 Task: Go to Program & Features. Select Whole Food Market. Add to cart Gluten-Free Organic Pasta-2. Place order for Brian Hall, _x000D_
1 Spray Blvd_x000D_
Neptune, New Jersey(NJ), 07753, Cell Number (732) 922-8510
Action: Mouse moved to (133, 34)
Screenshot: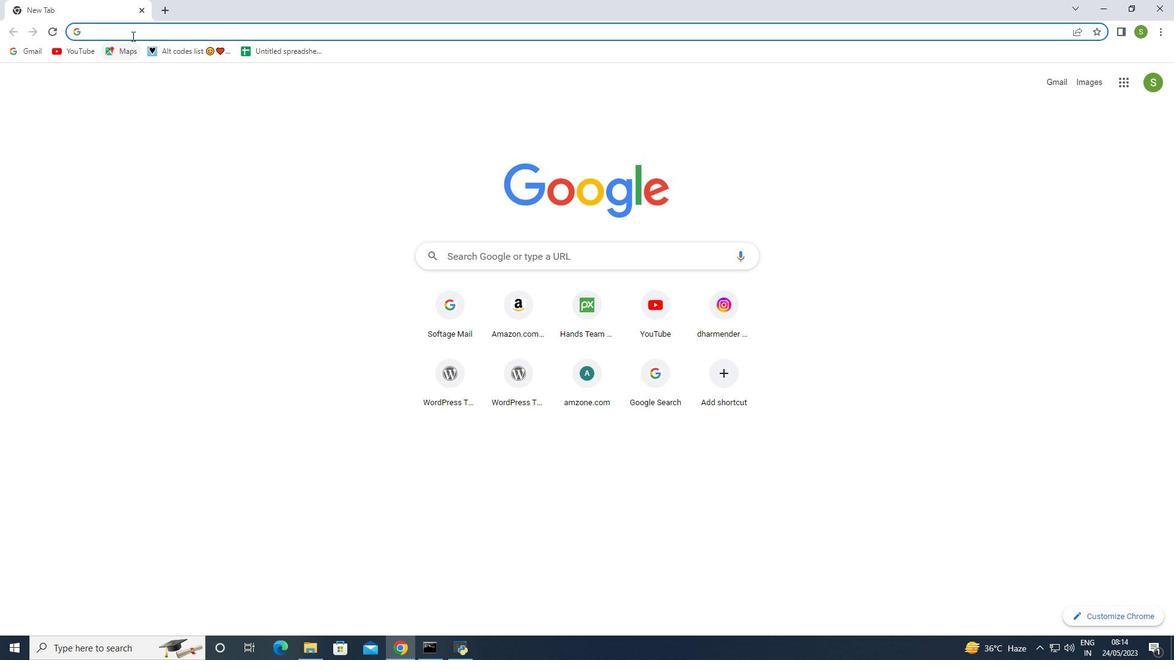 
Action: Mouse pressed left at (133, 34)
Screenshot: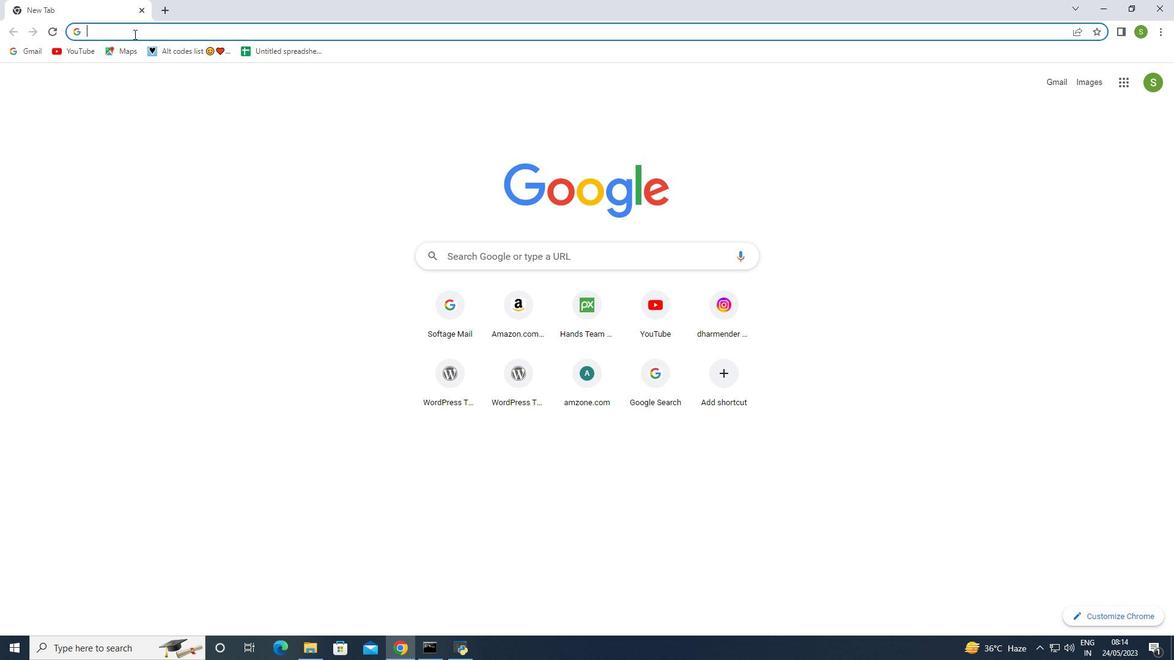 
Action: Key pressed amazon.com<Key.enter>
Screenshot: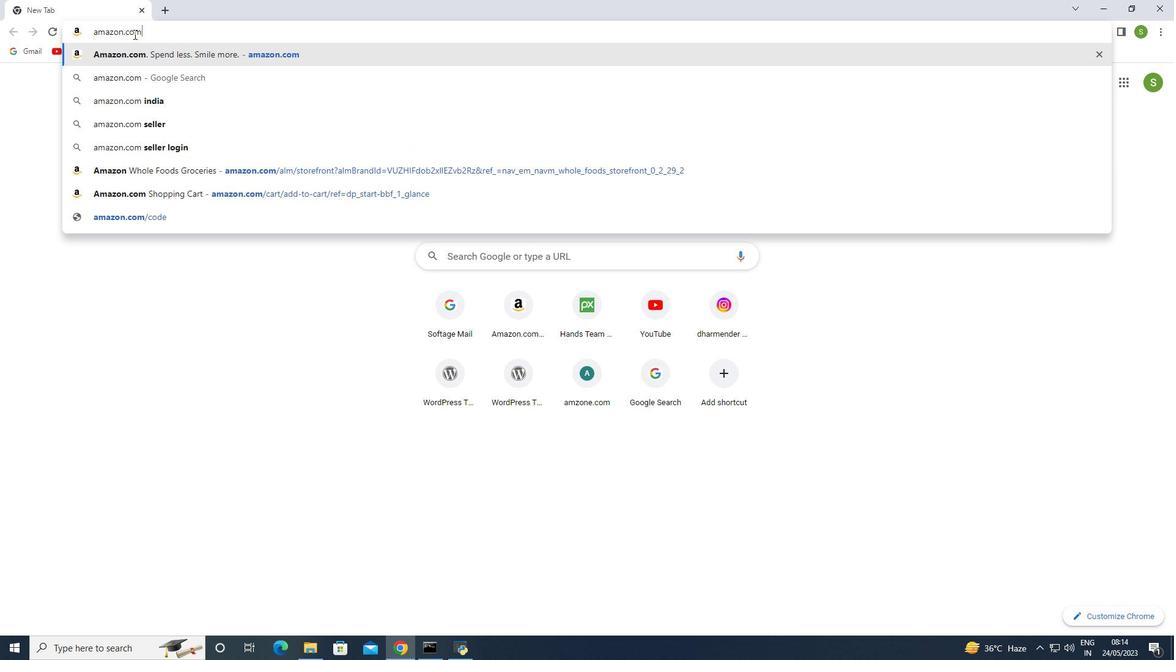 
Action: Mouse moved to (151, 75)
Screenshot: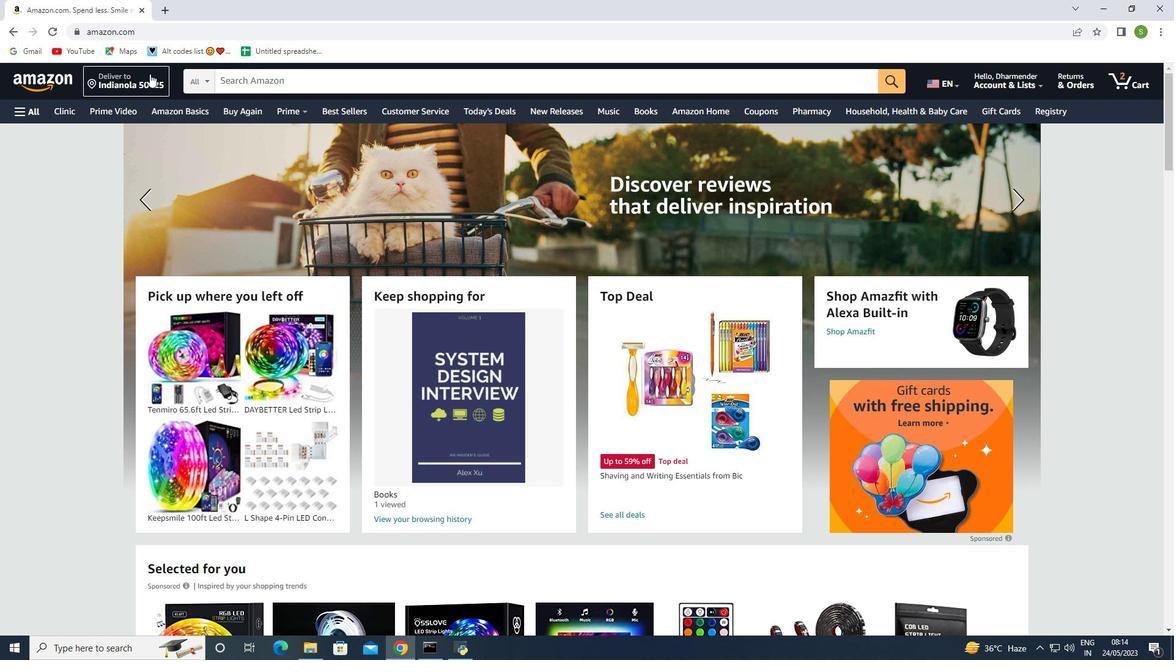 
Action: Mouse pressed left at (151, 75)
Screenshot: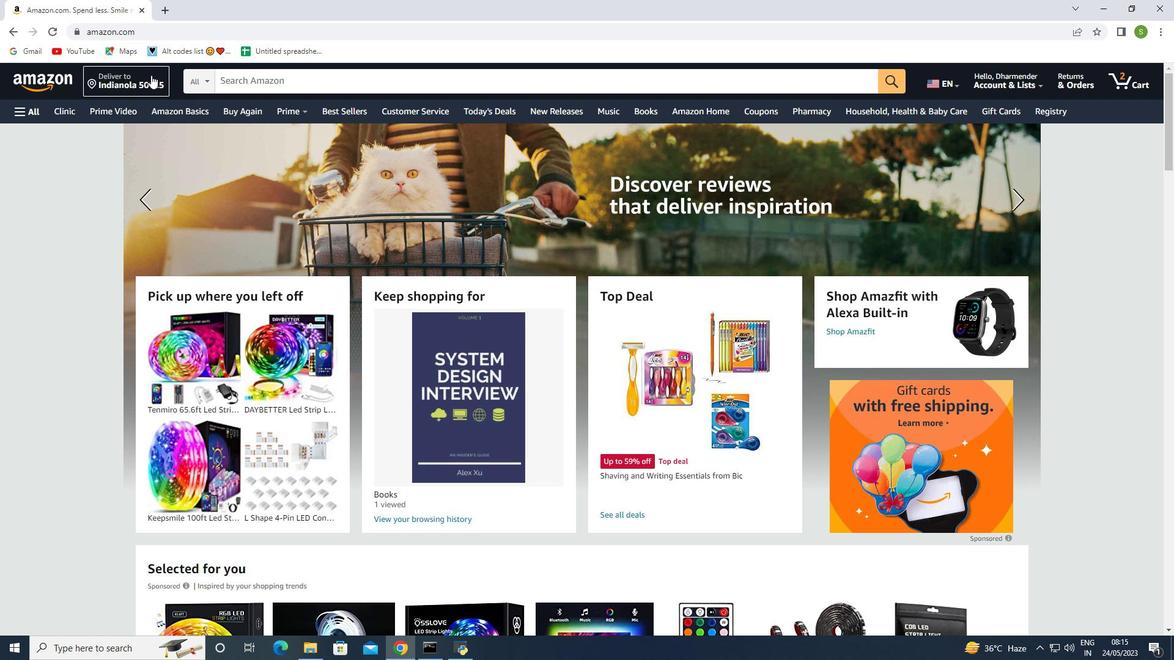 
Action: Mouse moved to (578, 414)
Screenshot: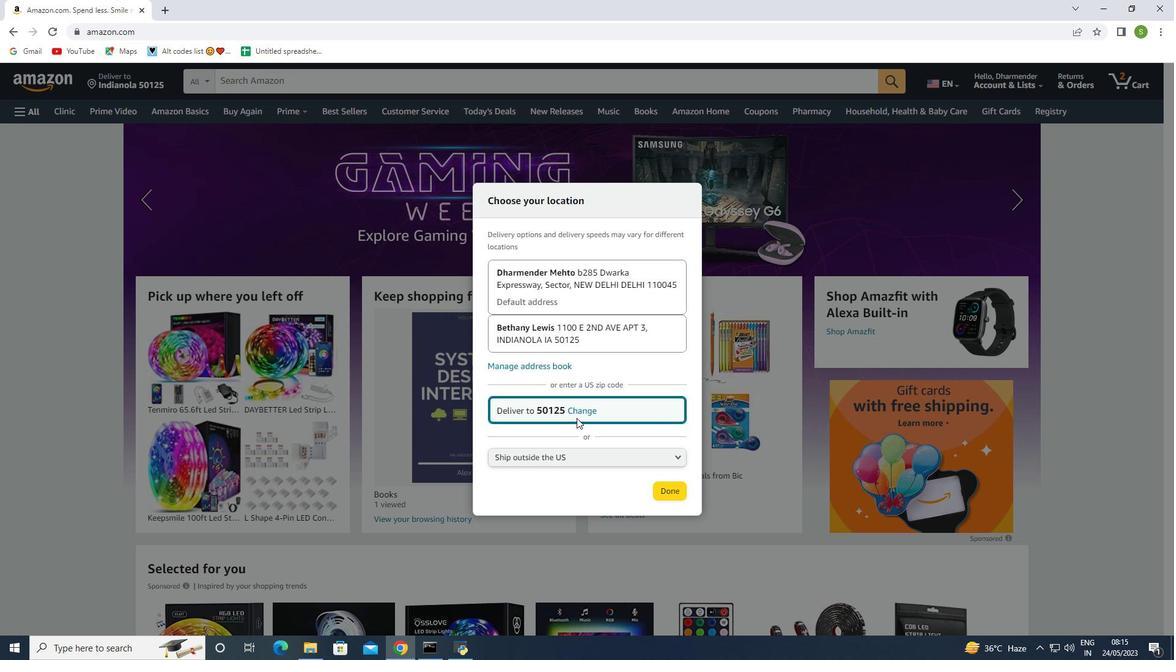 
Action: Mouse pressed left at (578, 414)
Screenshot: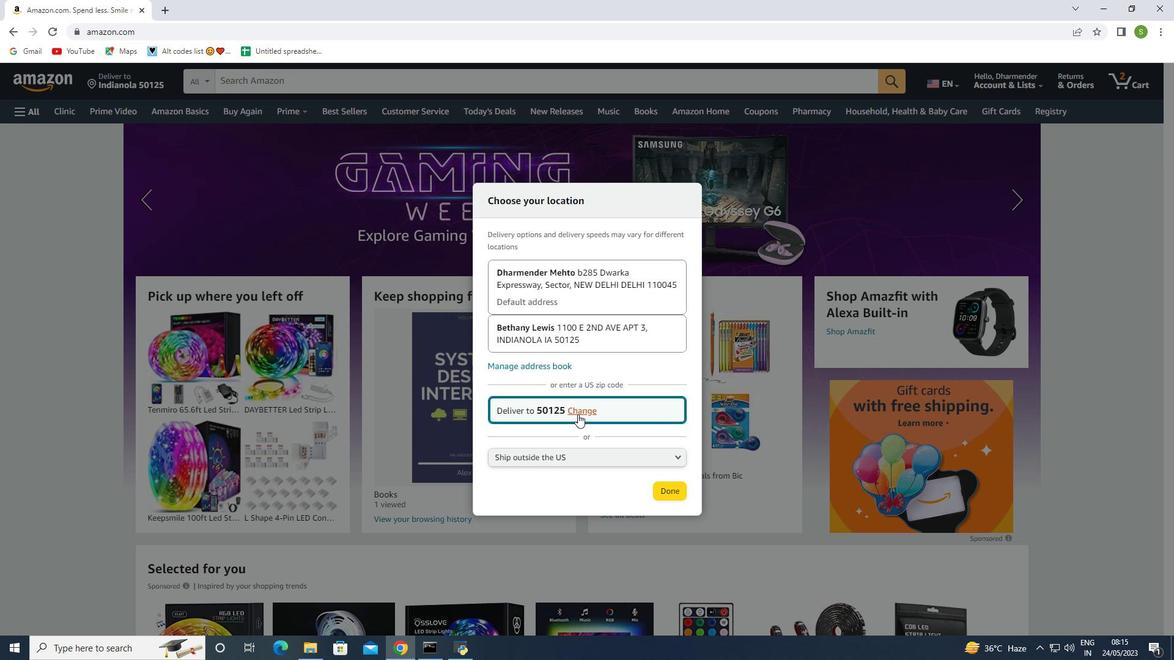 
Action: Mouse moved to (572, 412)
Screenshot: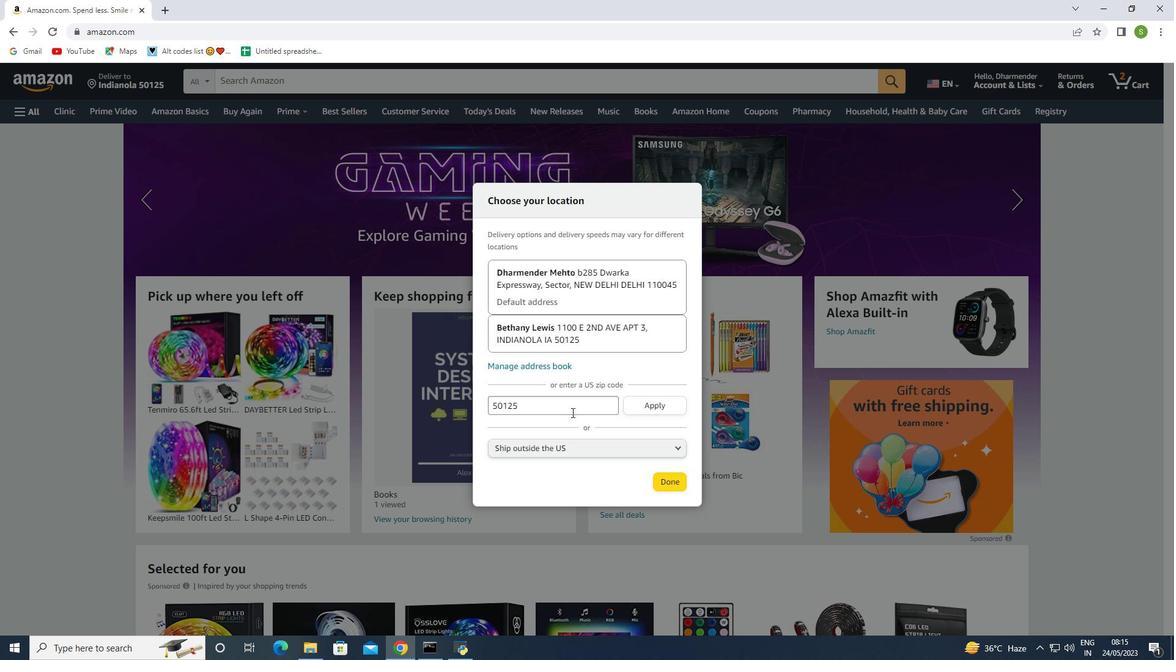 
Action: Mouse pressed left at (572, 412)
Screenshot: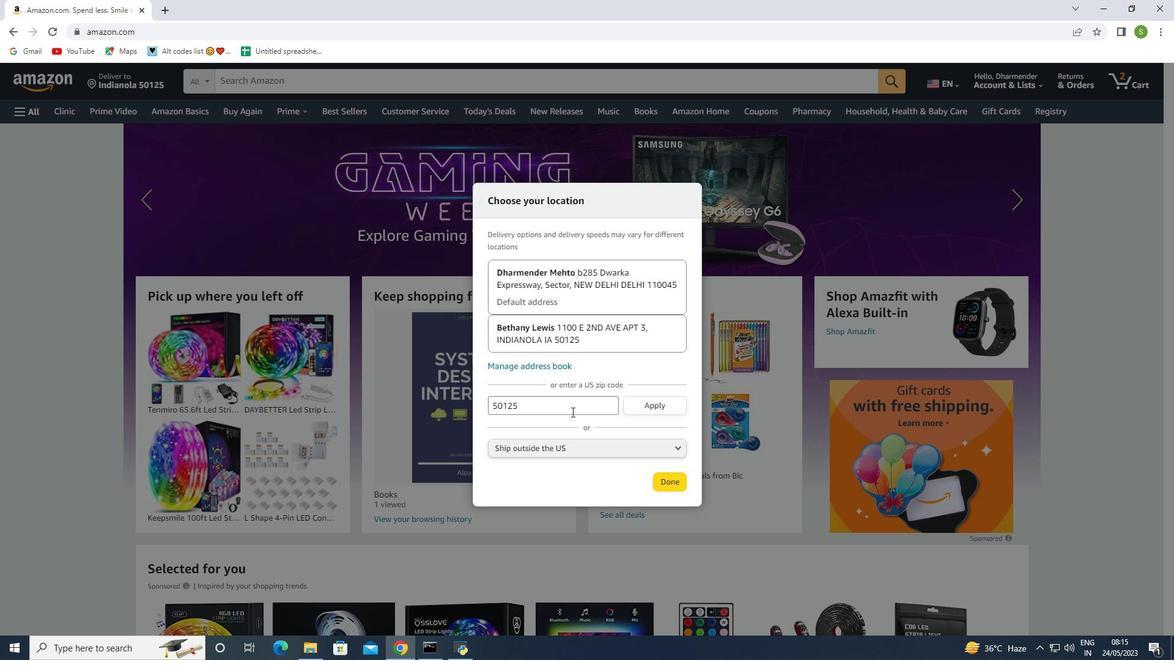 
Action: Mouse moved to (449, 398)
Screenshot: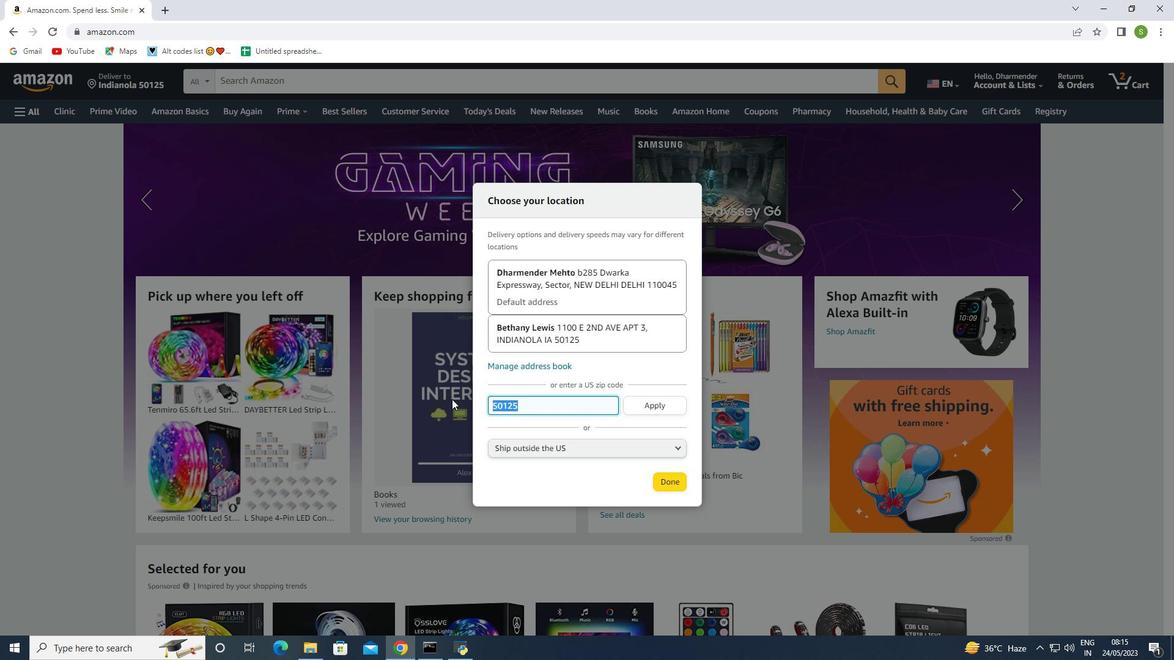 
Action: Key pressed <Key.backspace>
Screenshot: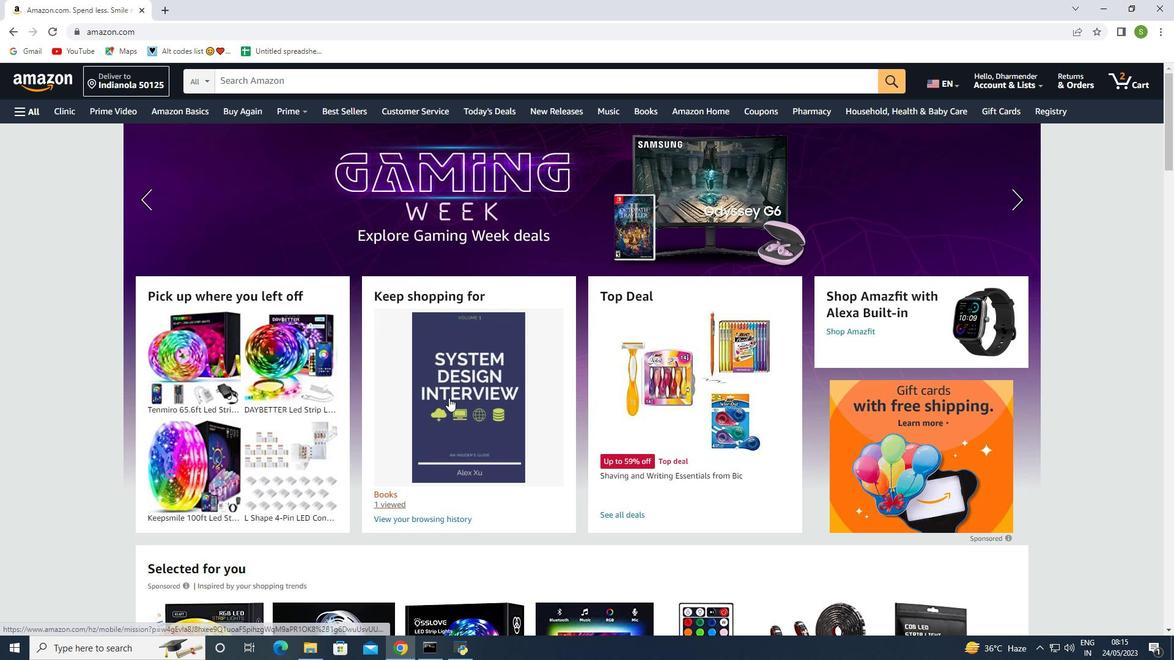 
Action: Mouse moved to (21, 113)
Screenshot: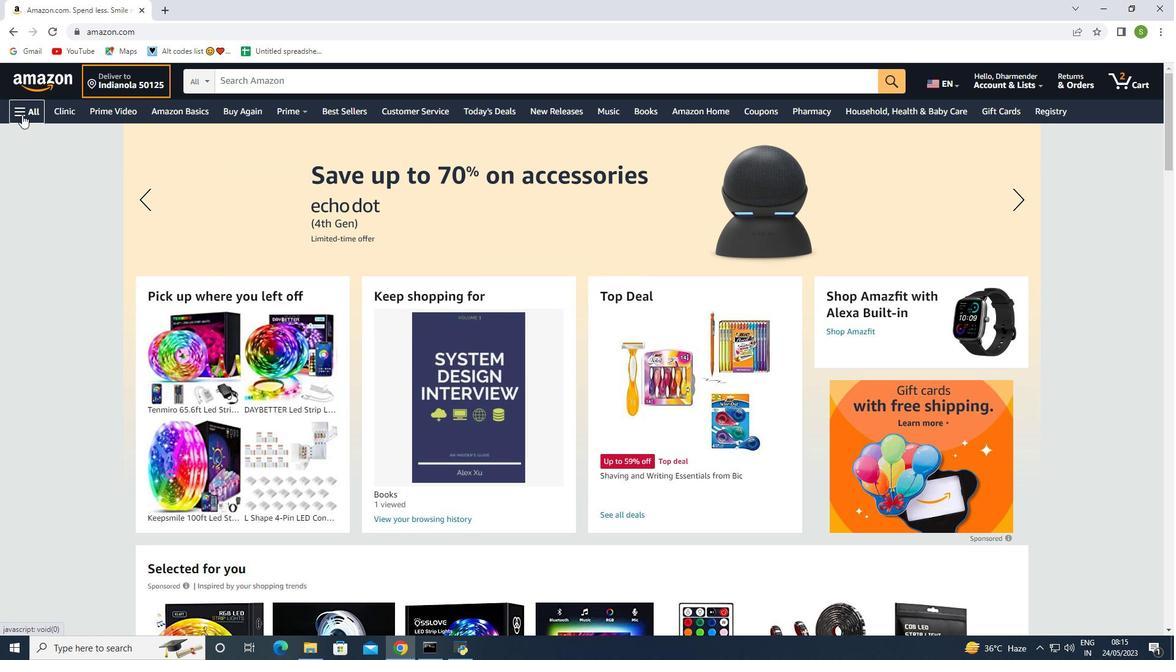
Action: Mouse pressed left at (21, 113)
Screenshot: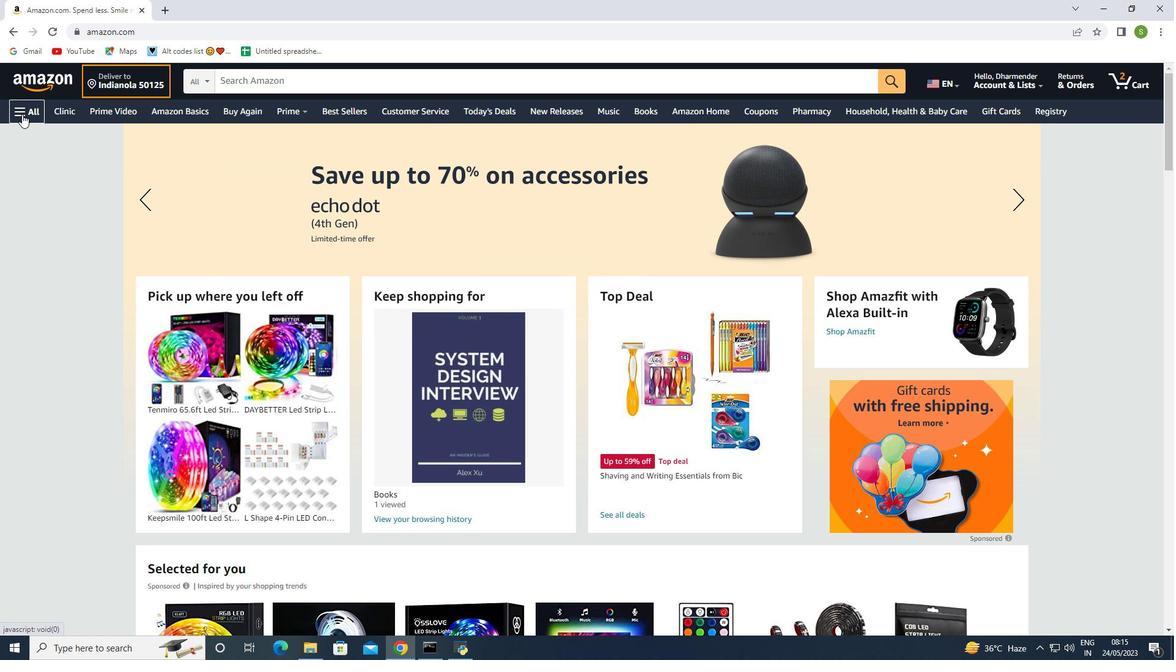 
Action: Mouse moved to (66, 504)
Screenshot: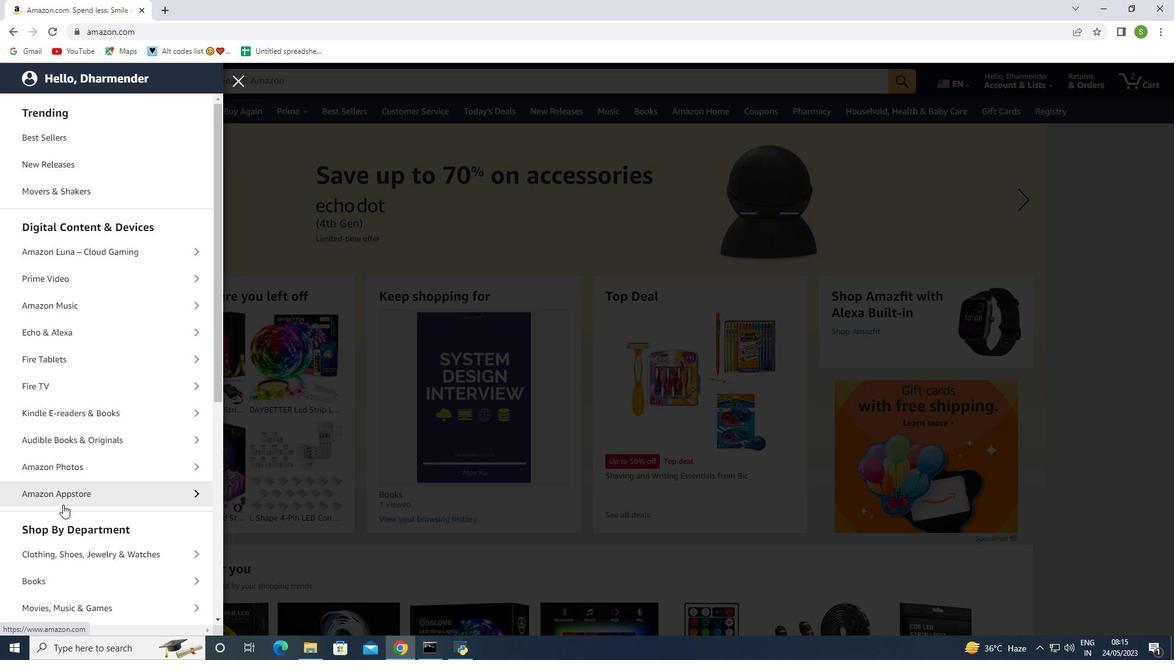 
Action: Mouse scrolled (66, 503) with delta (0, 0)
Screenshot: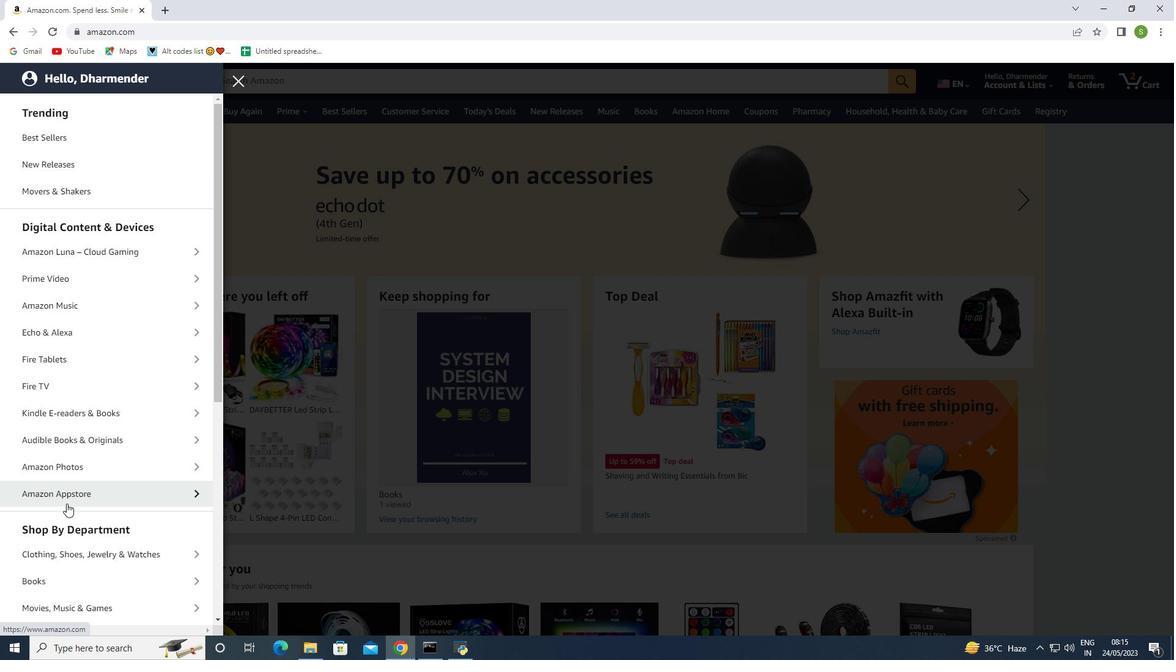 
Action: Mouse scrolled (66, 503) with delta (0, 0)
Screenshot: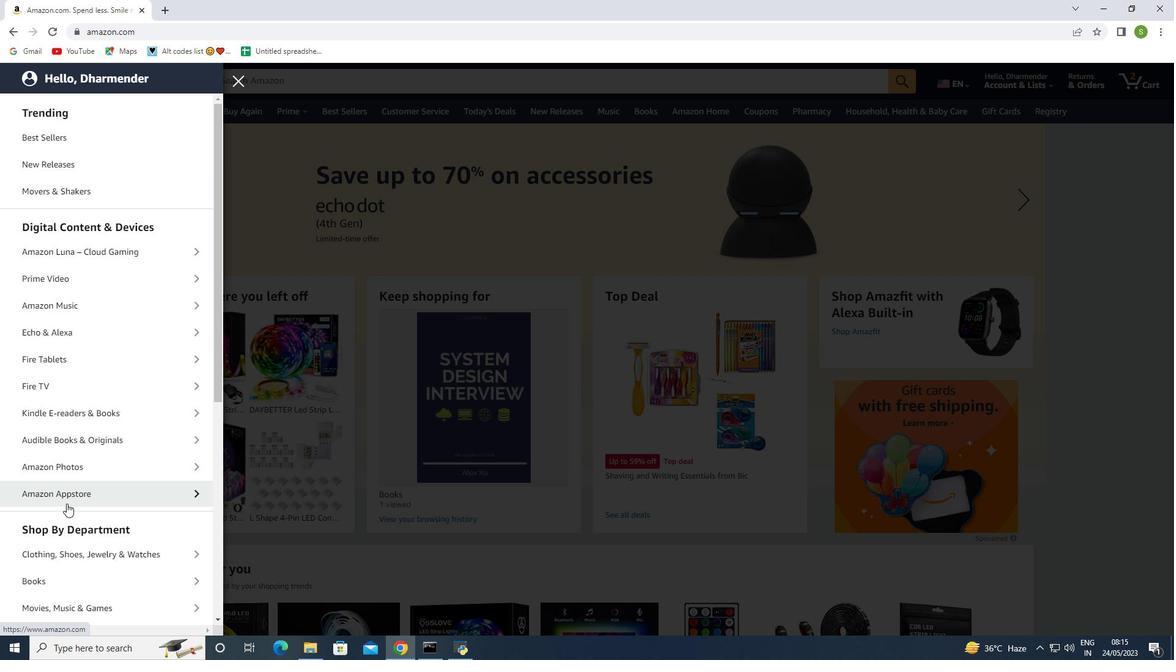 
Action: Mouse moved to (71, 503)
Screenshot: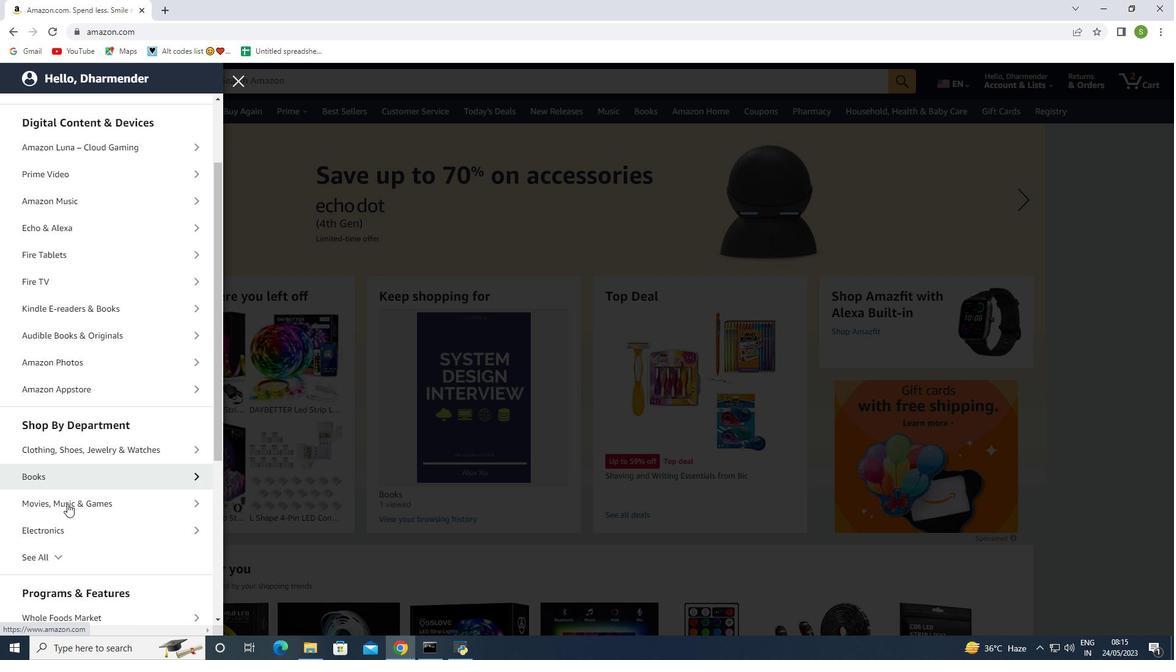 
Action: Mouse scrolled (71, 502) with delta (0, 0)
Screenshot: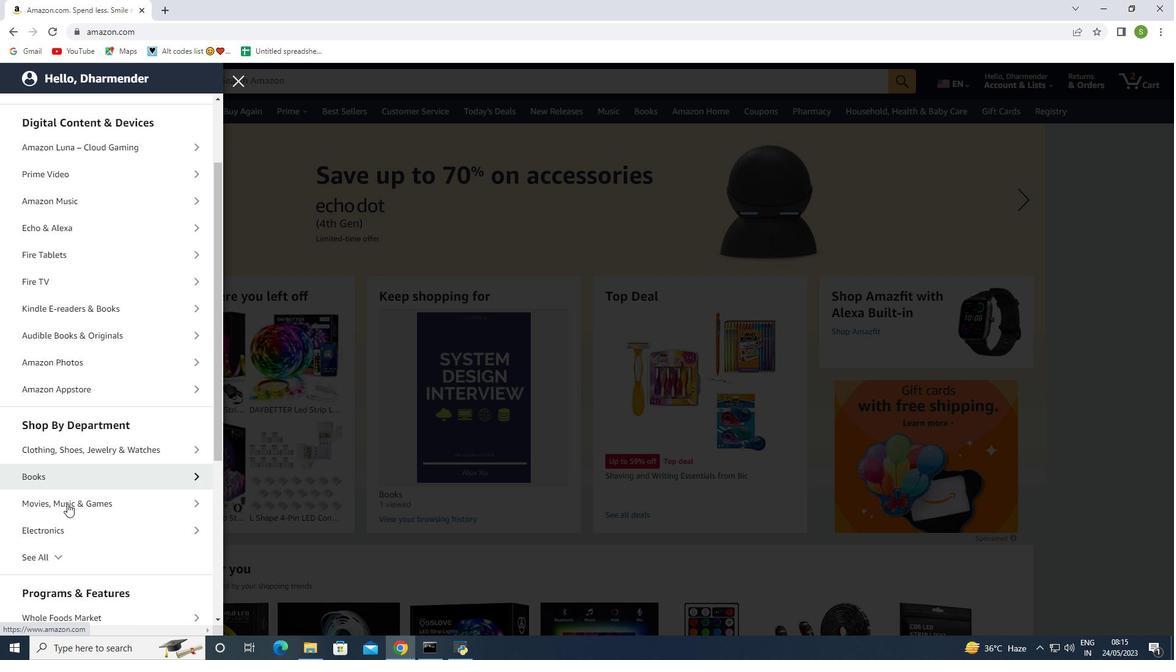 
Action: Mouse moved to (61, 502)
Screenshot: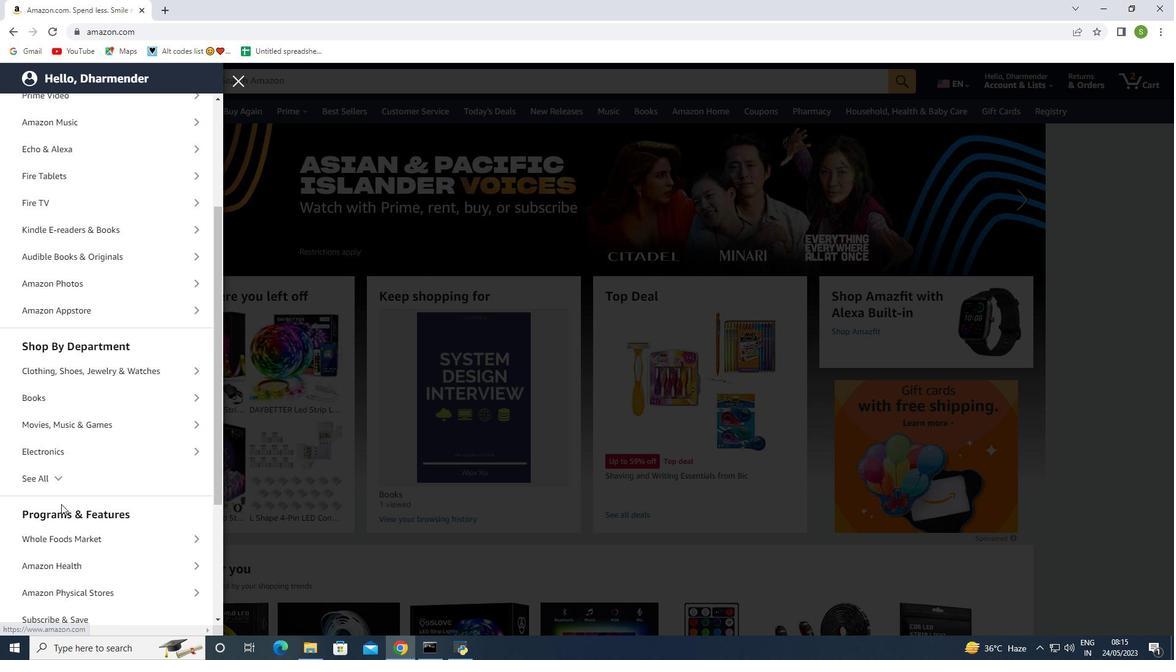
Action: Mouse scrolled (61, 502) with delta (0, 0)
Screenshot: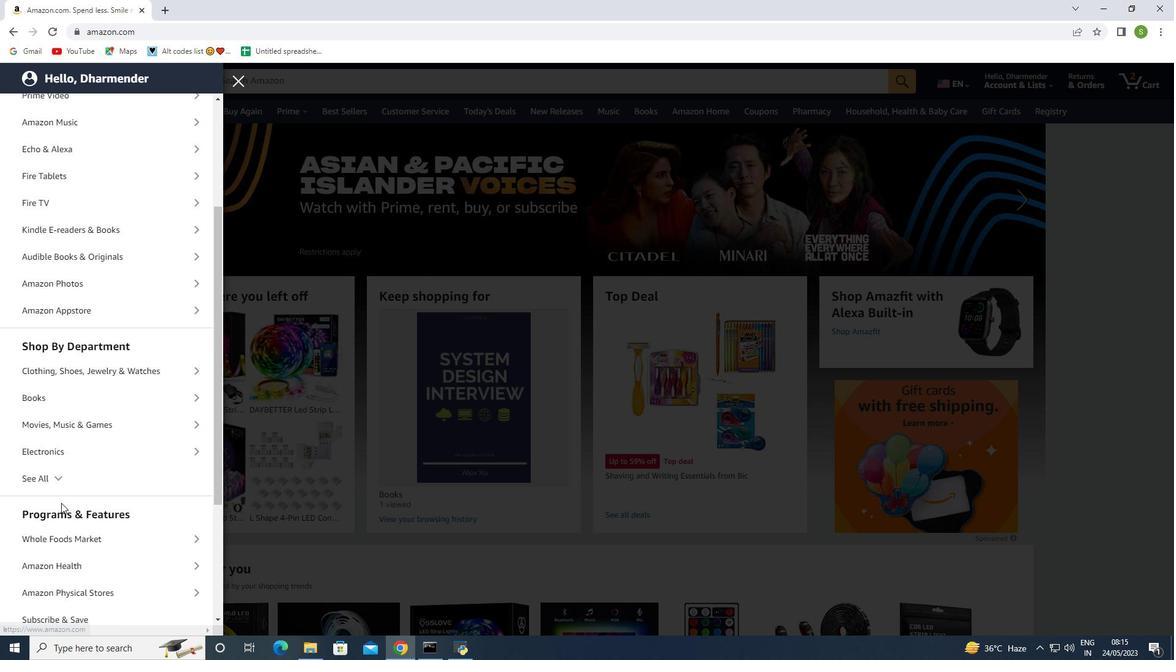 
Action: Mouse scrolled (61, 502) with delta (0, 0)
Screenshot: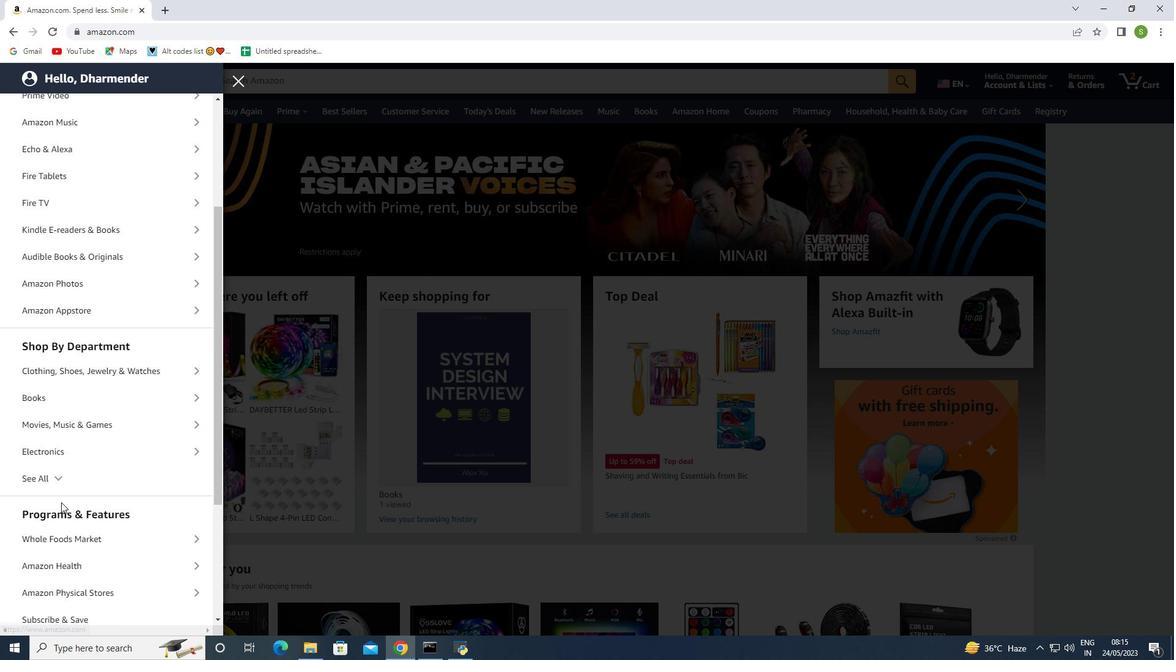 
Action: Mouse scrolled (61, 502) with delta (0, 0)
Screenshot: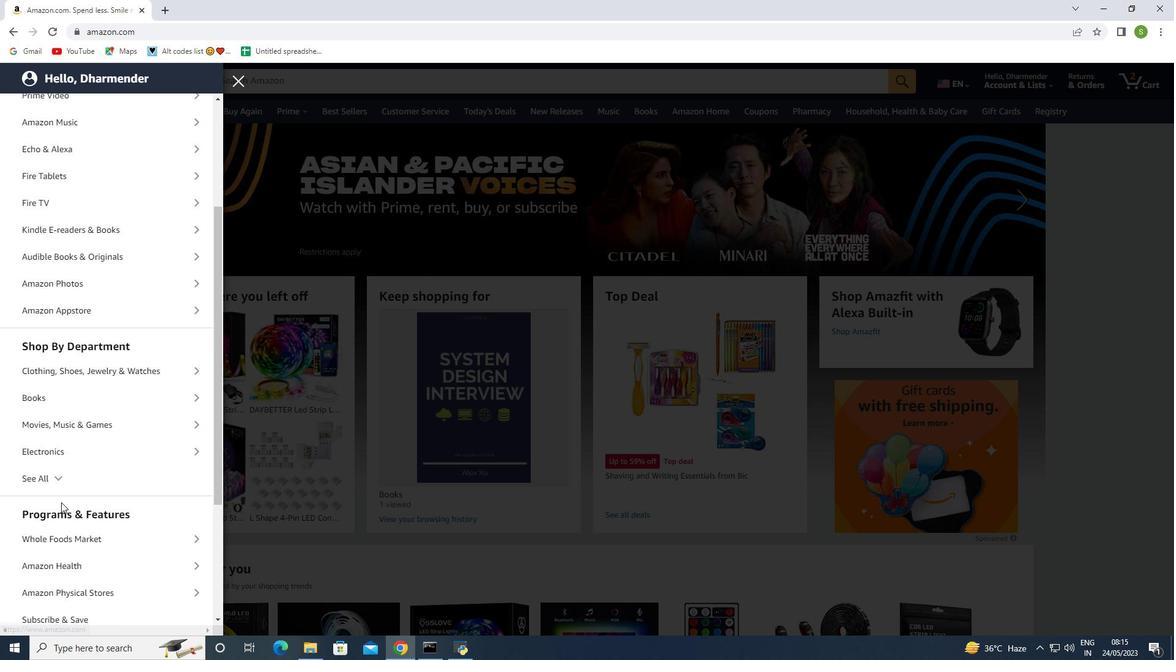 
Action: Mouse moved to (70, 354)
Screenshot: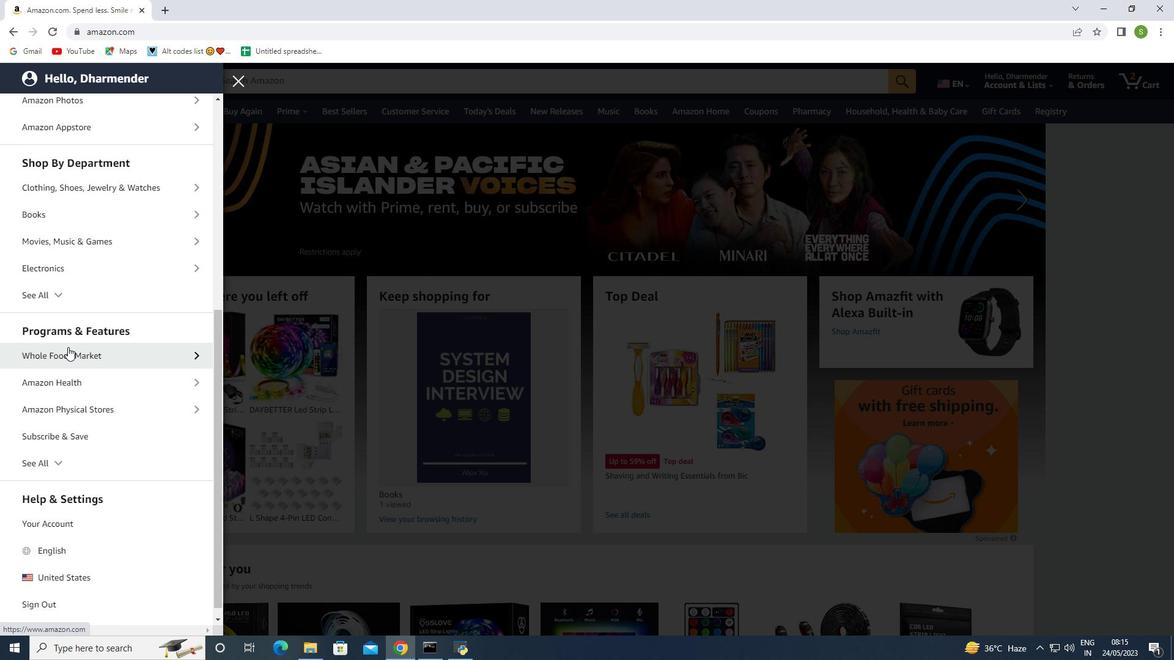 
Action: Mouse pressed left at (70, 354)
Screenshot: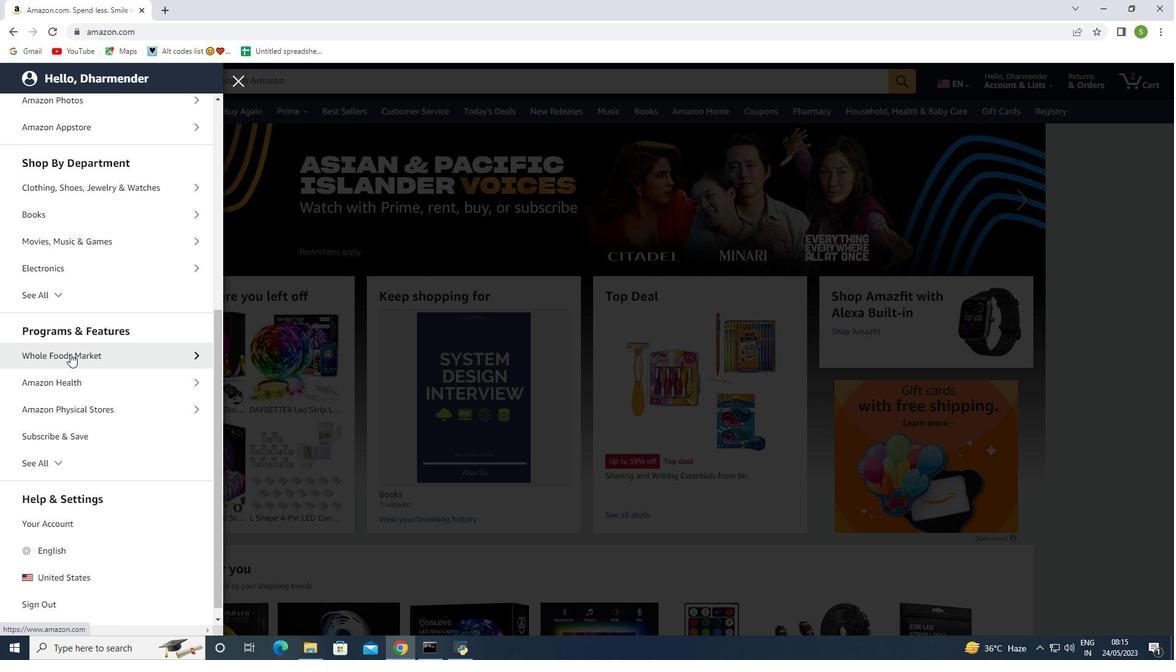 
Action: Mouse moved to (101, 167)
Screenshot: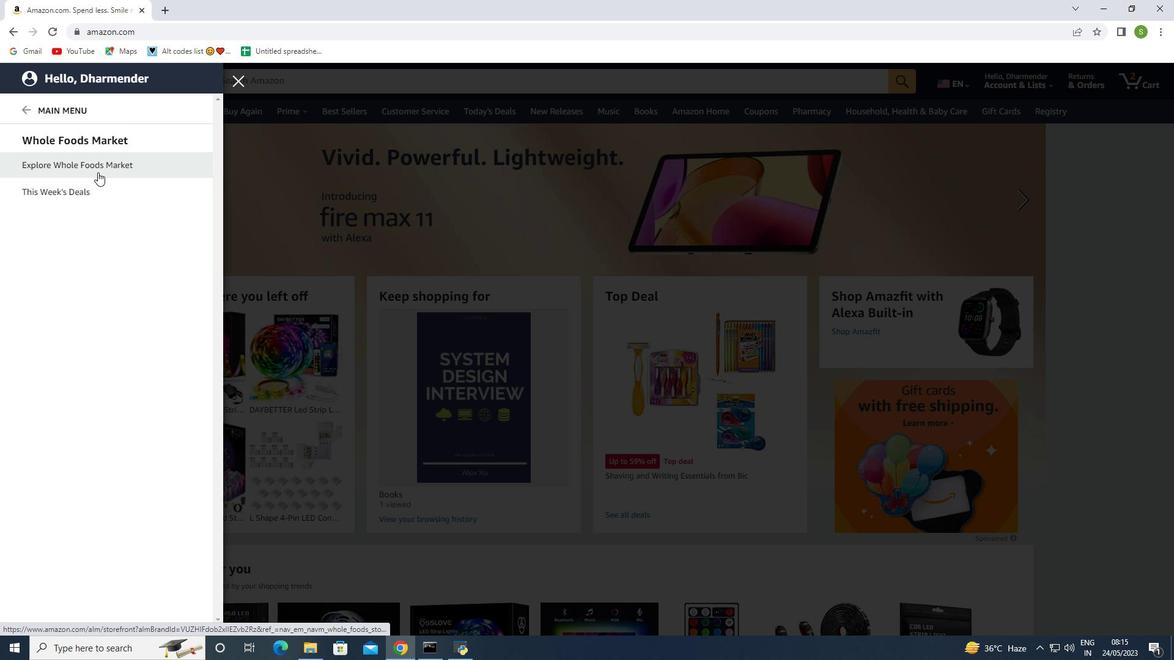 
Action: Mouse pressed left at (101, 167)
Screenshot: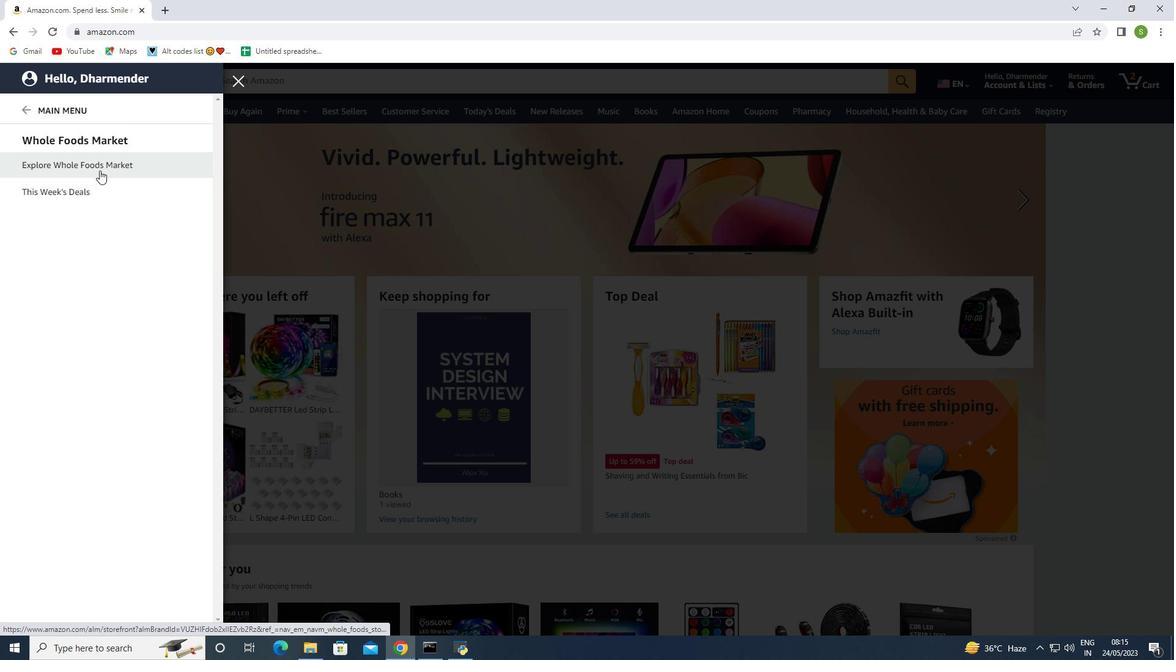 
Action: Mouse moved to (674, 496)
Screenshot: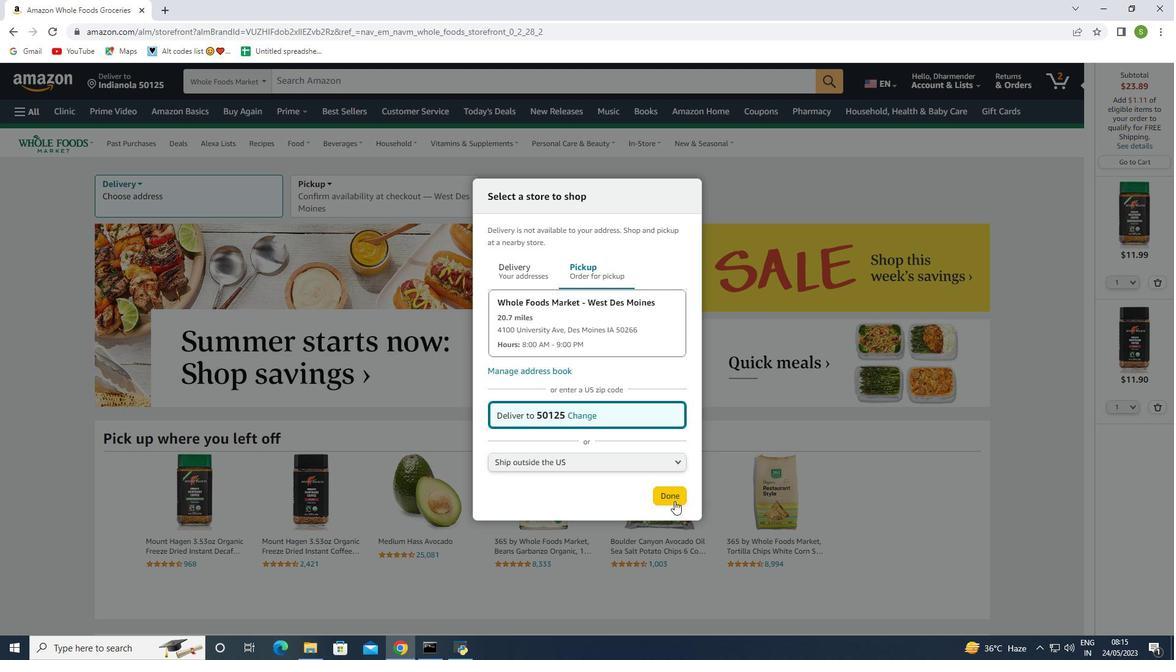 
Action: Mouse pressed left at (674, 496)
Screenshot: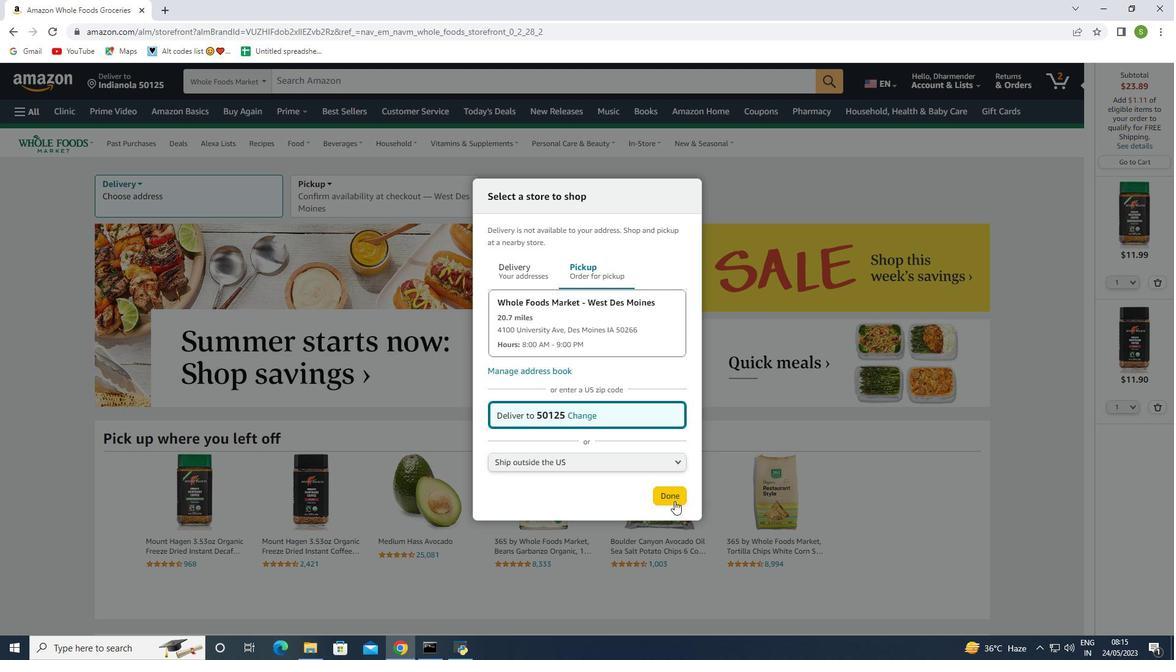
Action: Mouse moved to (430, 85)
Screenshot: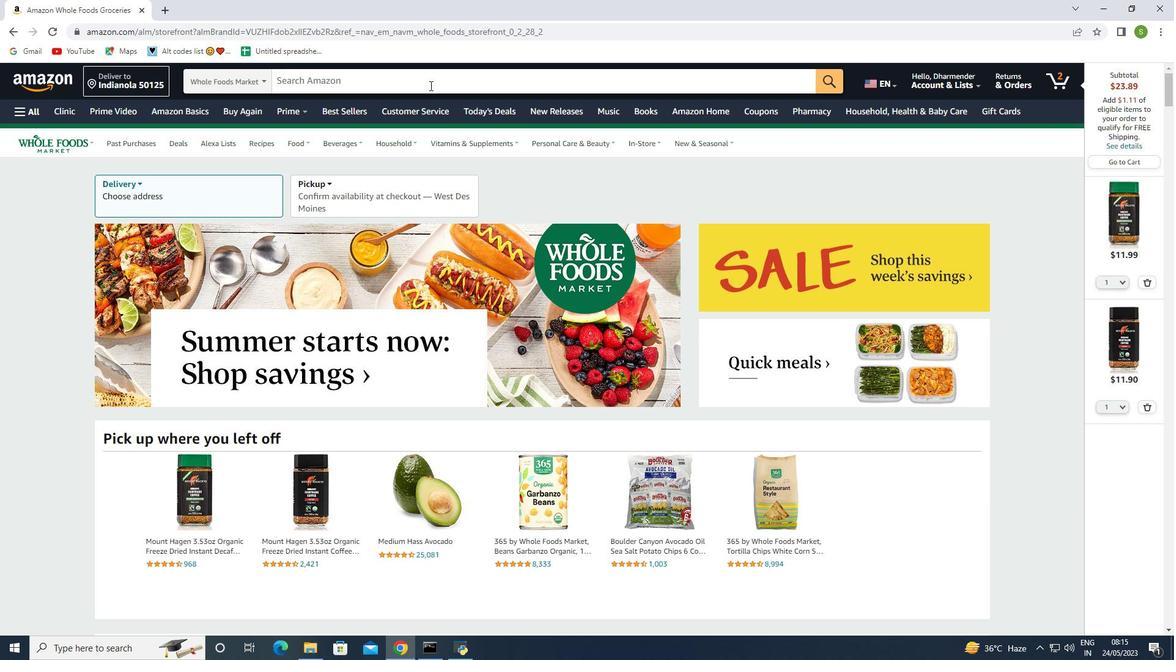 
Action: Mouse pressed left at (430, 85)
Screenshot: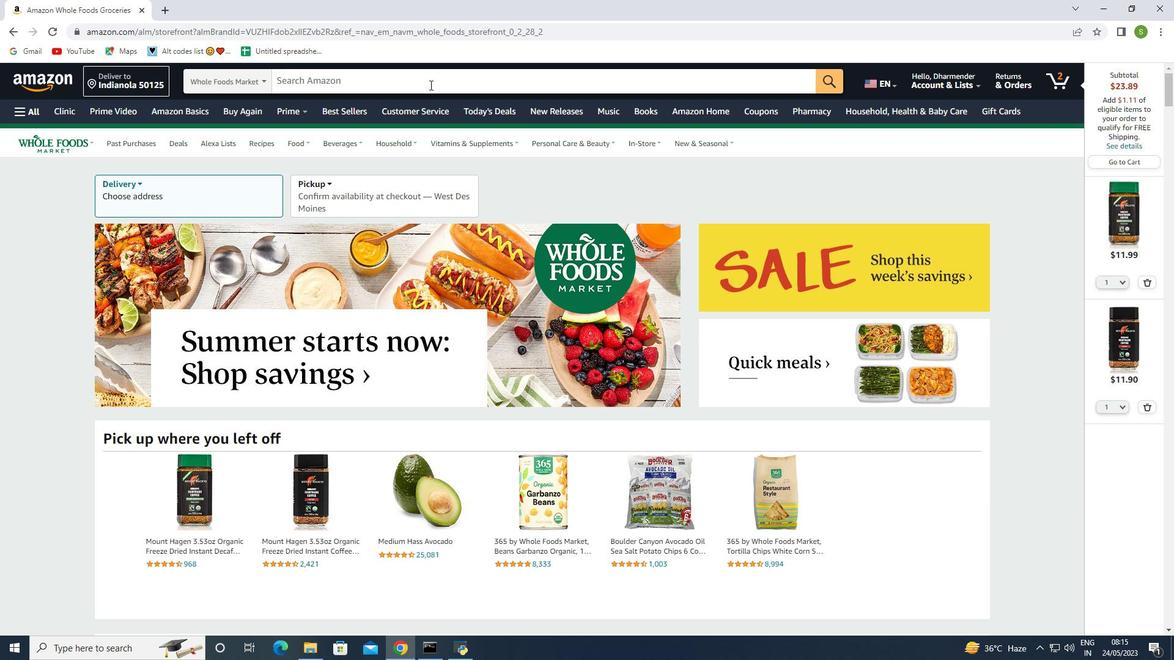 
Action: Key pressed <Key.shift><Key.shift><Key.shift><Key.shift><Key.shift><Key.shift><Key.shift><Key.shift><Key.shift><Key.shift><Key.shift><Key.shift><Key.shift><Key.shift><Key.shift><Key.shift><Key.shift><Key.shift>Gluten-free<Key.space><Key.shift>Organic<Key.space>pasta-2
Screenshot: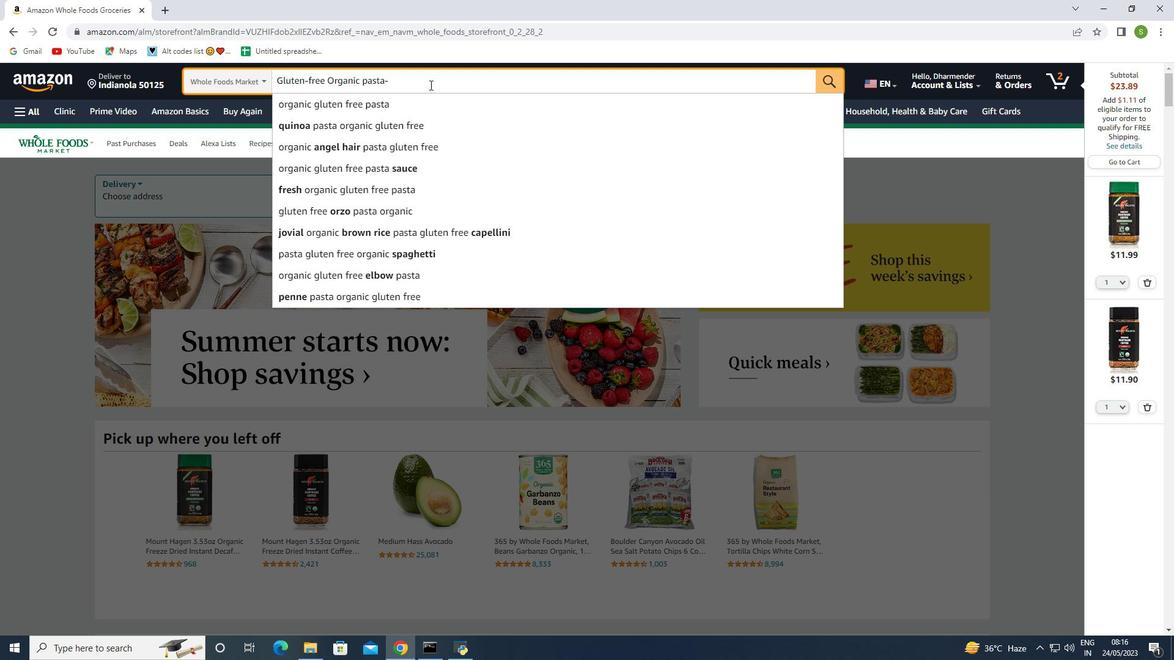 
Action: Mouse moved to (446, 100)
Screenshot: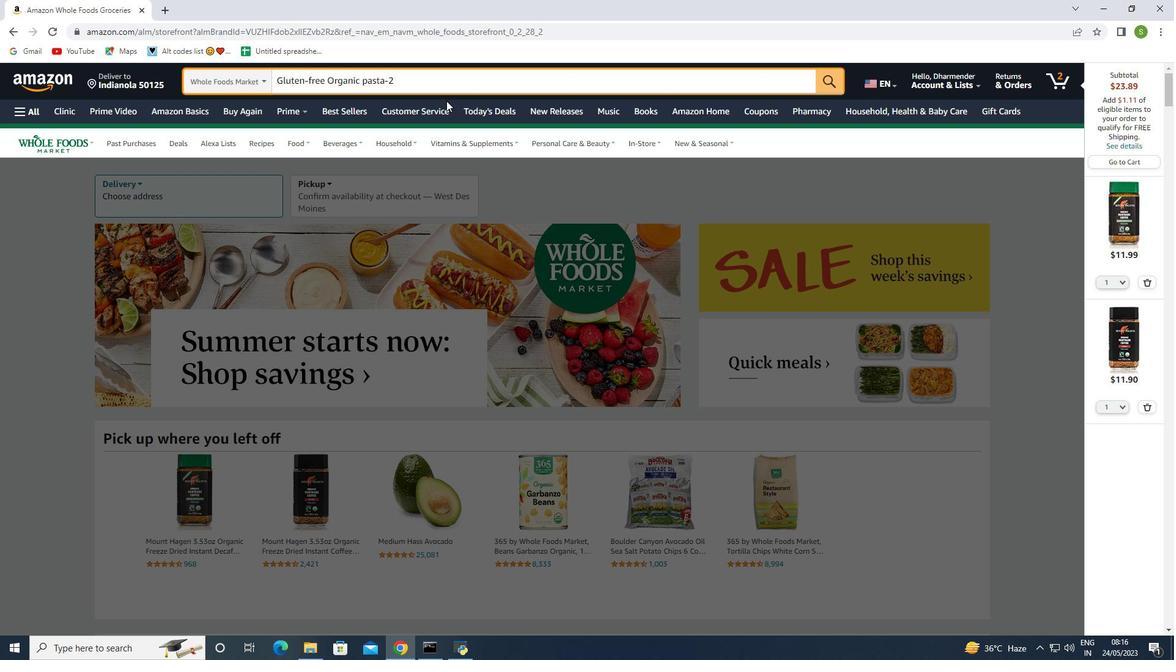 
Action: Key pressed <Key.backspace><Key.backspace>
Screenshot: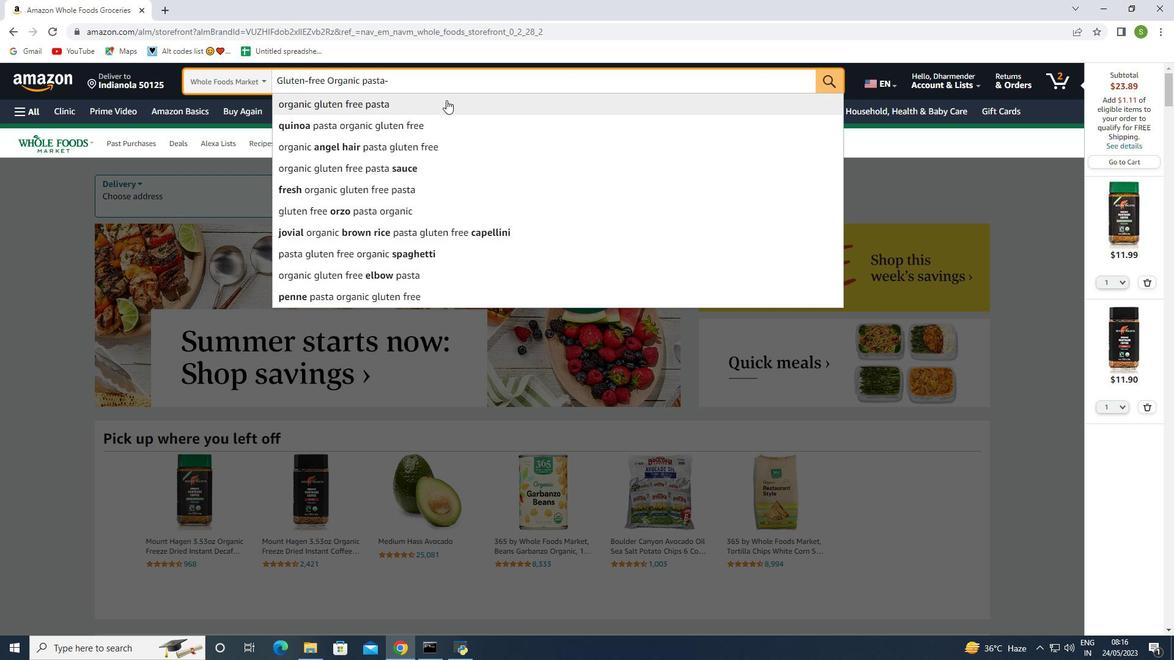 
Action: Mouse moved to (374, 104)
Screenshot: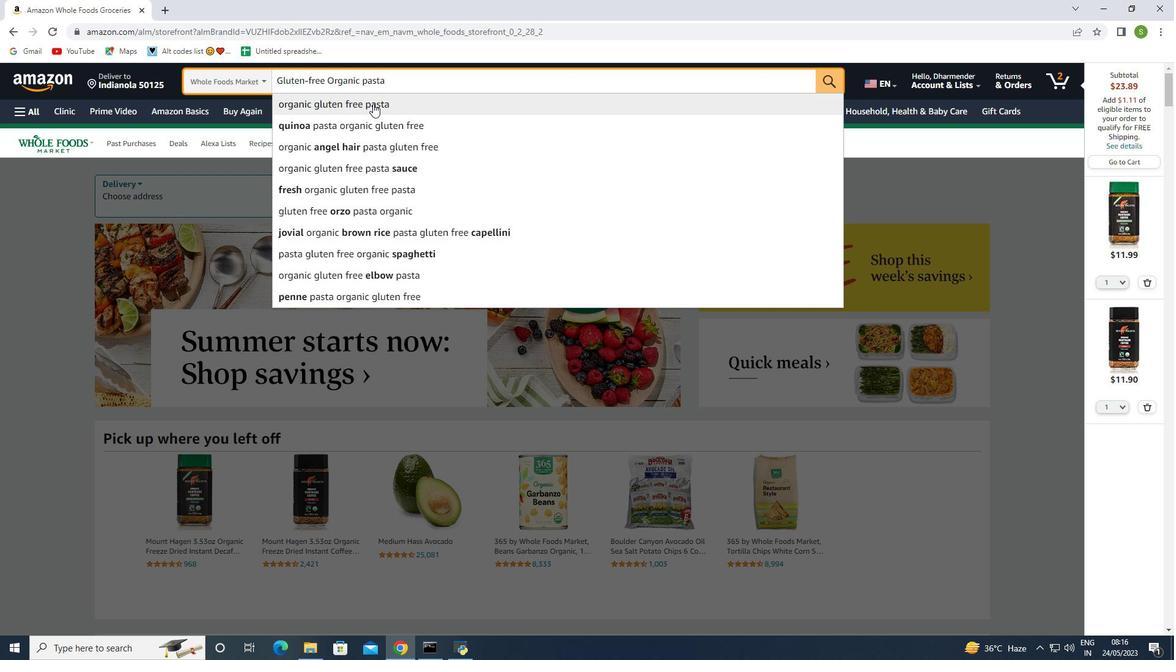
Action: Mouse pressed left at (374, 104)
Screenshot: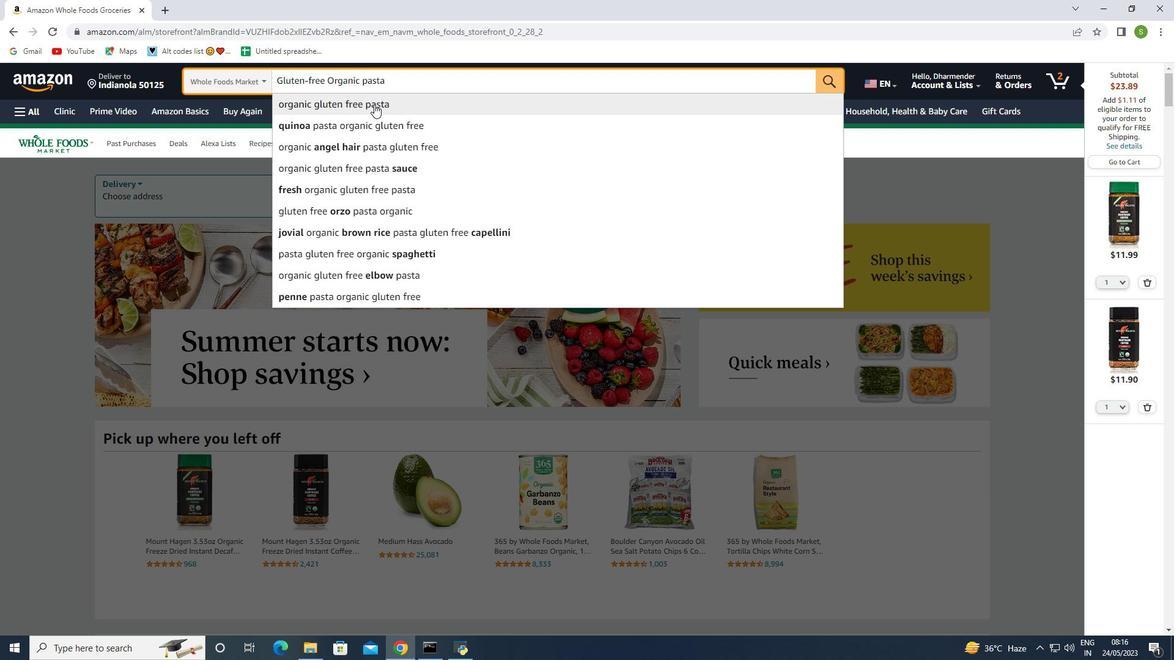 
Action: Mouse moved to (959, 491)
Screenshot: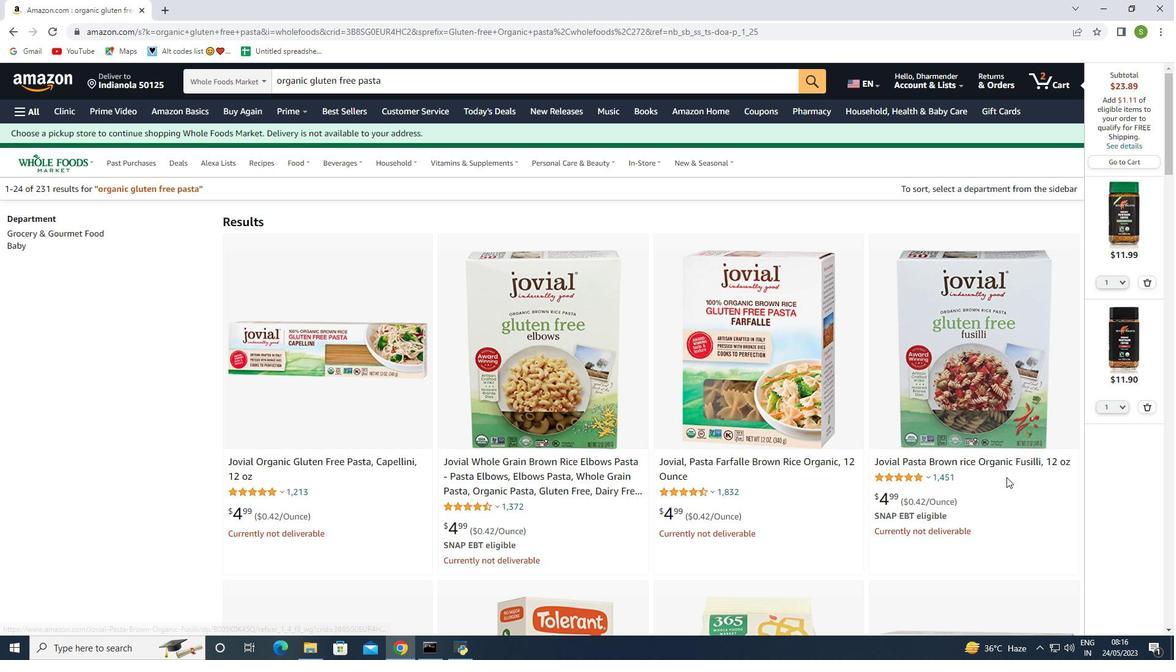 
Action: Mouse scrolled (959, 491) with delta (0, 0)
Screenshot: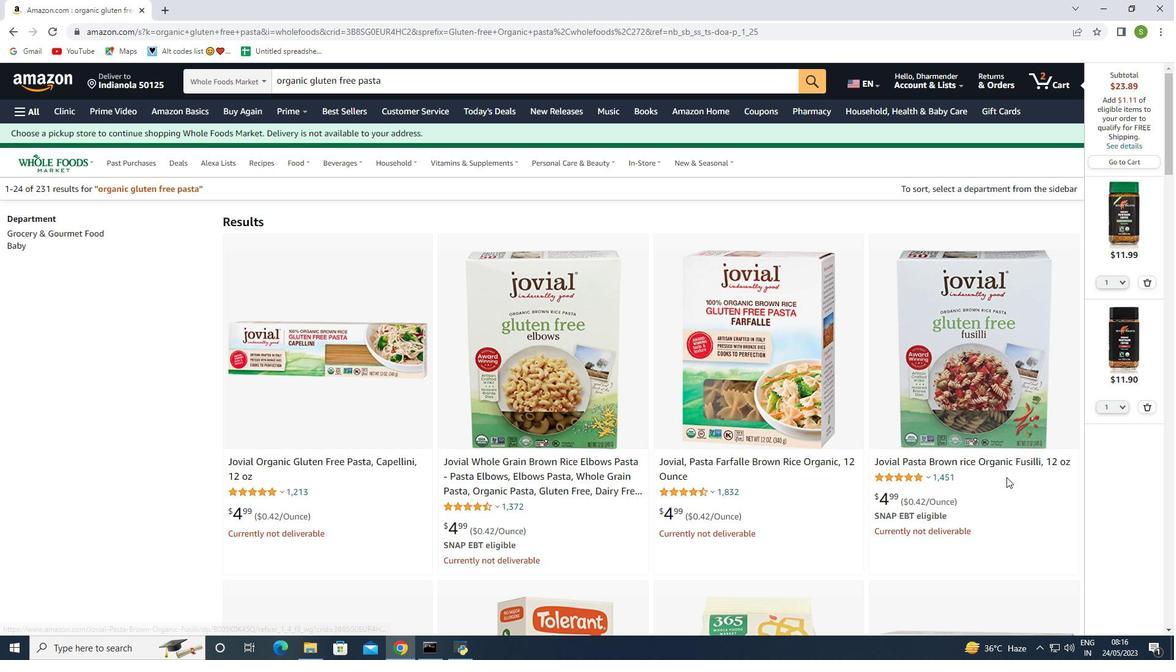 
Action: Mouse moved to (840, 504)
Screenshot: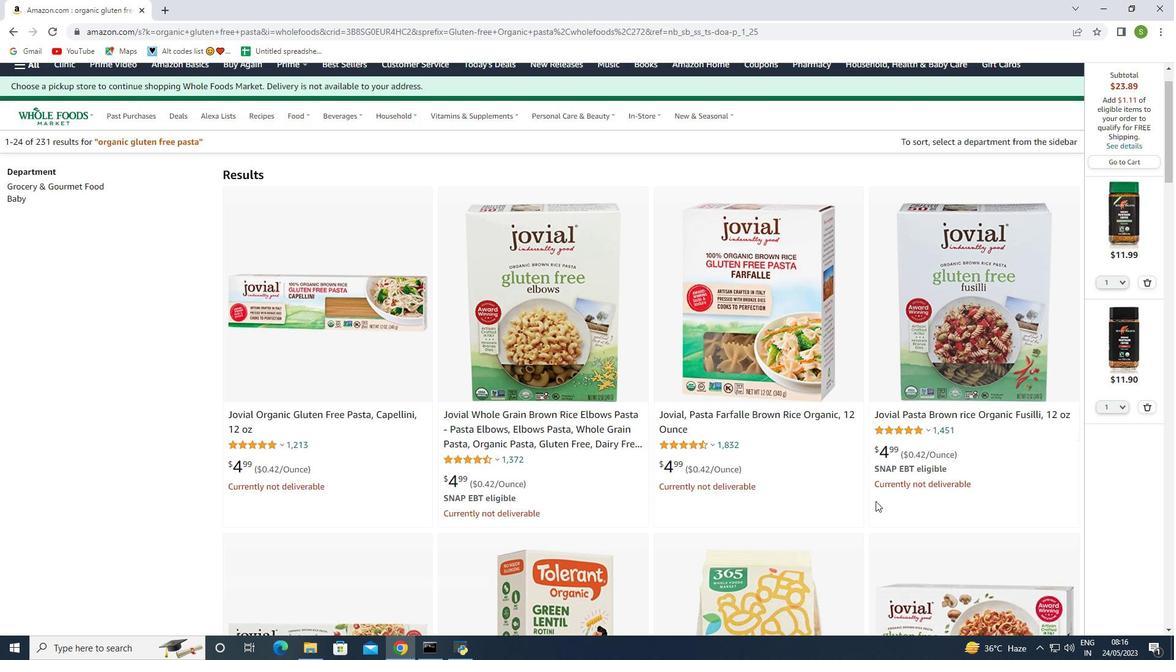 
Action: Mouse scrolled (840, 504) with delta (0, 0)
Screenshot: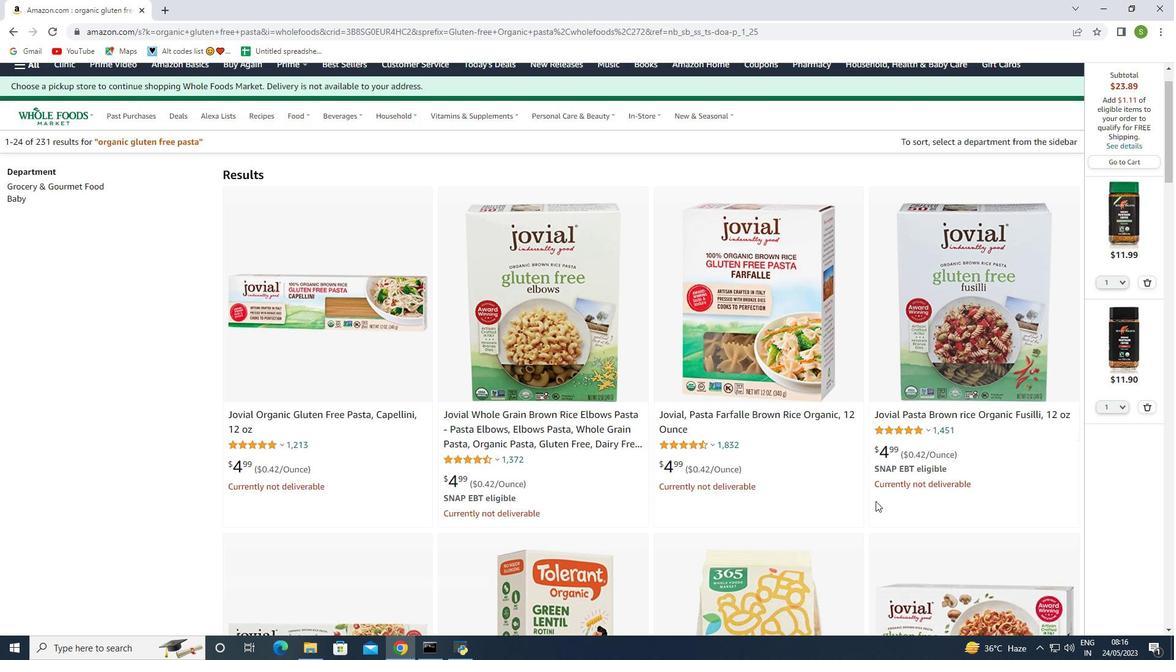 
Action: Mouse moved to (280, 392)
Screenshot: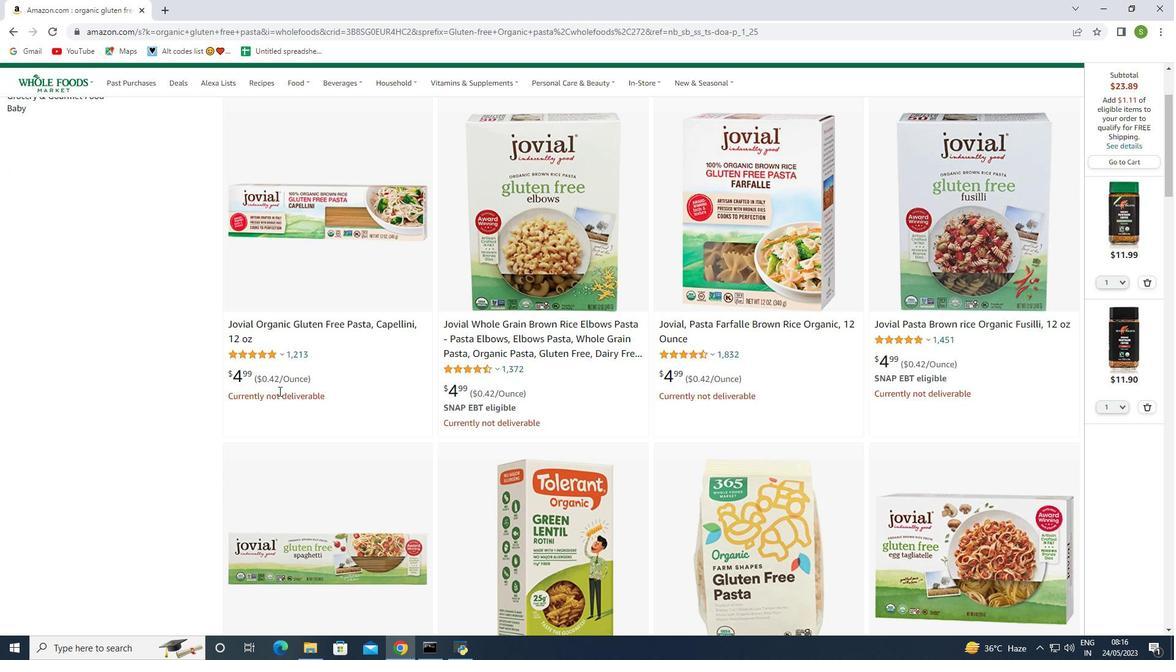 
Action: Mouse scrolled (280, 391) with delta (0, 0)
Screenshot: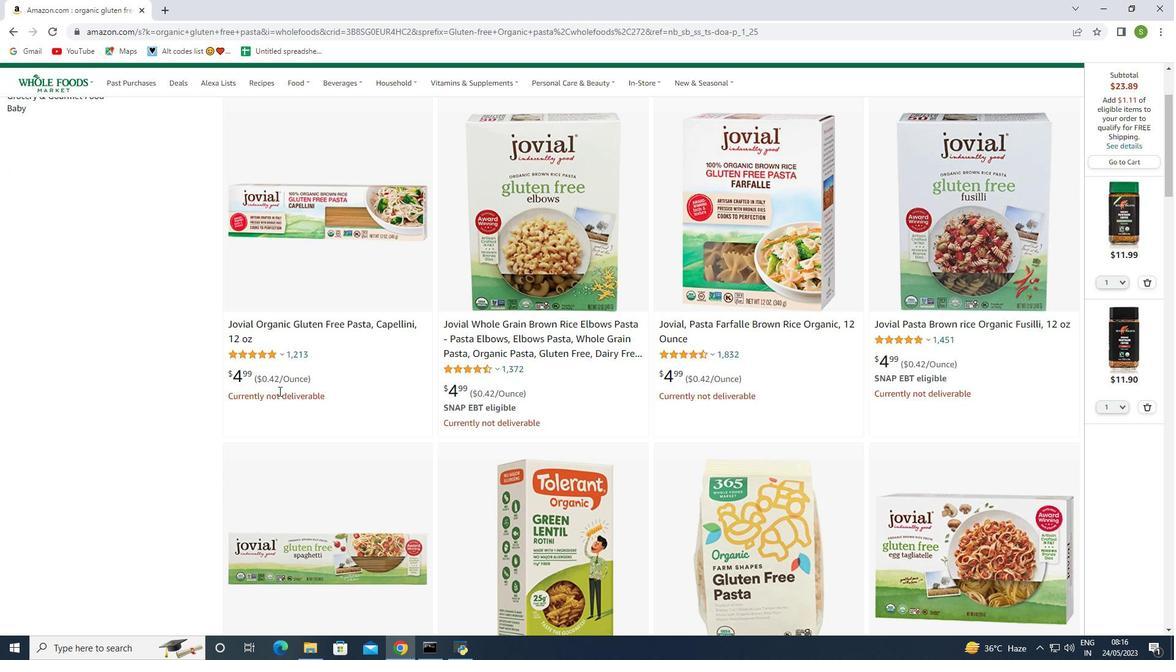 
Action: Mouse moved to (283, 396)
Screenshot: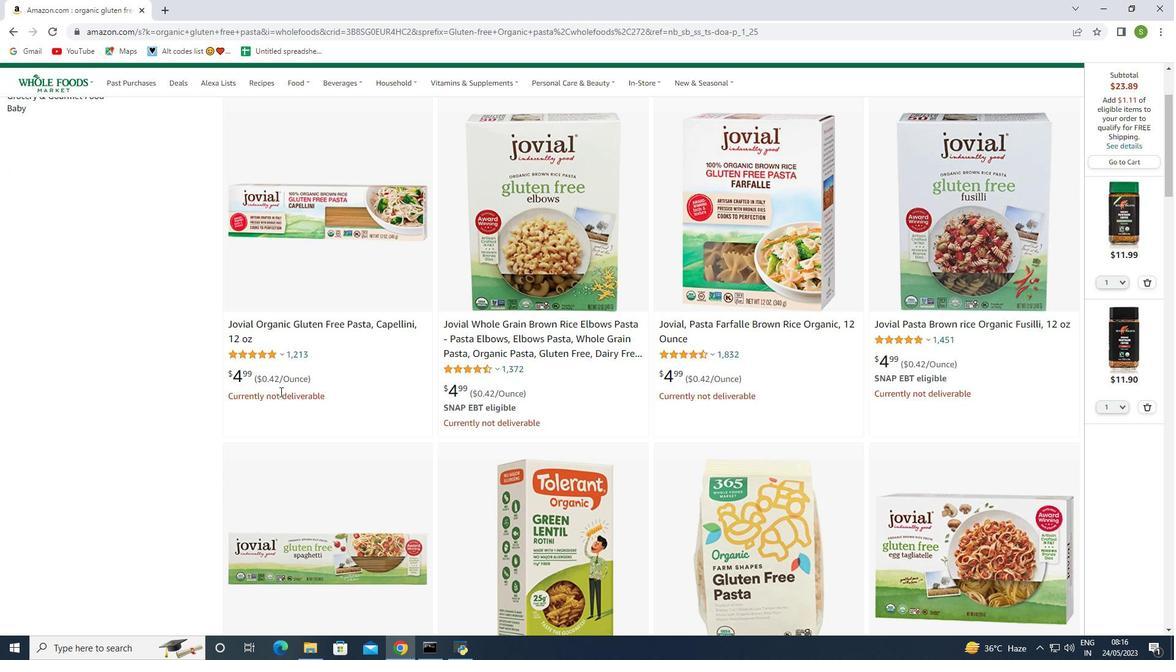 
Action: Mouse scrolled (280, 392) with delta (0, 0)
Screenshot: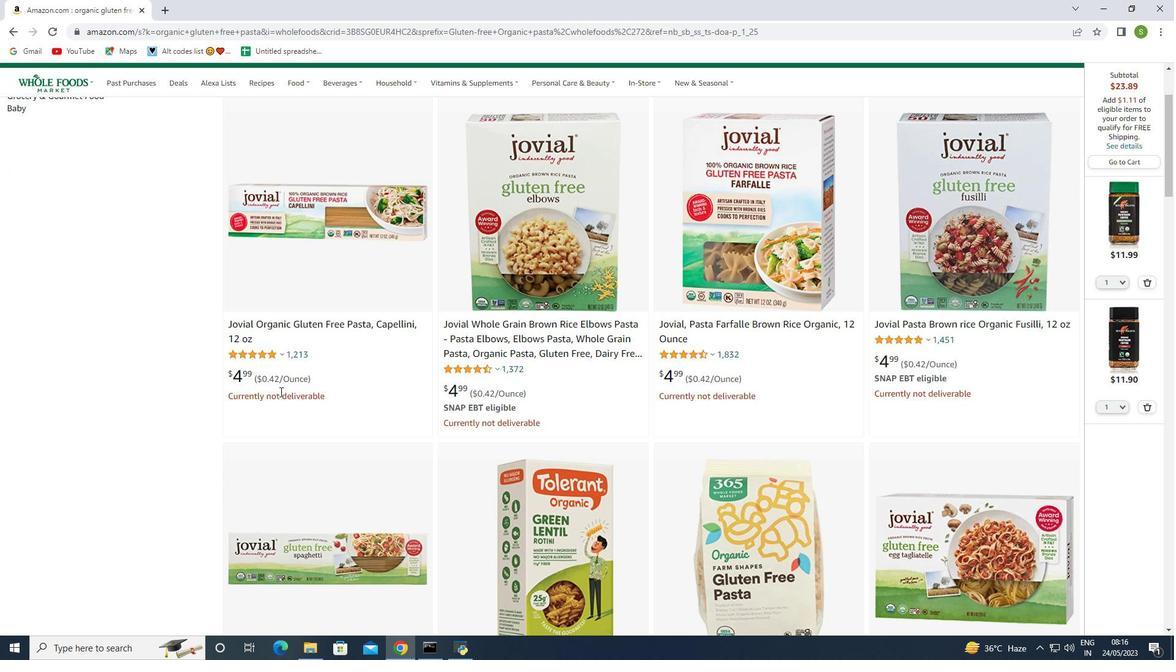 
Action: Mouse moved to (304, 424)
Screenshot: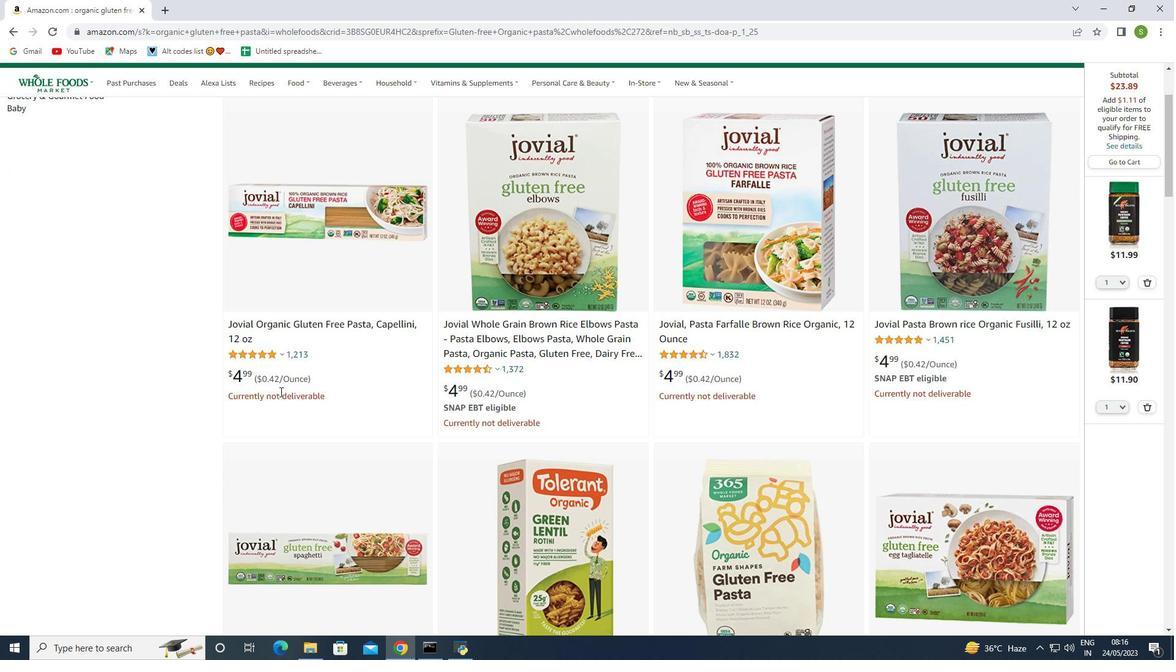 
Action: Mouse scrolled (283, 396) with delta (0, 0)
Screenshot: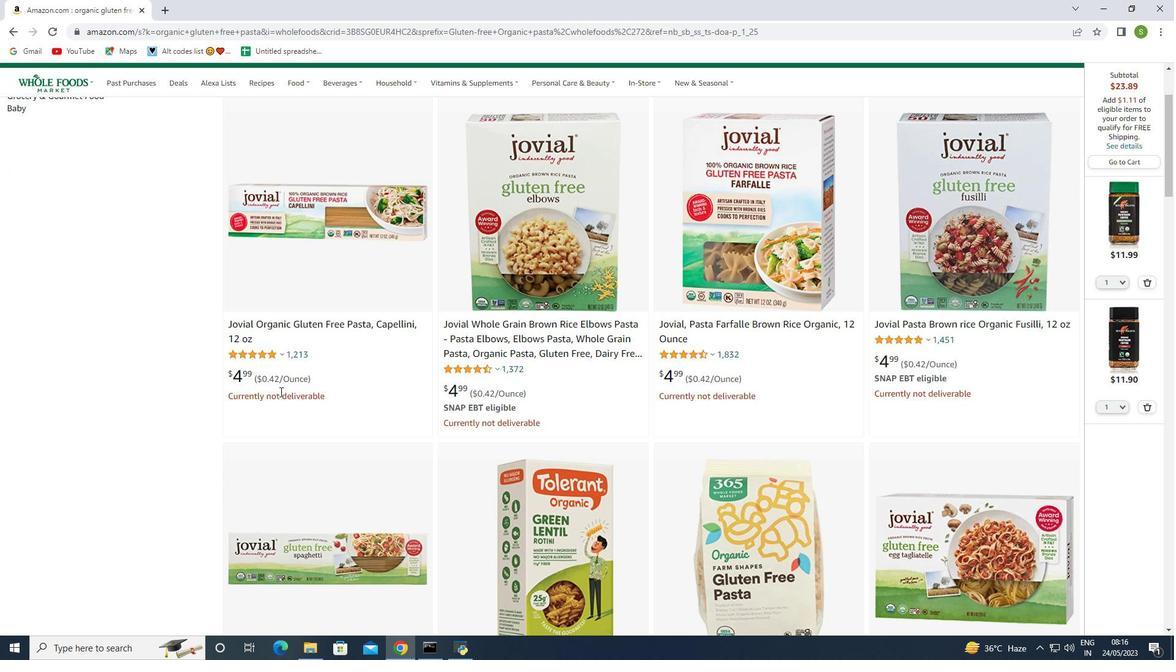 
Action: Mouse moved to (382, 491)
Screenshot: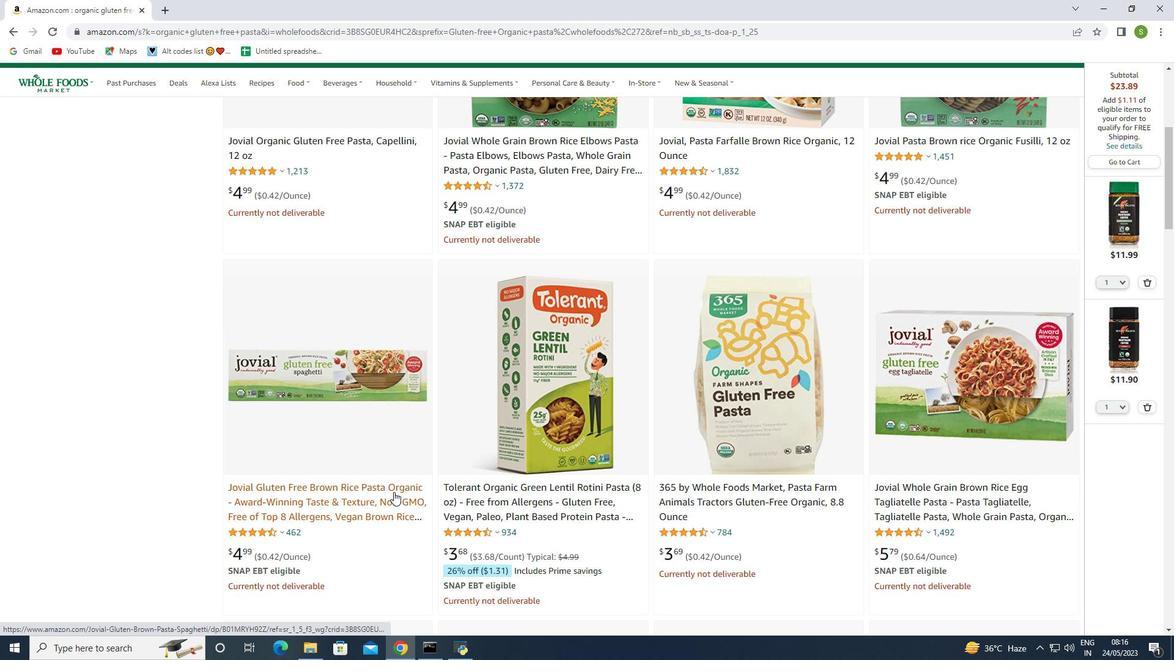 
Action: Mouse pressed left at (382, 491)
Screenshot: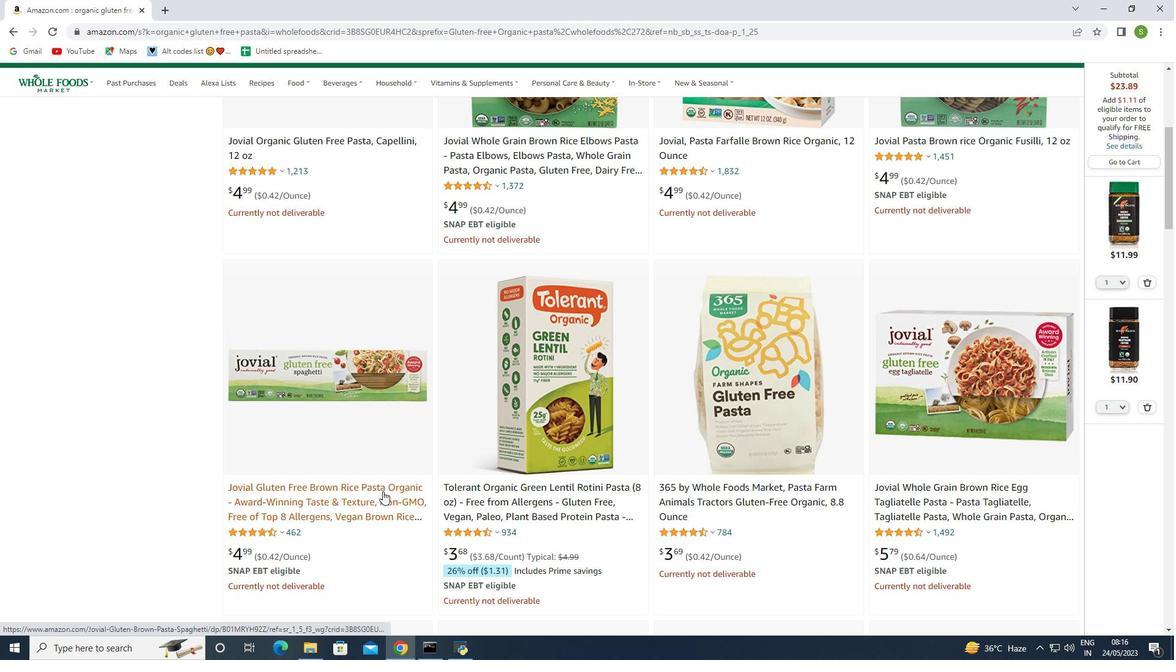 
Action: Mouse moved to (556, 379)
Screenshot: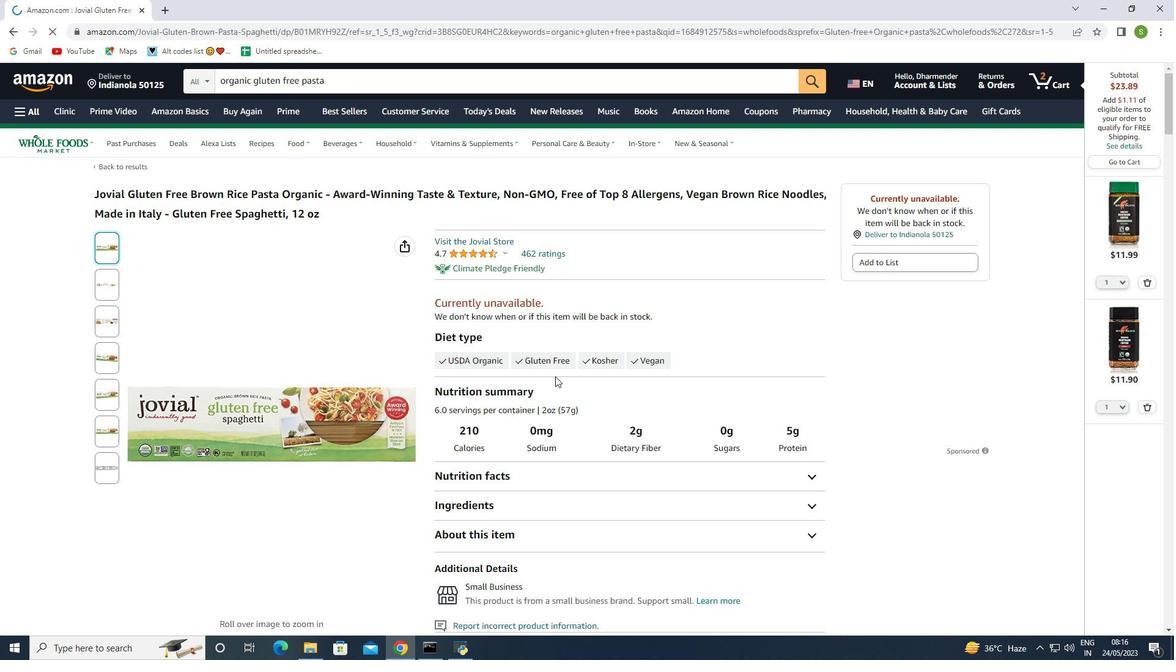 
Action: Mouse scrolled (556, 378) with delta (0, 0)
Screenshot: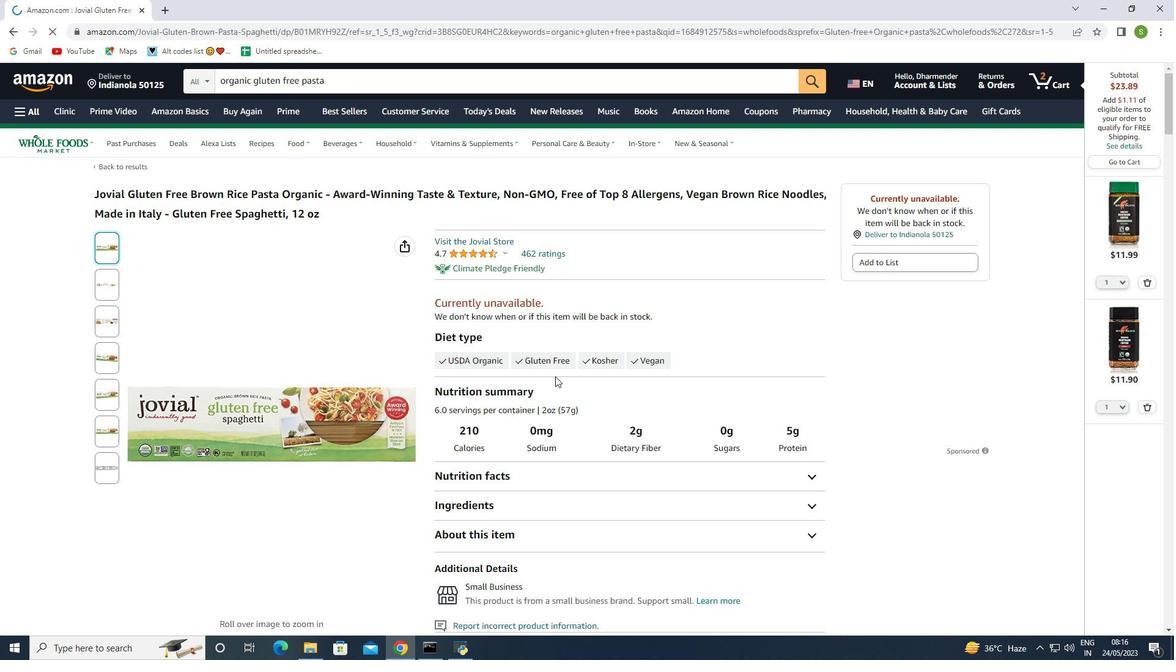 
Action: Mouse moved to (531, 382)
Screenshot: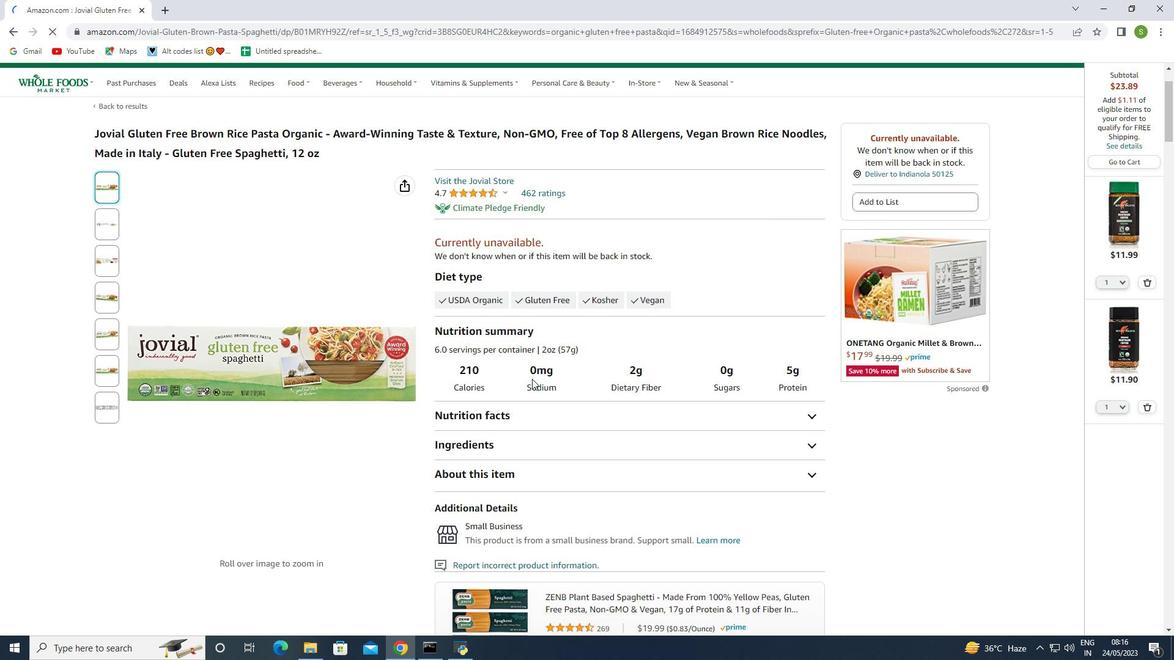 
Action: Mouse scrolled (531, 382) with delta (0, 0)
Screenshot: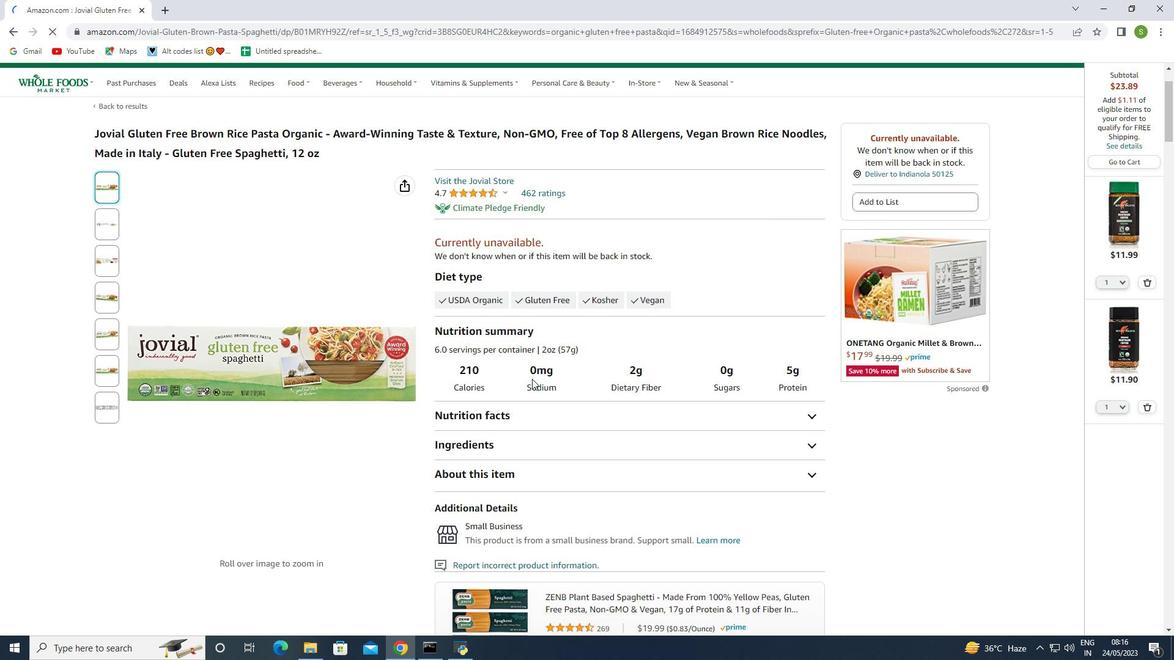 
Action: Mouse scrolled (531, 382) with delta (0, 0)
Screenshot: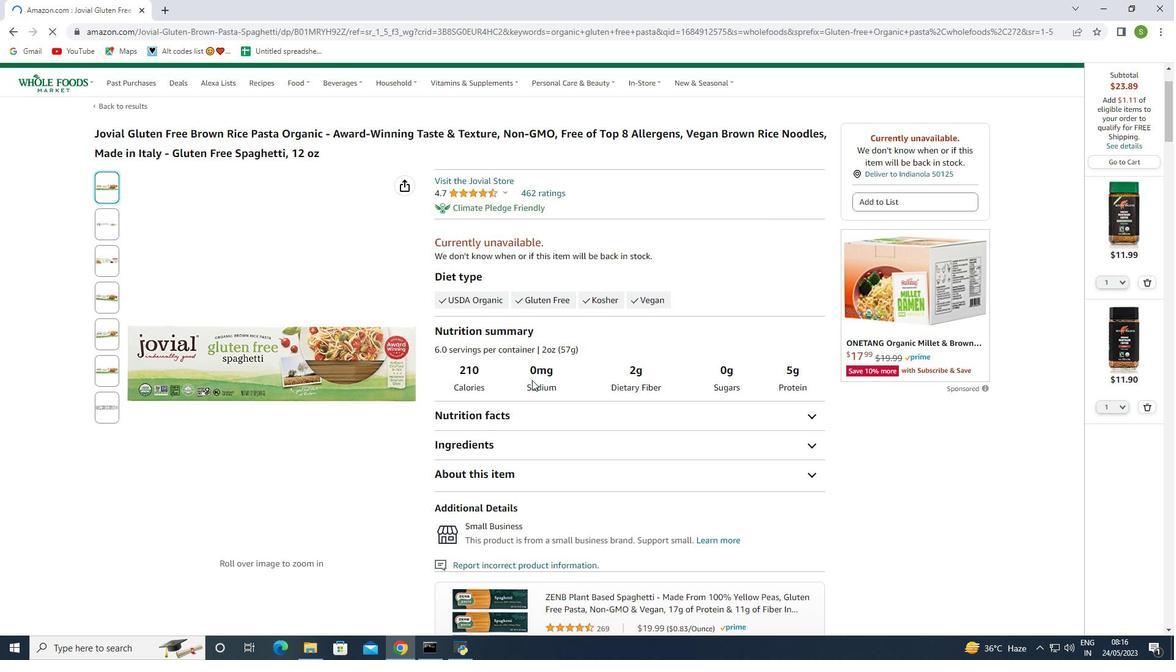 
Action: Mouse moved to (528, 391)
Screenshot: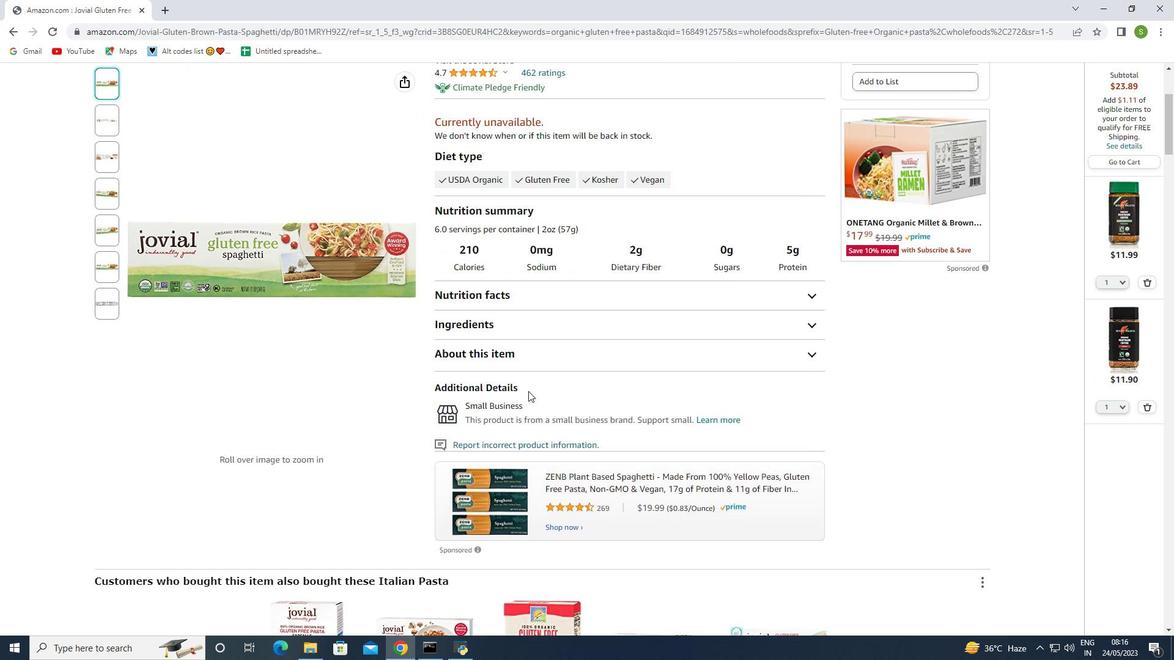 
Action: Mouse scrolled (528, 390) with delta (0, 0)
Screenshot: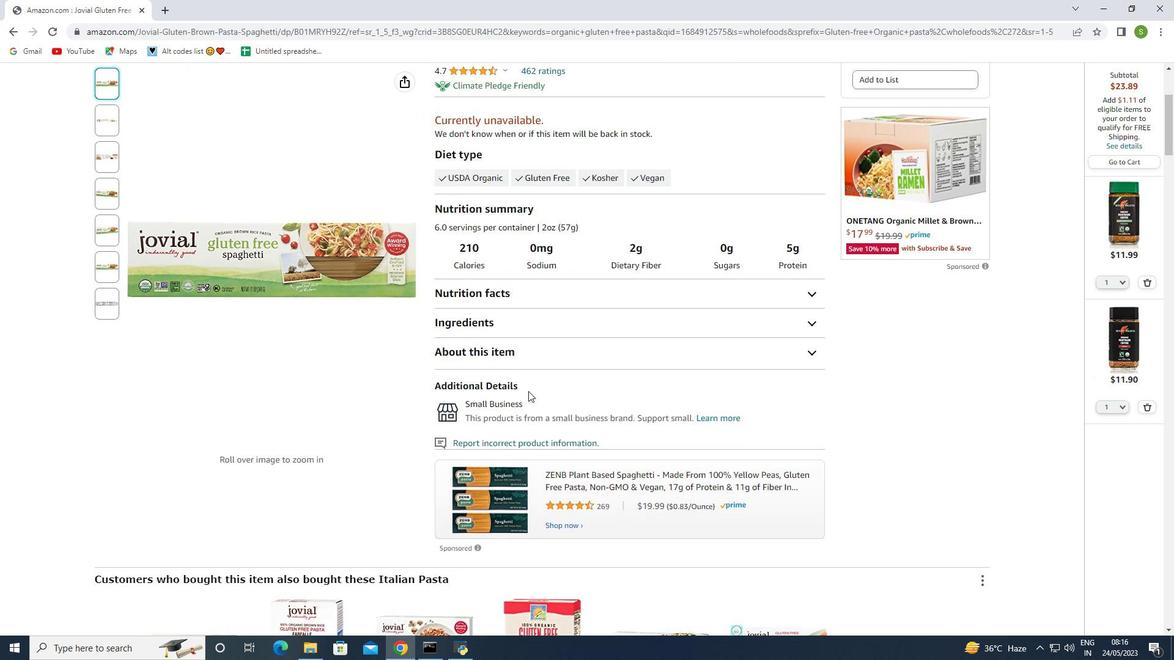 
Action: Mouse moved to (528, 396)
Screenshot: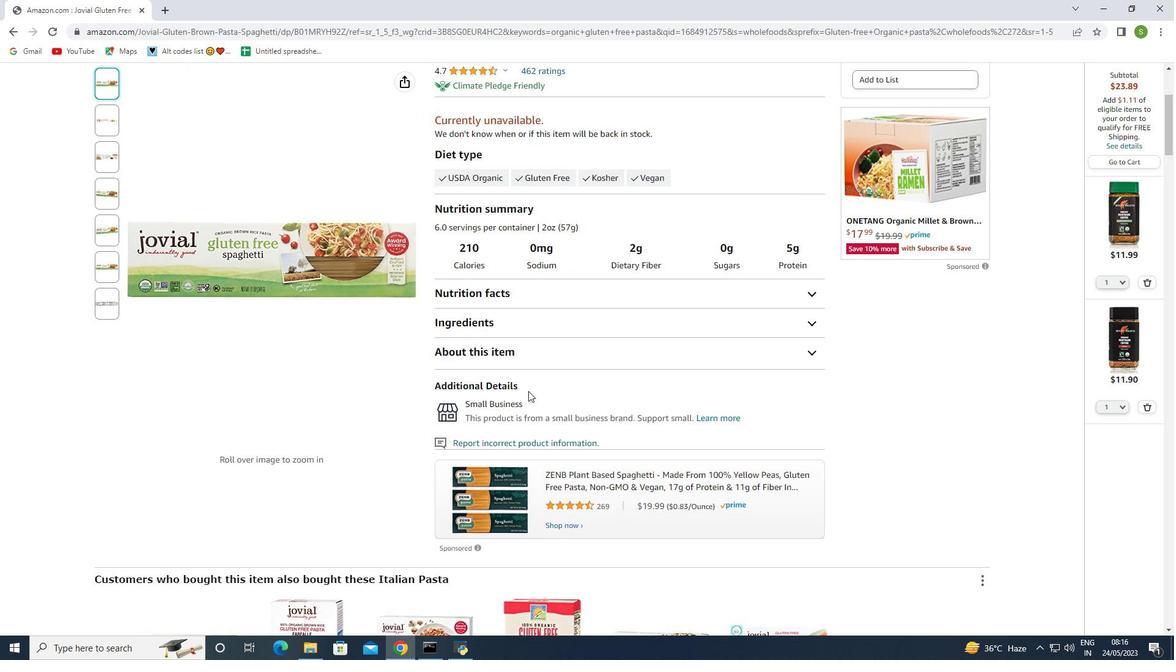 
Action: Mouse scrolled (528, 395) with delta (0, 0)
Screenshot: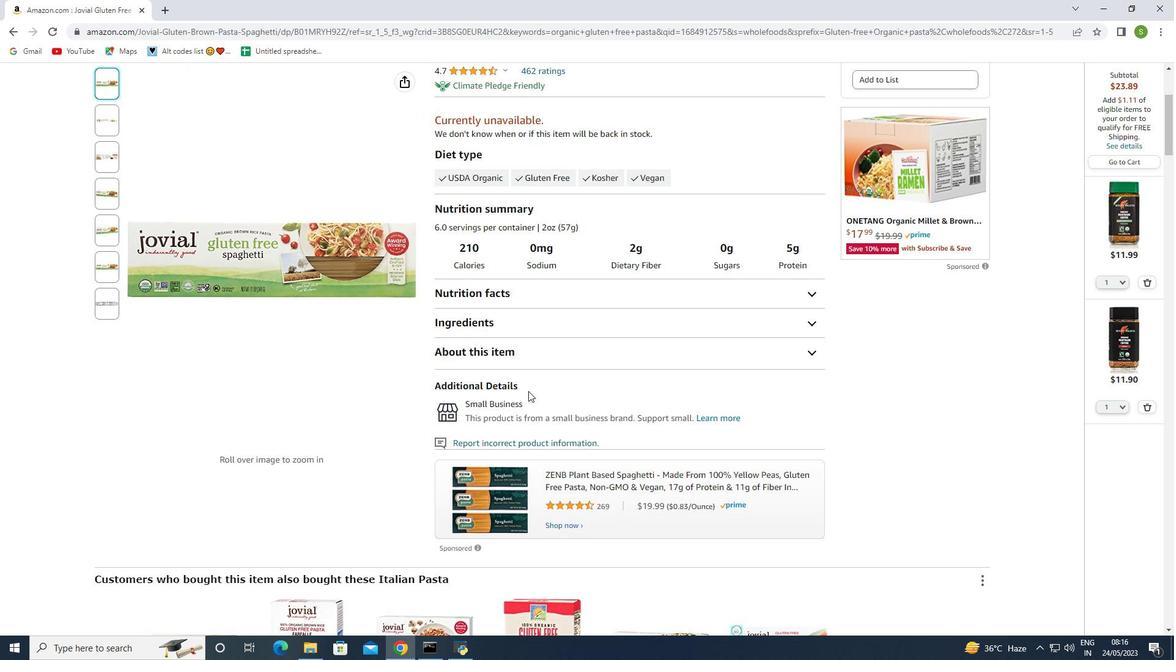 
Action: Mouse moved to (528, 402)
Screenshot: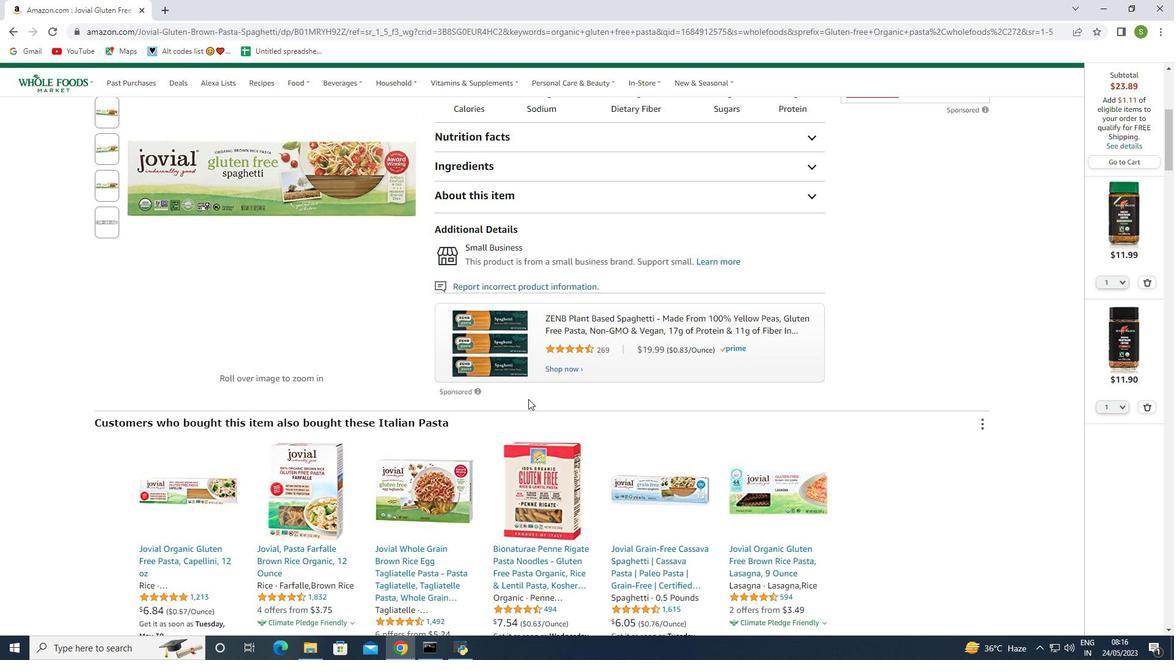 
Action: Mouse scrolled (528, 403) with delta (0, 0)
Screenshot: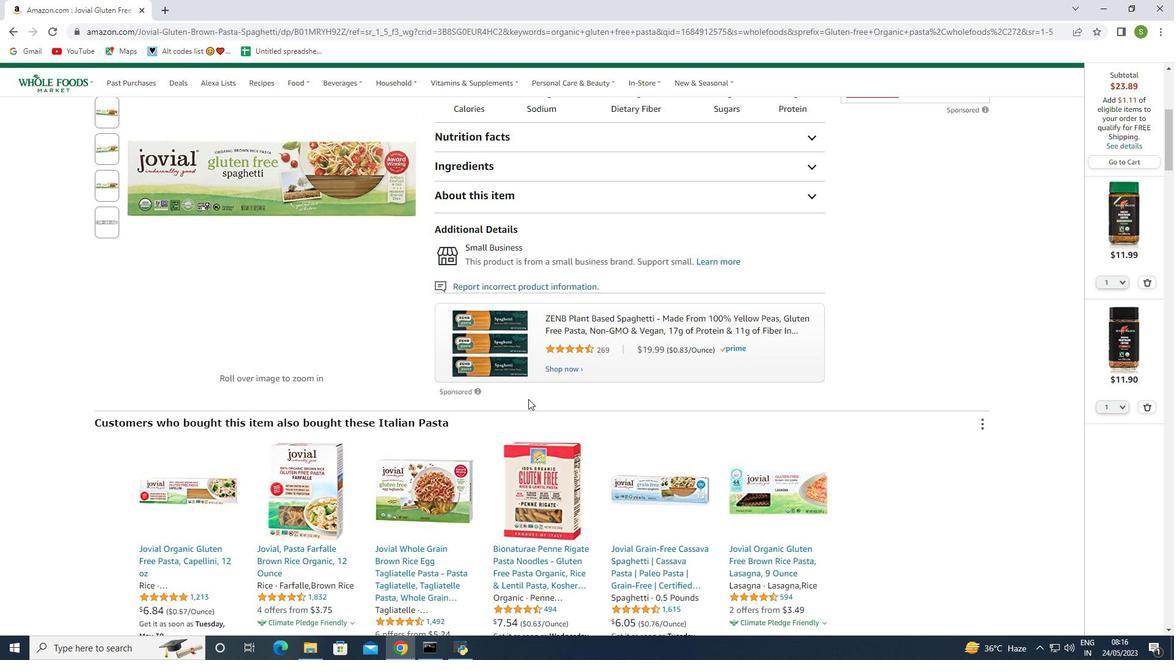 
Action: Mouse scrolled (528, 403) with delta (0, 0)
Screenshot: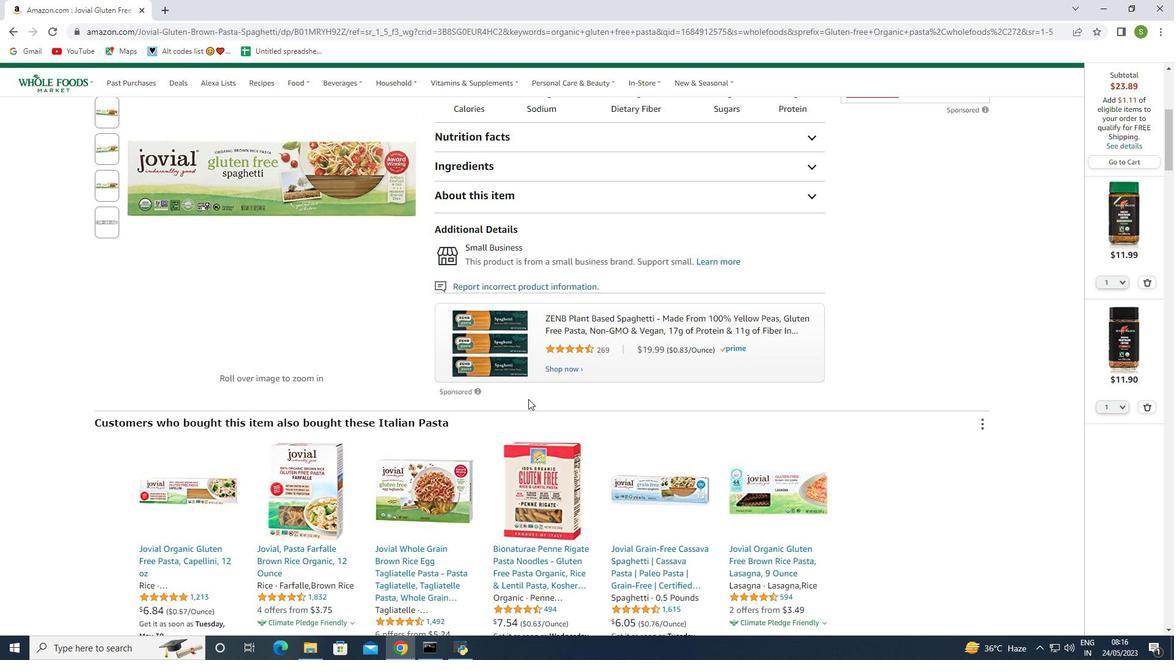 
Action: Mouse scrolled (528, 403) with delta (0, 0)
Screenshot: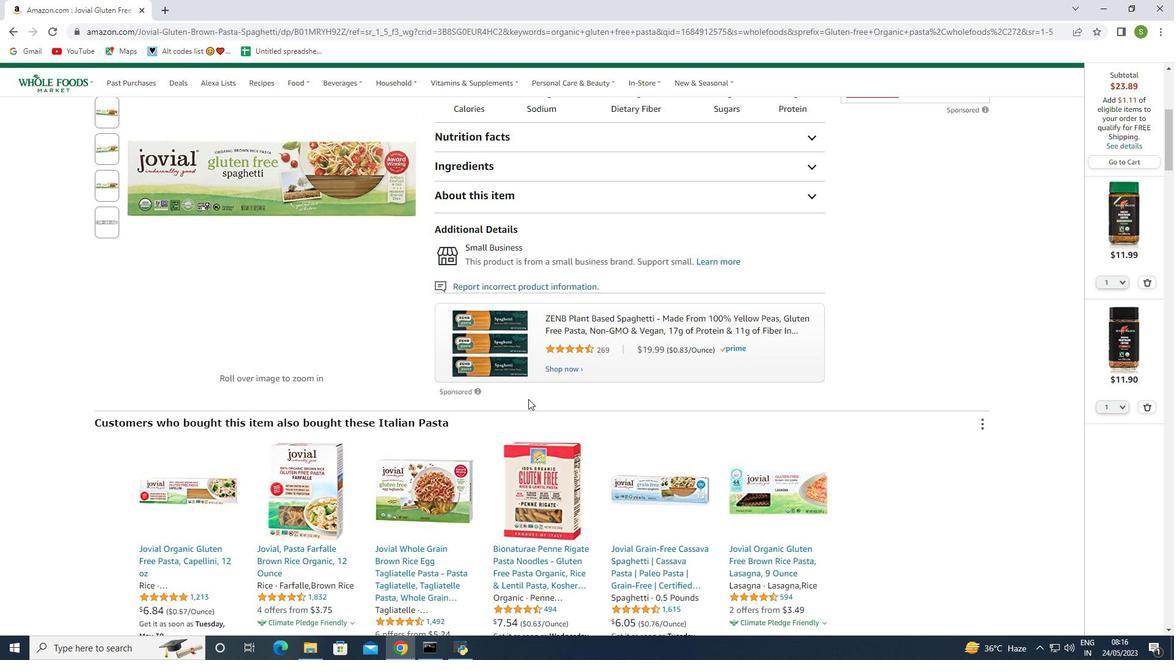 
Action: Mouse scrolled (528, 403) with delta (0, 0)
Screenshot: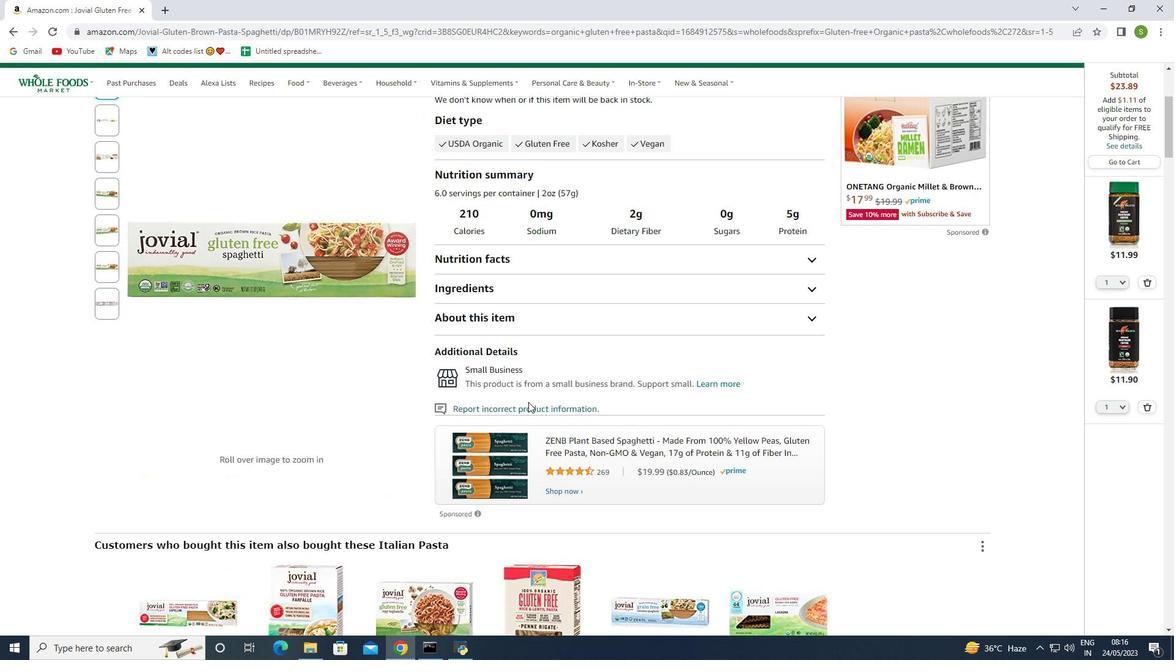 
Action: Mouse scrolled (528, 403) with delta (0, 0)
Screenshot: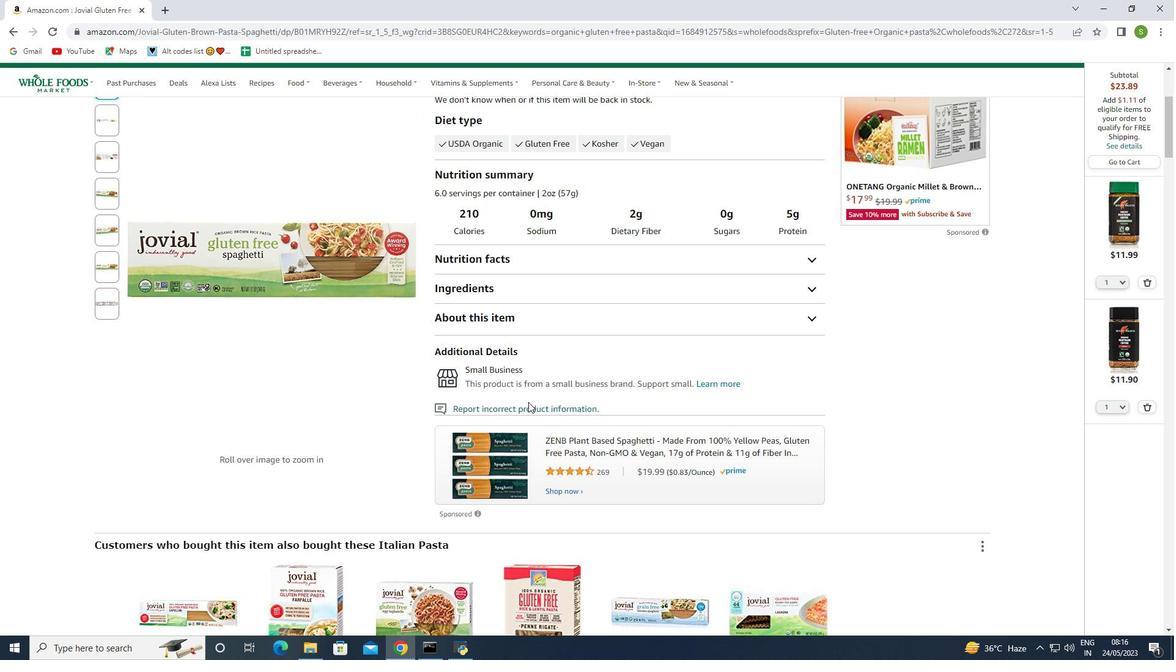 
Action: Mouse scrolled (528, 403) with delta (0, 0)
Screenshot: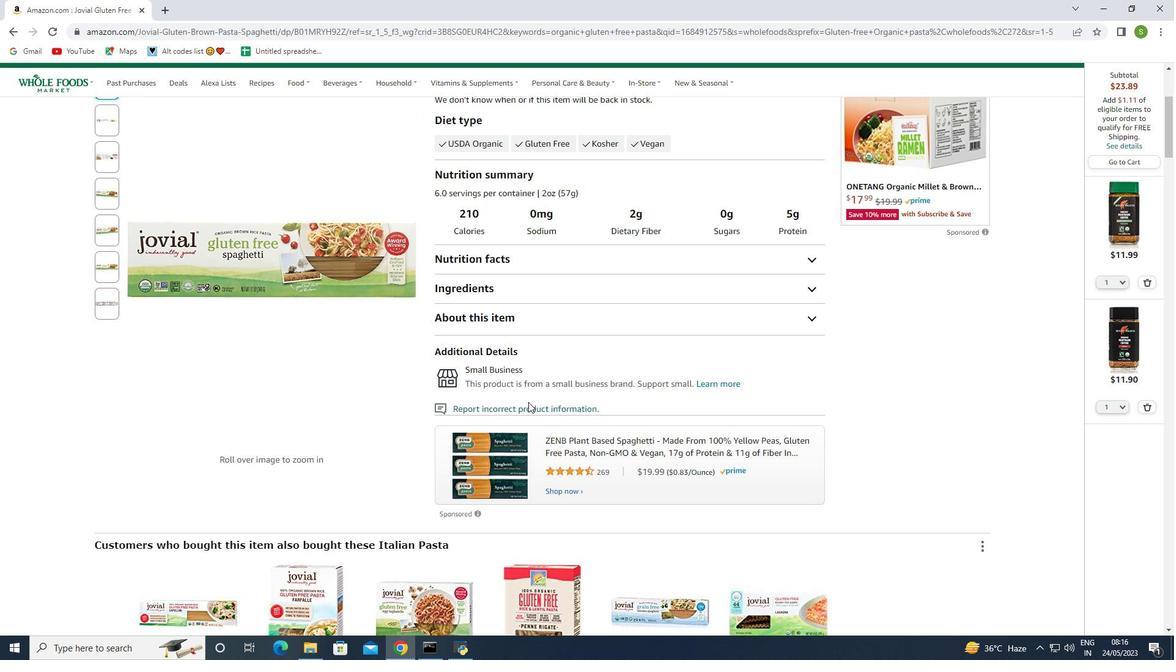 
Action: Mouse moved to (528, 404)
Screenshot: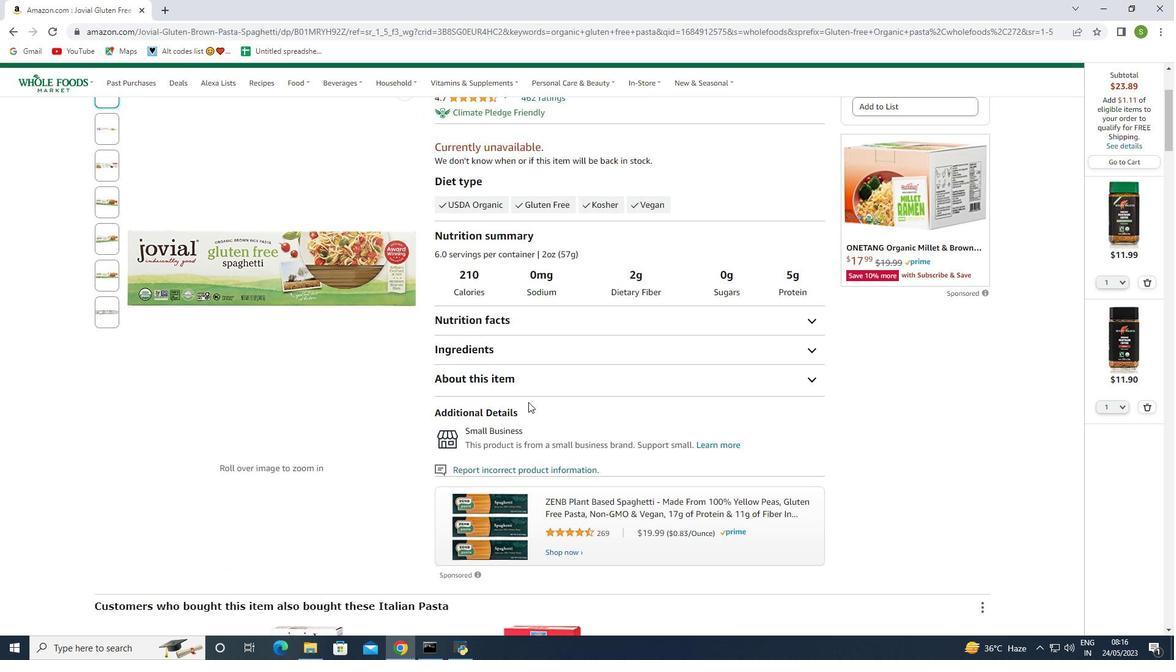
Action: Mouse scrolled (528, 405) with delta (0, 0)
Screenshot: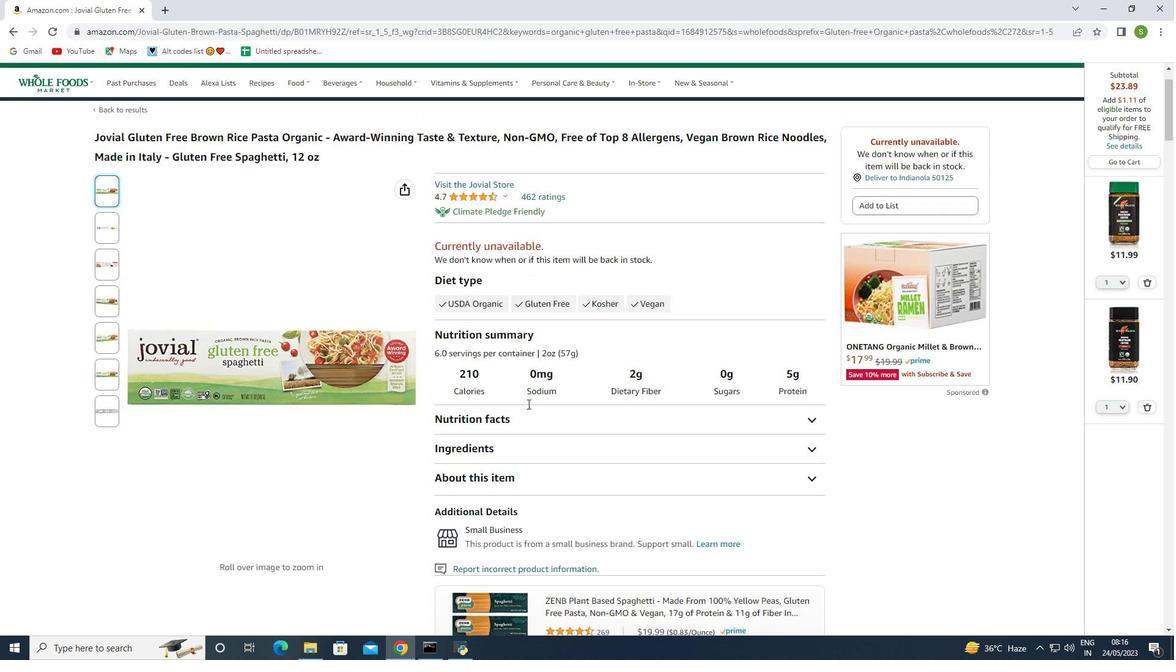 
Action: Mouse scrolled (528, 405) with delta (0, 0)
Screenshot: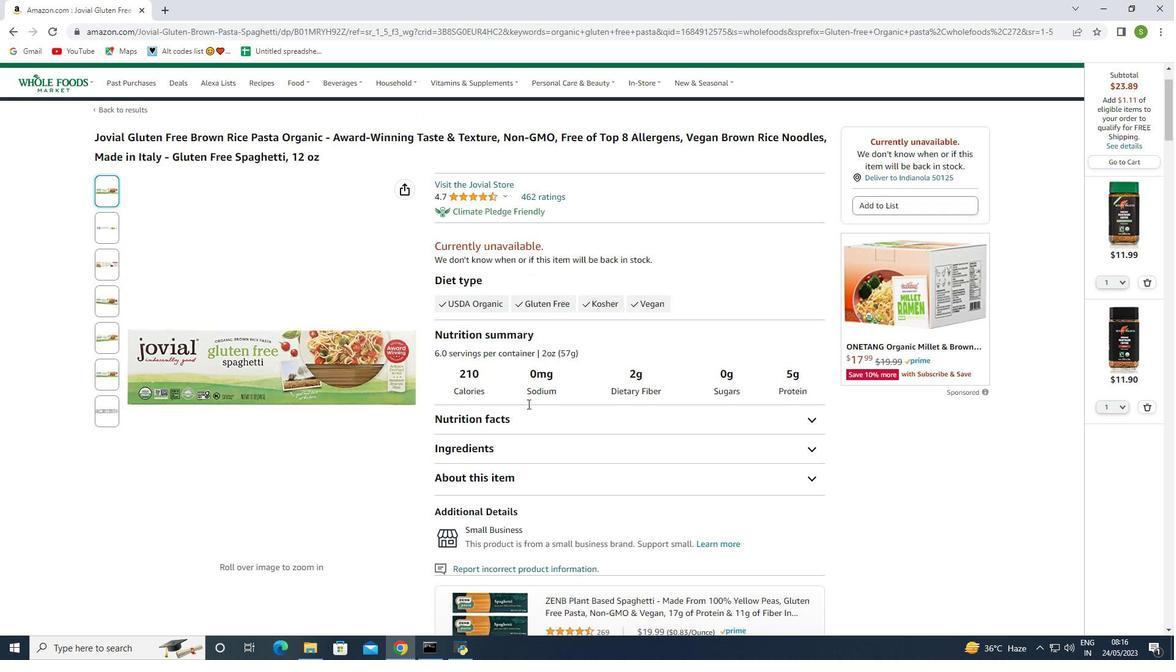 
Action: Mouse scrolled (528, 405) with delta (0, 0)
Screenshot: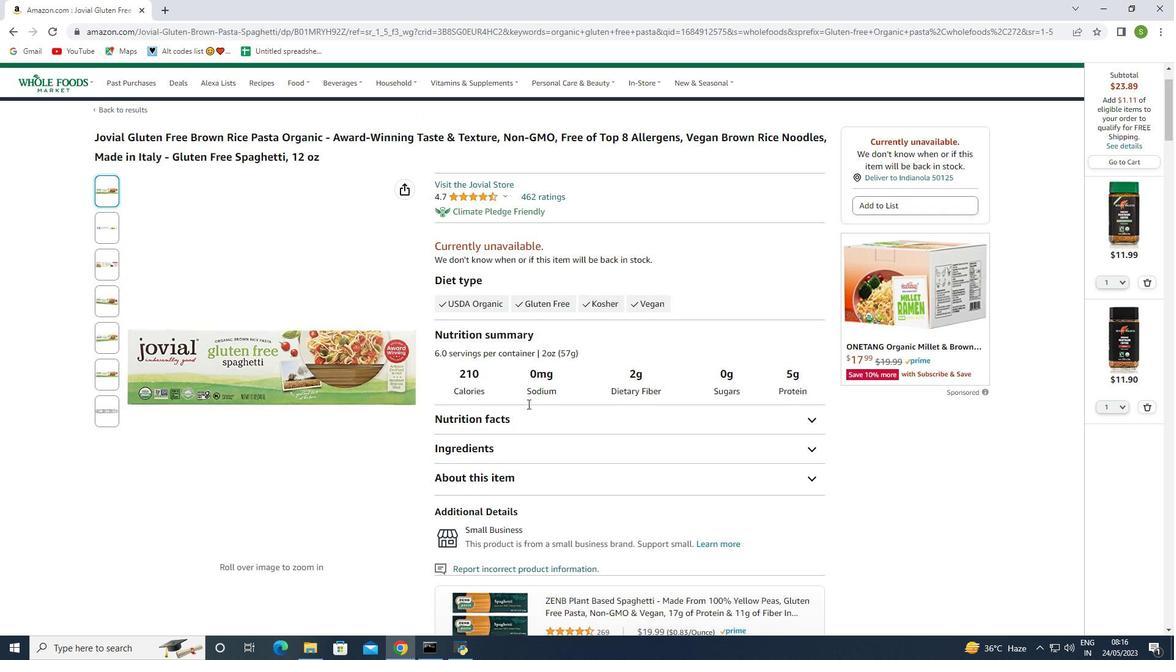 
Action: Mouse scrolled (528, 405) with delta (0, 0)
Screenshot: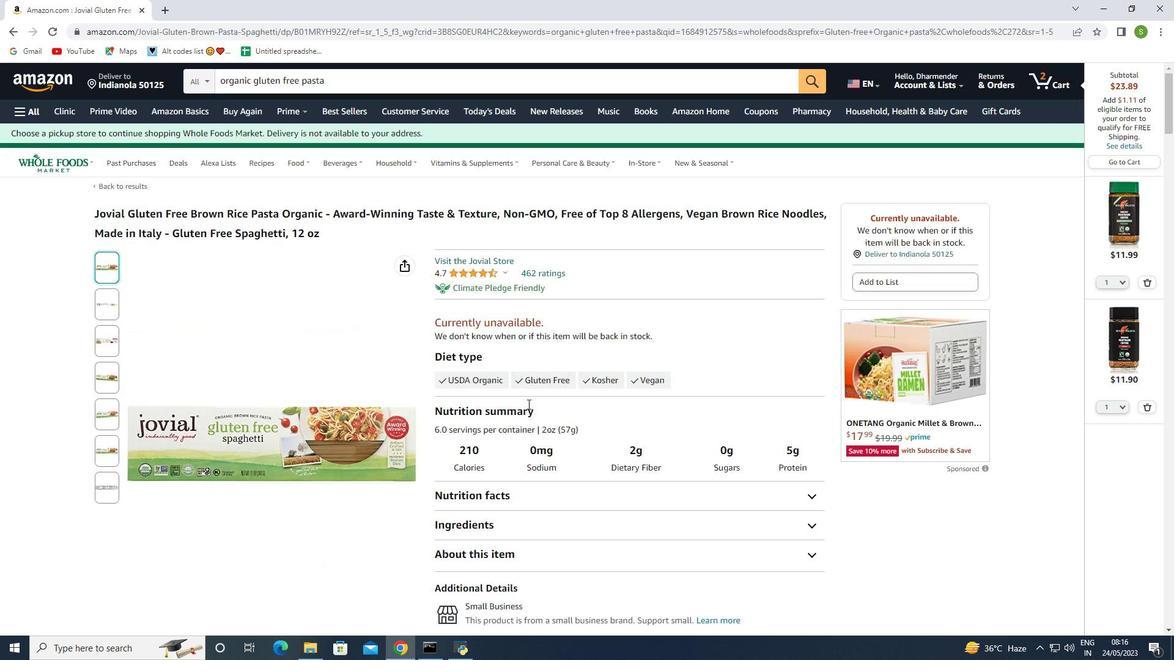 
Action: Mouse moved to (354, 375)
Screenshot: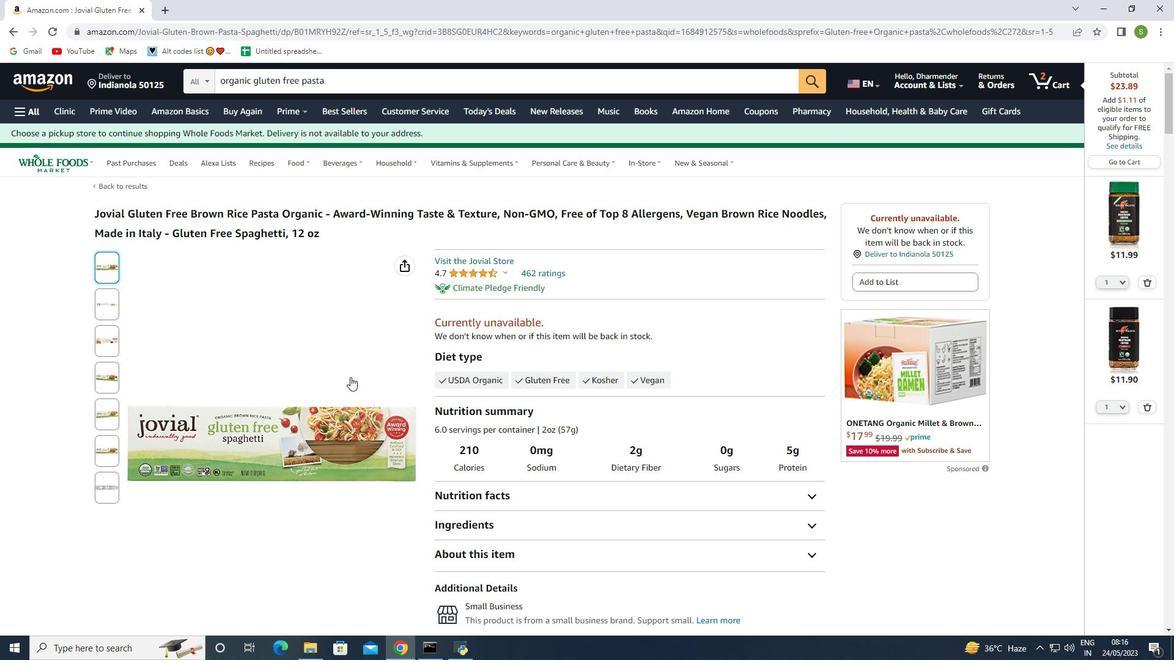 
Action: Mouse scrolled (354, 374) with delta (0, 0)
Screenshot: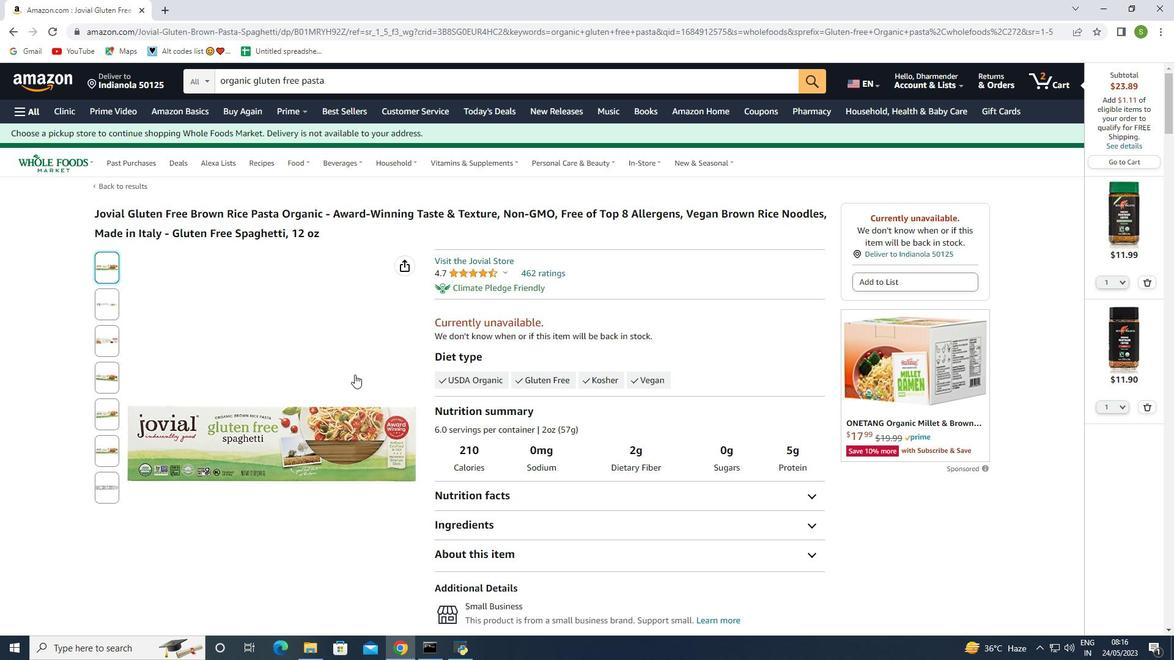 
Action: Mouse moved to (357, 373)
Screenshot: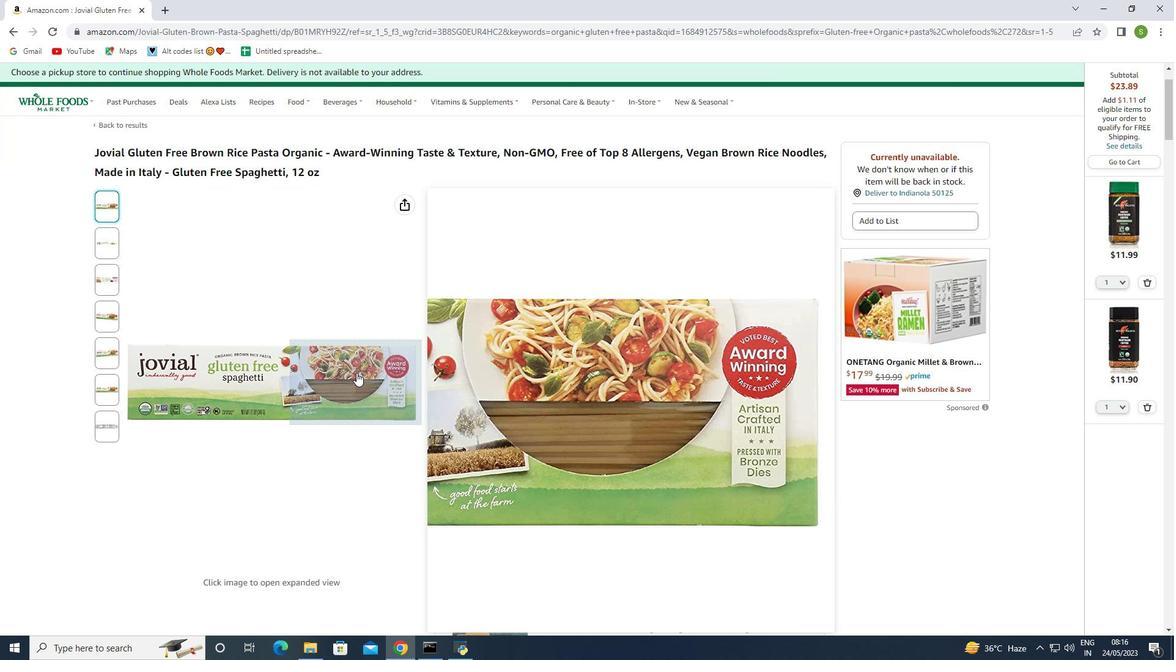 
Action: Mouse scrolled (357, 373) with delta (0, 0)
Screenshot: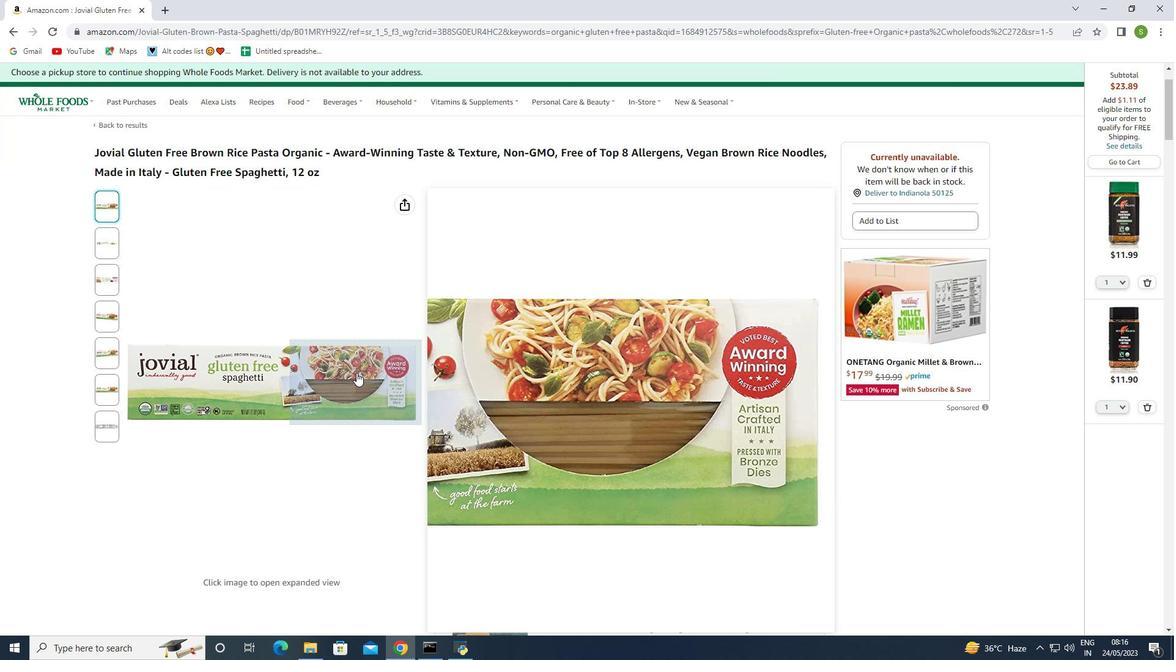 
Action: Mouse moved to (358, 376)
Screenshot: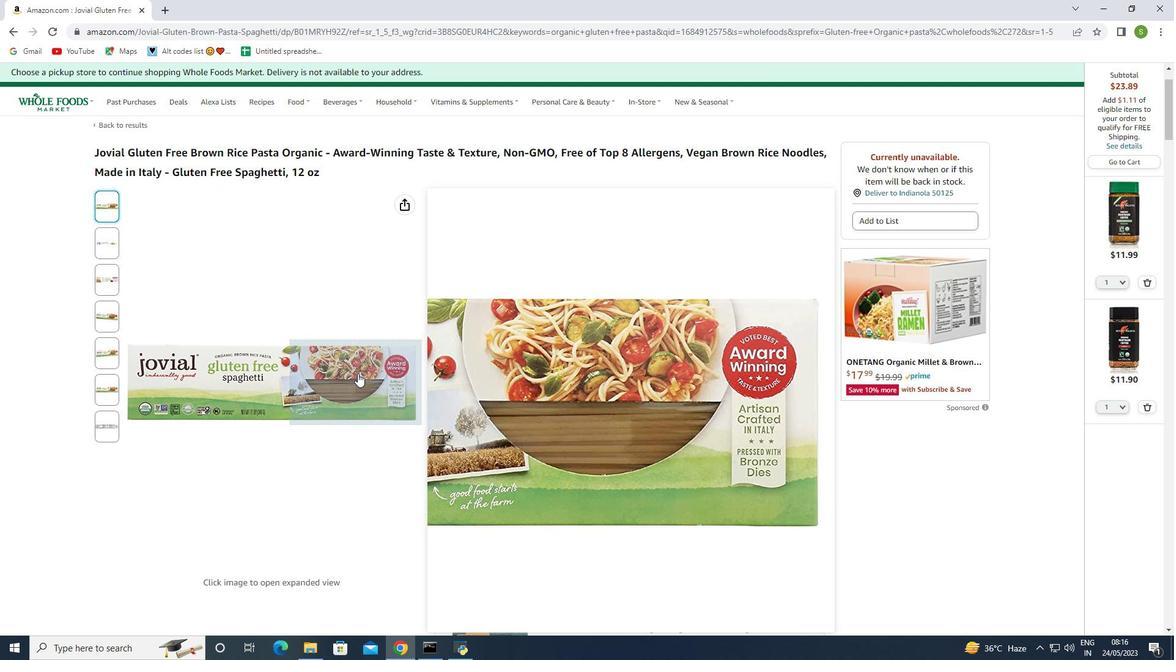
Action: Mouse scrolled (358, 375) with delta (0, 0)
Screenshot: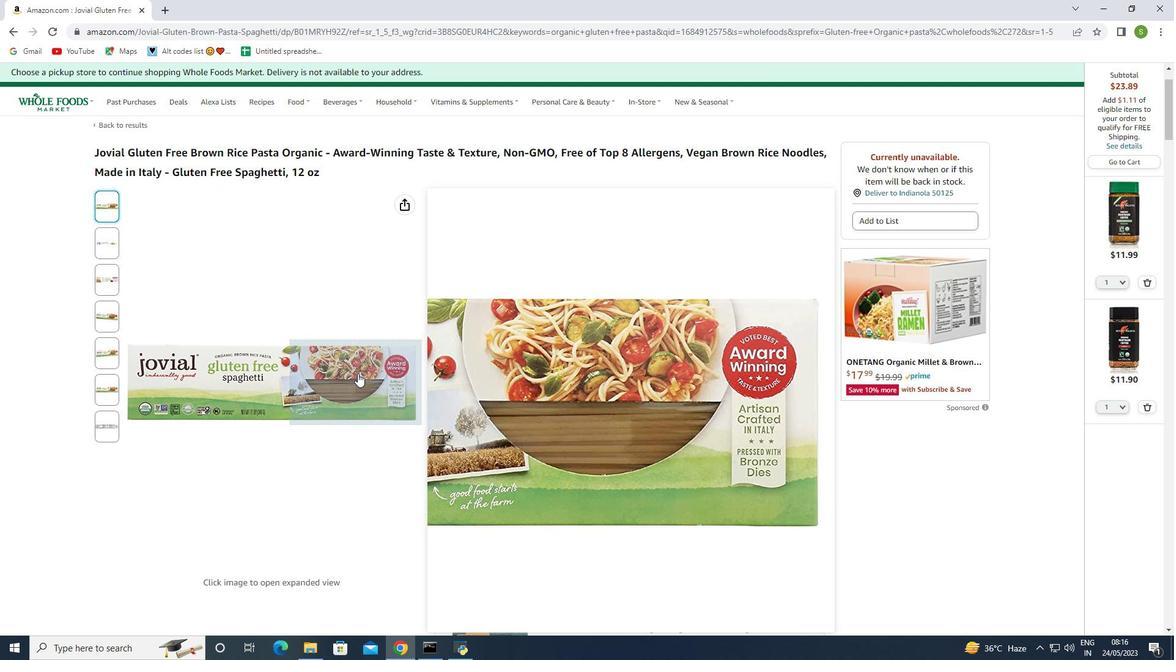 
Action: Mouse moved to (395, 458)
Screenshot: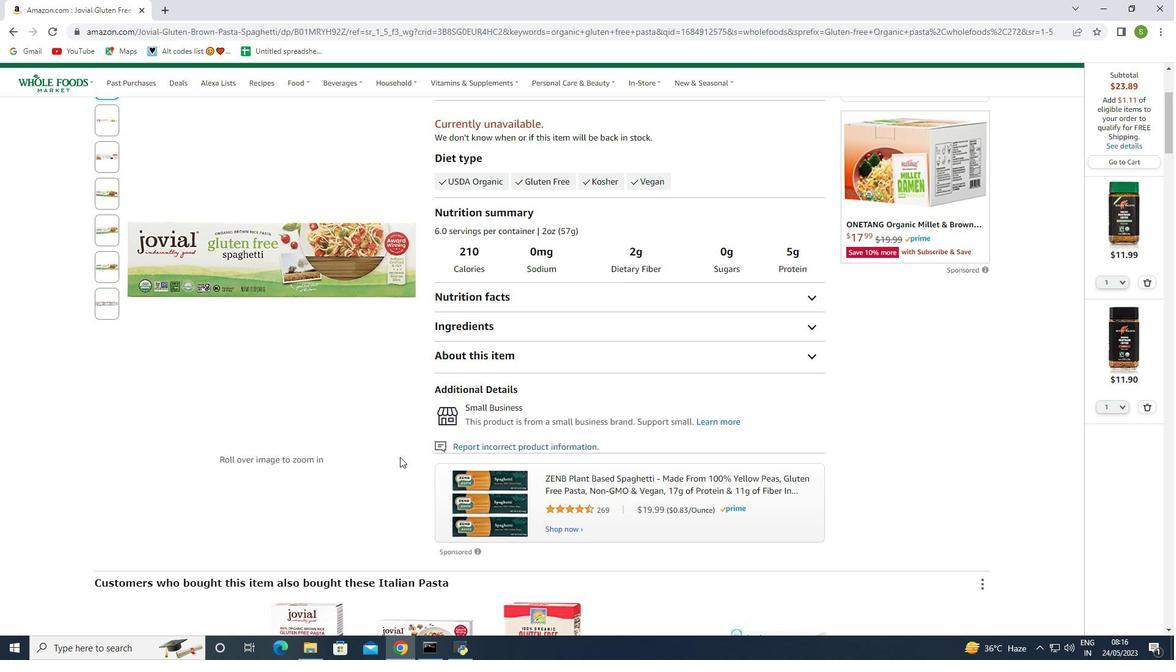 
Action: Mouse scrolled (395, 457) with delta (0, 0)
Screenshot: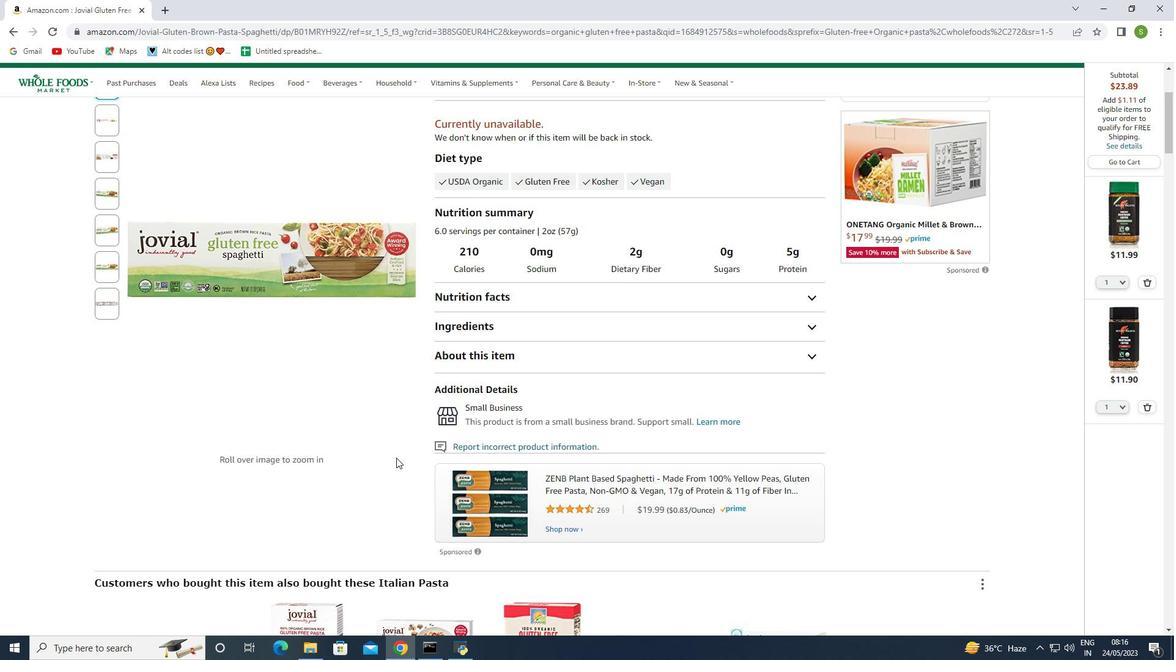 
Action: Mouse scrolled (395, 457) with delta (0, 0)
Screenshot: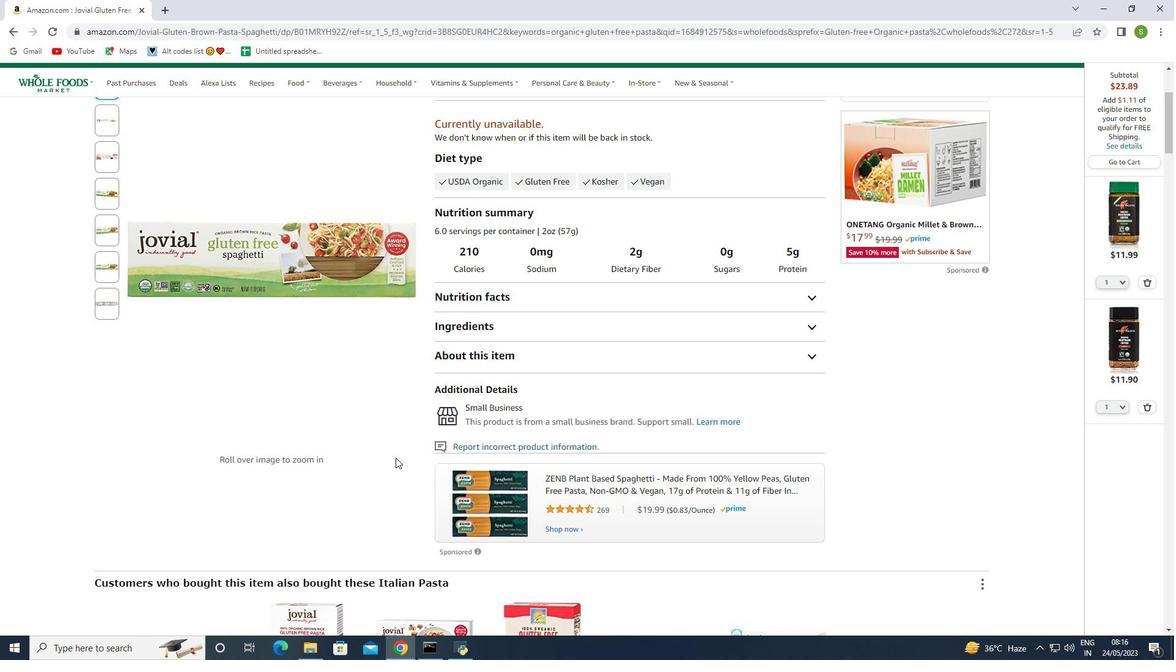 
Action: Mouse scrolled (395, 457) with delta (0, 0)
Screenshot: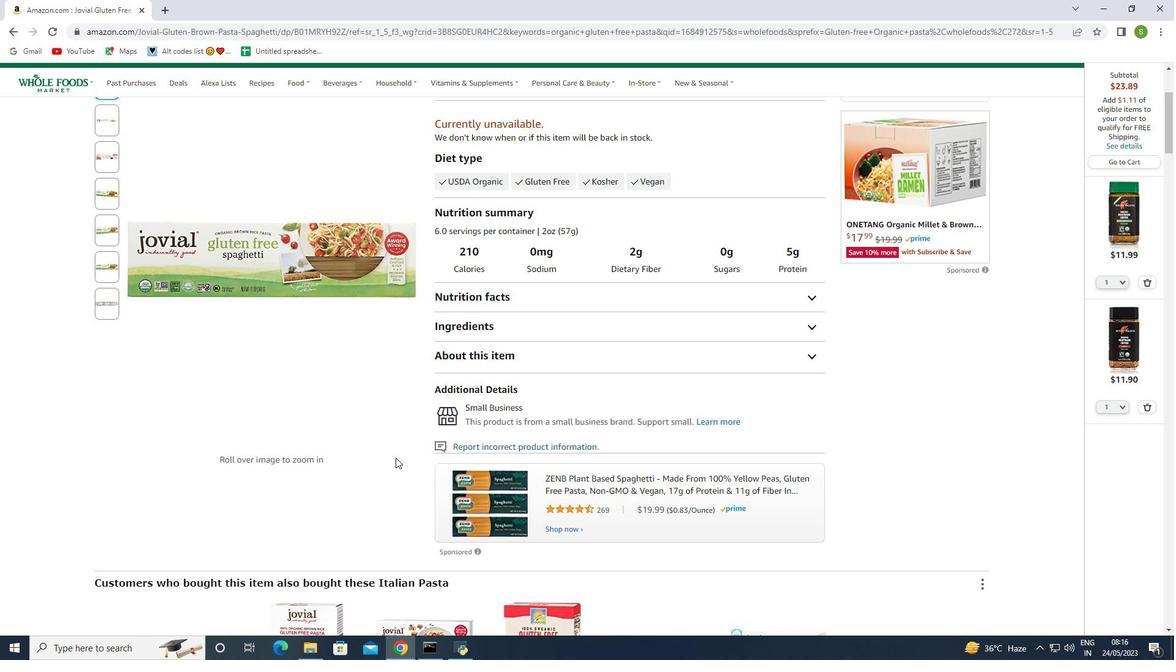 
Action: Mouse moved to (411, 445)
Screenshot: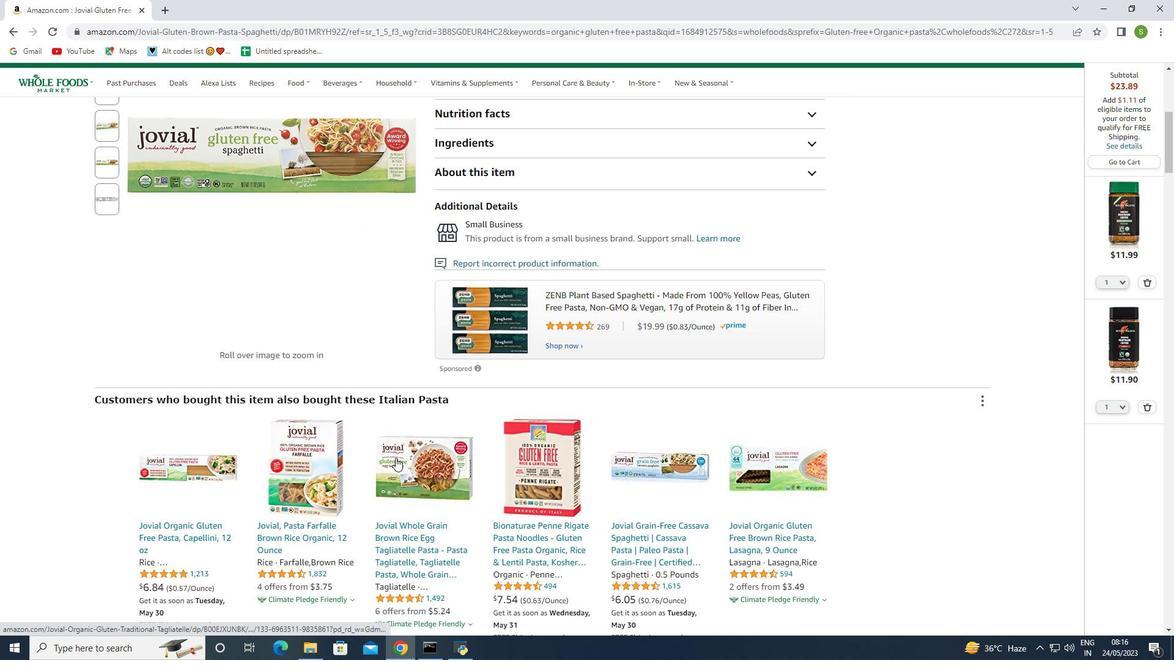 
Action: Mouse scrolled (411, 446) with delta (0, 0)
Screenshot: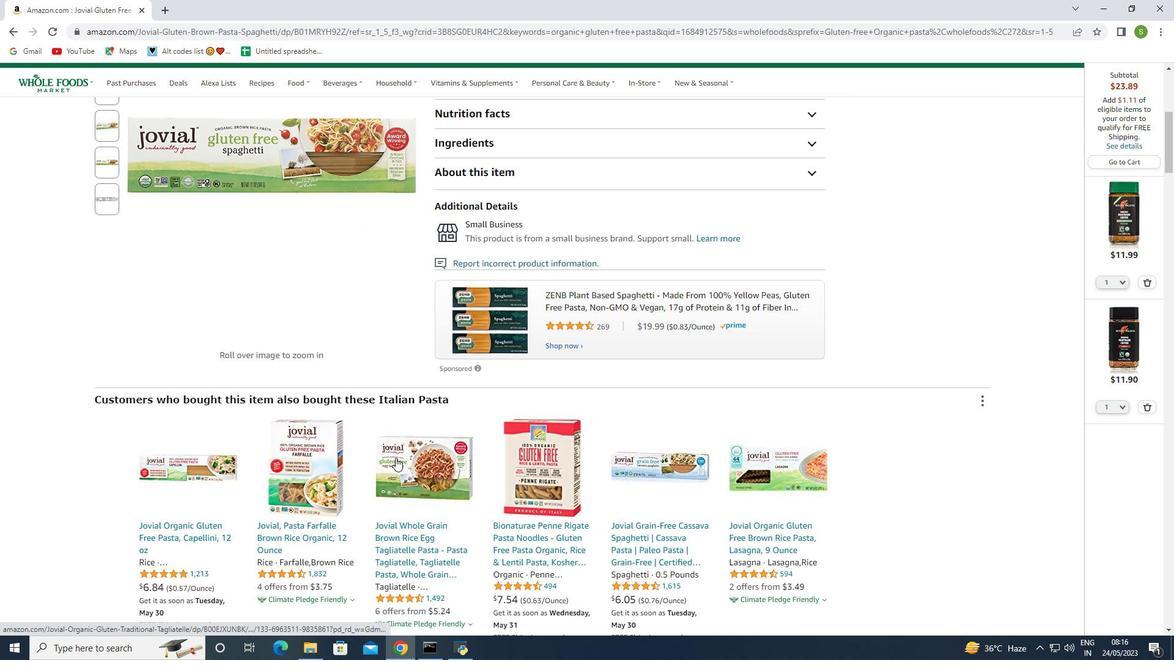 
Action: Mouse scrolled (411, 446) with delta (0, 0)
Screenshot: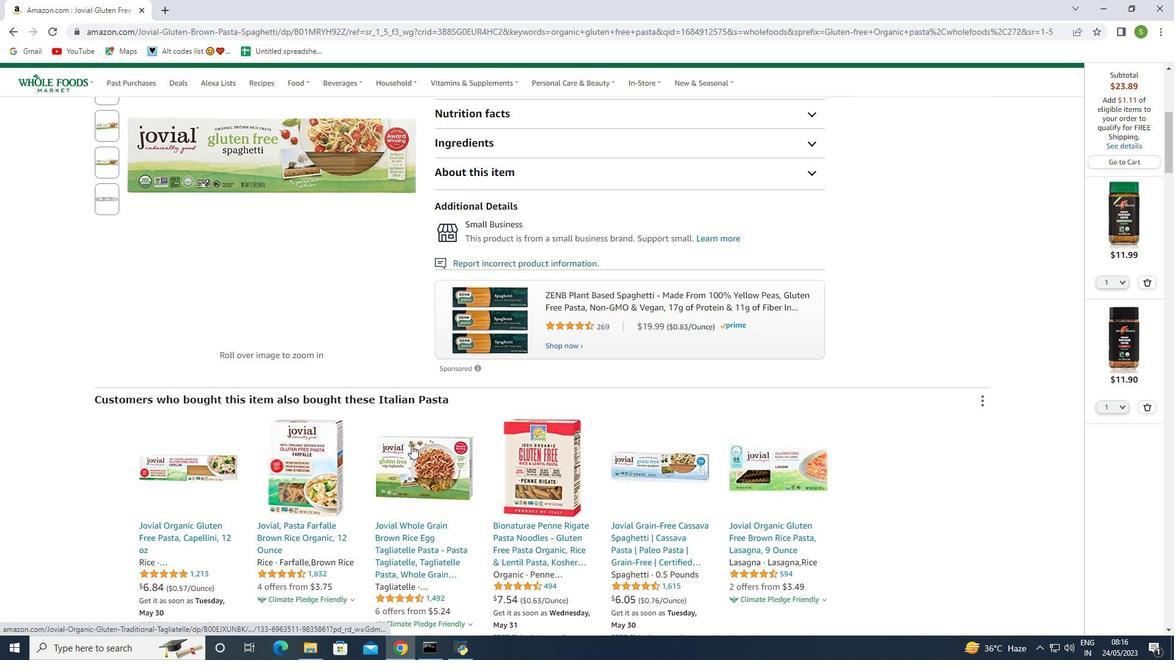 
Action: Mouse scrolled (411, 446) with delta (0, 0)
Screenshot: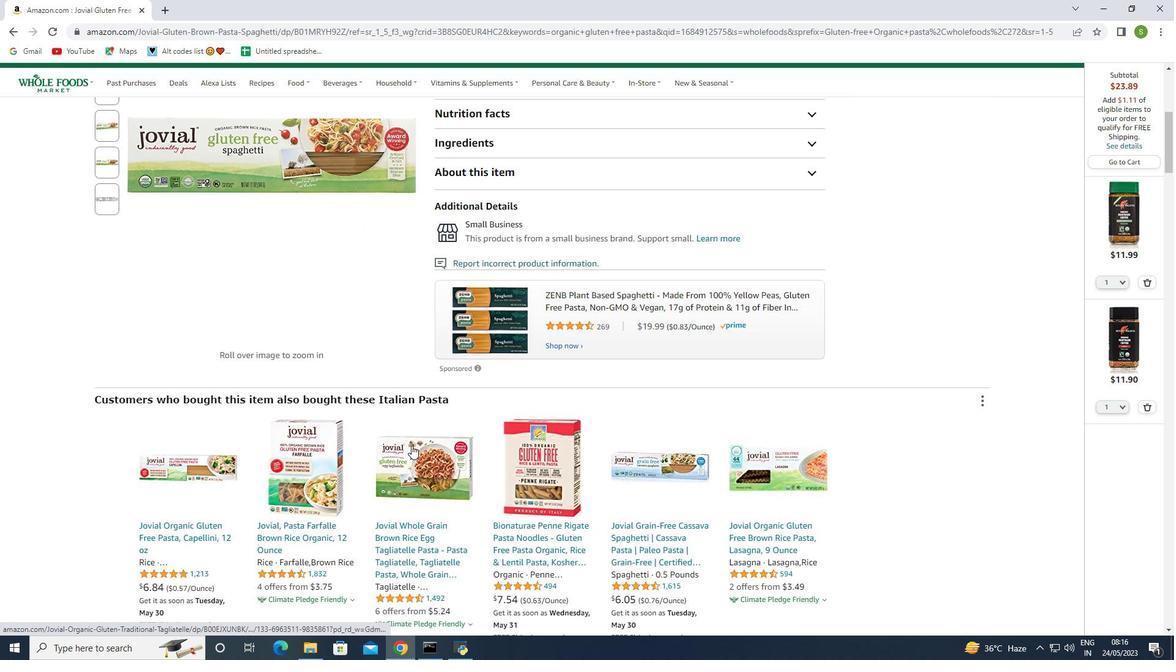 
Action: Mouse scrolled (411, 446) with delta (0, 0)
Screenshot: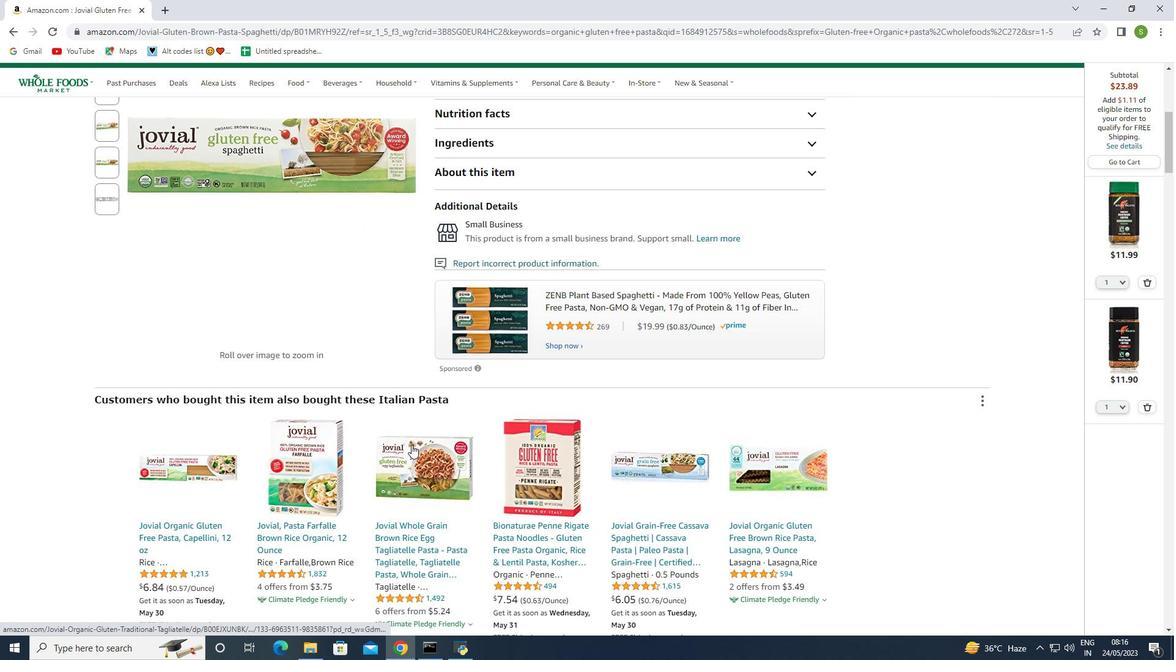 
Action: Mouse moved to (469, 432)
Screenshot: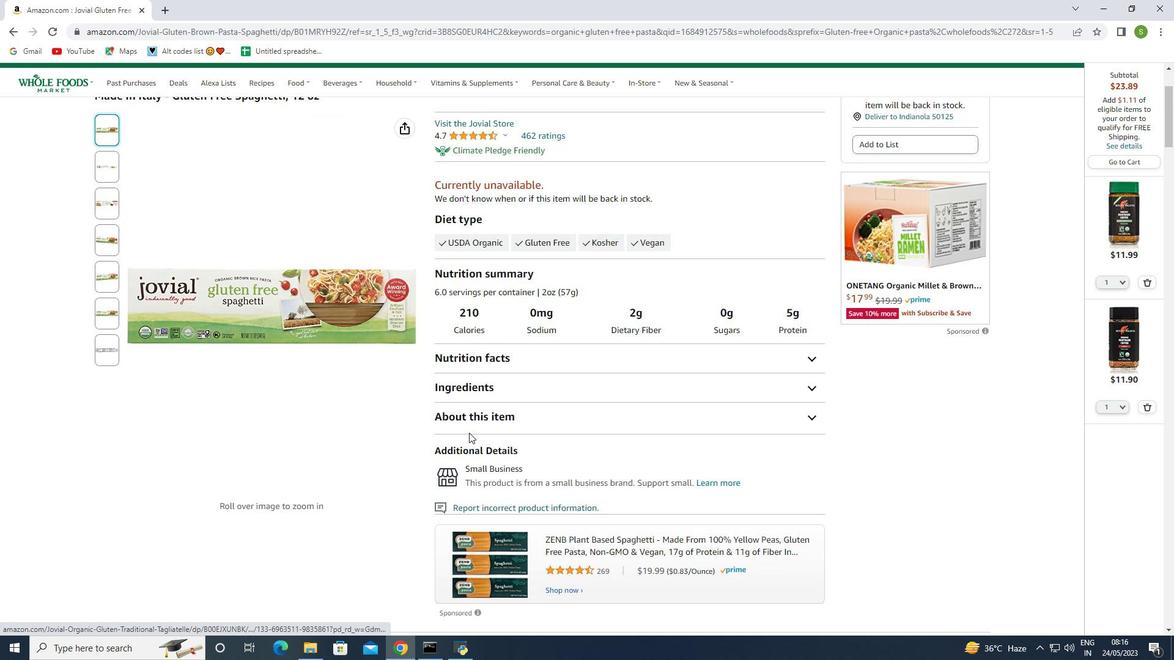 
Action: Mouse scrolled (469, 433) with delta (0, 0)
Screenshot: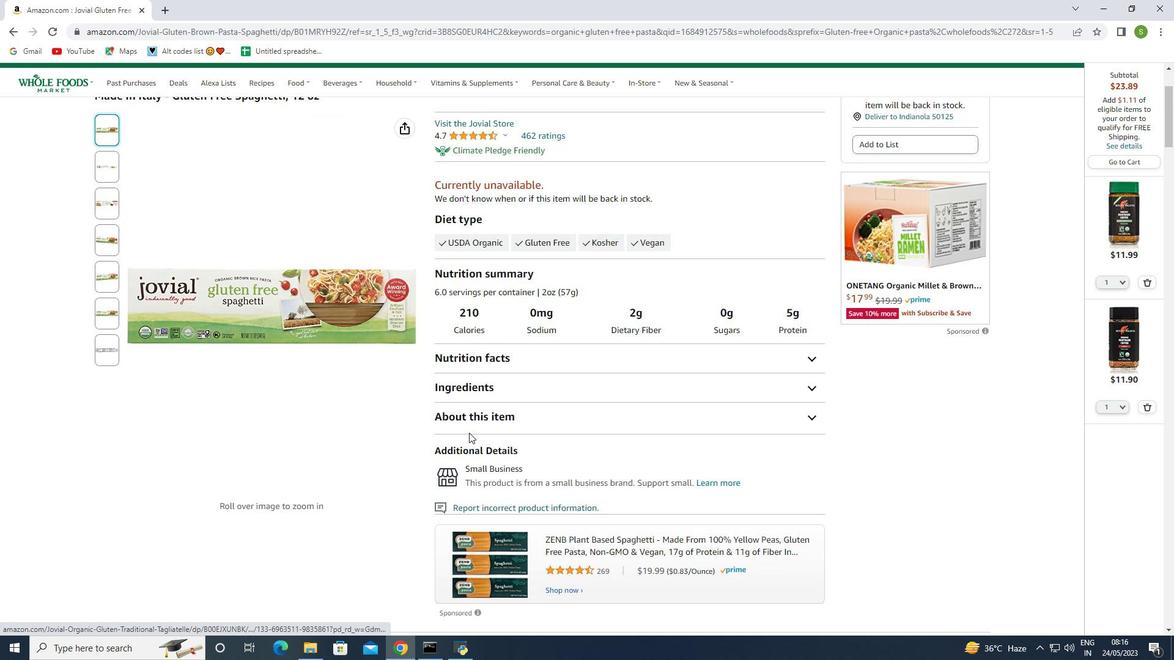 
Action: Mouse moved to (469, 432)
Screenshot: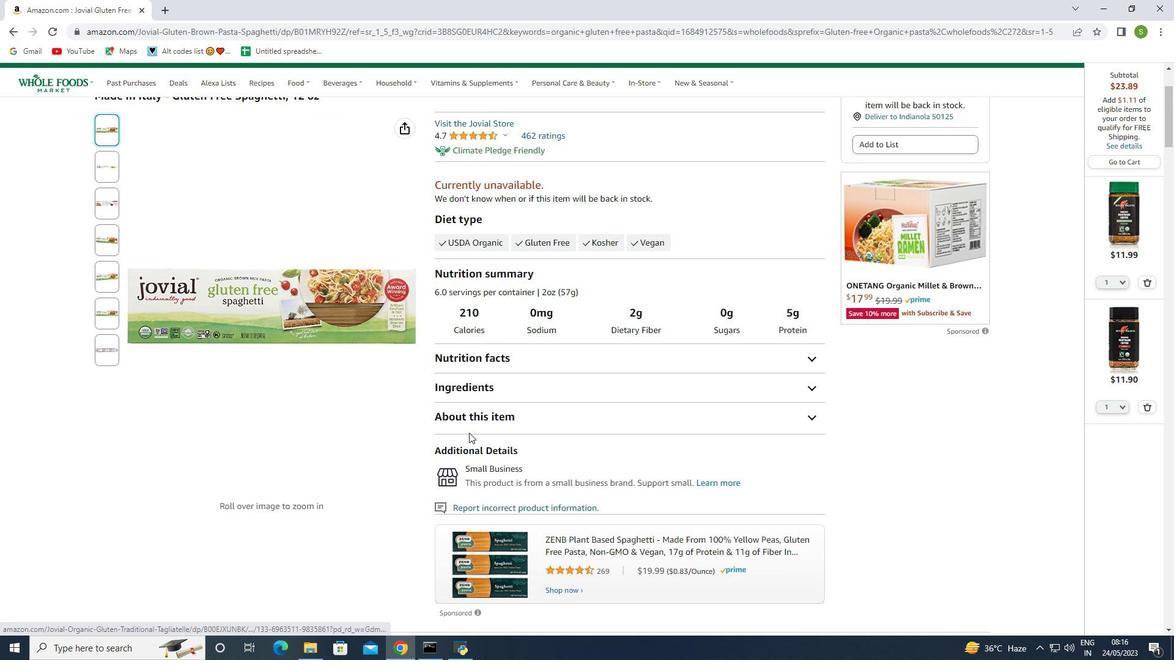 
Action: Mouse scrolled (469, 433) with delta (0, 0)
Screenshot: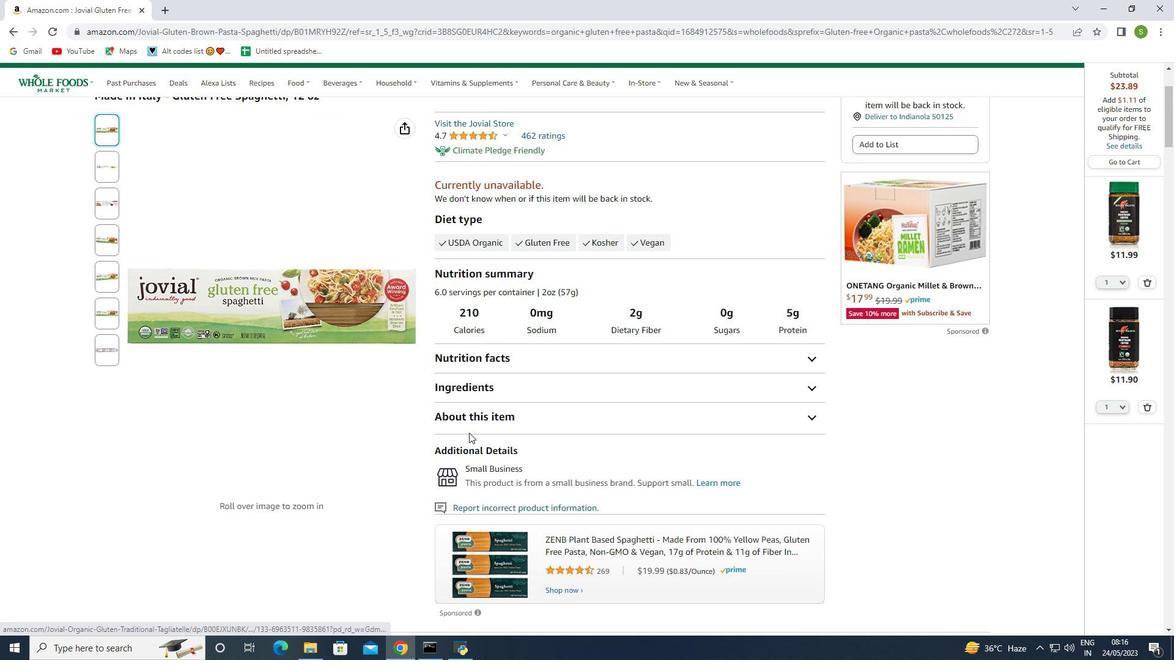 
Action: Mouse scrolled (469, 433) with delta (0, 0)
Screenshot: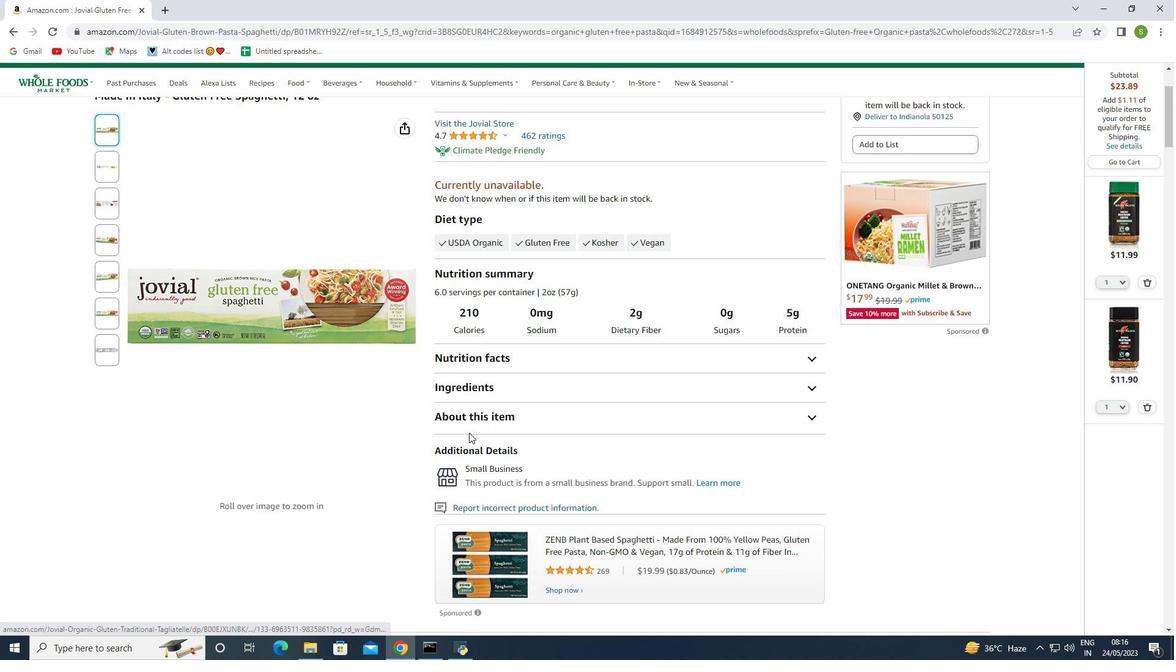 
Action: Mouse moved to (402, 366)
Screenshot: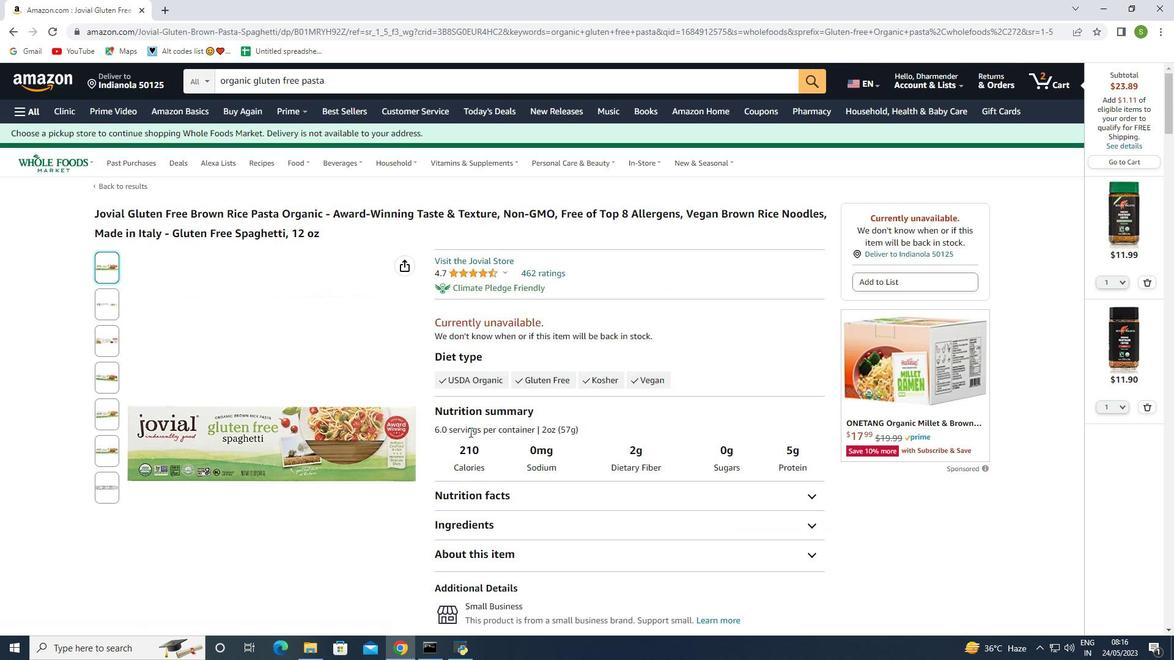
Action: Mouse scrolled (402, 367) with delta (0, 0)
Screenshot: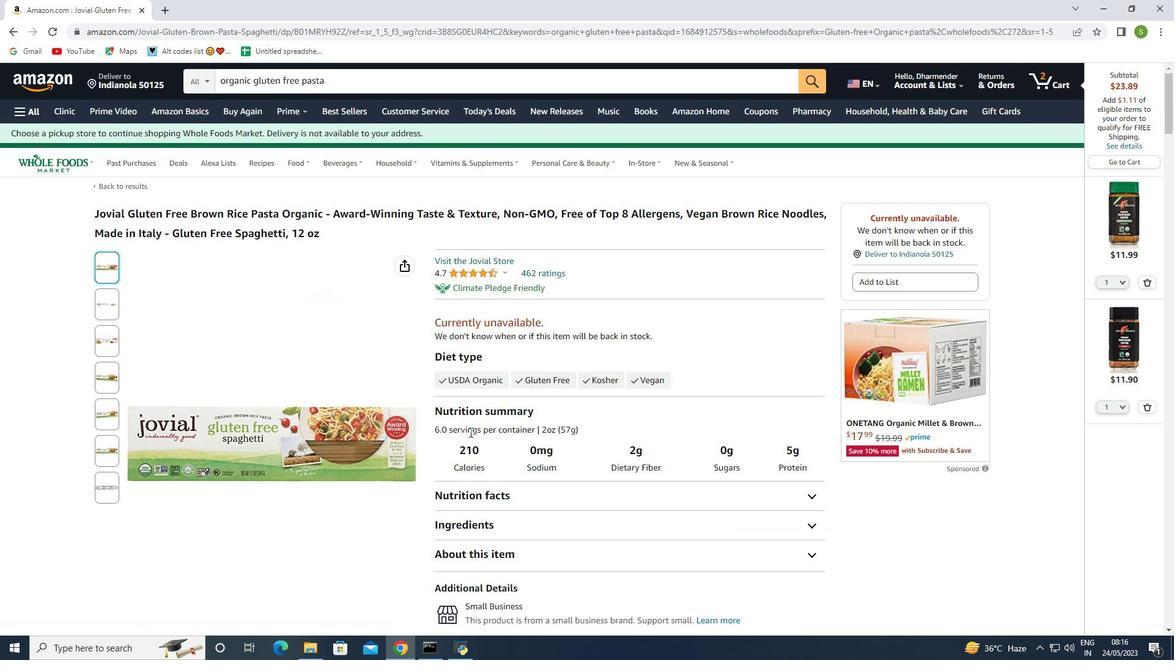 
Action: Mouse scrolled (402, 367) with delta (0, 0)
Screenshot: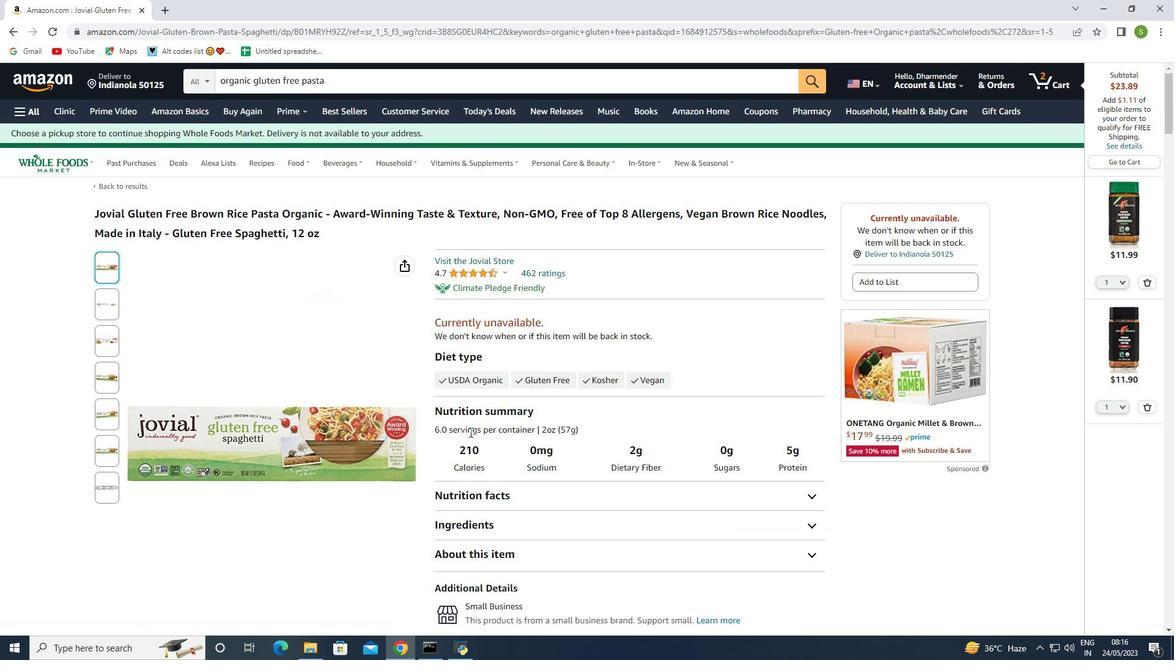 
Action: Mouse moved to (402, 365)
Screenshot: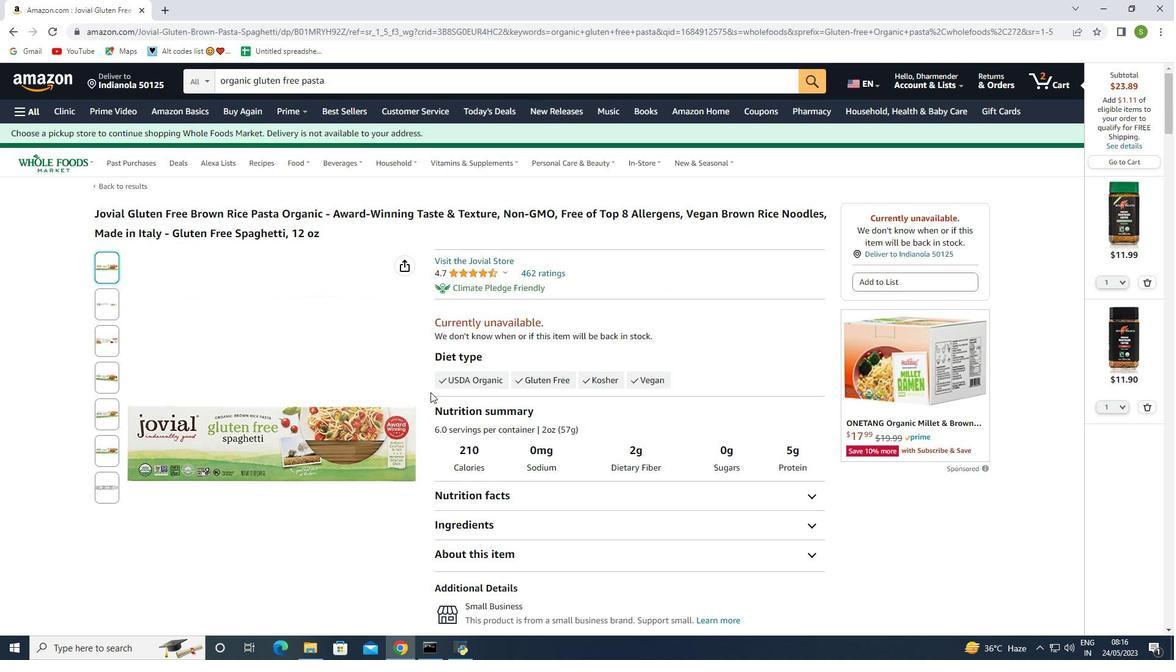 
Action: Mouse scrolled (402, 366) with delta (0, 0)
Screenshot: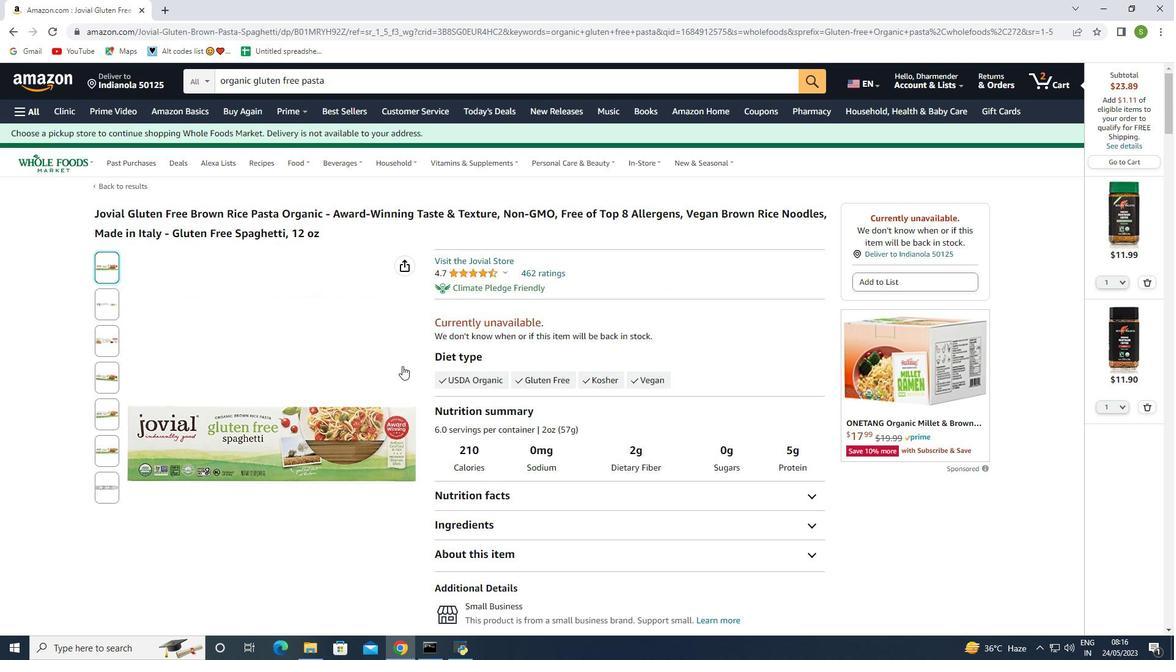 
Action: Mouse moved to (748, 424)
Screenshot: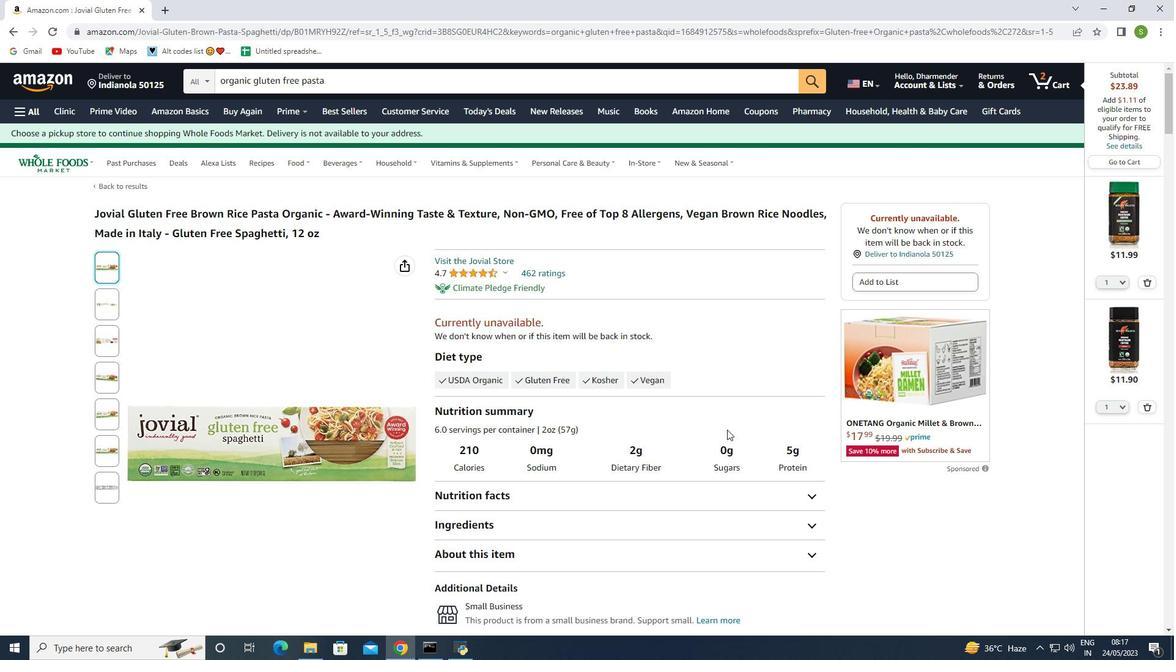 
Action: Mouse scrolled (748, 423) with delta (0, 0)
Screenshot: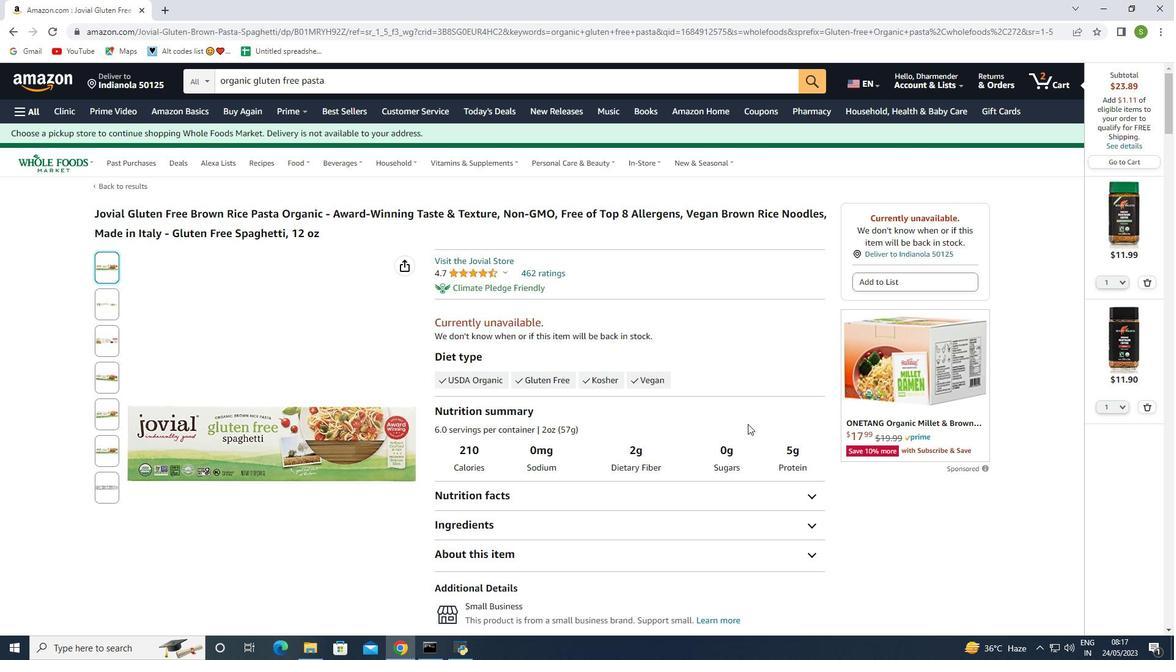 
Action: Mouse scrolled (748, 423) with delta (0, 0)
Screenshot: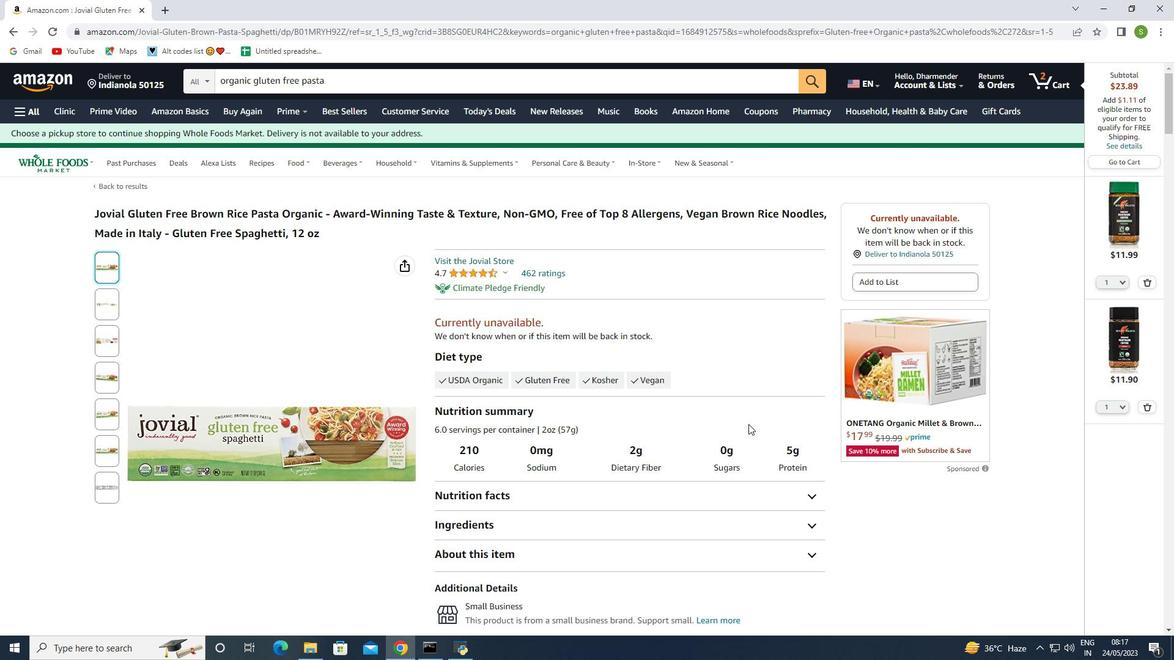 
Action: Mouse scrolled (748, 423) with delta (0, 0)
Screenshot: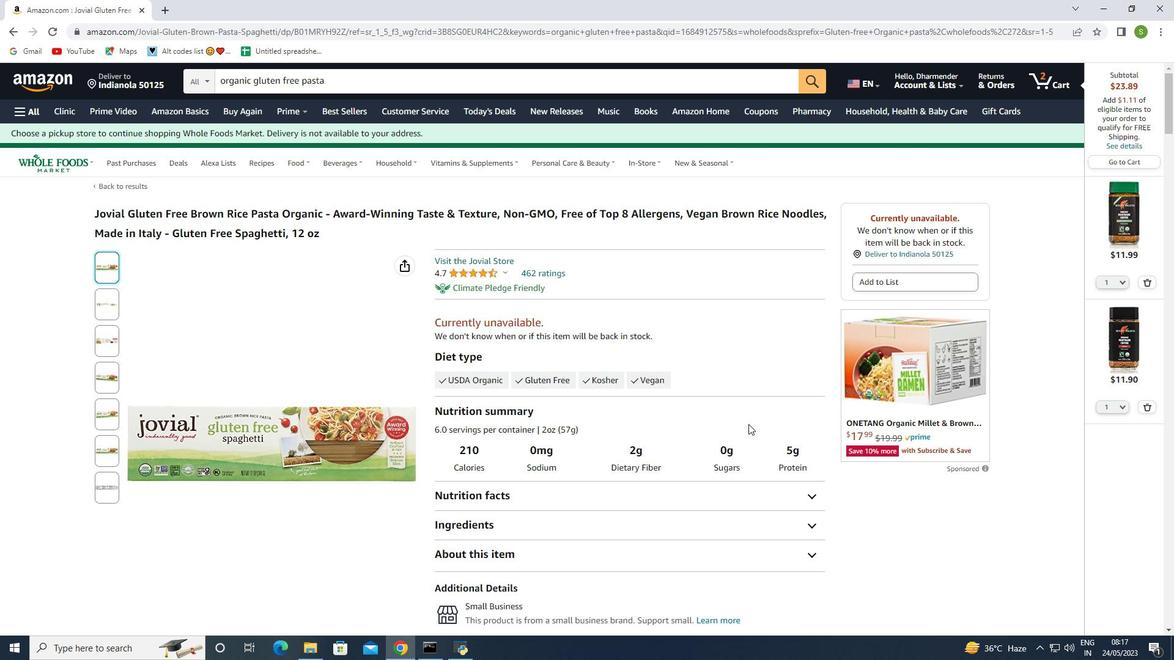 
Action: Mouse scrolled (748, 423) with delta (0, 0)
Screenshot: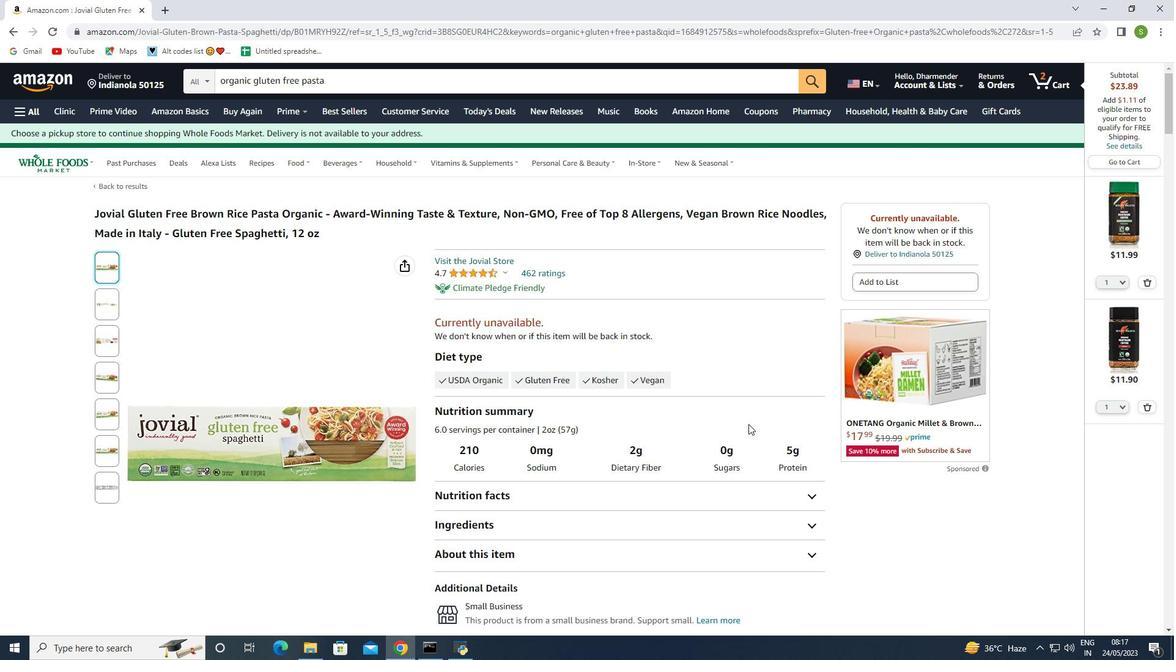 
Action: Mouse moved to (740, 424)
Screenshot: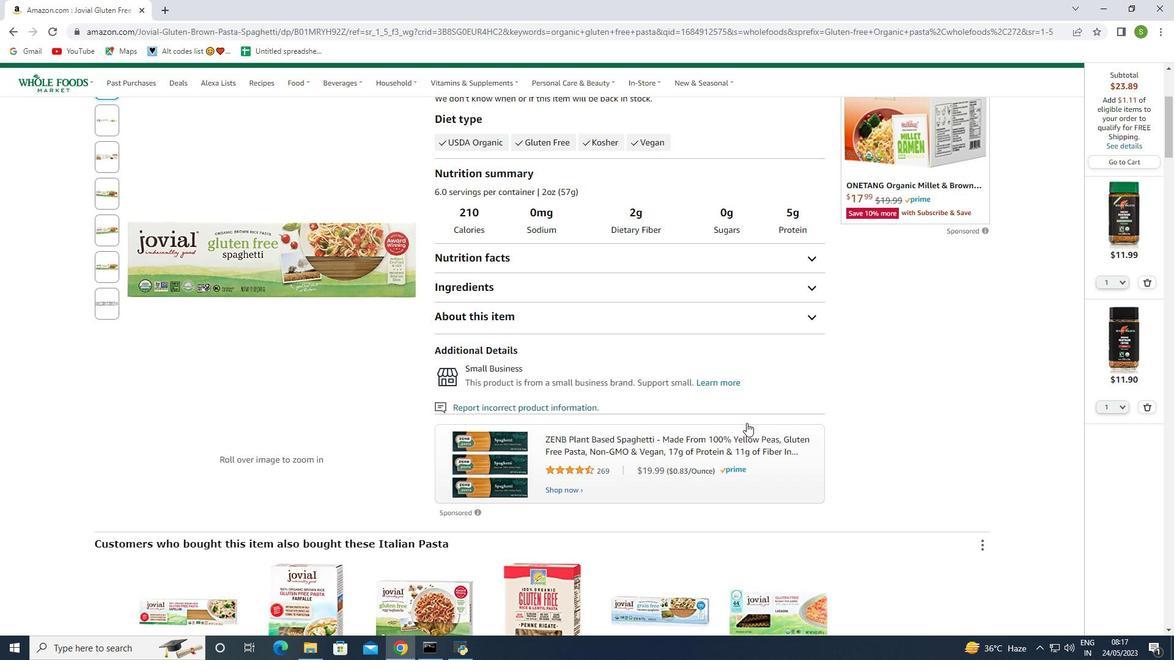 
Action: Mouse scrolled (745, 422) with delta (0, 0)
Screenshot: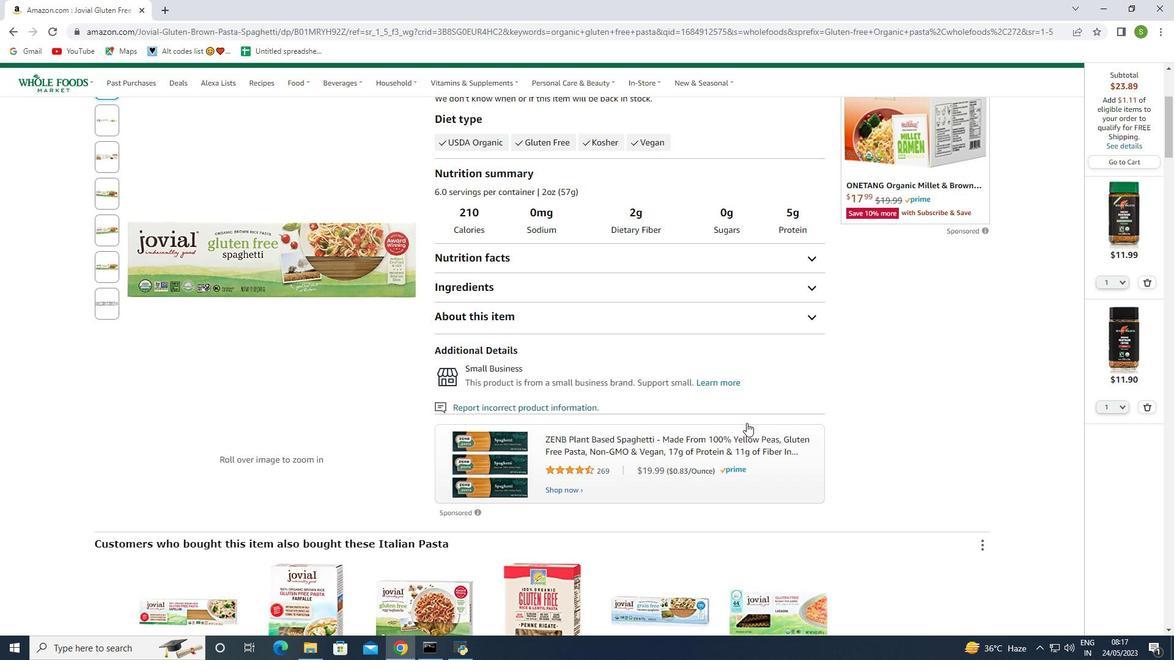 
Action: Mouse scrolled (745, 422) with delta (0, 0)
Screenshot: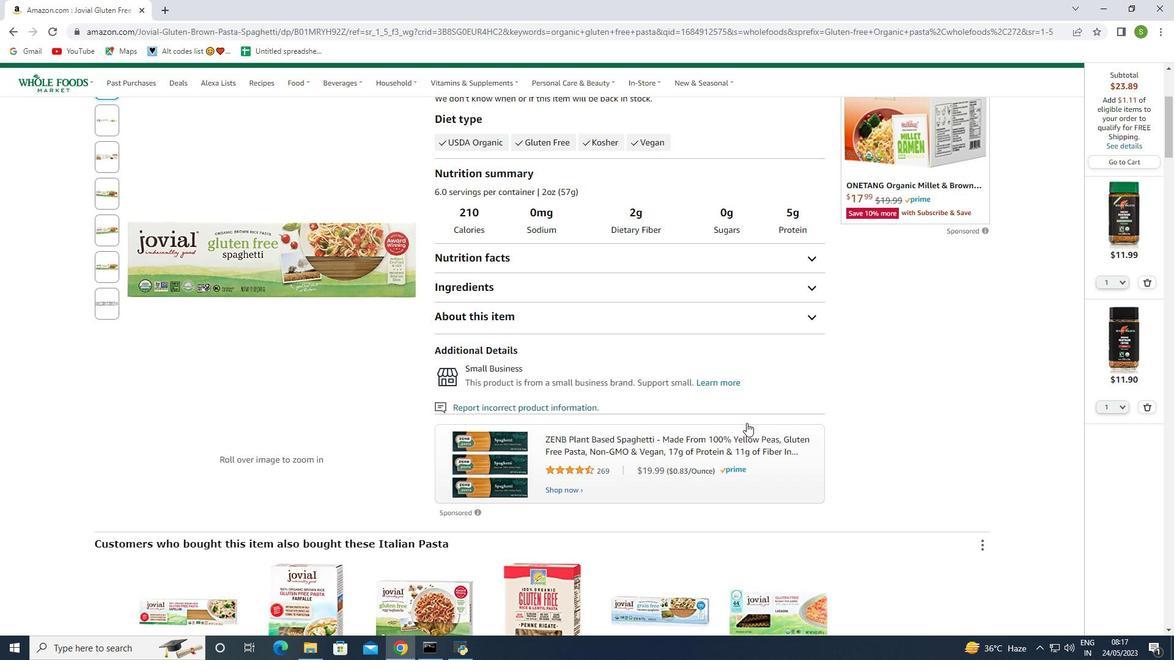 
Action: Mouse scrolled (745, 422) with delta (0, 0)
Screenshot: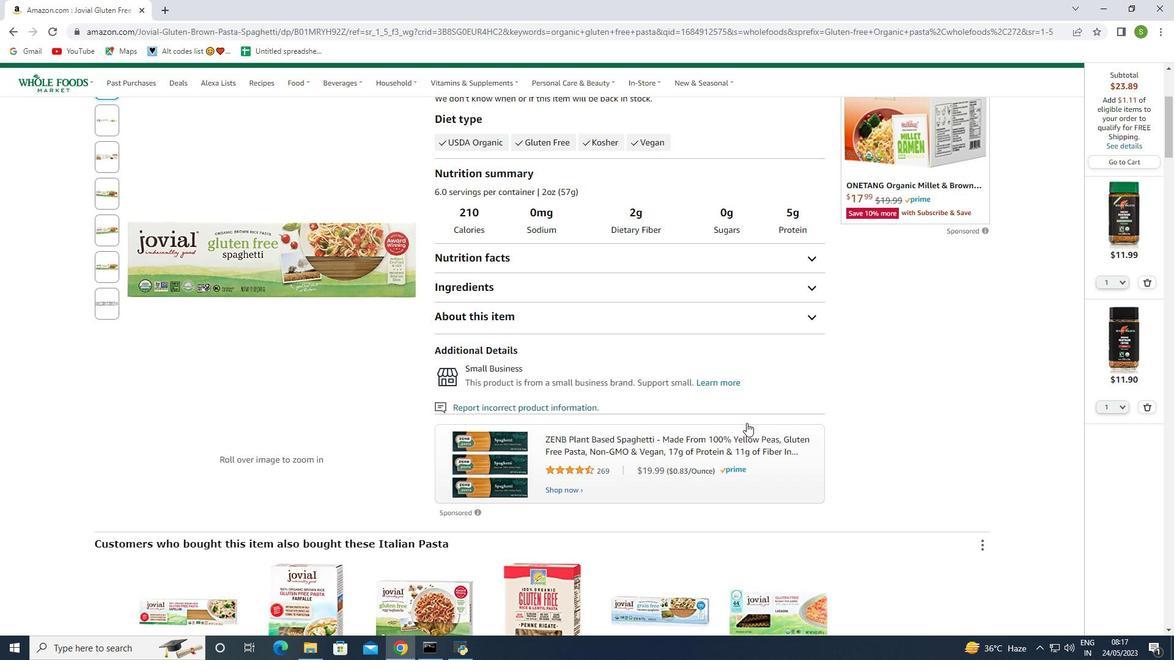 
Action: Mouse scrolled (743, 422) with delta (0, 0)
Screenshot: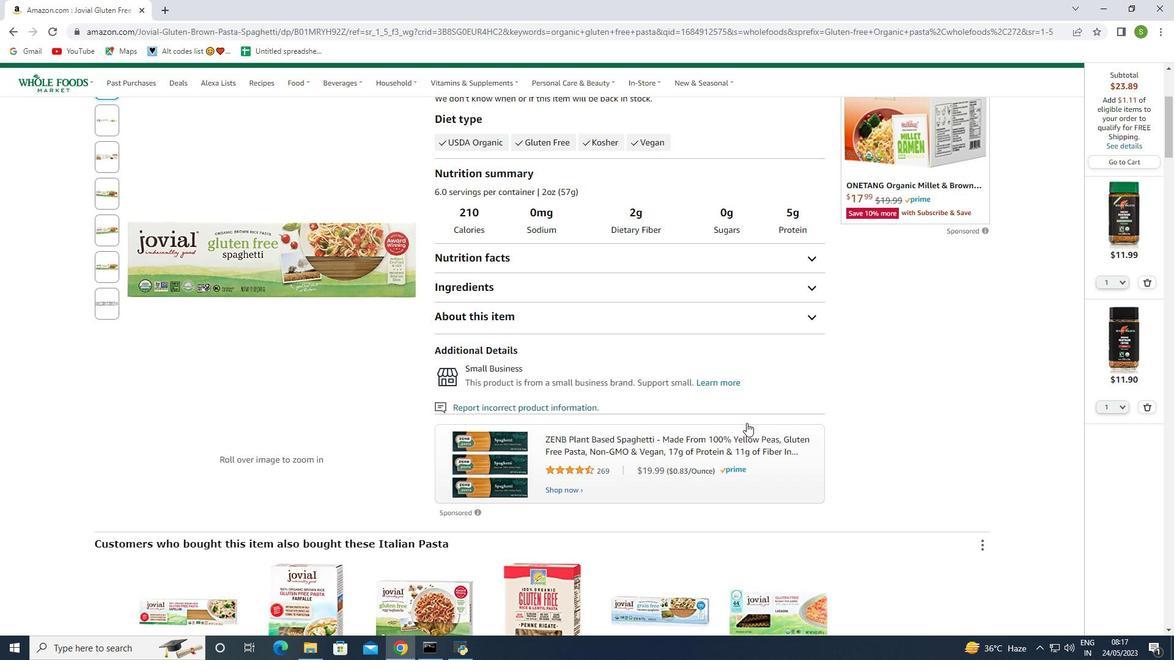 
Action: Mouse moved to (542, 374)
Screenshot: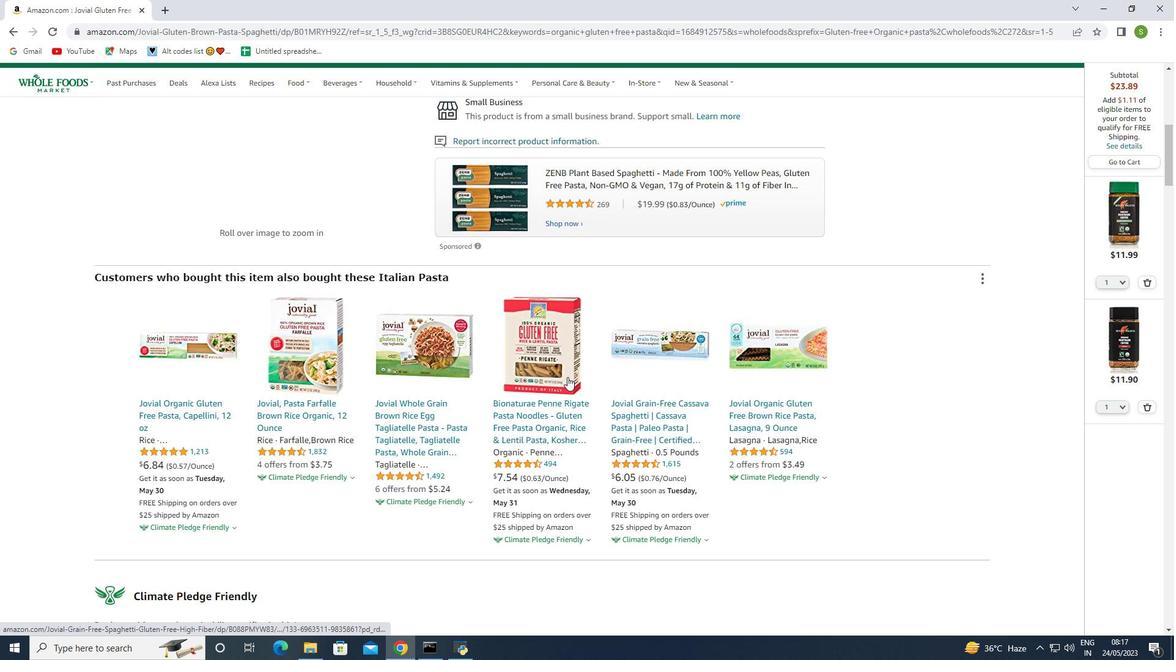
Action: Mouse scrolled (542, 375) with delta (0, 0)
Screenshot: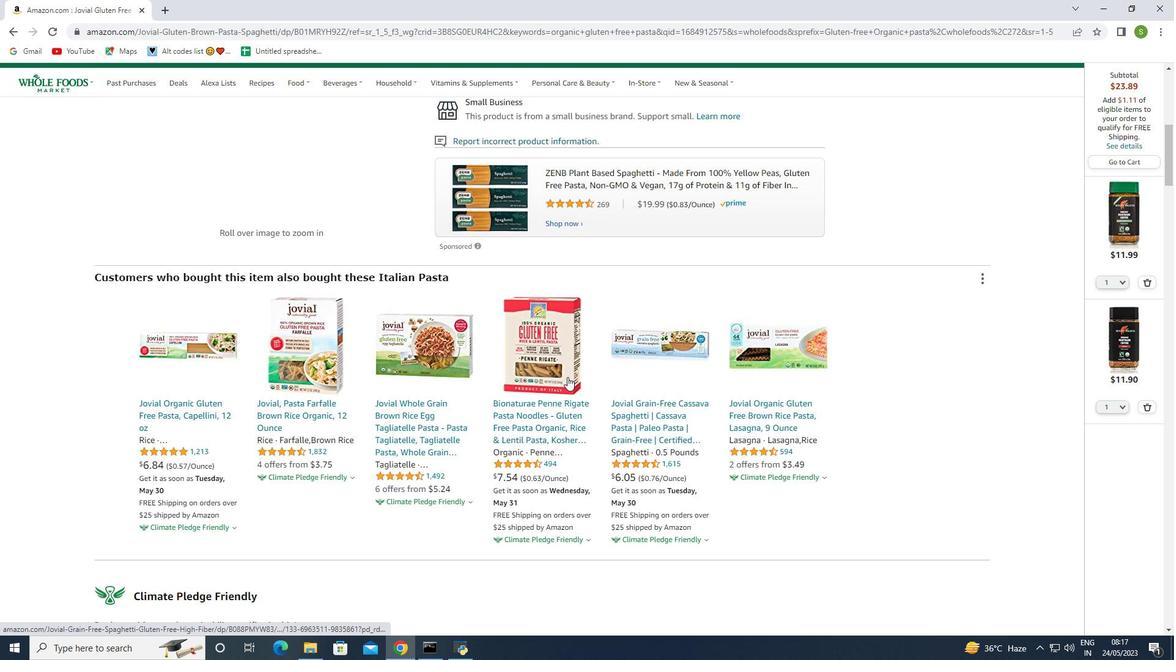 
Action: Mouse moved to (542, 374)
Screenshot: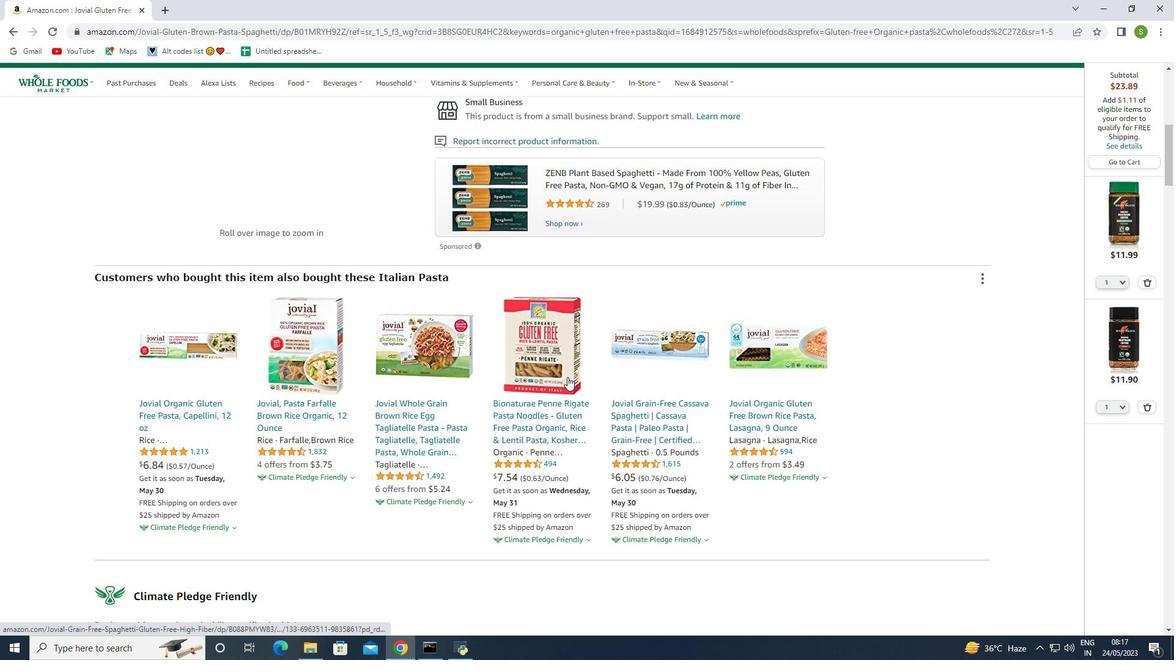 
Action: Mouse scrolled (542, 375) with delta (0, 0)
Screenshot: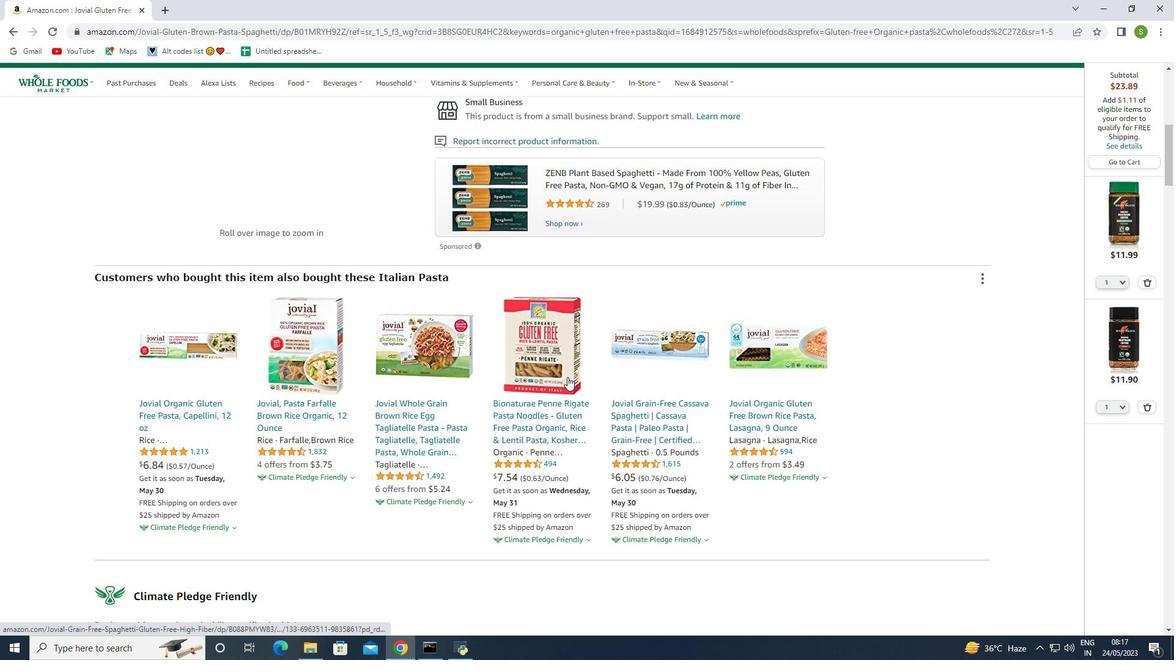 
Action: Mouse scrolled (542, 375) with delta (0, 0)
Screenshot: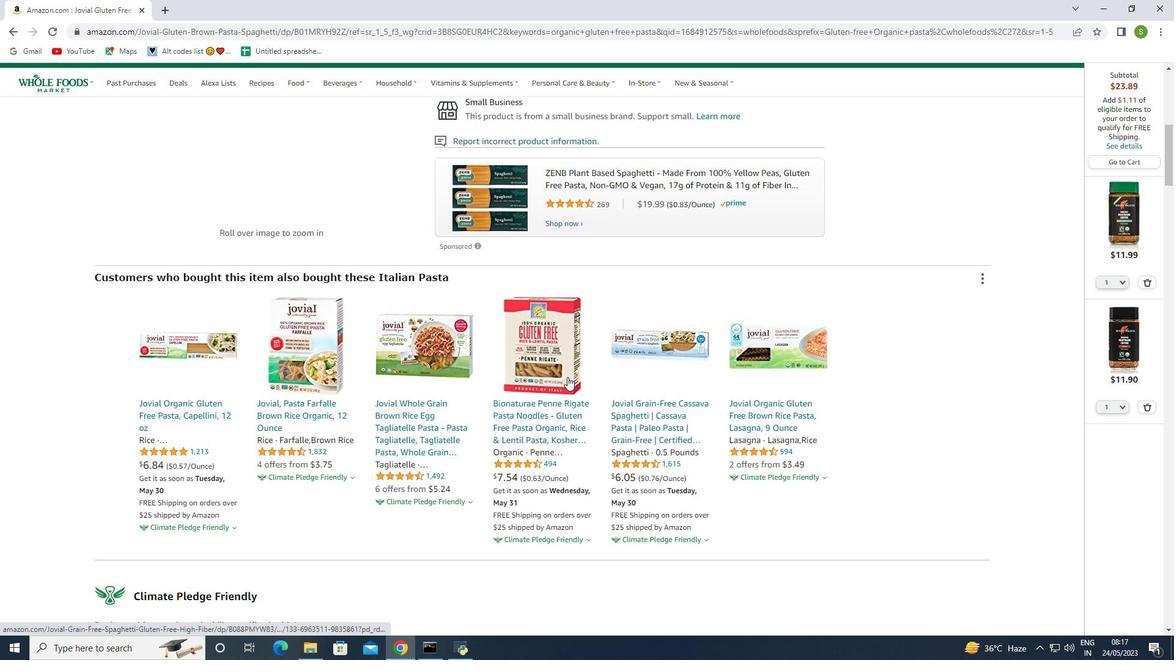 
Action: Mouse scrolled (542, 375) with delta (0, 0)
Screenshot: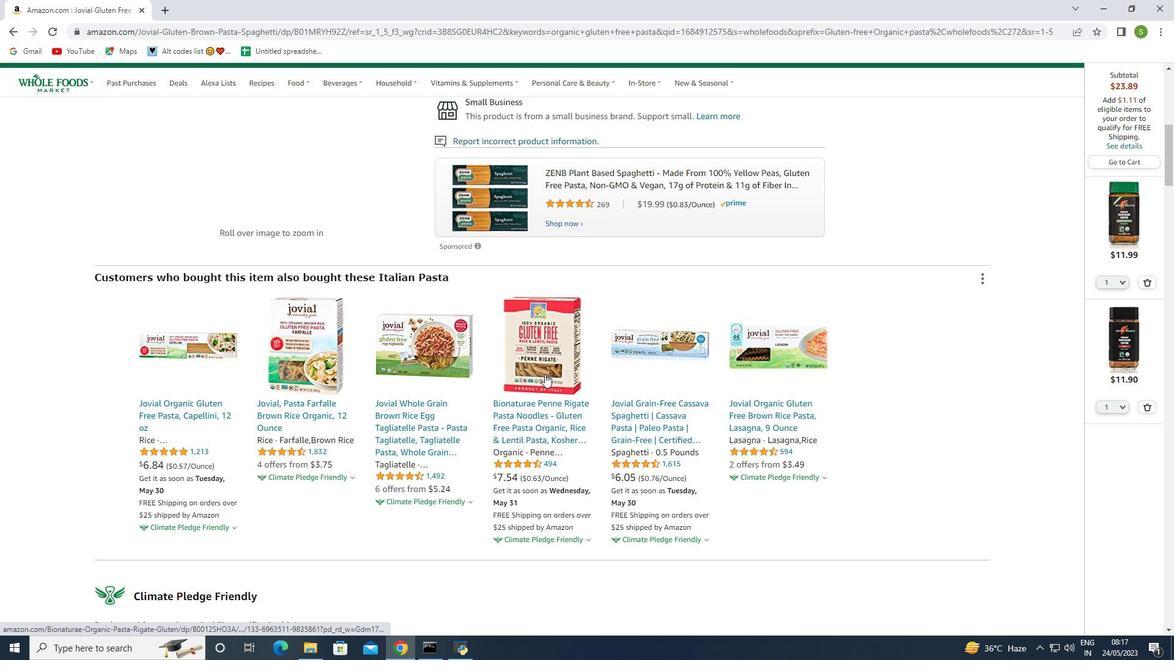 
Action: Mouse scrolled (542, 375) with delta (0, 0)
Screenshot: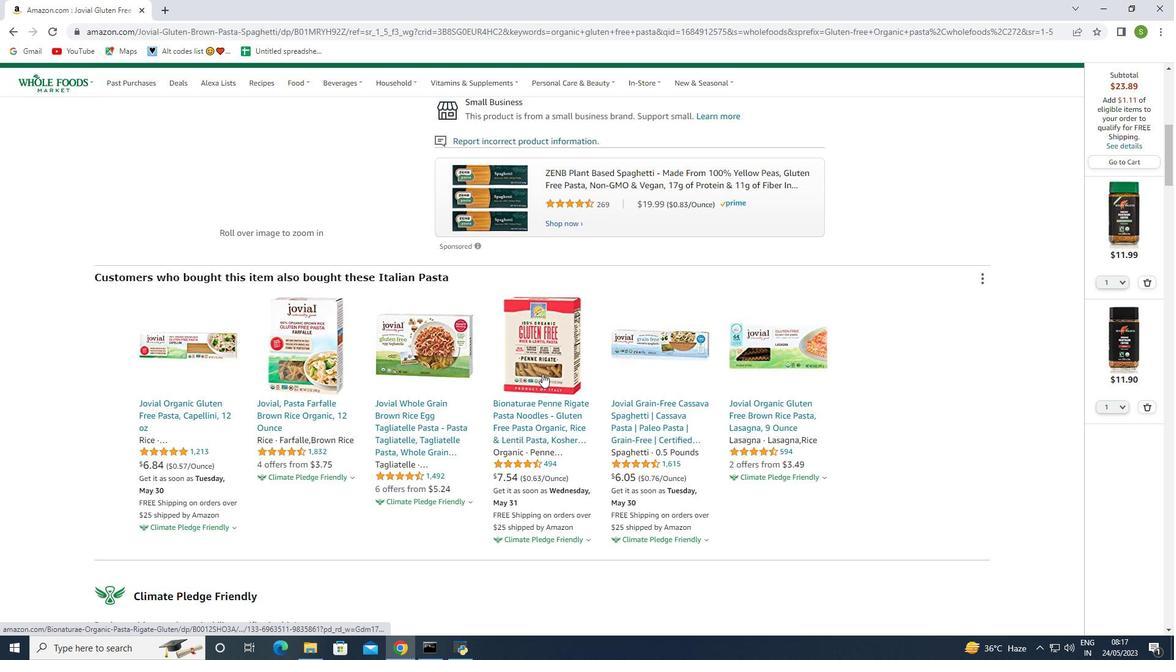 
Action: Mouse moved to (414, 376)
Screenshot: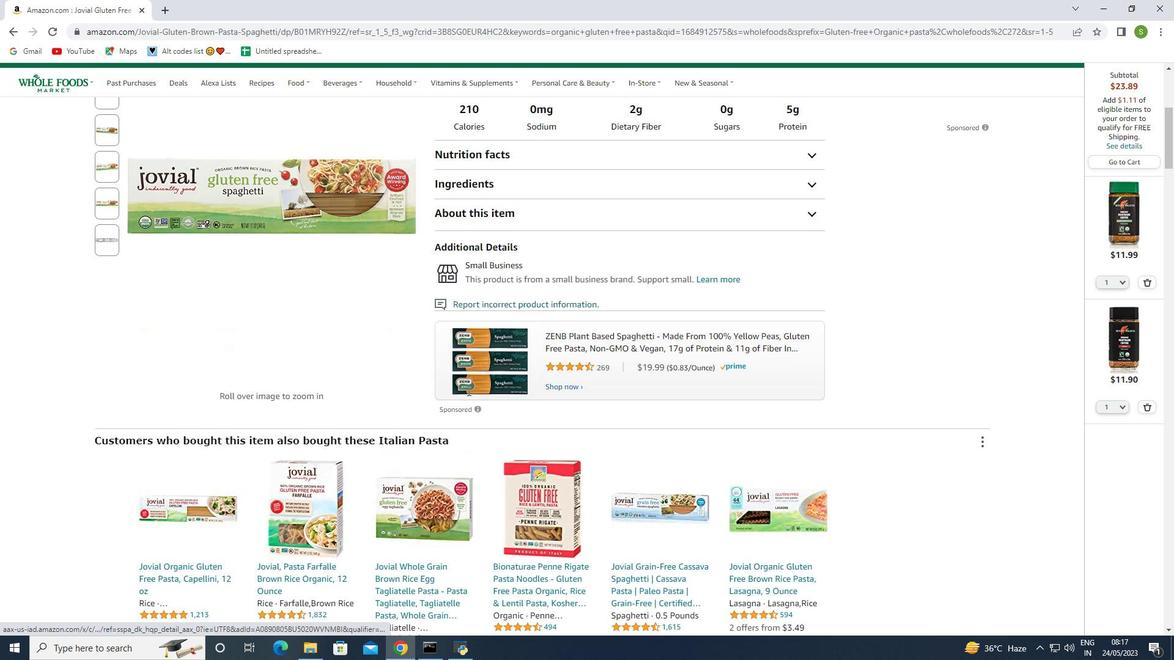 
Action: Mouse scrolled (414, 377) with delta (0, 0)
Screenshot: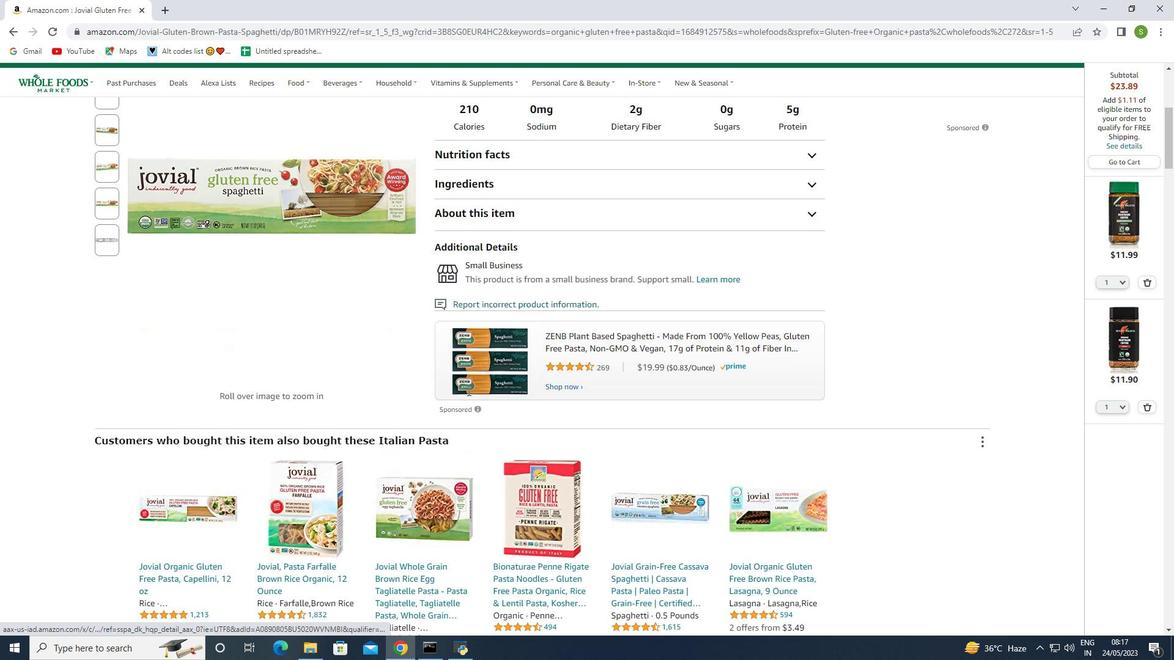 
Action: Mouse scrolled (414, 377) with delta (0, 0)
Screenshot: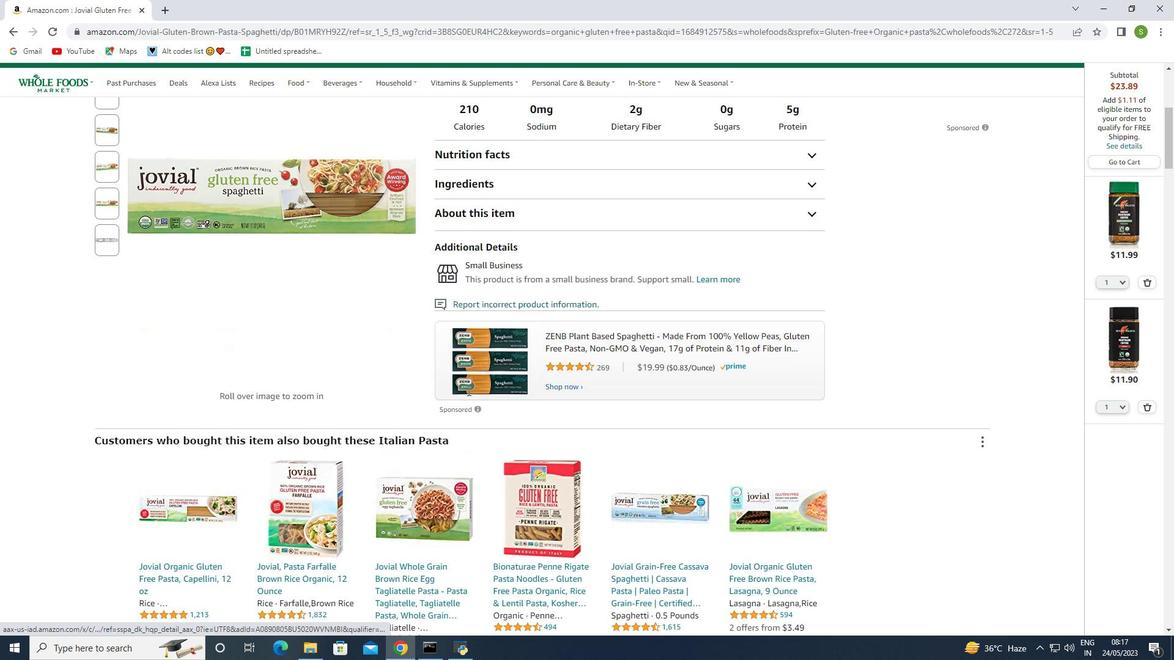 
Action: Mouse scrolled (414, 377) with delta (0, 0)
Screenshot: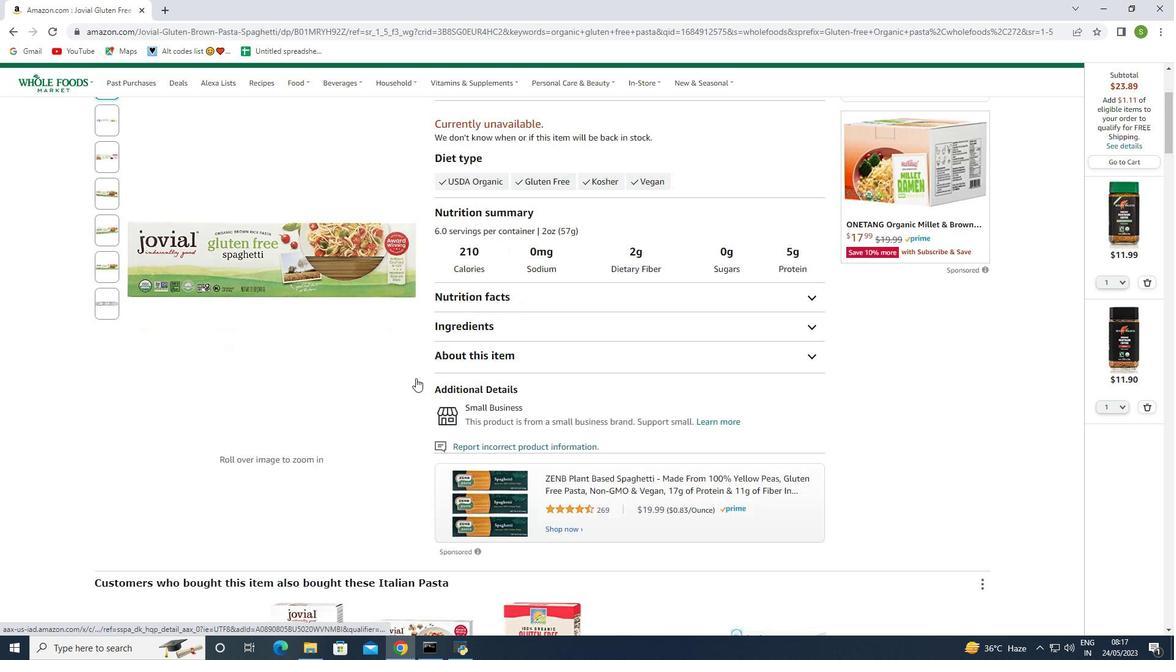 
Action: Mouse scrolled (414, 377) with delta (0, 0)
Screenshot: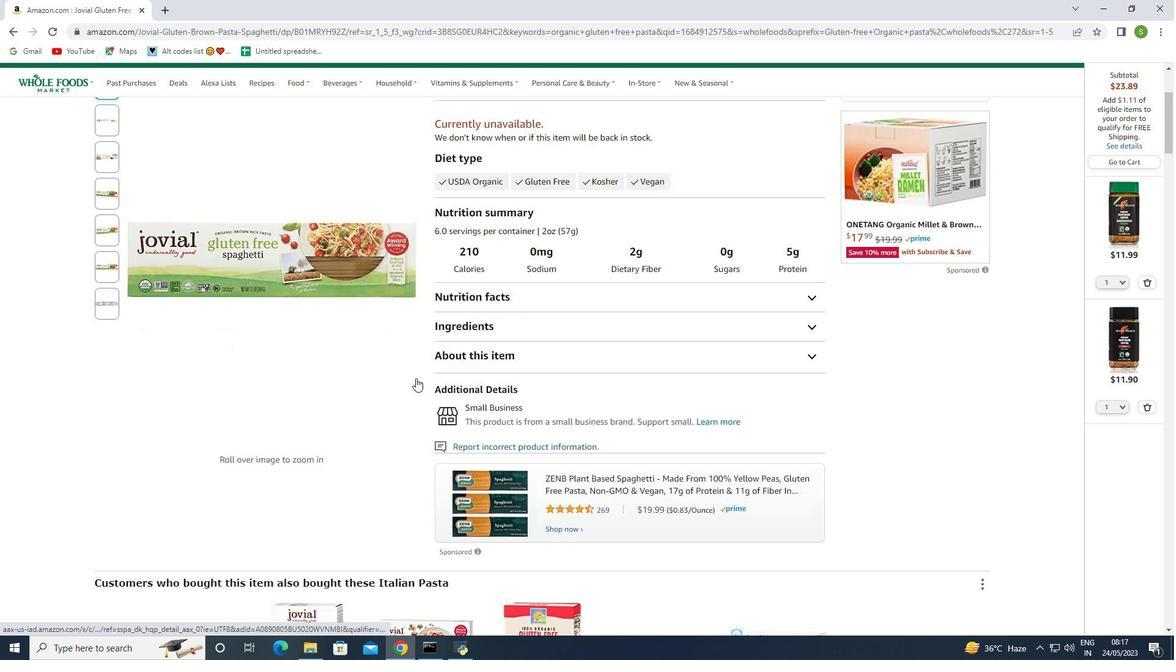 
Action: Mouse scrolled (414, 377) with delta (0, 0)
Screenshot: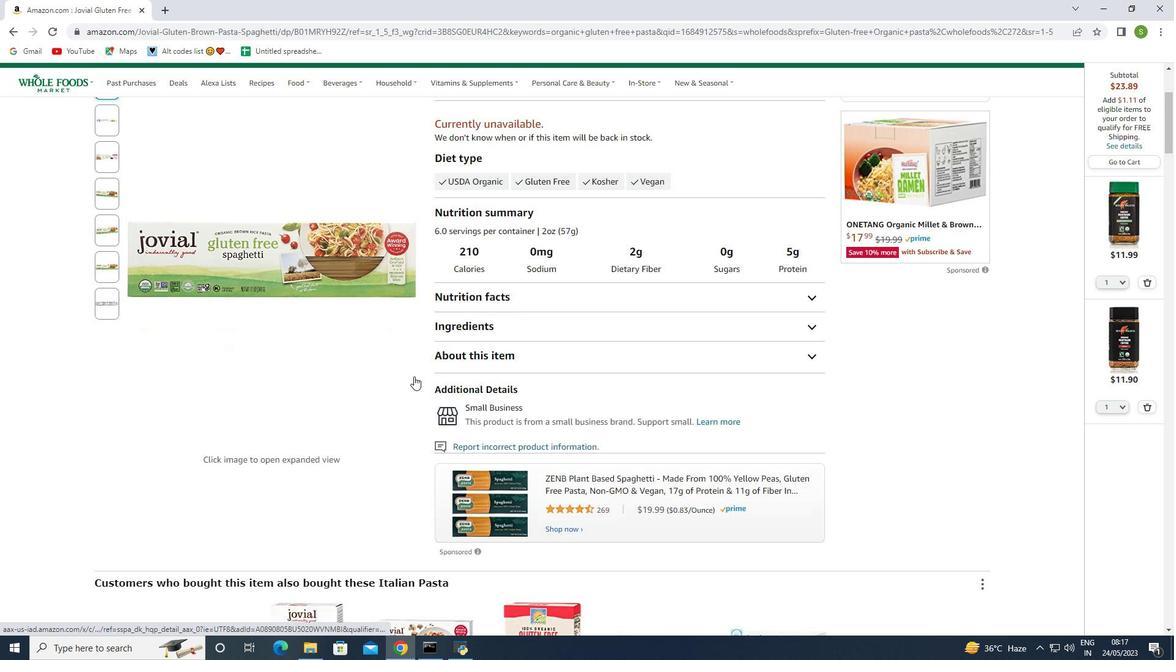 
Action: Mouse moved to (1150, 285)
Screenshot: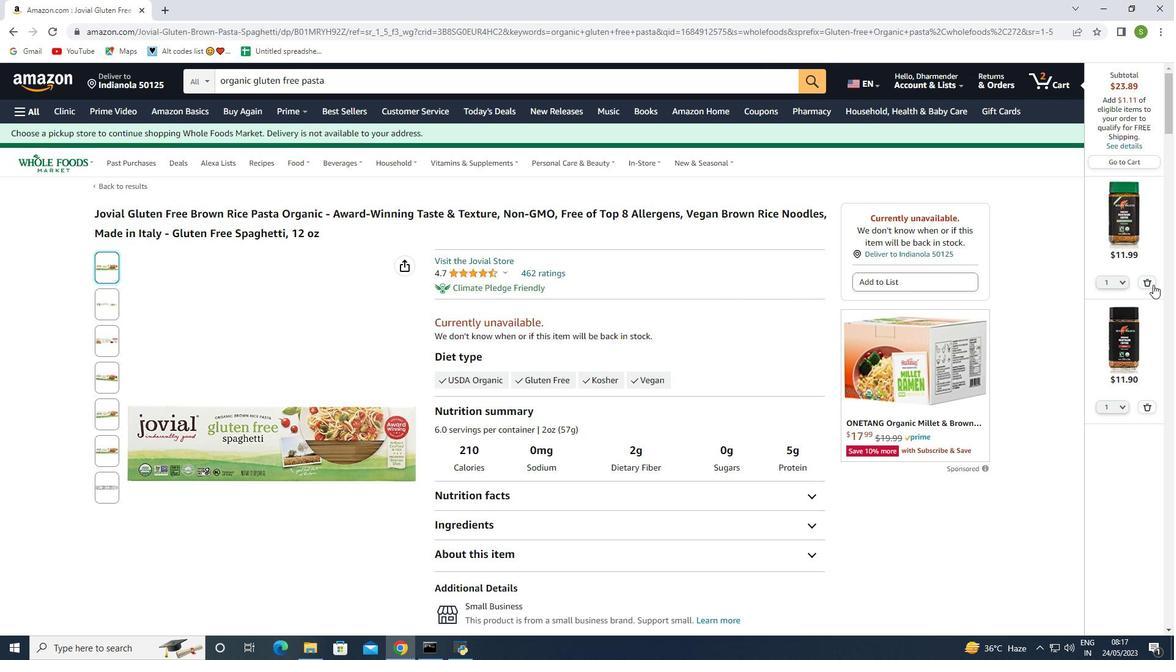 
Action: Mouse pressed left at (1150, 285)
Screenshot: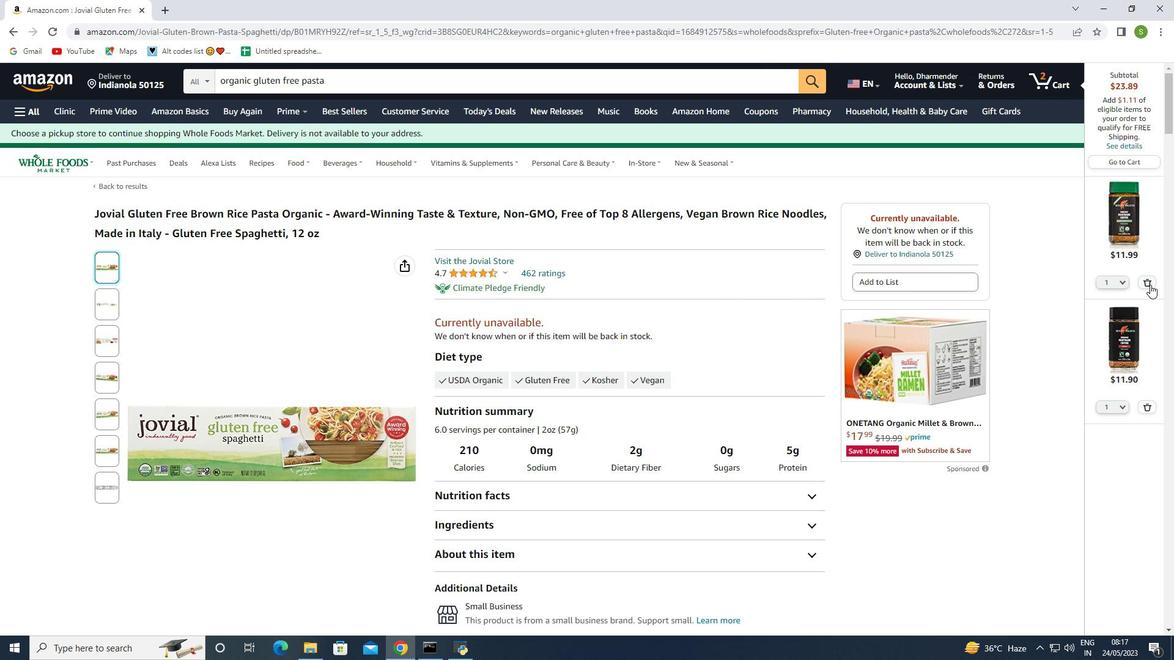 
Action: Mouse moved to (1146, 348)
Screenshot: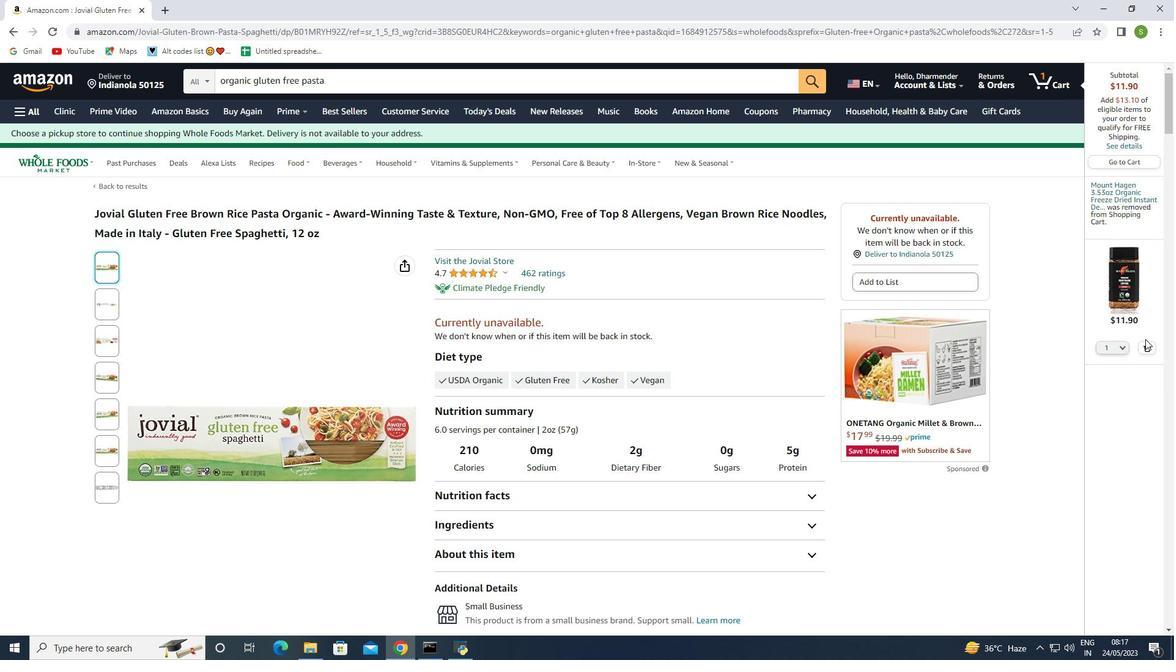
Action: Mouse pressed left at (1146, 348)
Screenshot: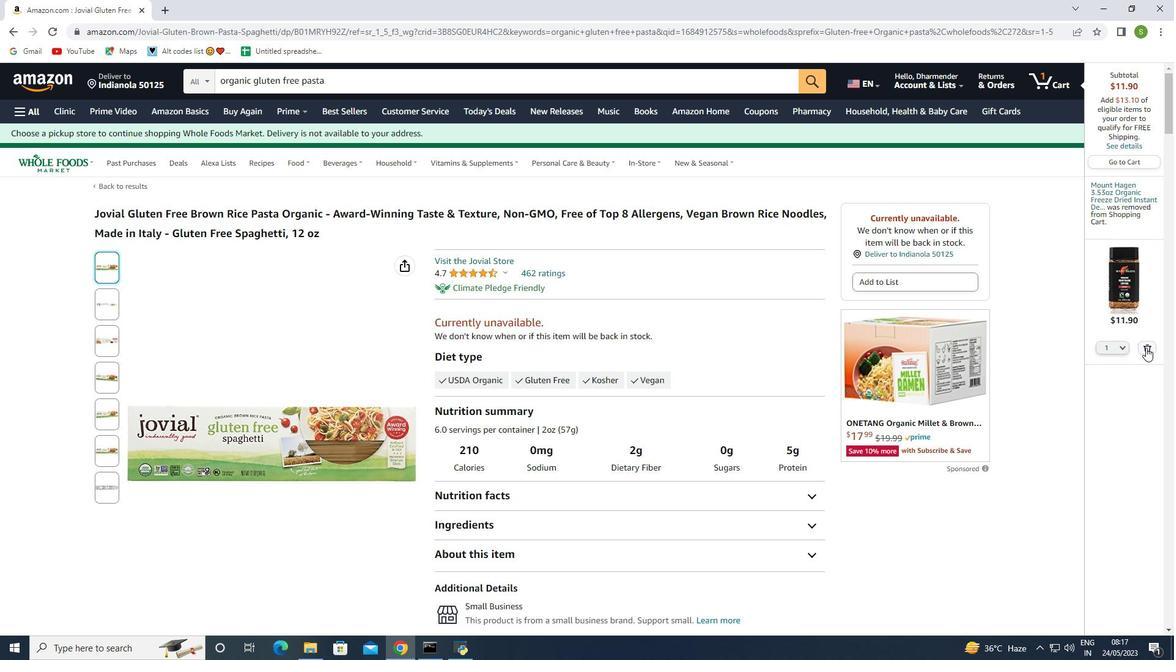 
Action: Mouse moved to (12, 30)
Screenshot: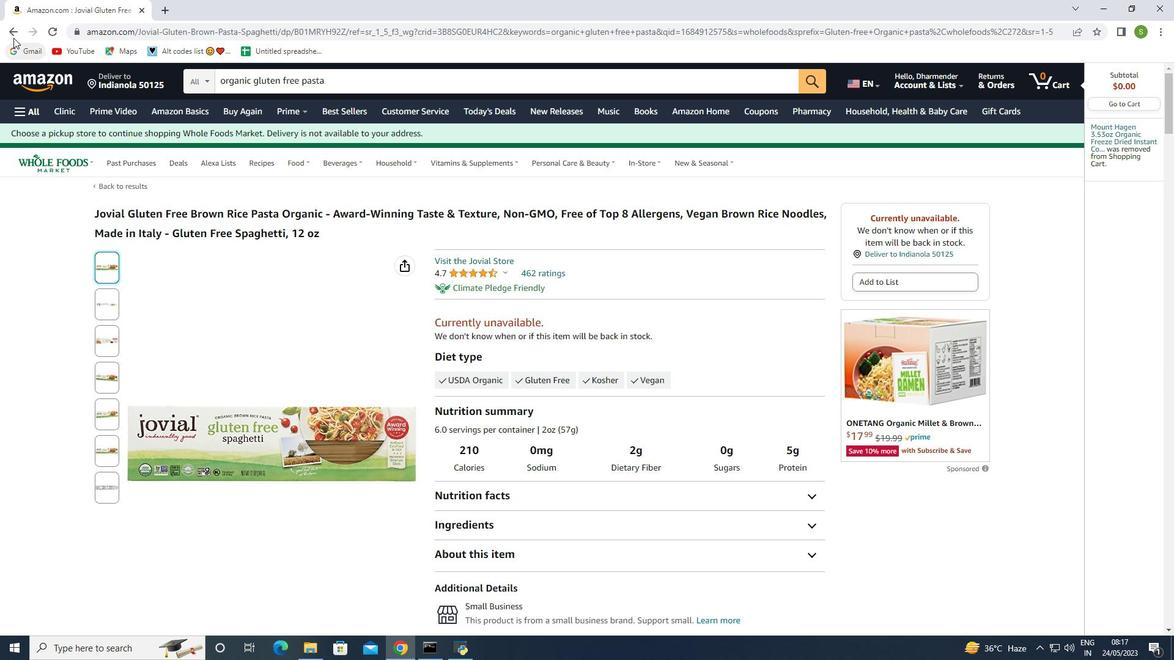
Action: Mouse pressed left at (12, 30)
Screenshot: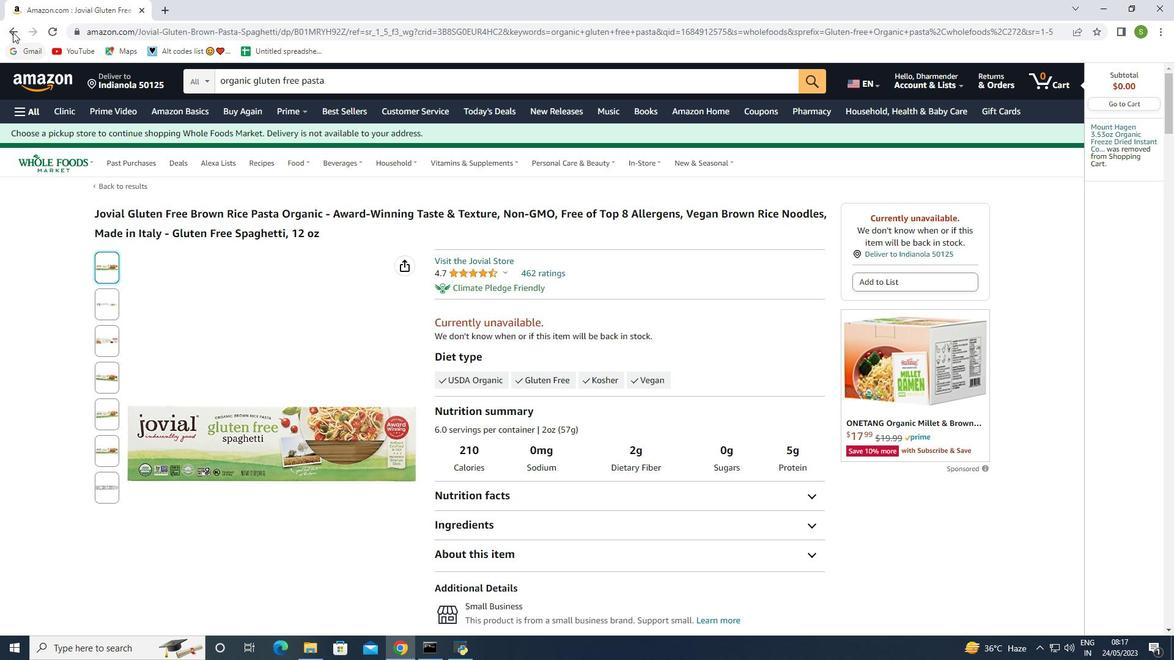 
Action: Mouse moved to (470, 334)
Screenshot: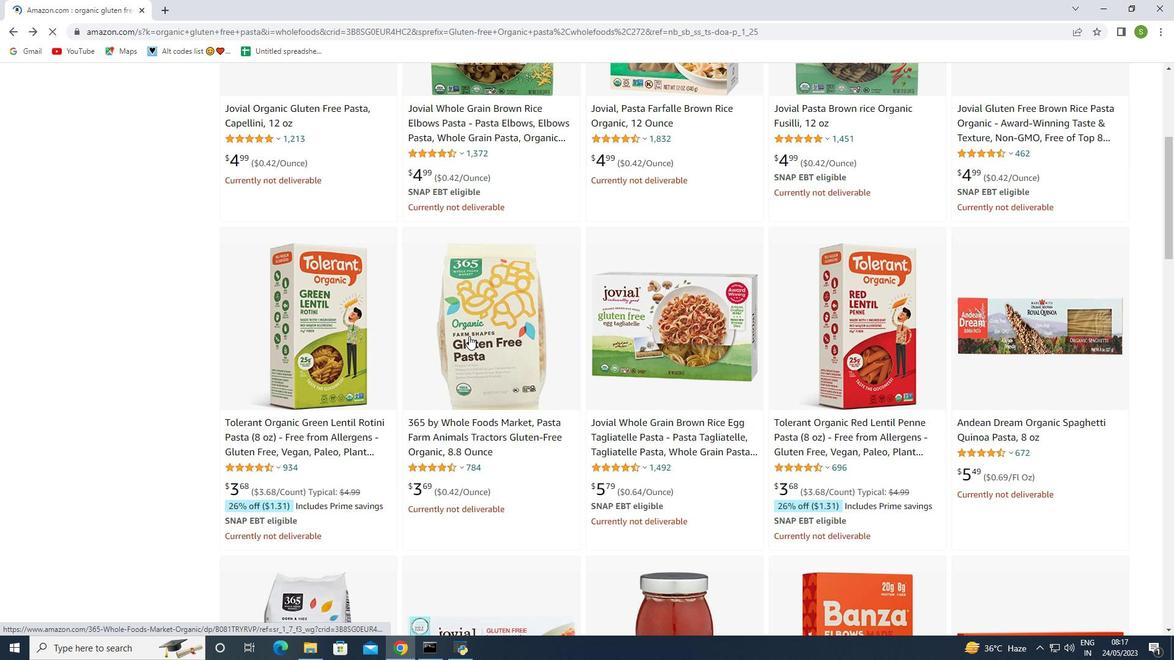 
Action: Mouse scrolled (470, 335) with delta (0, 0)
Screenshot: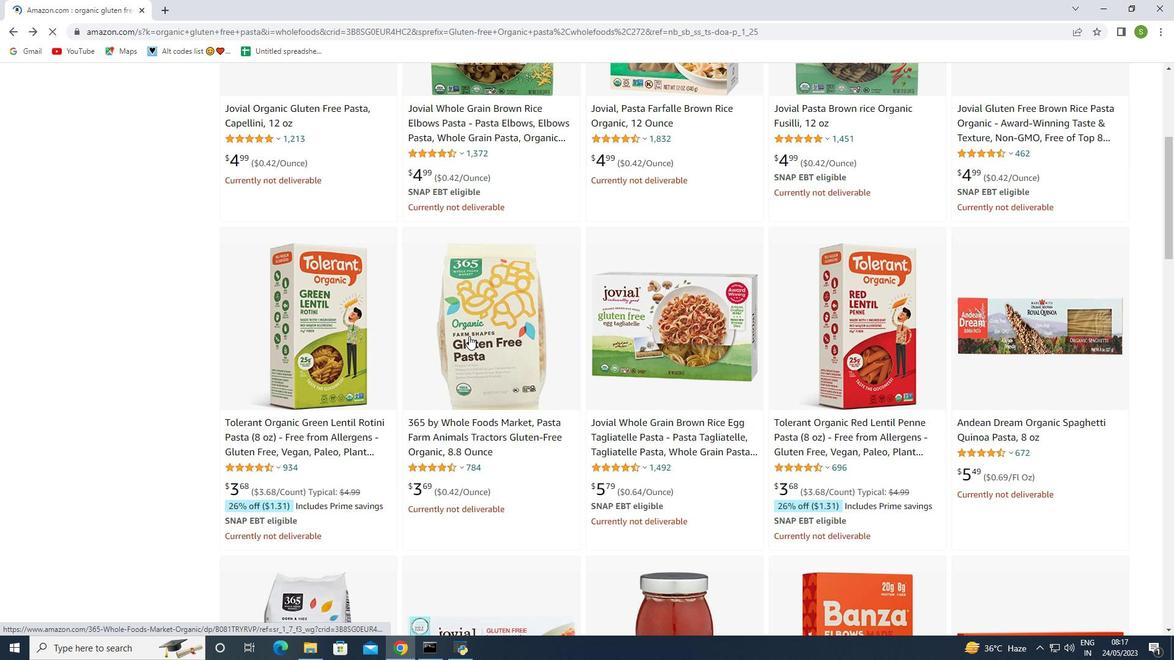 
Action: Mouse scrolled (470, 335) with delta (0, 0)
Screenshot: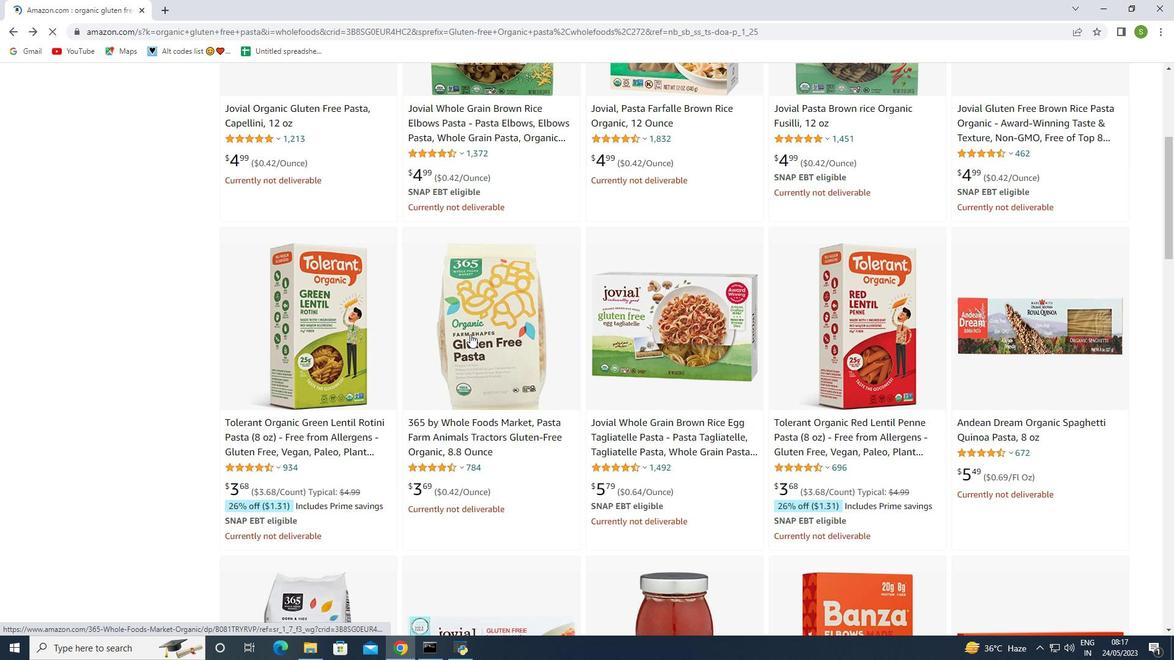 
Action: Mouse scrolled (470, 335) with delta (0, 0)
Screenshot: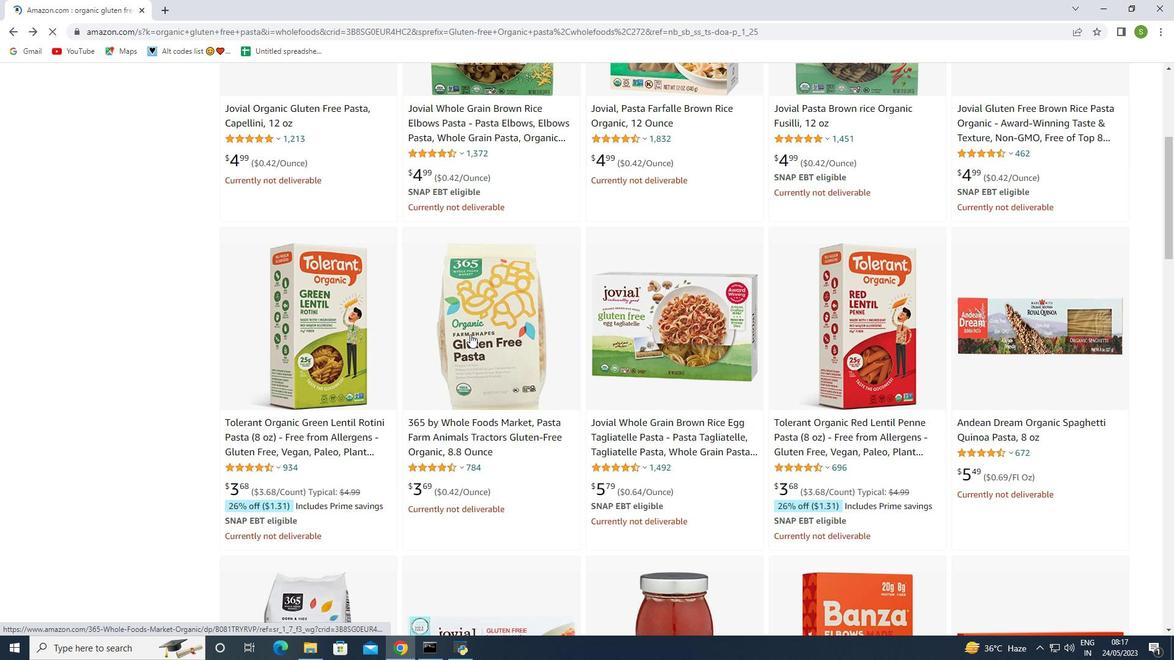 
Action: Mouse scrolled (470, 335) with delta (0, 0)
Screenshot: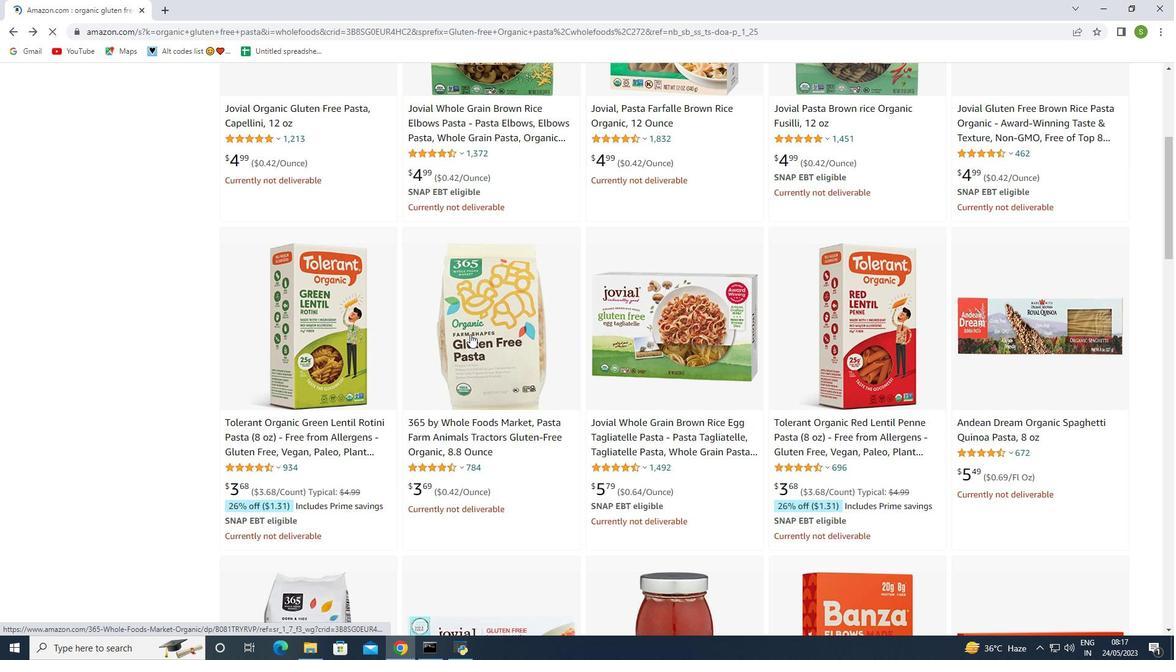 
Action: Mouse moved to (468, 345)
Screenshot: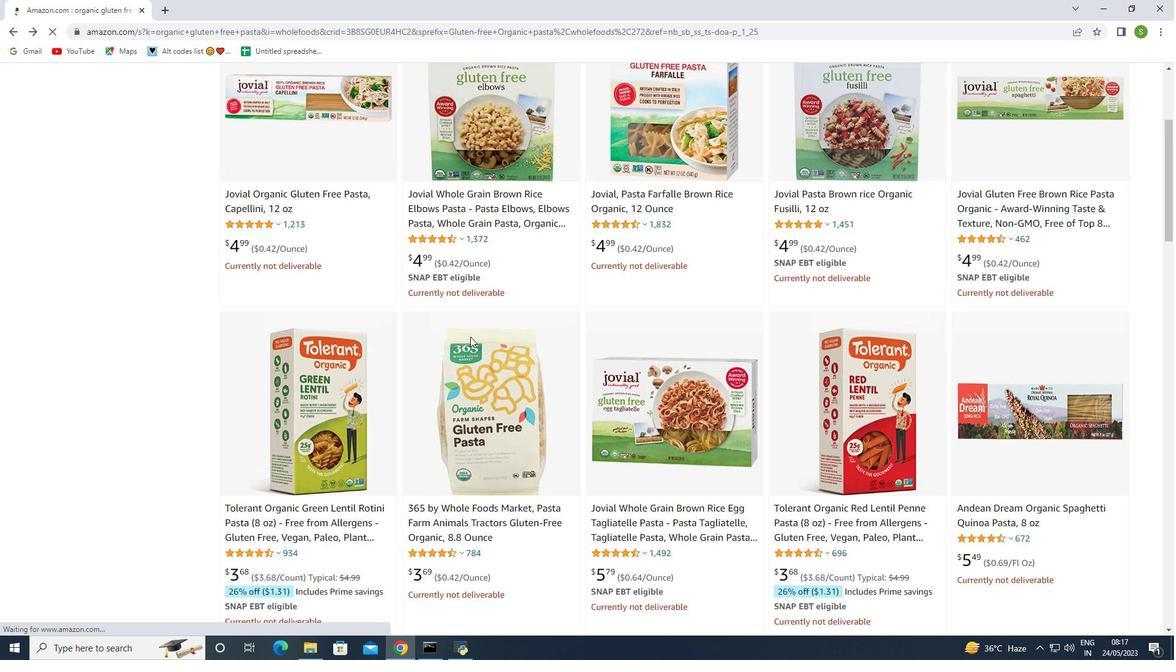 
Action: Mouse scrolled (468, 345) with delta (0, 0)
Screenshot: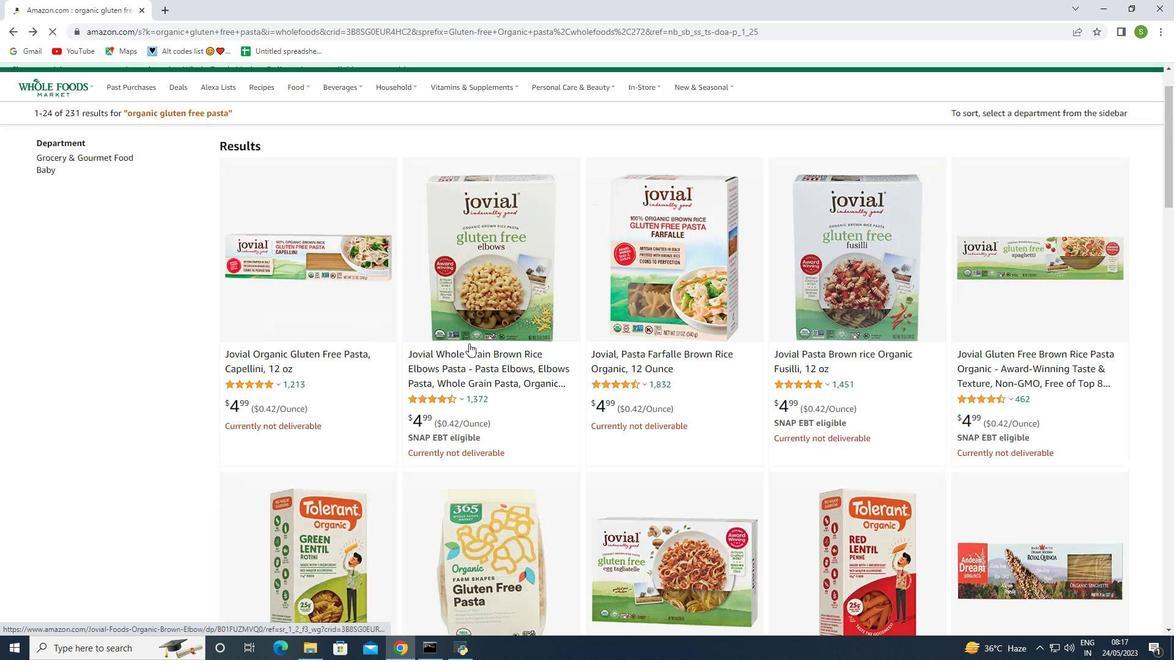 
Action: Mouse scrolled (468, 345) with delta (0, 0)
Screenshot: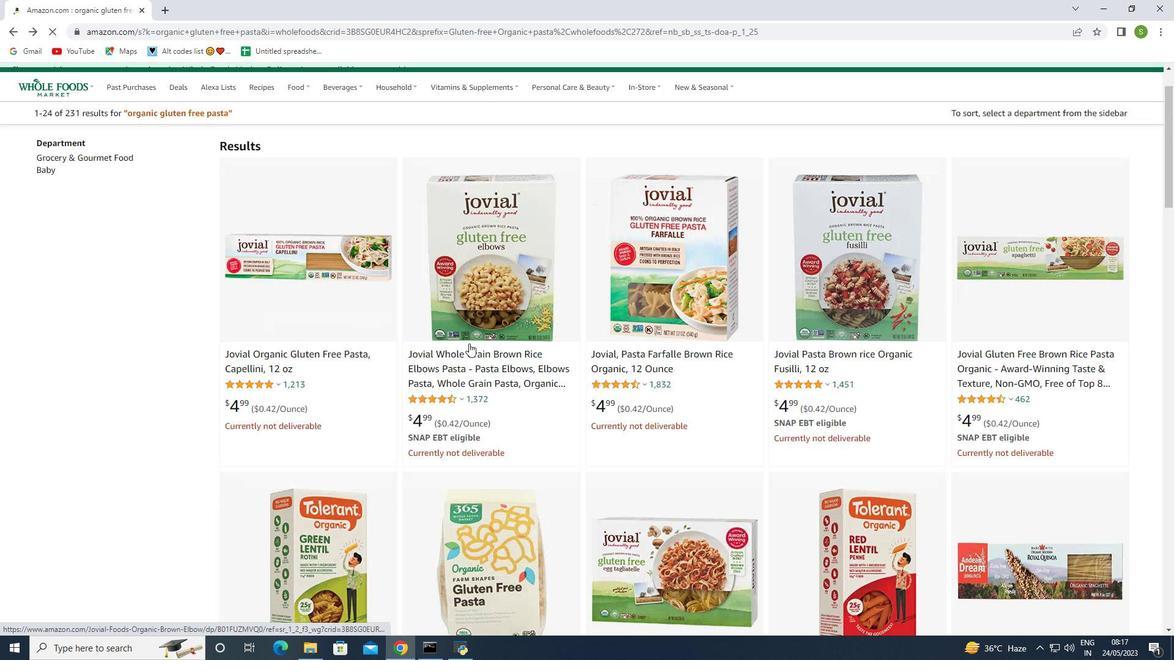 
Action: Mouse scrolled (468, 345) with delta (0, 0)
Screenshot: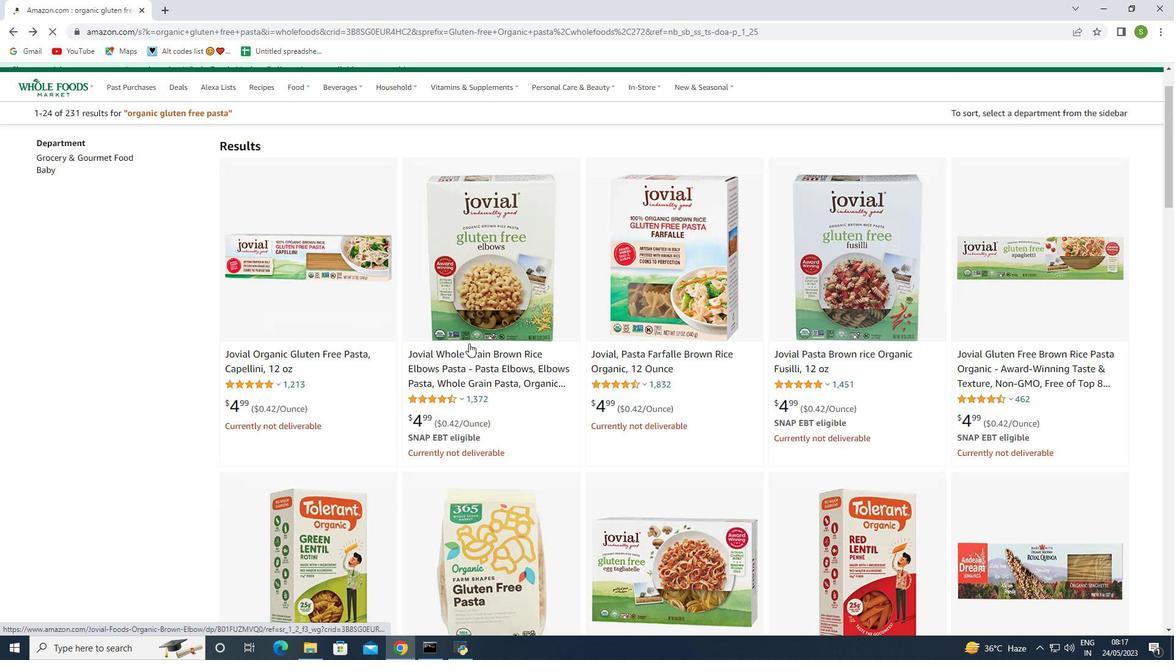 
Action: Mouse scrolled (468, 345) with delta (0, 0)
Screenshot: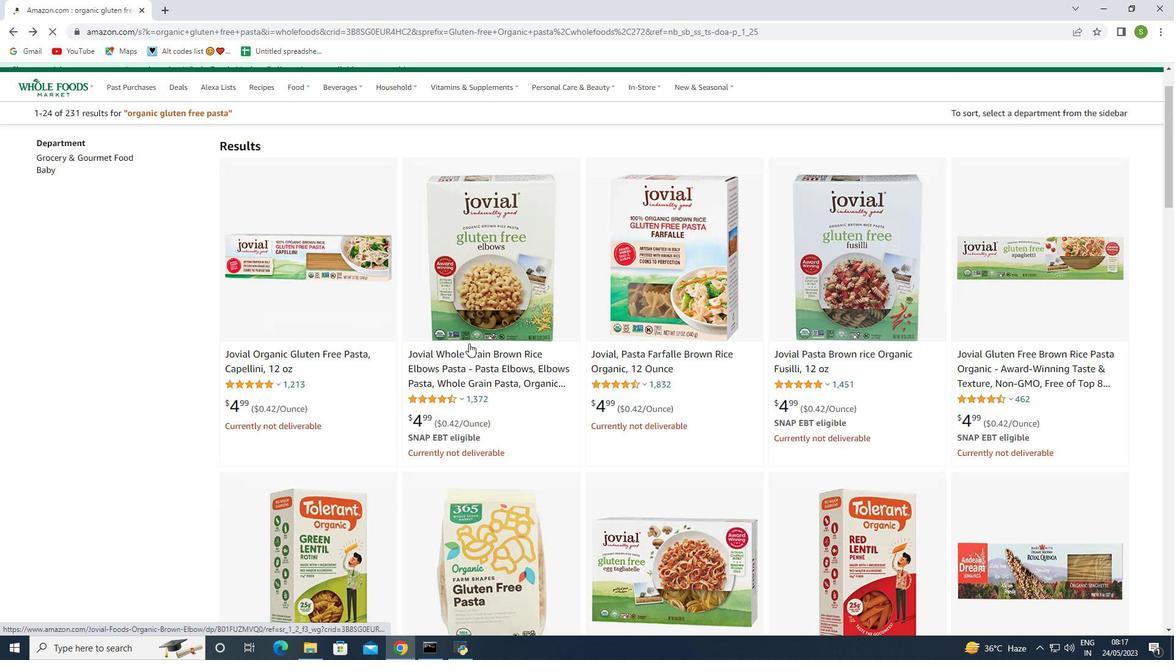 
Action: Mouse moved to (496, 464)
Screenshot: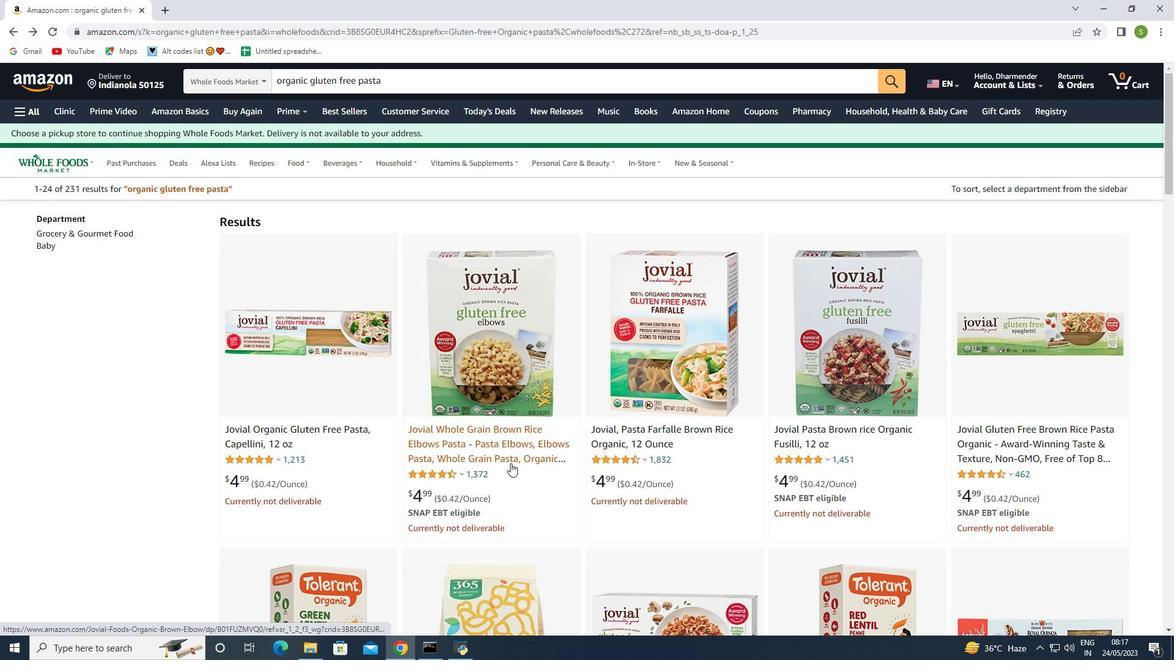 
Action: Mouse scrolled (496, 463) with delta (0, 0)
Screenshot: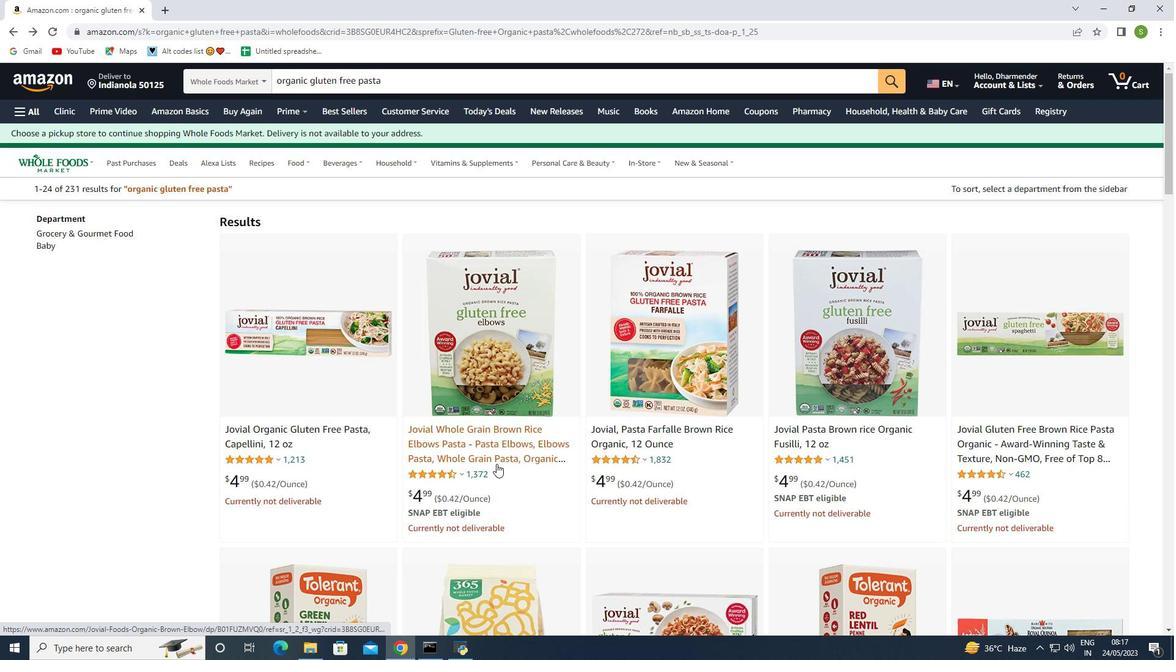 
Action: Mouse moved to (494, 464)
Screenshot: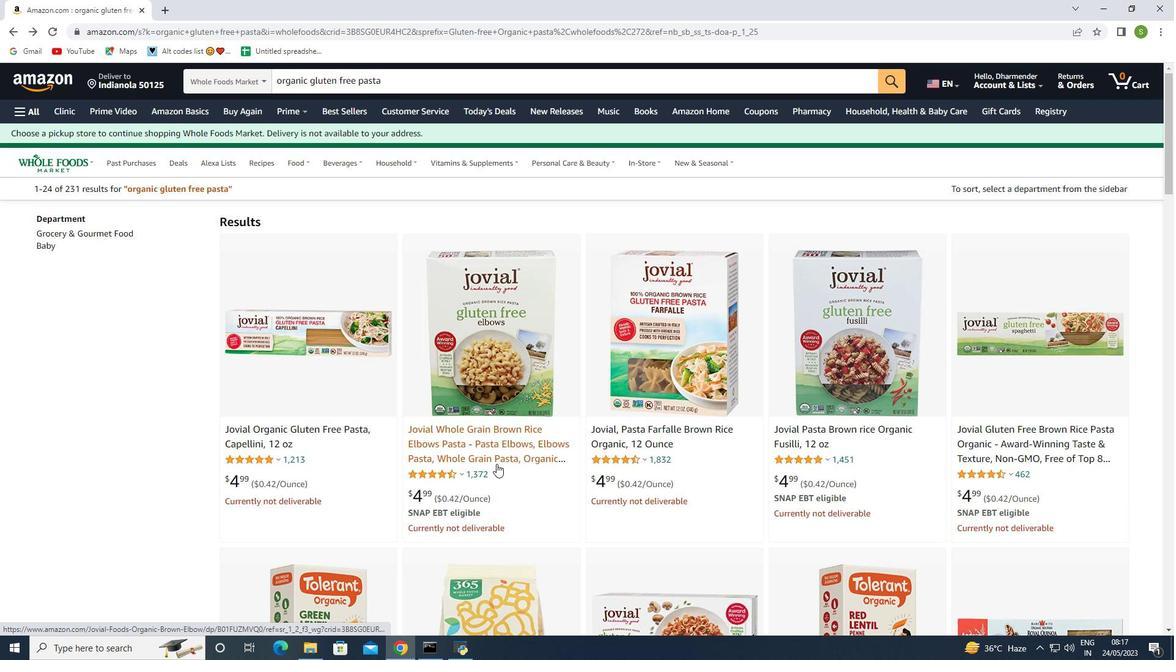 
Action: Mouse scrolled (494, 463) with delta (0, 0)
Screenshot: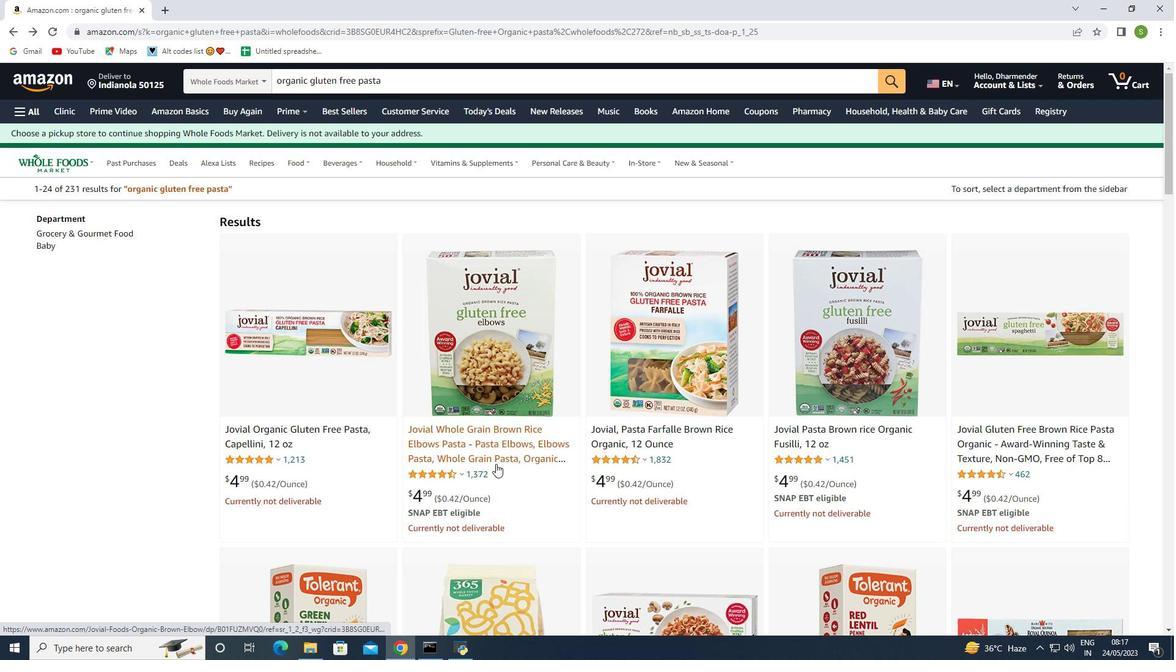 
Action: Mouse moved to (488, 463)
Screenshot: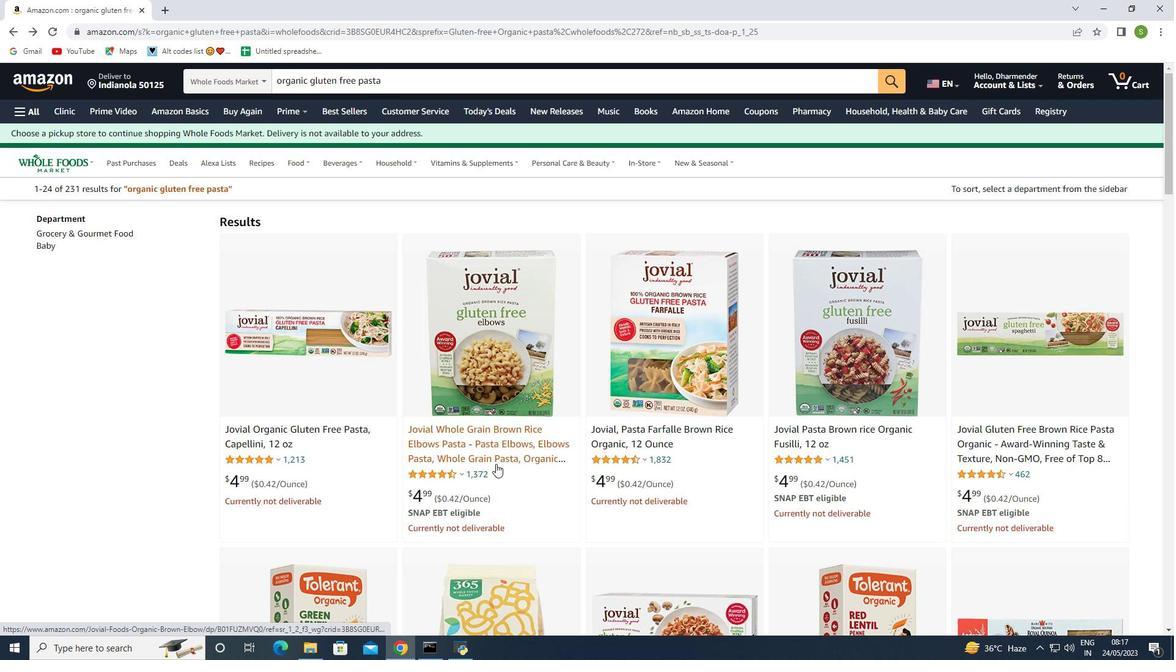 
Action: Mouse scrolled (491, 463) with delta (0, 0)
Screenshot: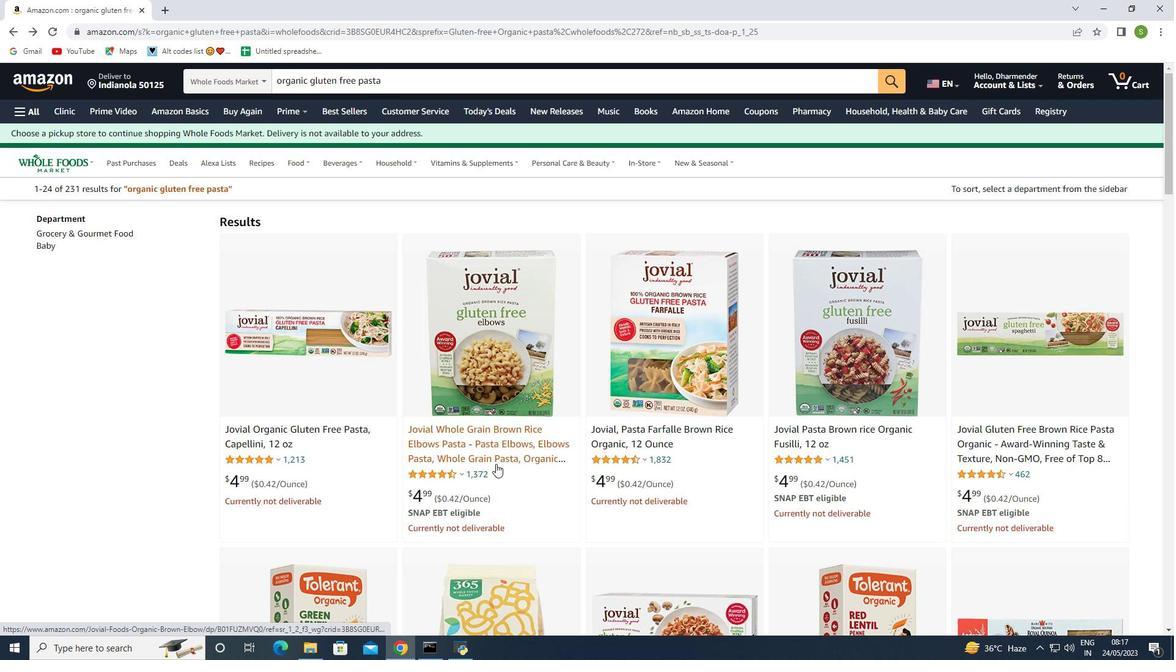 
Action: Mouse moved to (479, 462)
Screenshot: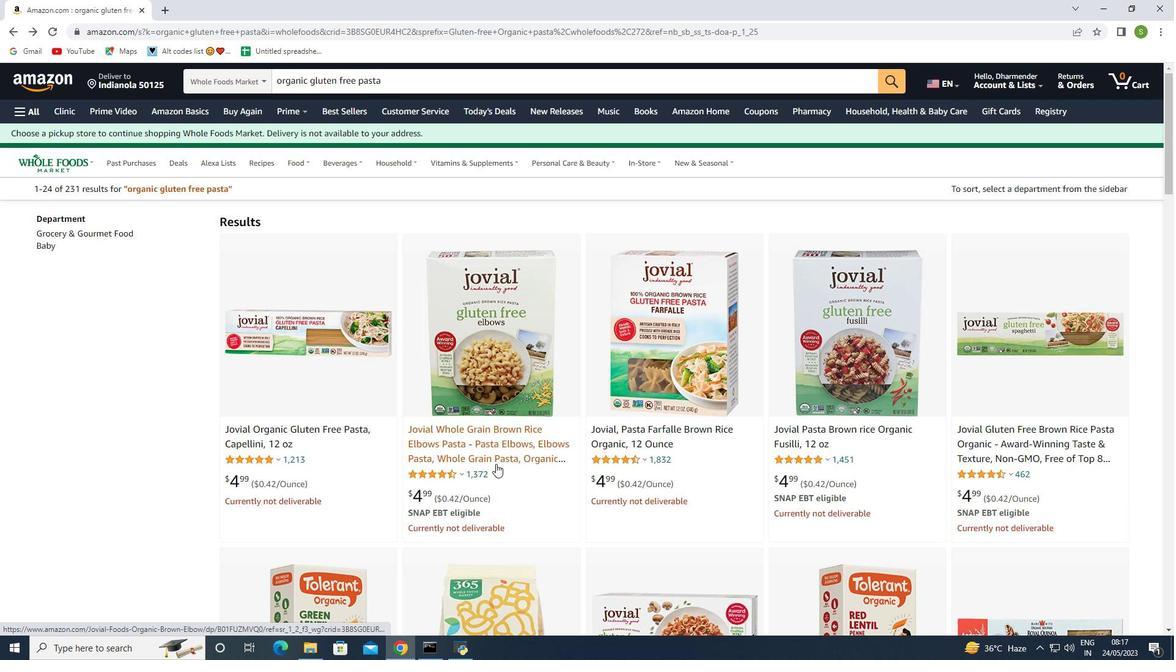 
Action: Mouse scrolled (483, 461) with delta (0, 0)
Screenshot: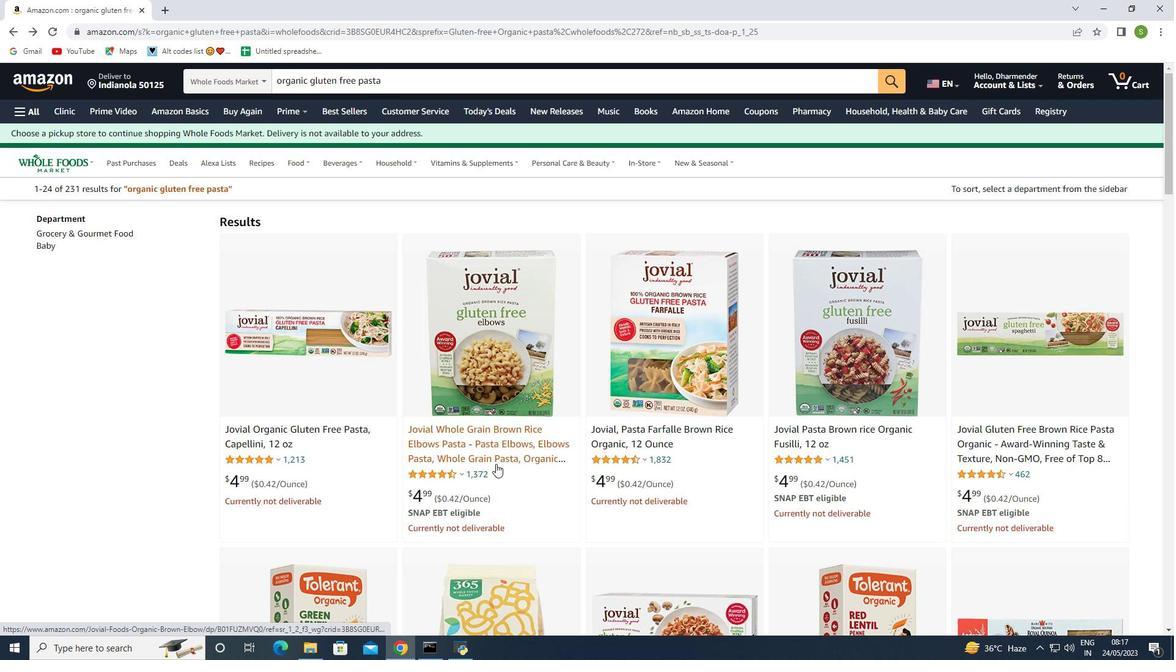 
Action: Mouse moved to (473, 461)
Screenshot: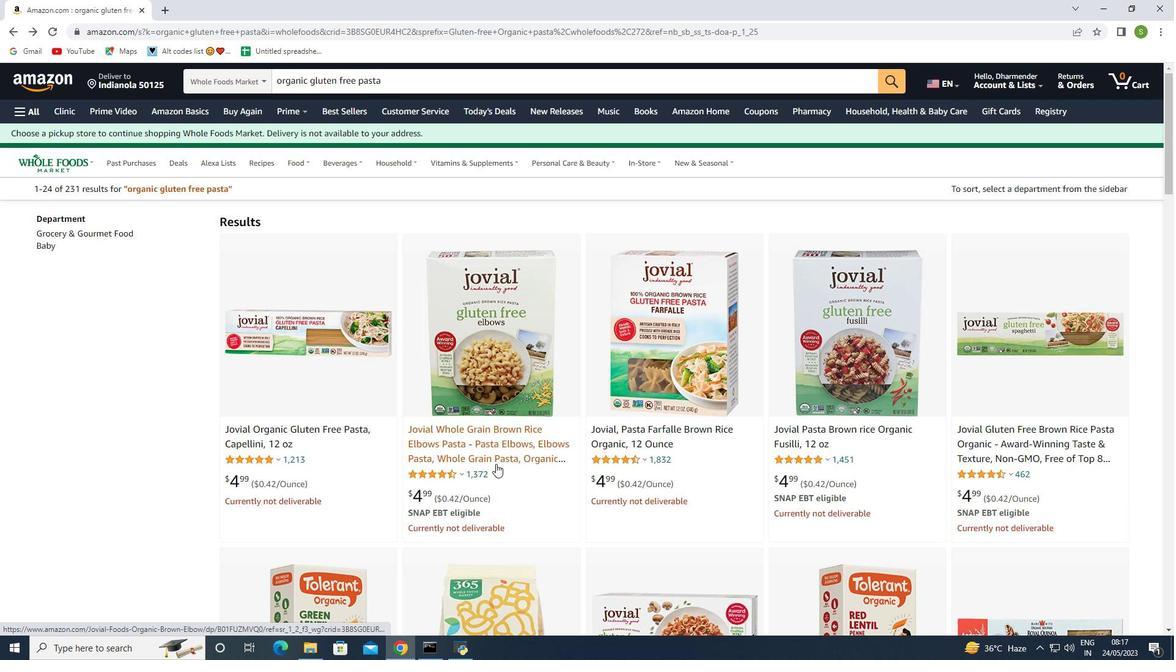 
Action: Mouse scrolled (479, 461) with delta (0, 0)
Screenshot: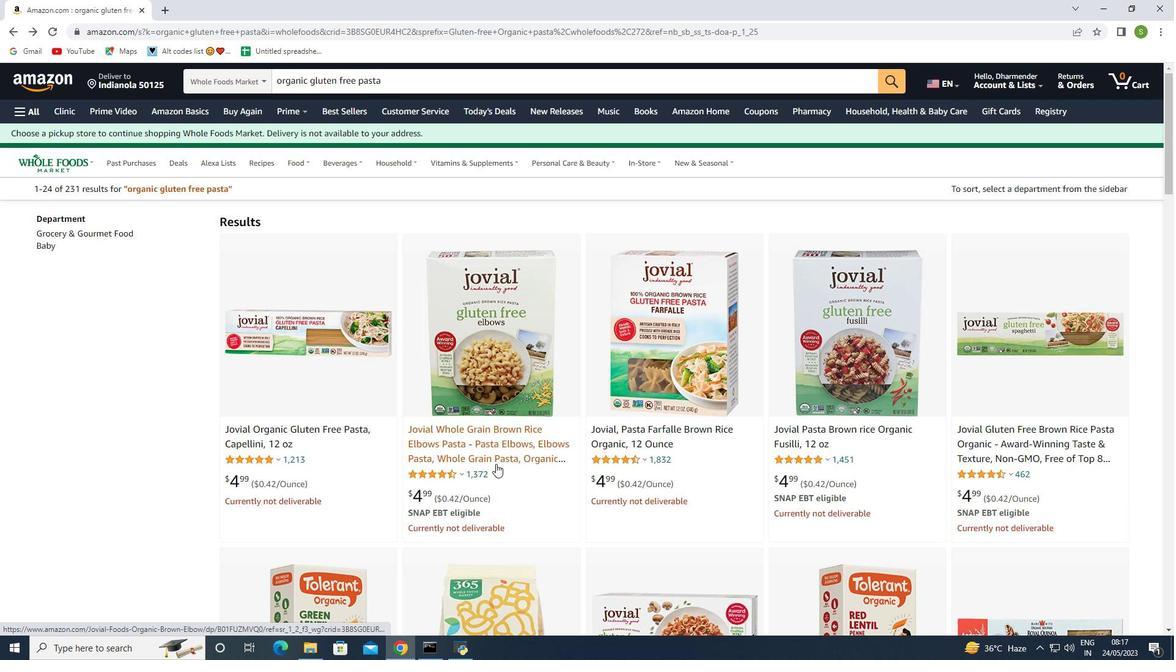 
Action: Mouse moved to (489, 404)
Screenshot: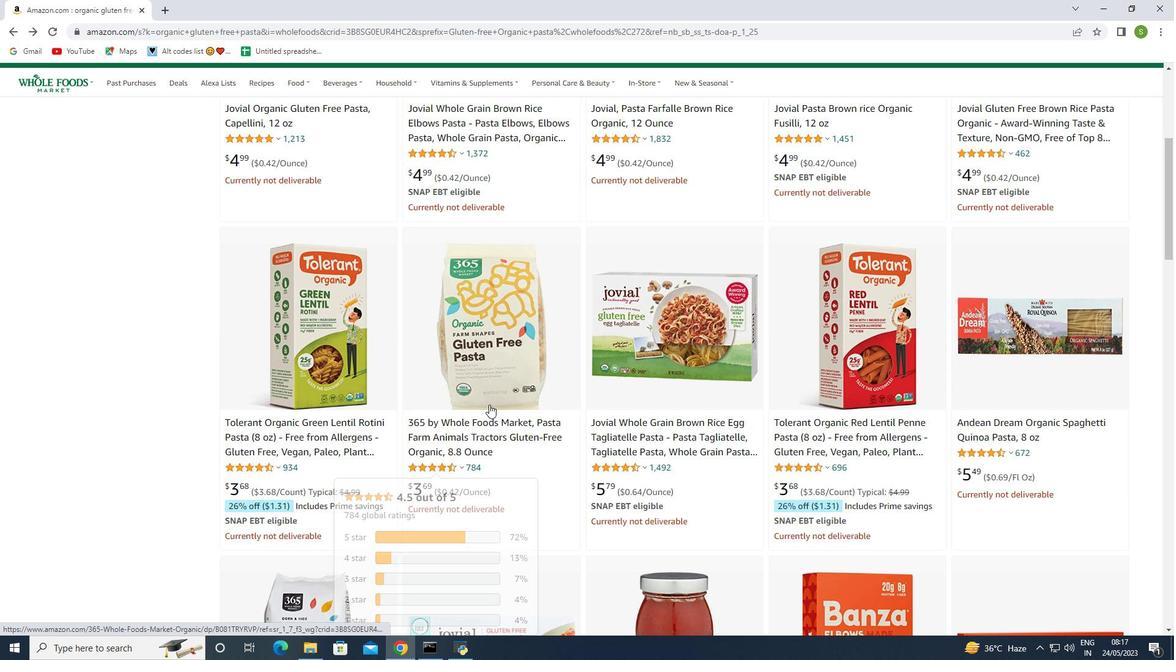 
Action: Mouse scrolled (489, 403) with delta (0, 0)
Screenshot: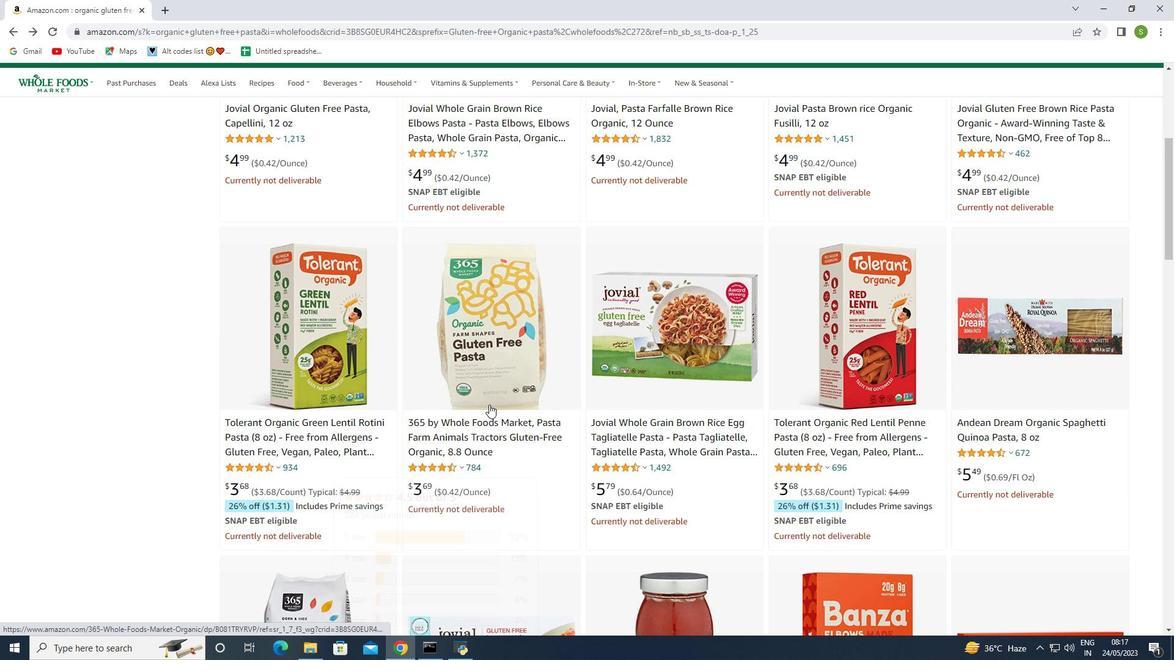 
Action: Mouse scrolled (489, 403) with delta (0, 0)
Screenshot: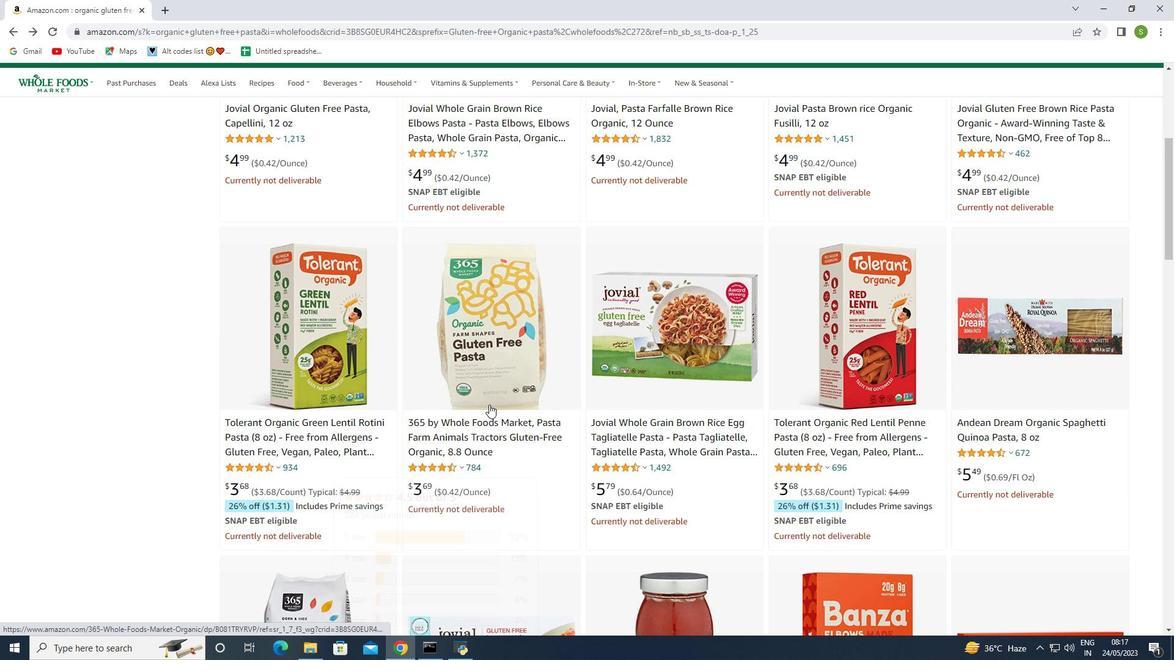 
Action: Mouse scrolled (489, 403) with delta (0, 0)
Screenshot: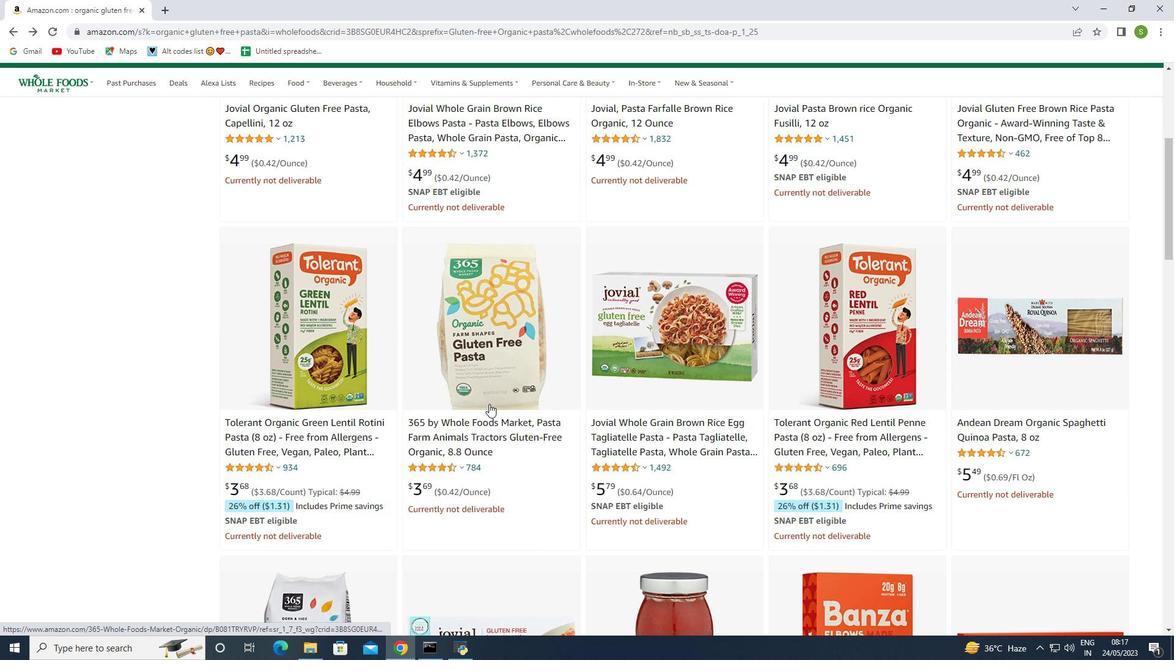 
Action: Mouse moved to (493, 179)
Screenshot: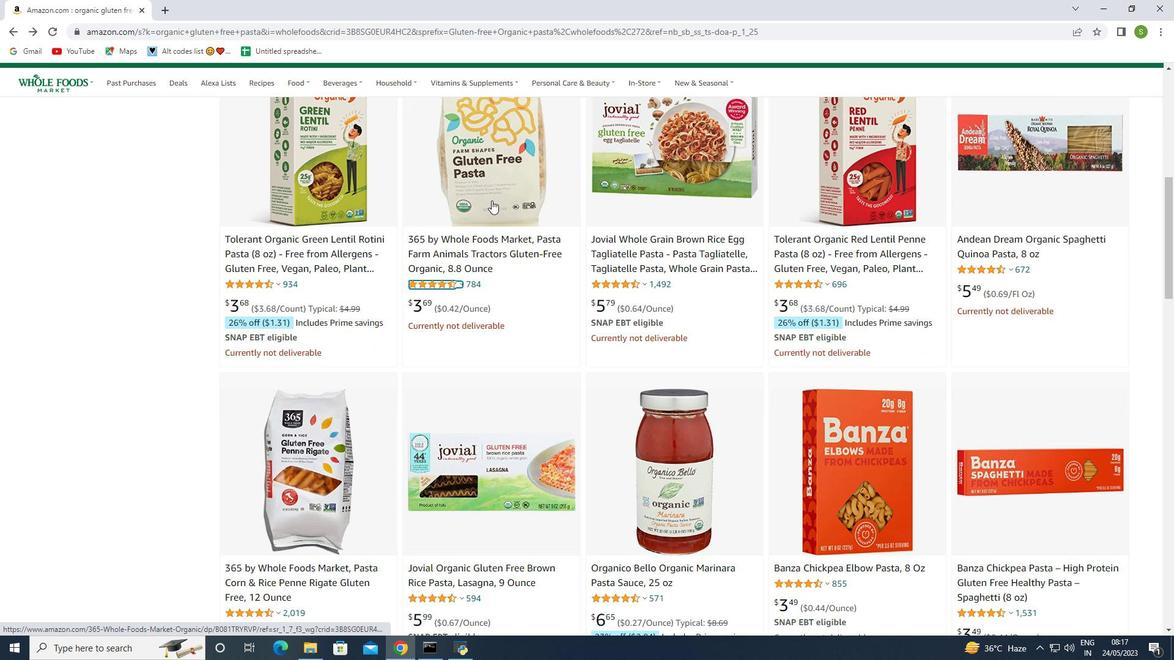 
Action: Mouse pressed left at (493, 179)
Screenshot: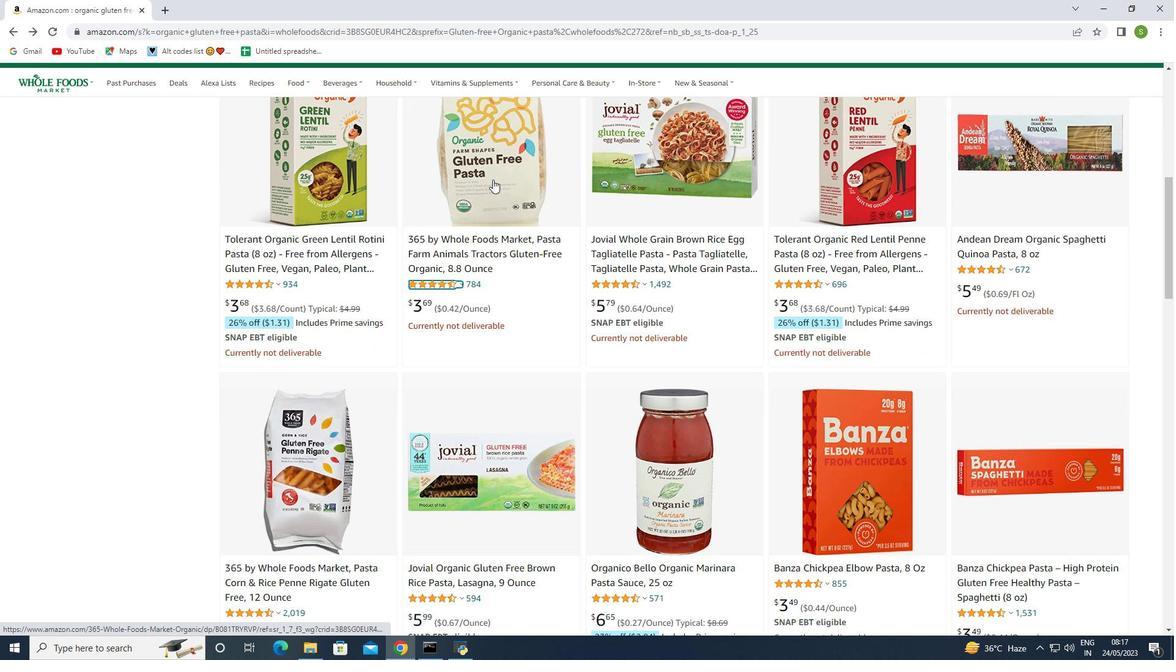 
Action: Mouse moved to (658, 364)
Screenshot: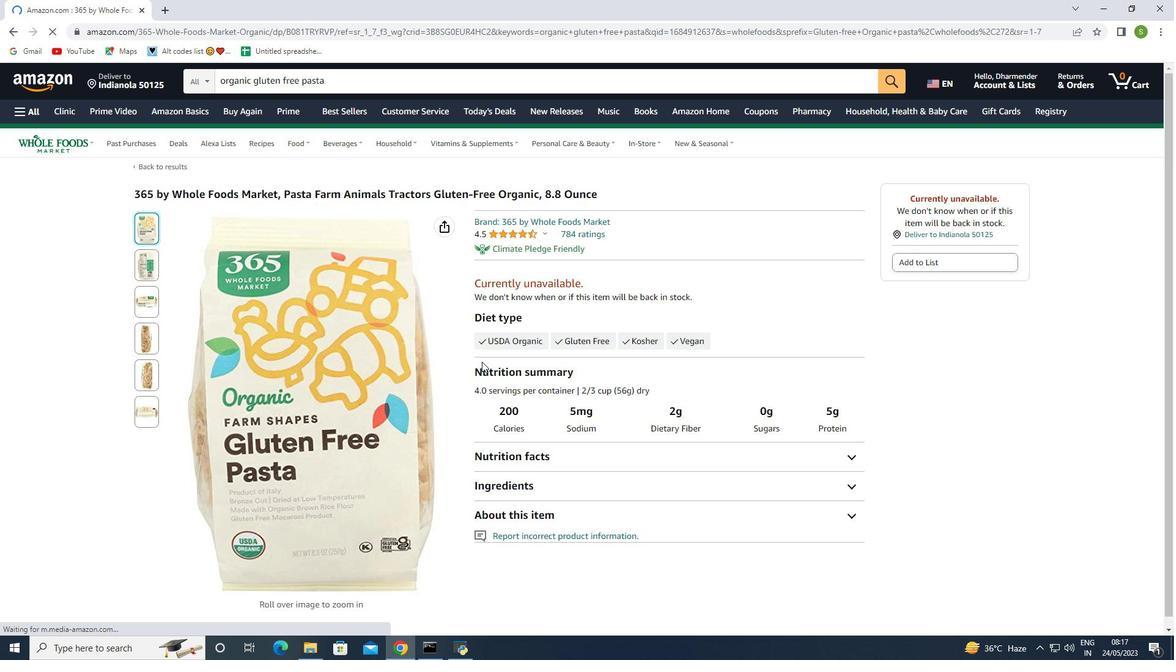 
Action: Mouse scrolled (658, 364) with delta (0, 0)
Screenshot: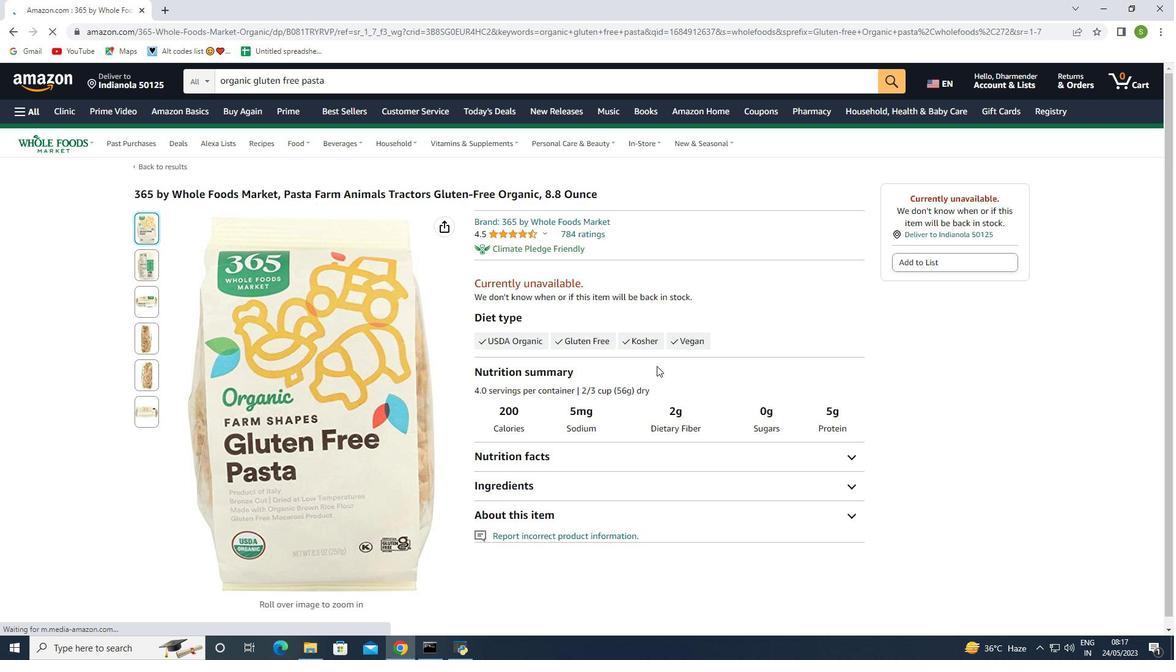 
Action: Mouse moved to (660, 364)
Screenshot: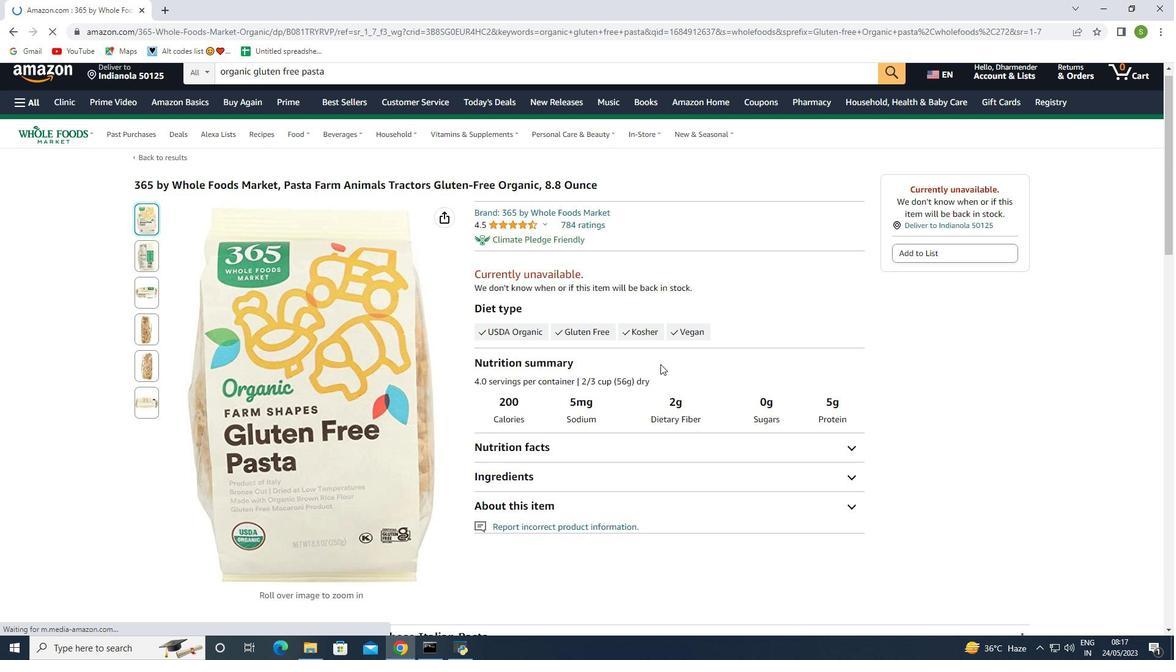 
Action: Mouse scrolled (660, 364) with delta (0, 0)
Screenshot: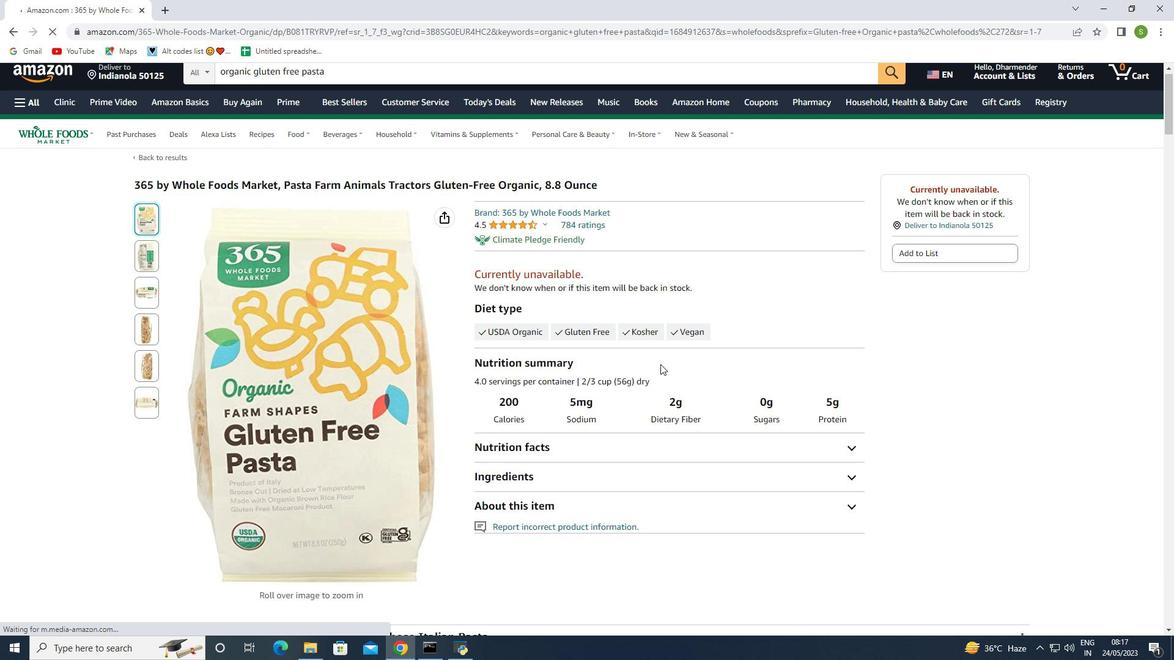 
Action: Mouse scrolled (660, 364) with delta (0, 0)
Screenshot: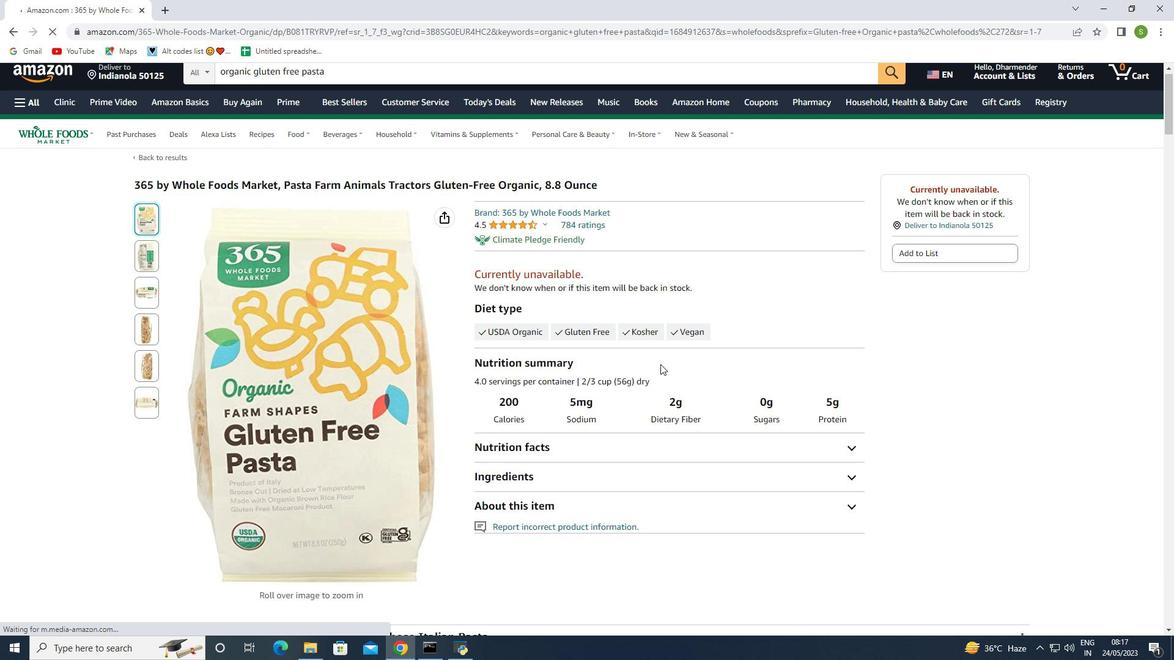 
Action: Mouse scrolled (660, 364) with delta (0, 0)
Screenshot: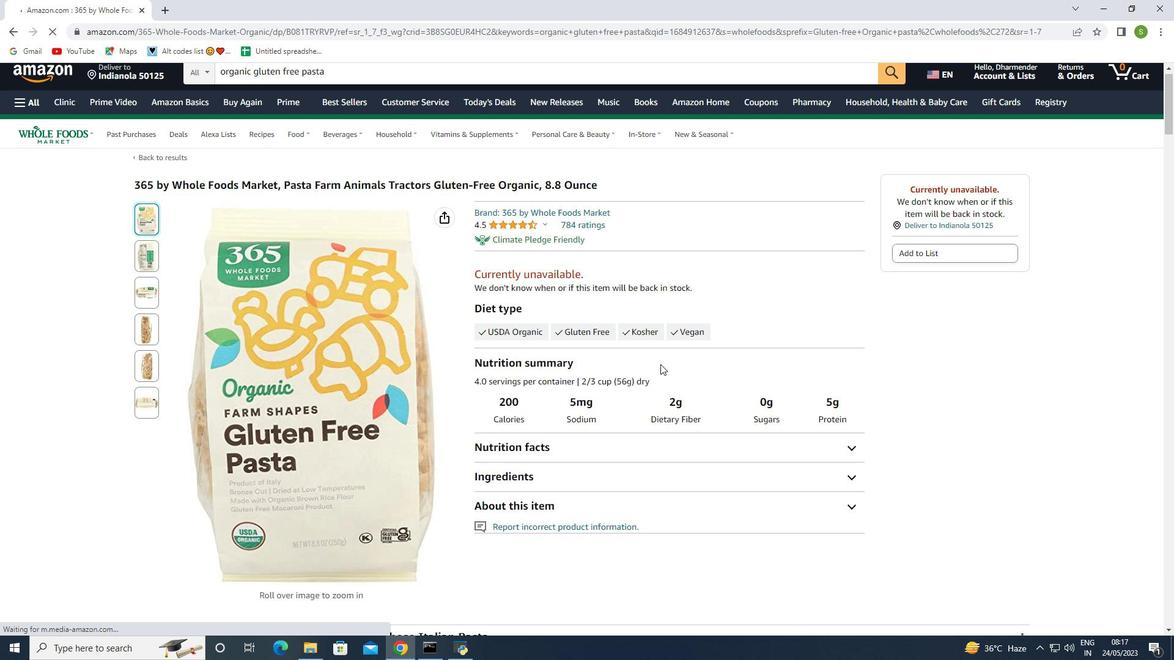 
Action: Mouse scrolled (660, 364) with delta (0, 0)
Screenshot: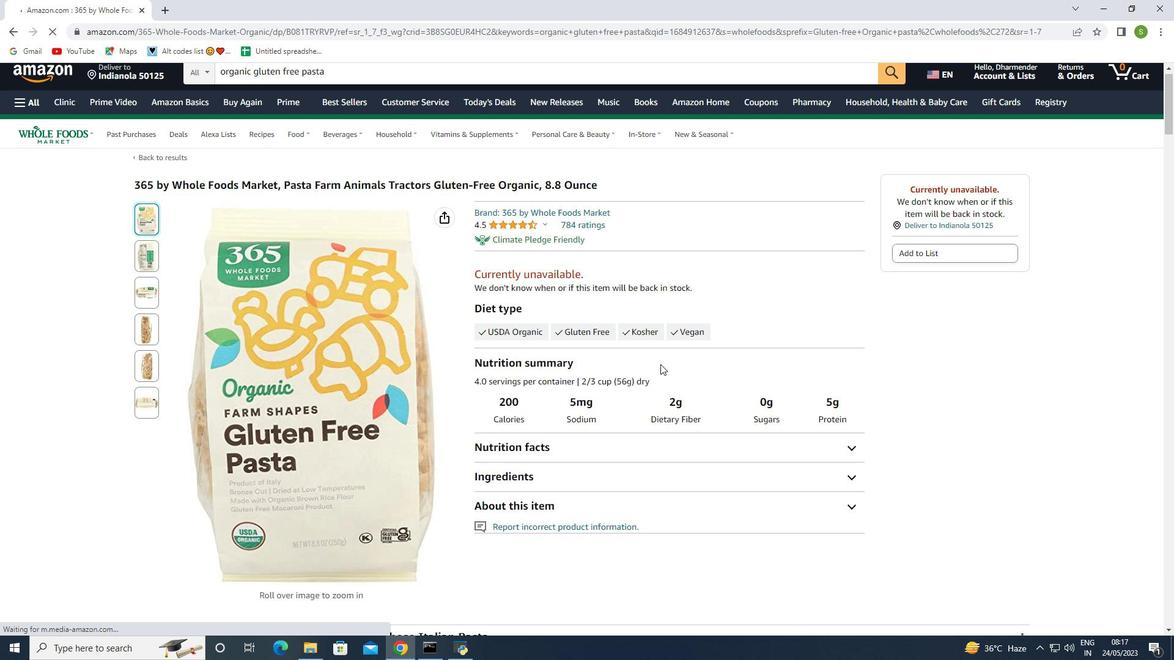 
Action: Mouse scrolled (660, 364) with delta (0, 0)
Screenshot: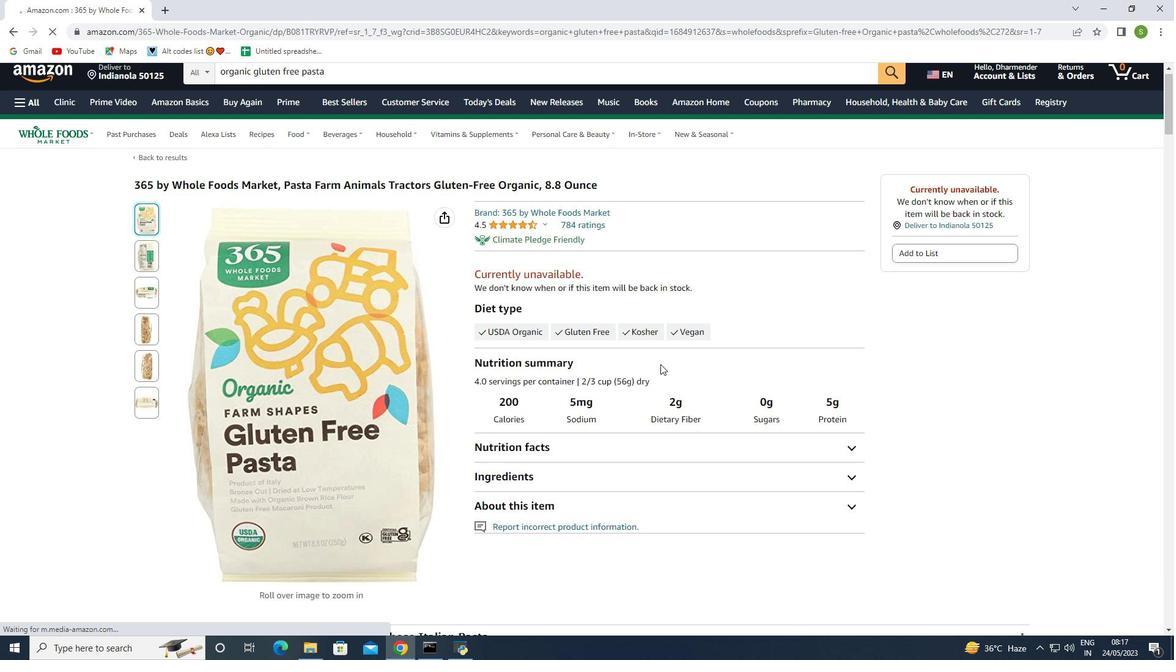 
Action: Mouse scrolled (660, 365) with delta (0, 0)
Screenshot: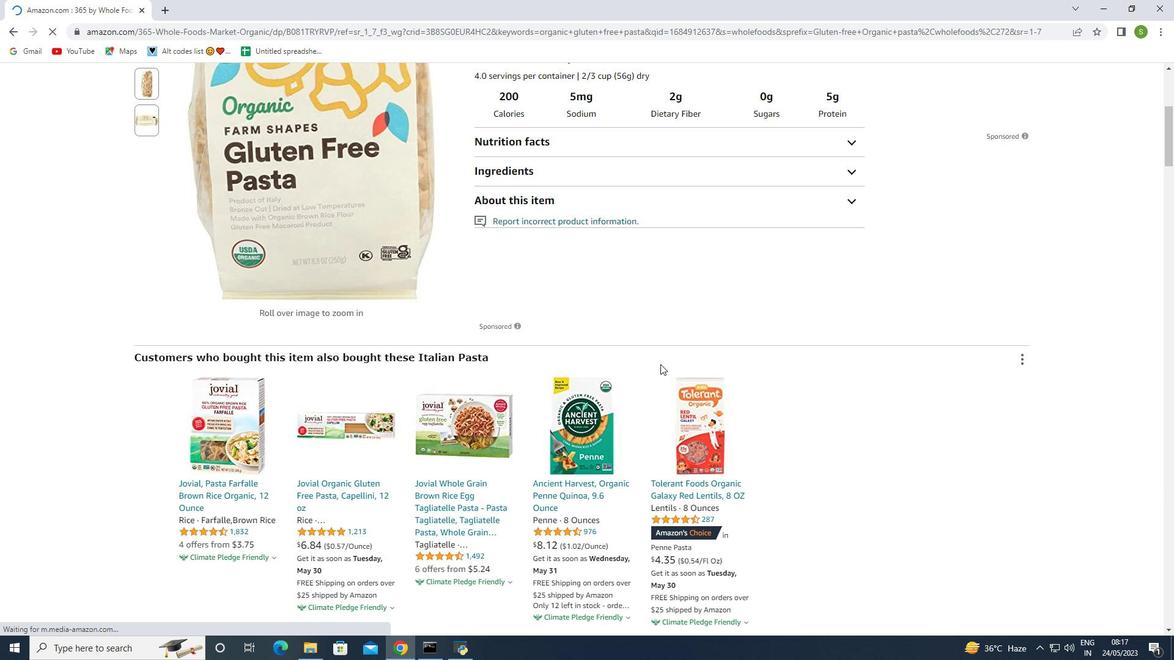 
Action: Mouse scrolled (660, 365) with delta (0, 0)
Screenshot: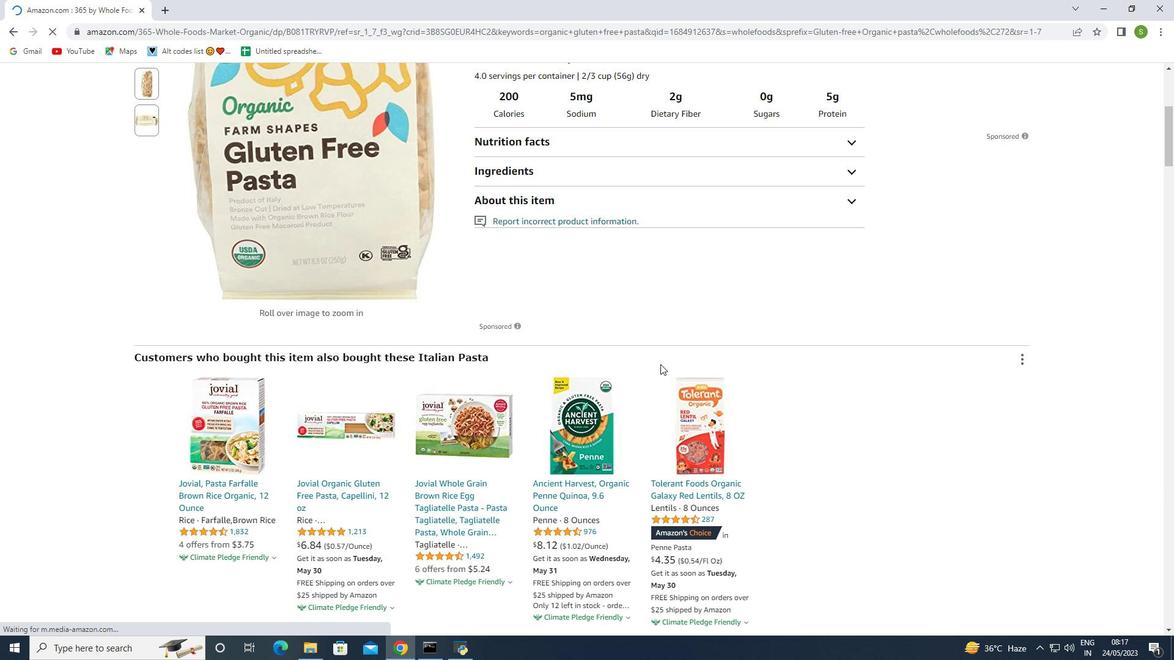 
Action: Mouse scrolled (660, 365) with delta (0, 0)
Screenshot: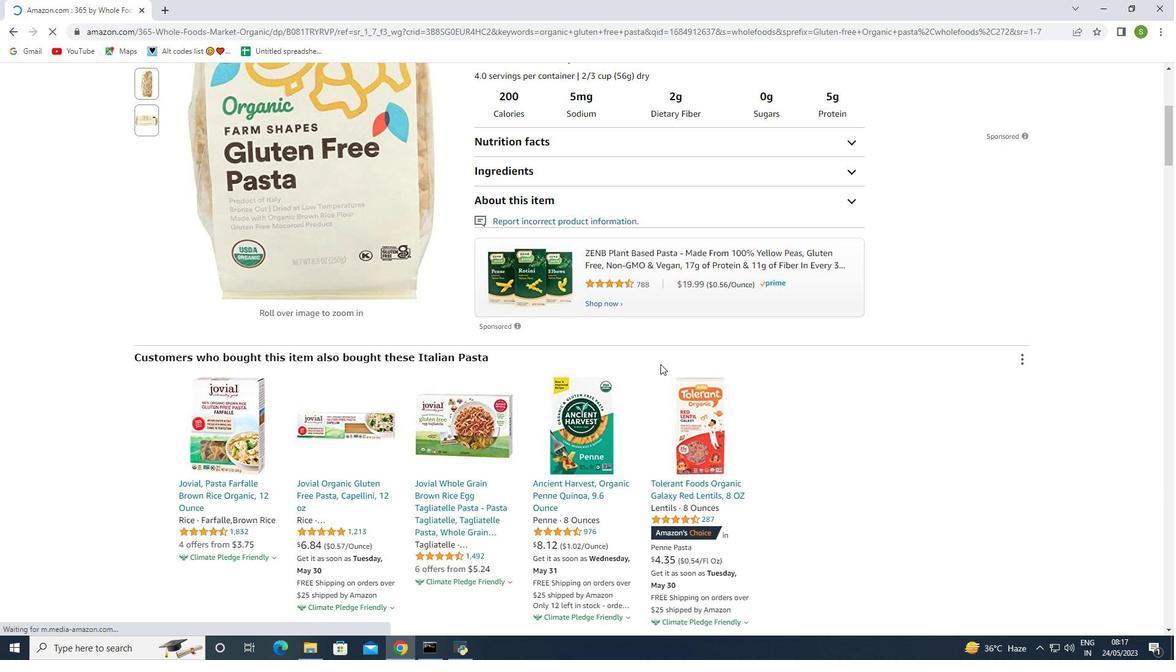
Action: Mouse scrolled (660, 365) with delta (0, 0)
Screenshot: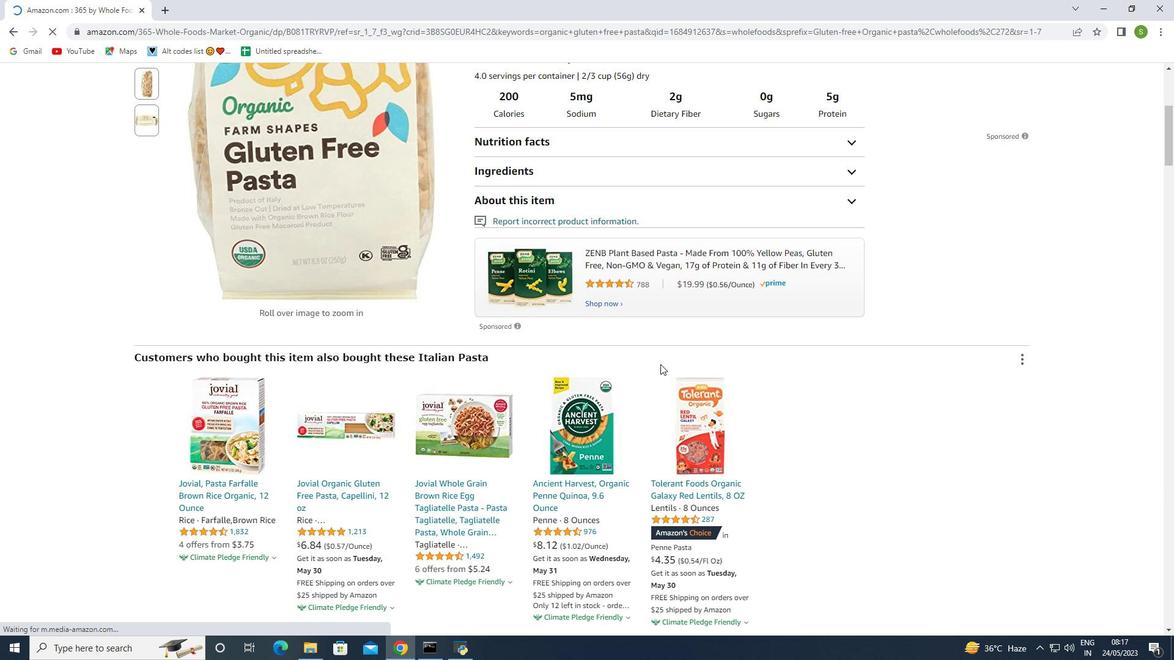 
Action: Mouse scrolled (660, 365) with delta (0, 0)
Screenshot: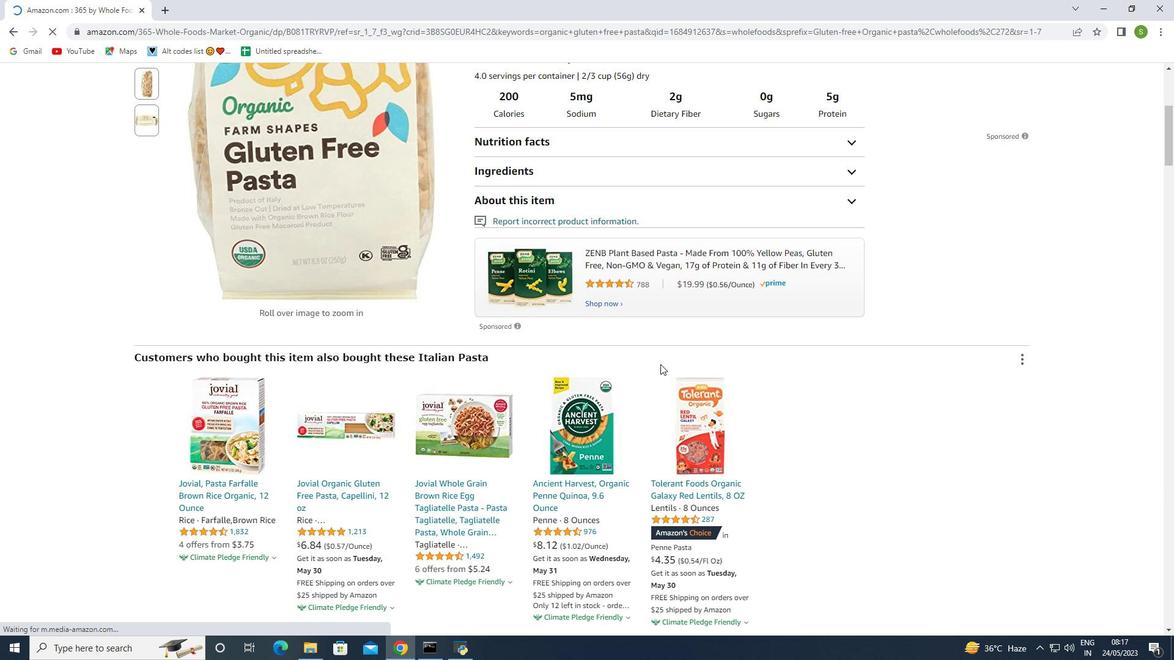 
Action: Mouse scrolled (660, 365) with delta (0, 0)
Screenshot: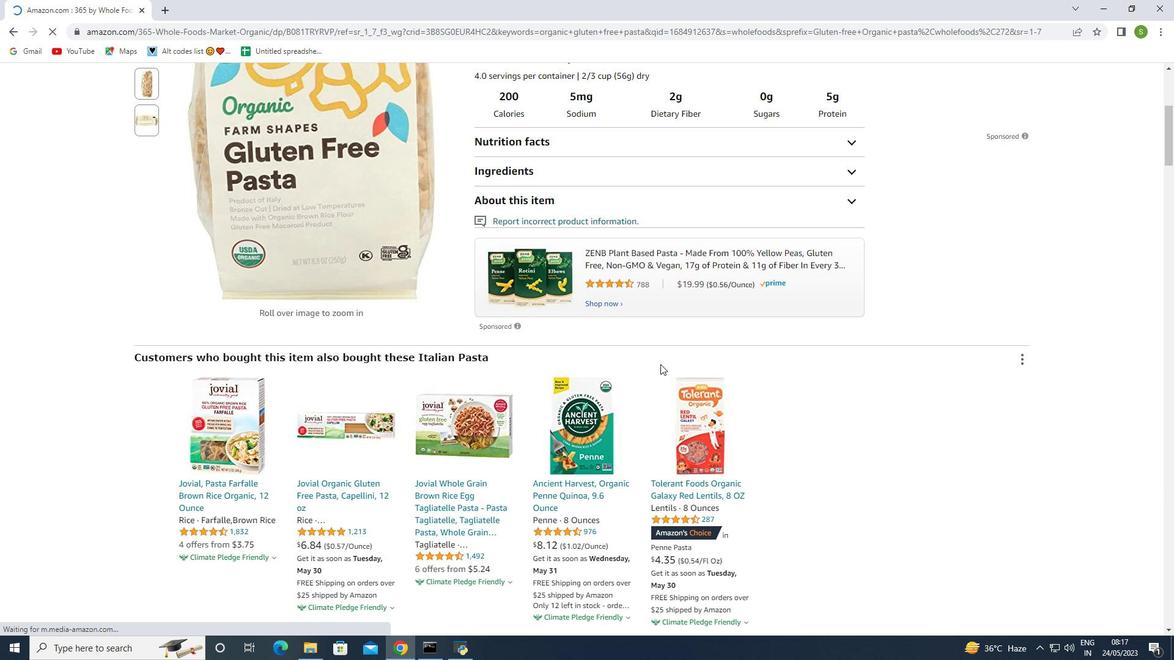 
Action: Mouse moved to (549, 335)
Screenshot: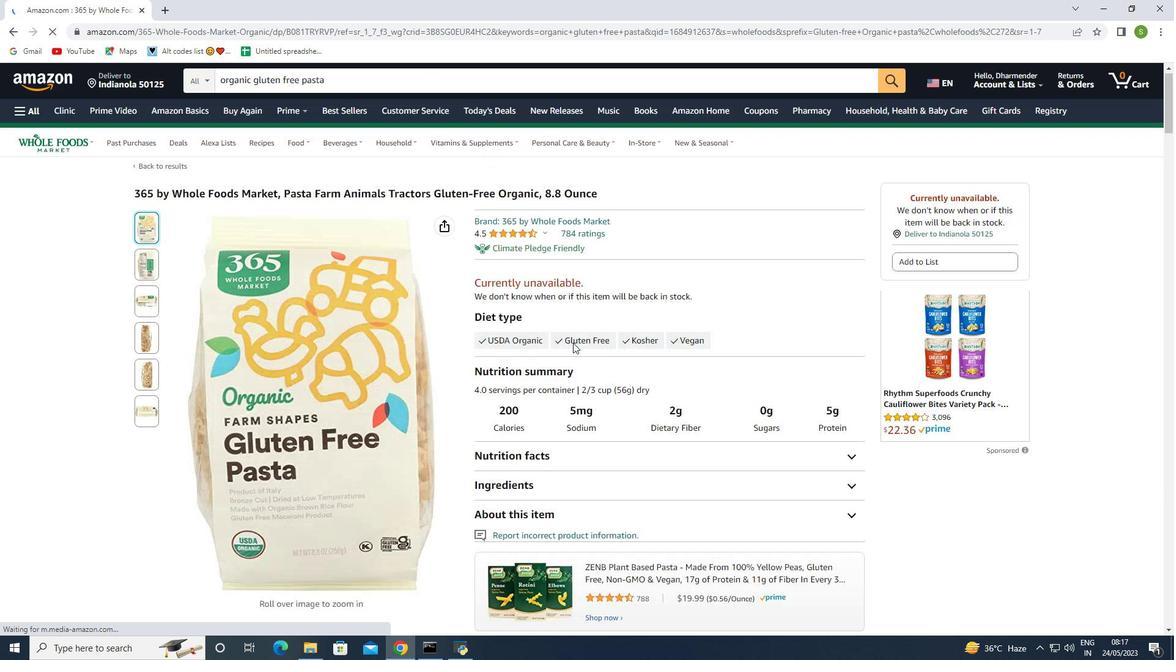 
Action: Mouse scrolled (549, 335) with delta (0, 0)
Screenshot: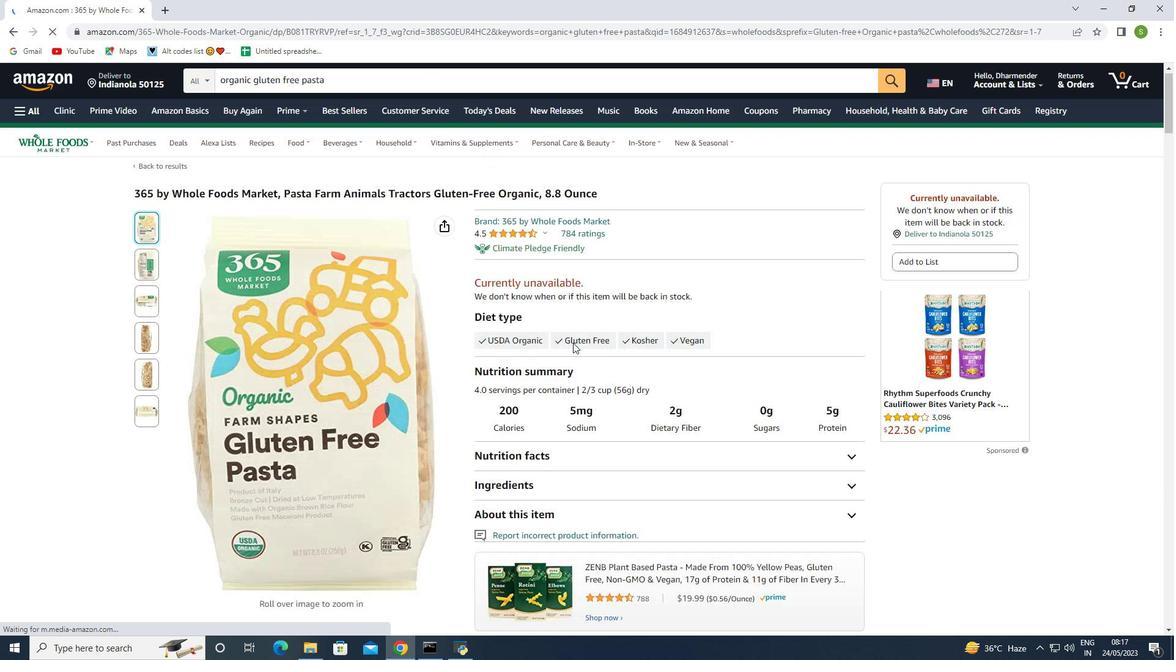 
Action: Mouse moved to (534, 332)
Screenshot: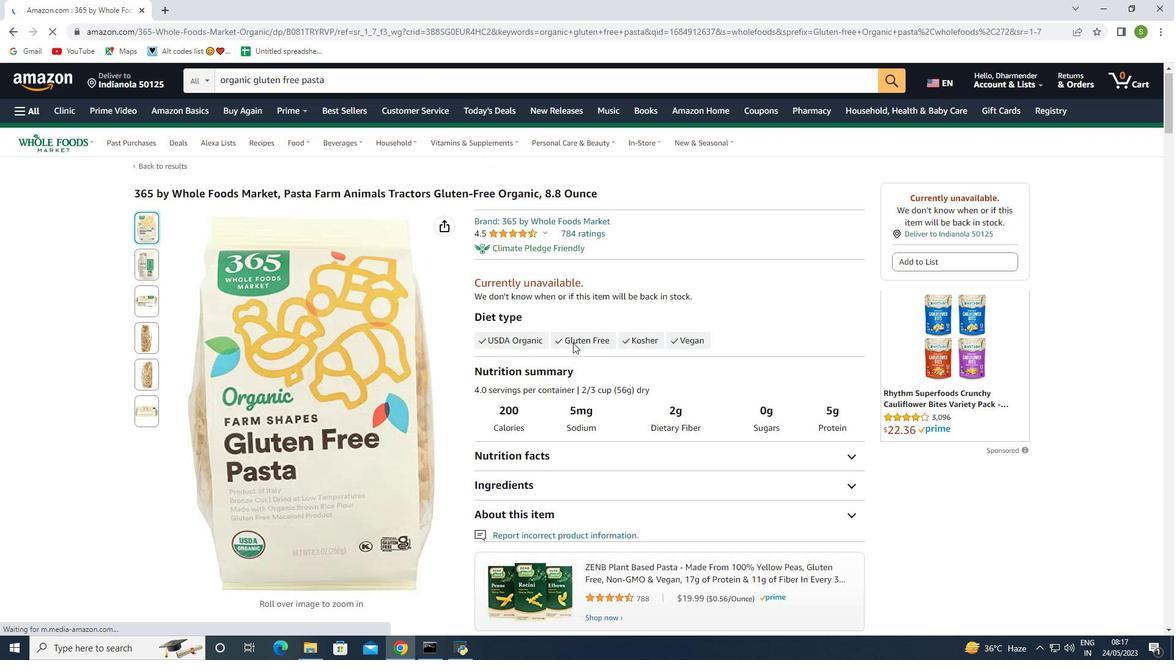 
Action: Mouse scrolled (534, 332) with delta (0, 0)
Screenshot: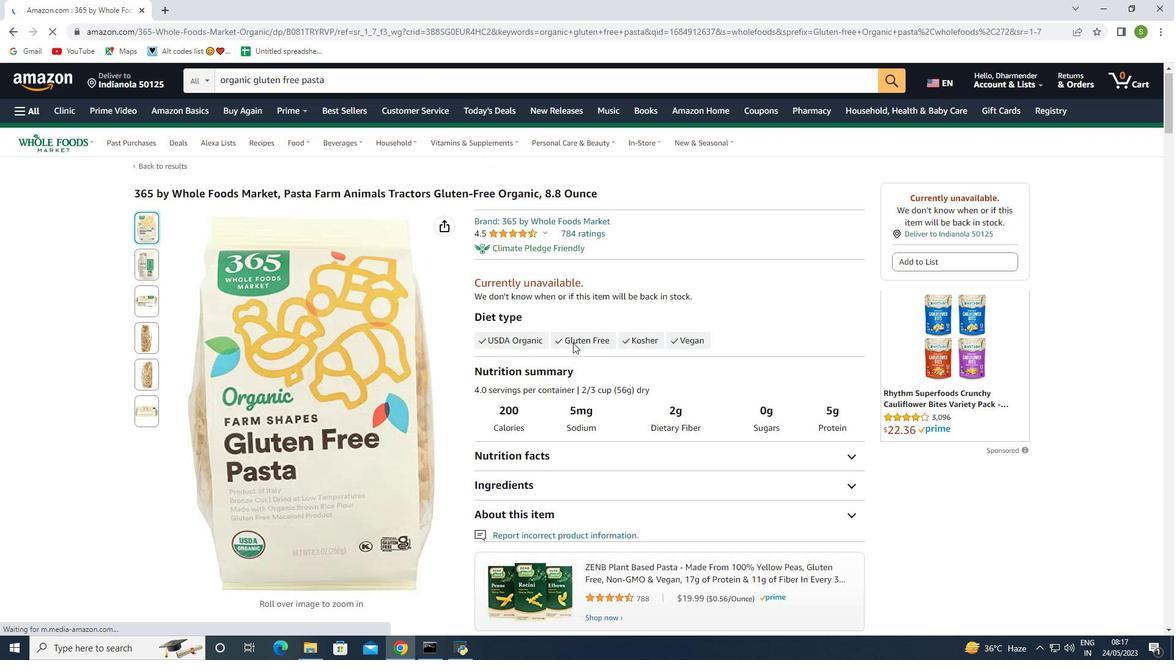 
Action: Mouse moved to (505, 327)
Screenshot: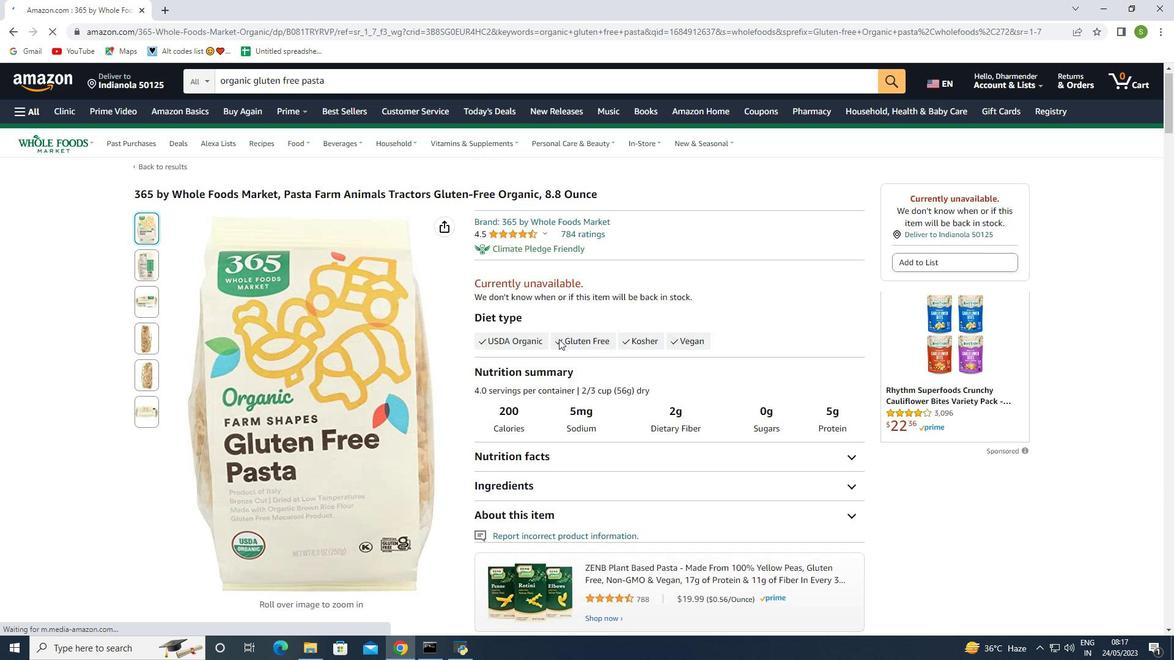 
Action: Mouse scrolled (514, 329) with delta (0, 0)
Screenshot: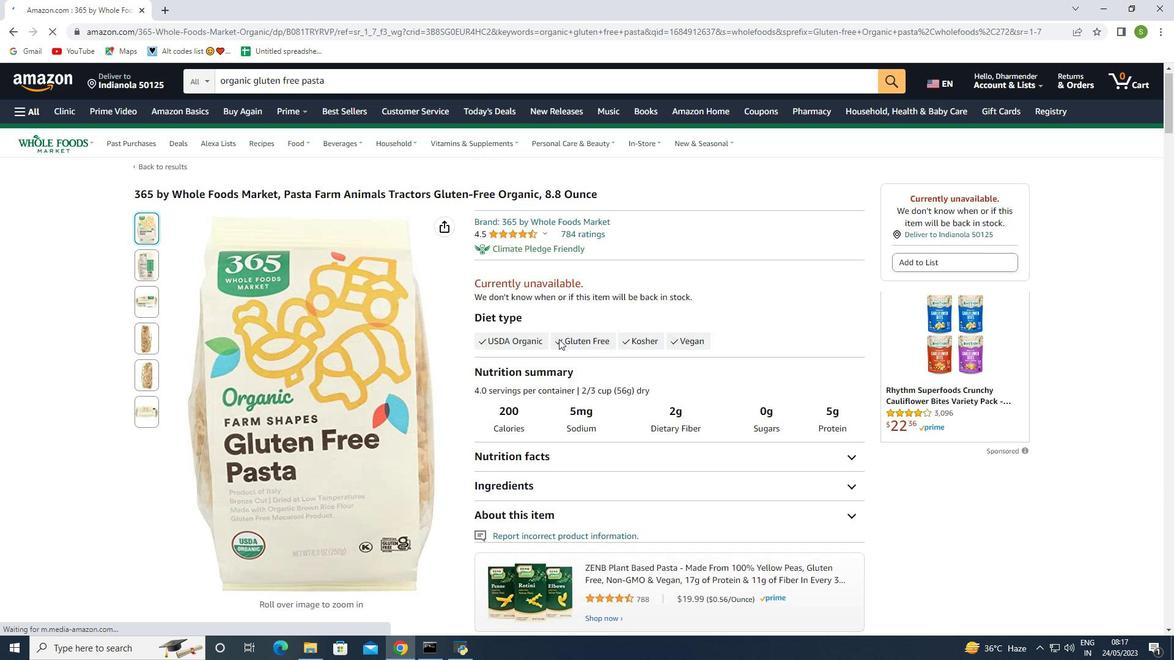 
Action: Mouse moved to (11, 33)
Screenshot: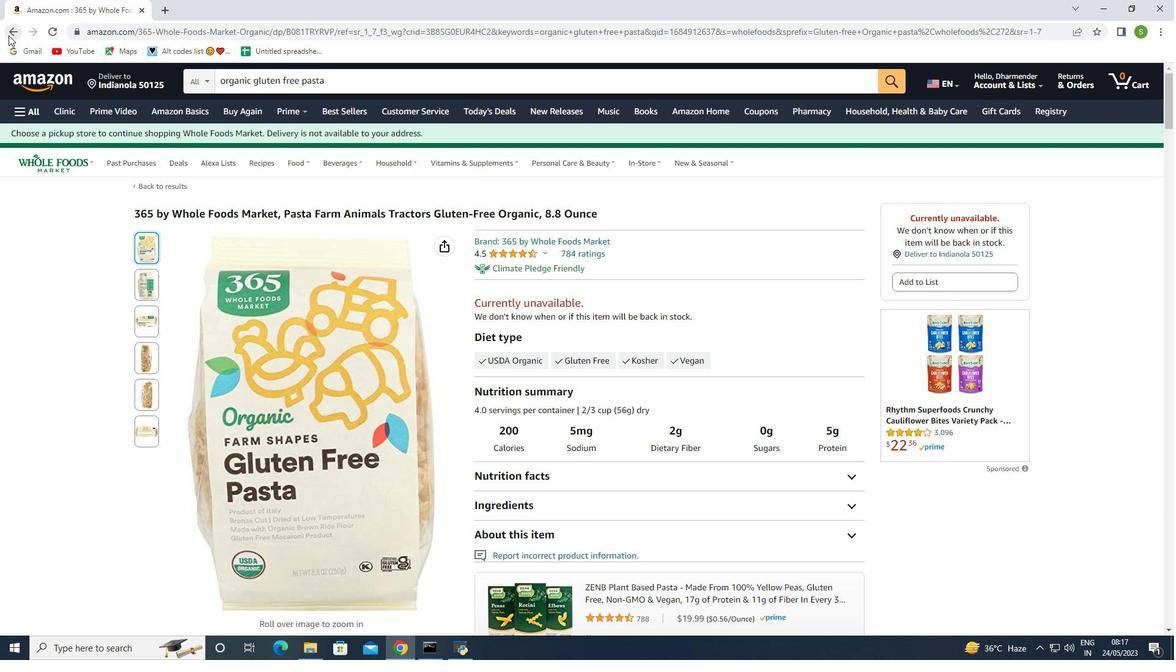 
Action: Mouse pressed left at (11, 33)
Screenshot: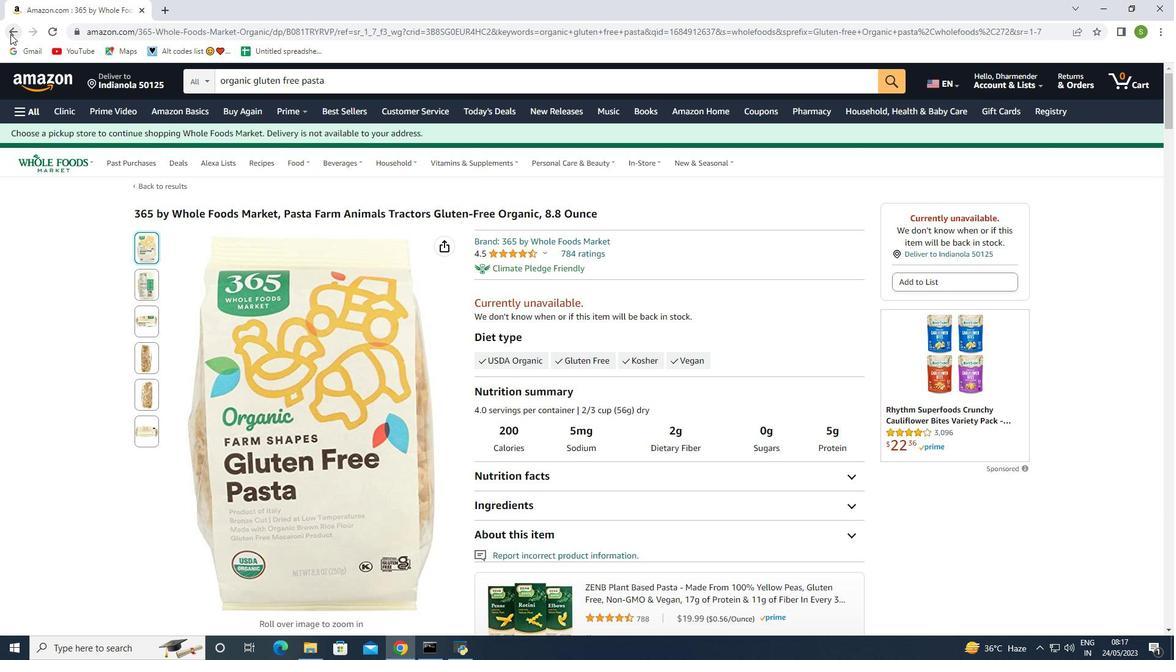 
Action: Mouse moved to (766, 384)
Screenshot: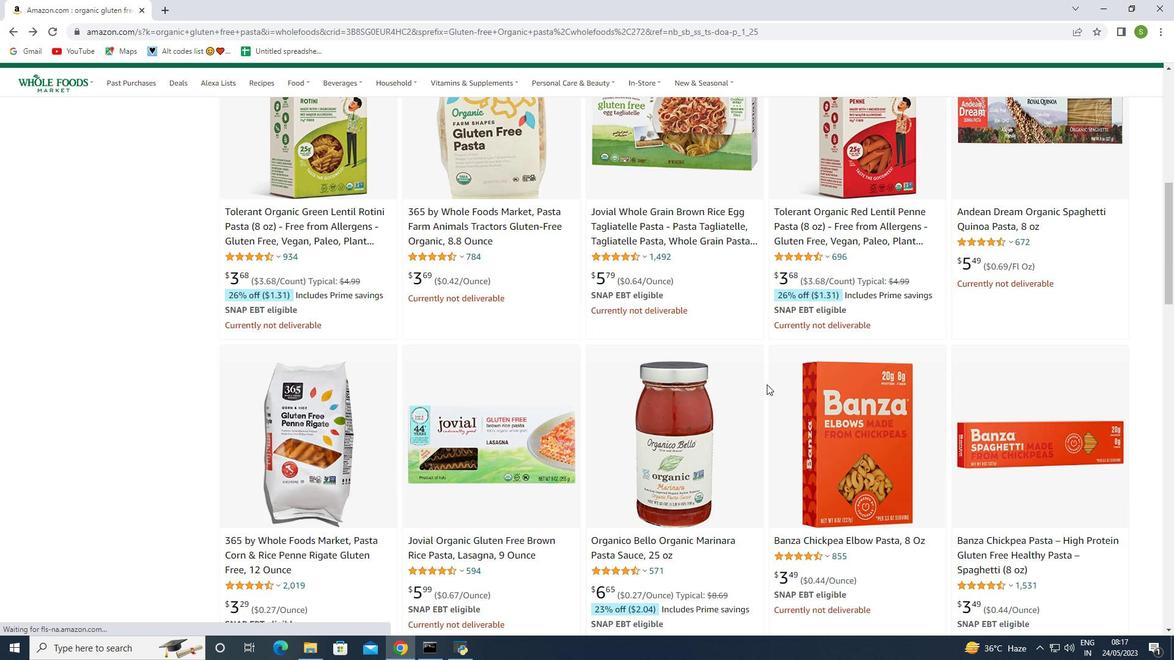 
Action: Mouse scrolled (766, 384) with delta (0, 0)
Screenshot: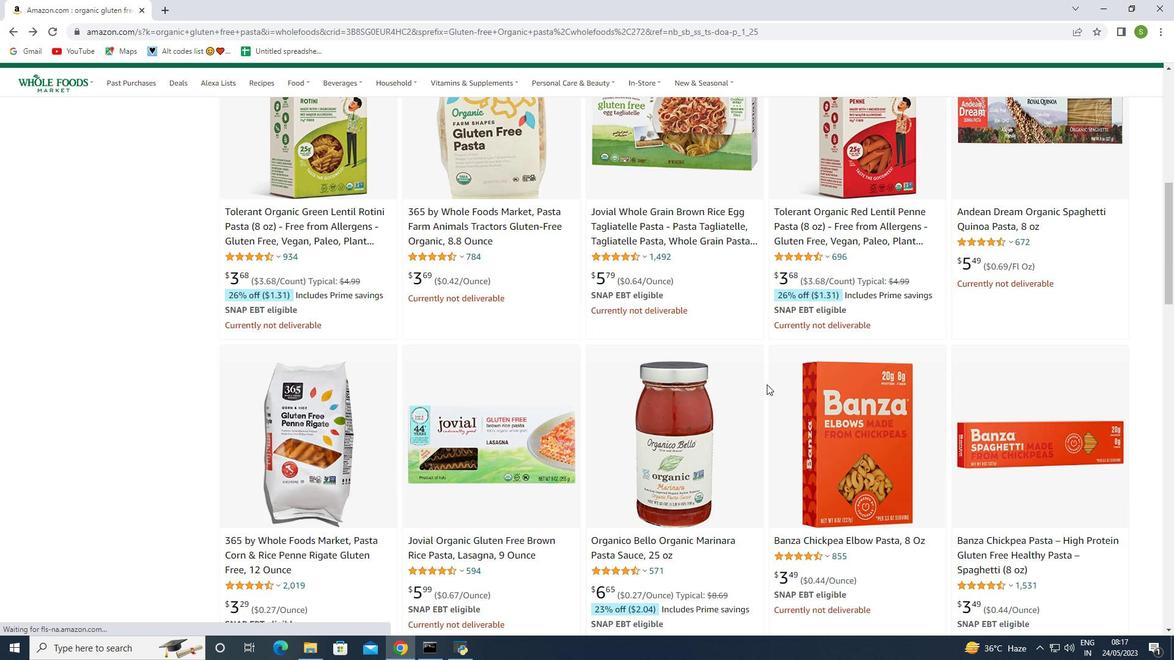 
Action: Mouse moved to (764, 386)
Screenshot: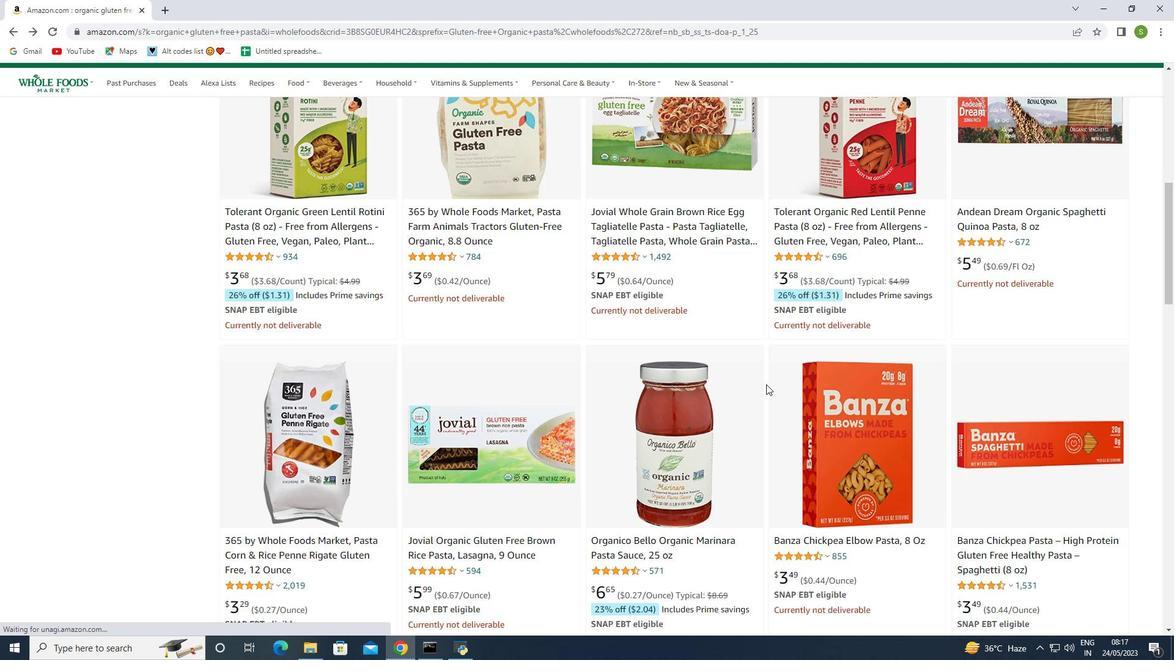 
Action: Mouse scrolled (764, 385) with delta (0, 0)
Screenshot: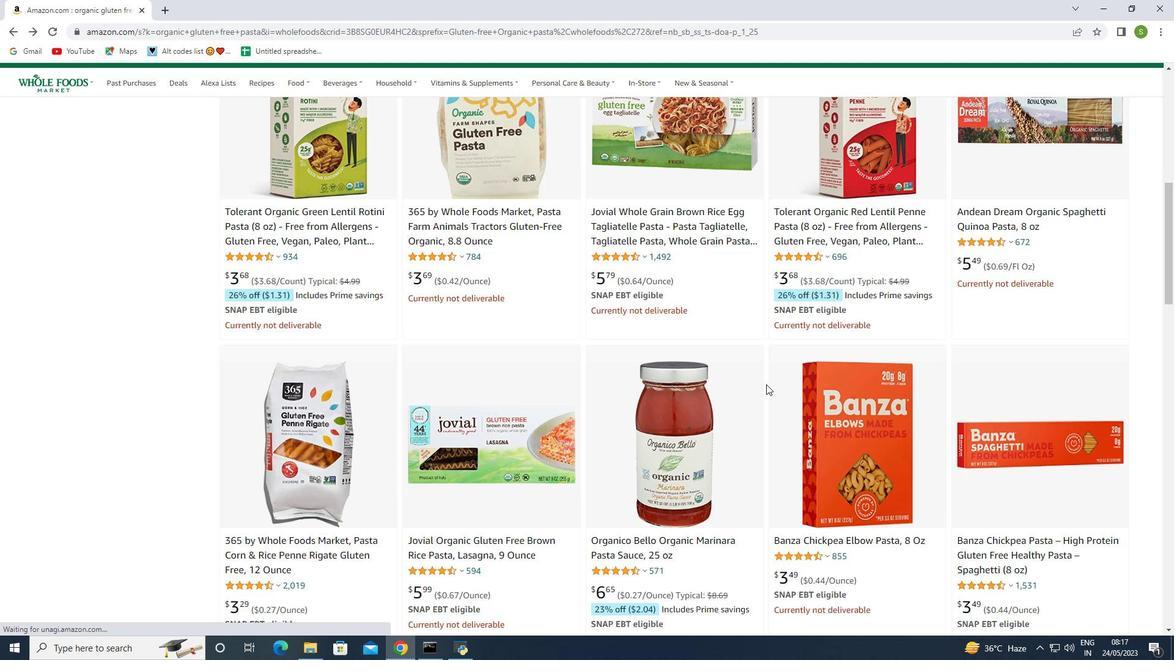 
Action: Mouse moved to (759, 387)
Screenshot: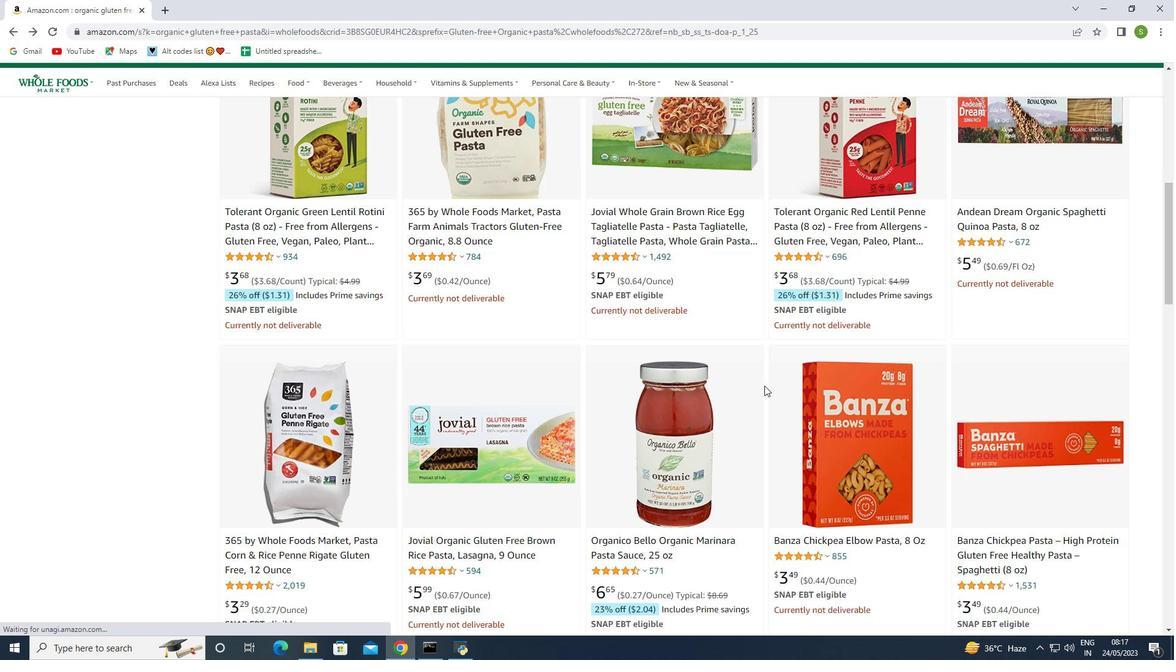 
Action: Mouse scrolled (759, 386) with delta (0, 0)
Screenshot: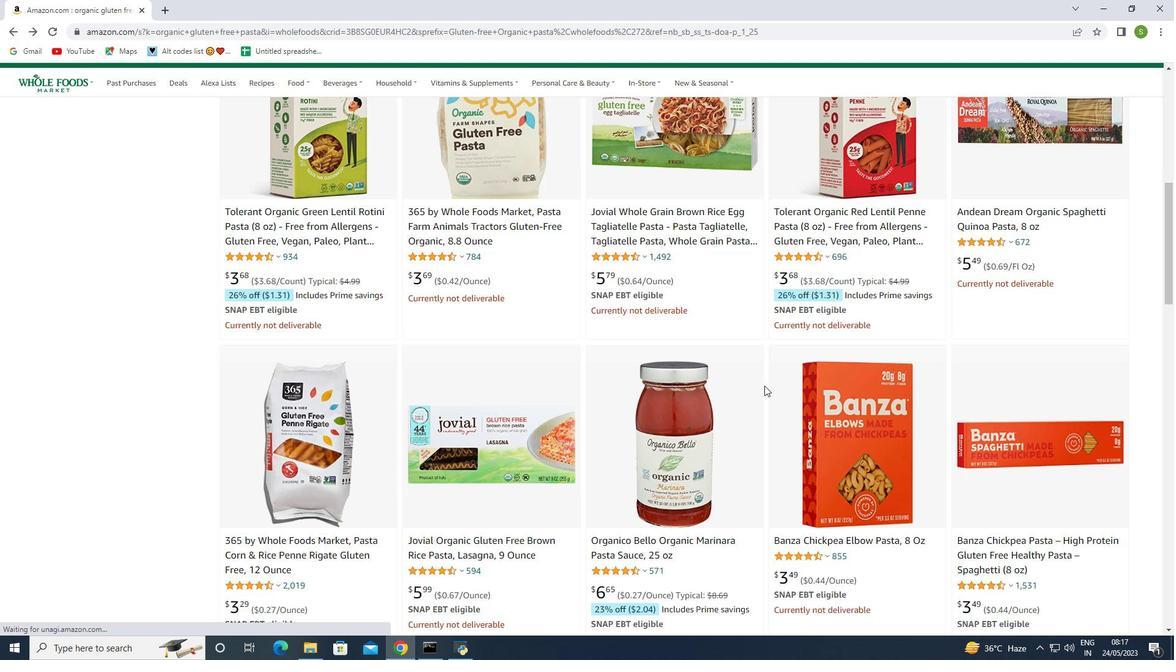 
Action: Mouse moved to (756, 387)
Screenshot: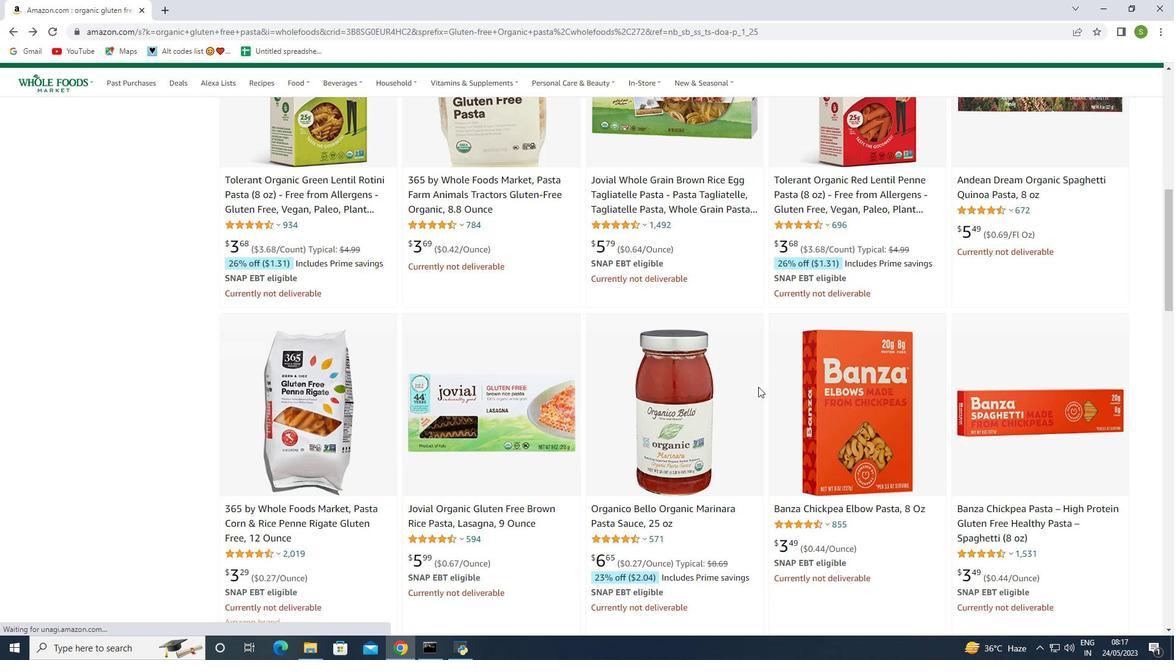 
Action: Mouse scrolled (756, 387) with delta (0, 0)
Screenshot: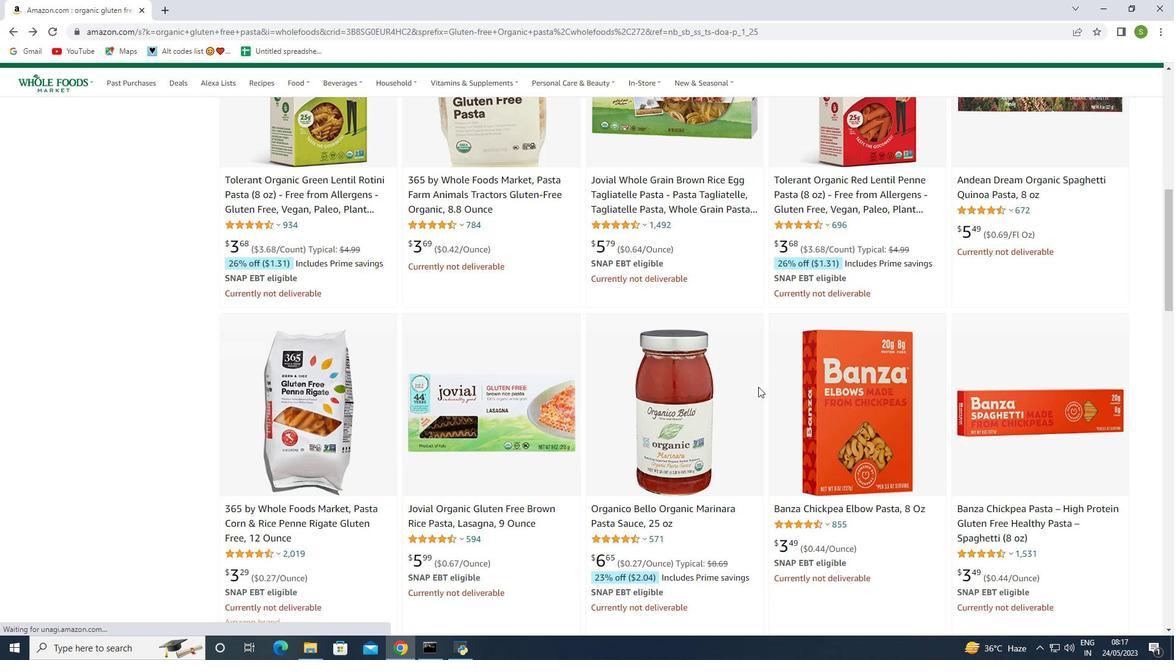 
Action: Mouse moved to (487, 302)
Screenshot: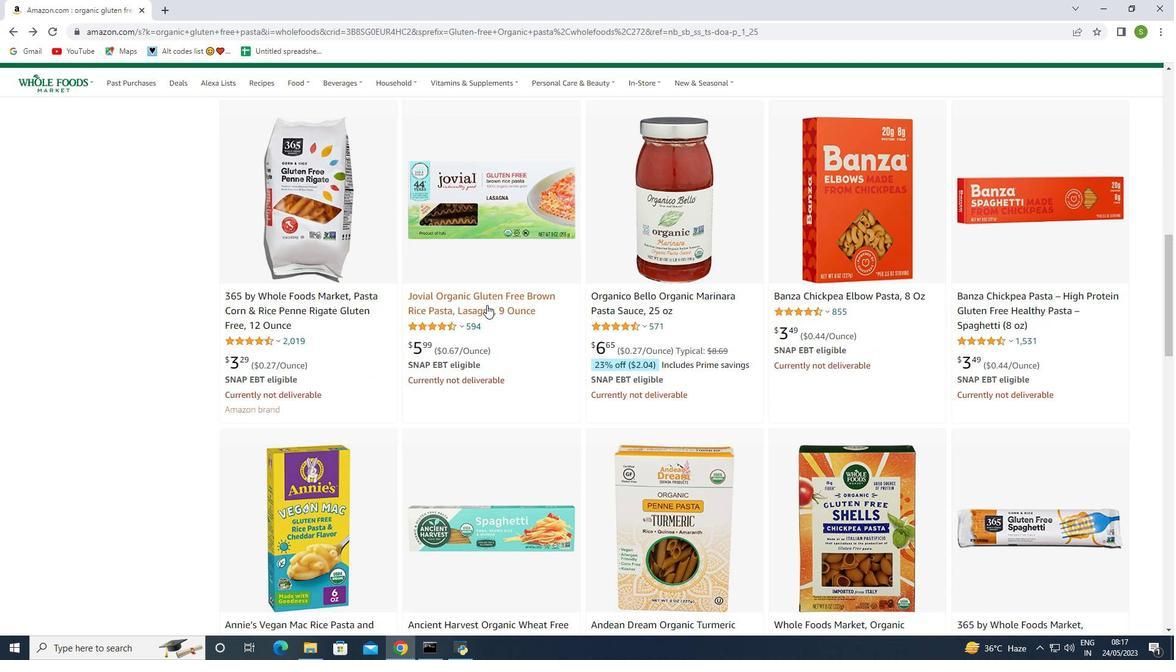 
Action: Mouse pressed left at (487, 302)
Screenshot: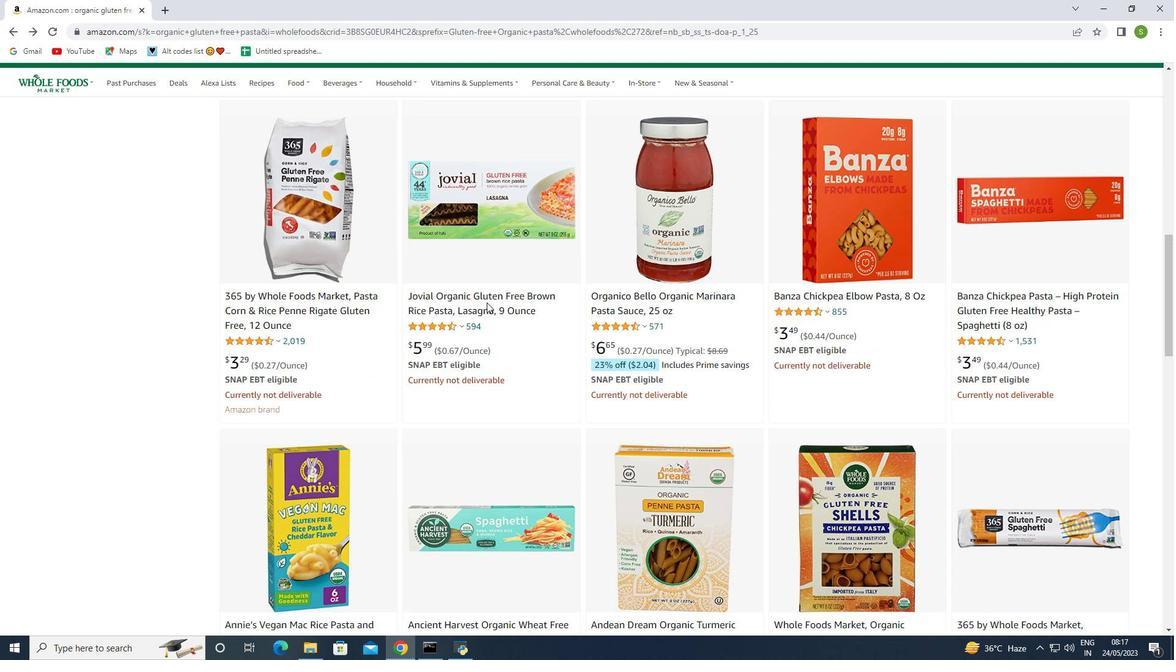 
Action: Mouse moved to (474, 301)
Screenshot: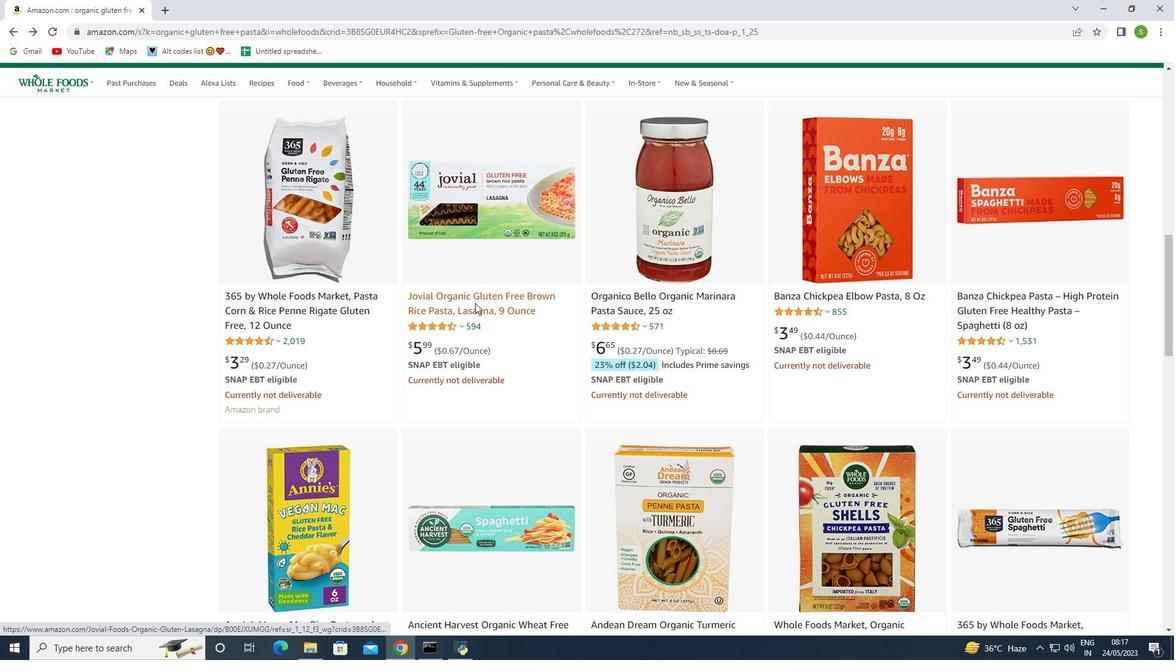 
Action: Mouse pressed left at (474, 301)
Screenshot: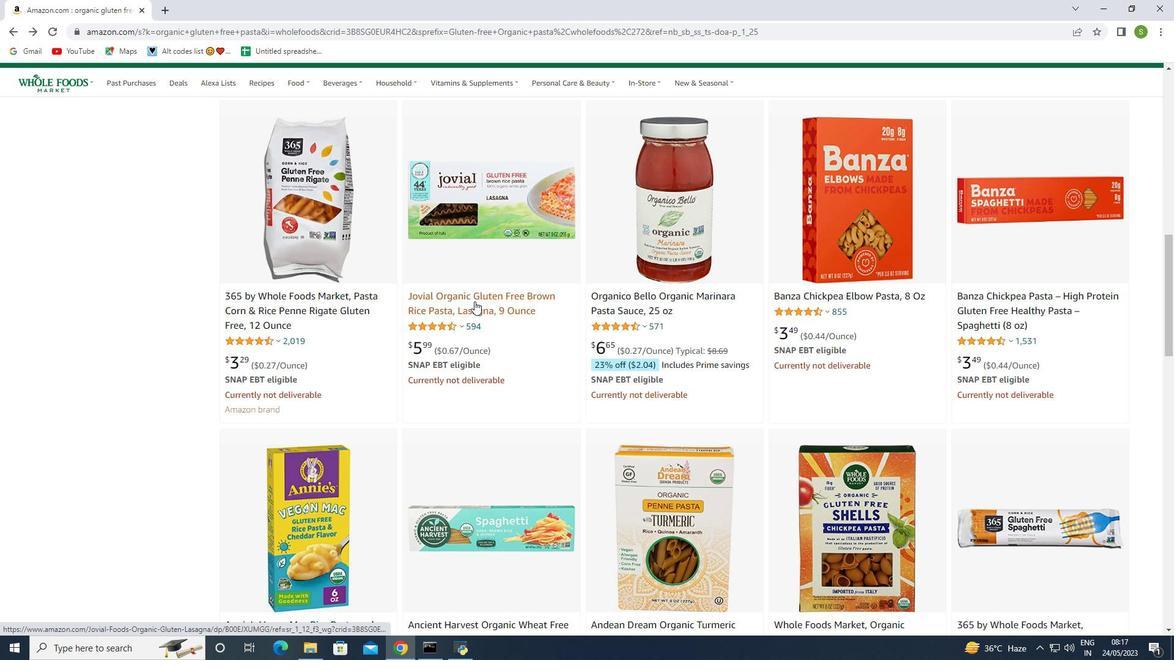 
Action: Mouse moved to (763, 360)
Screenshot: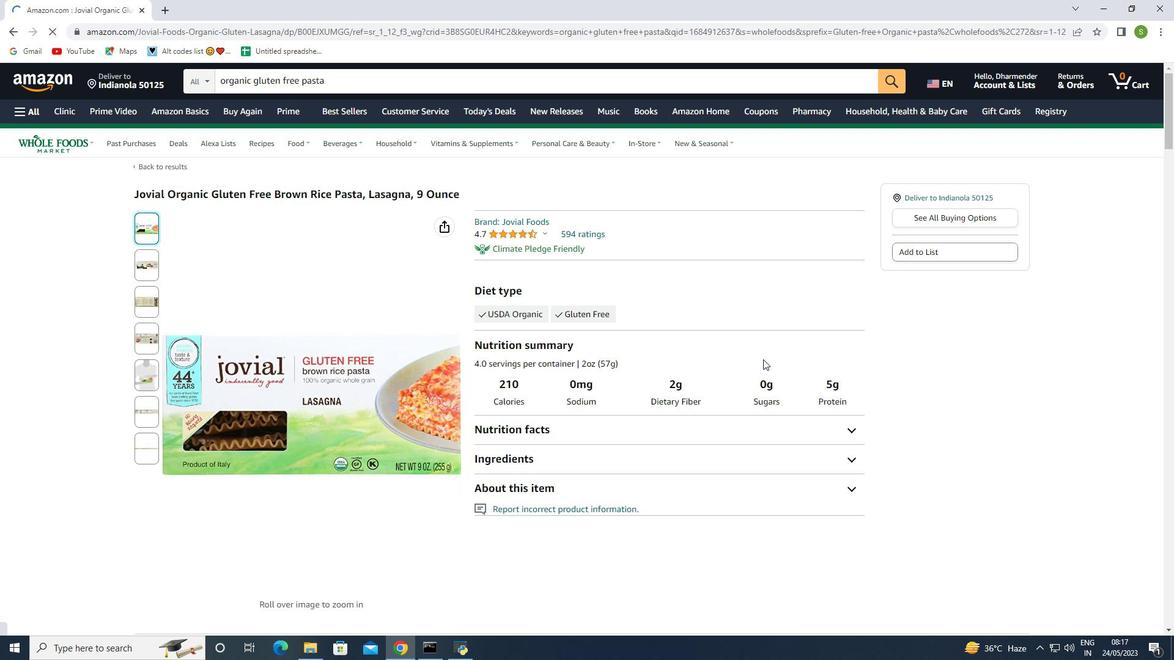 
Action: Mouse scrolled (763, 359) with delta (0, 0)
Screenshot: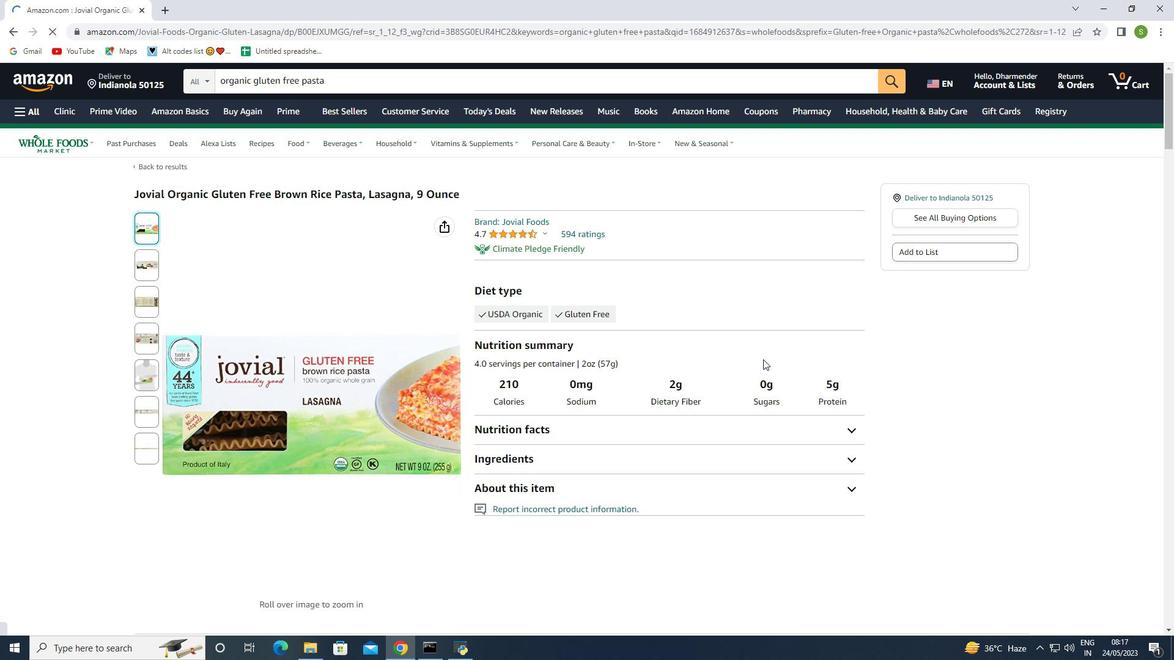 
Action: Mouse moved to (763, 361)
Screenshot: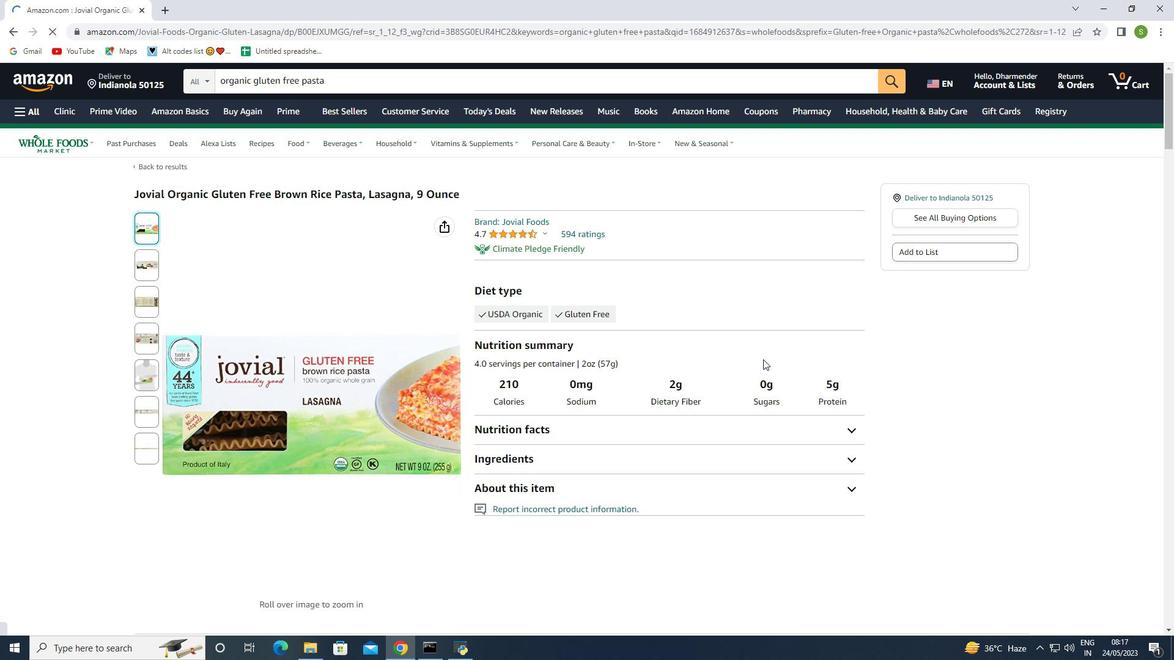 
Action: Mouse scrolled (763, 360) with delta (0, 0)
Screenshot: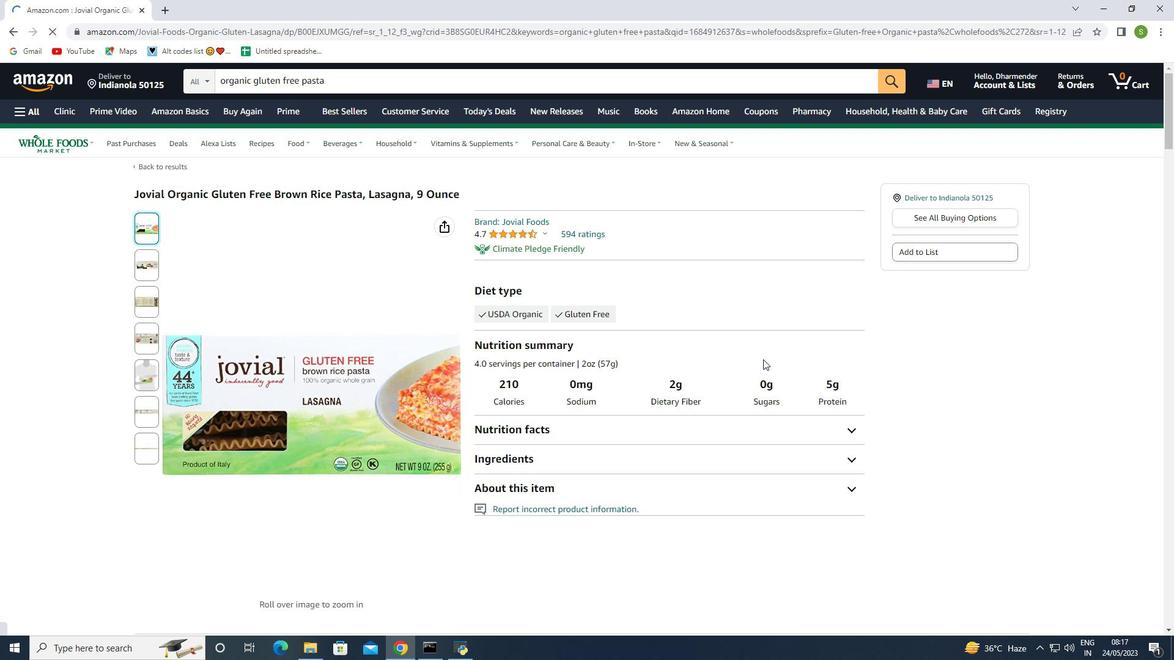 
Action: Mouse moved to (763, 361)
Screenshot: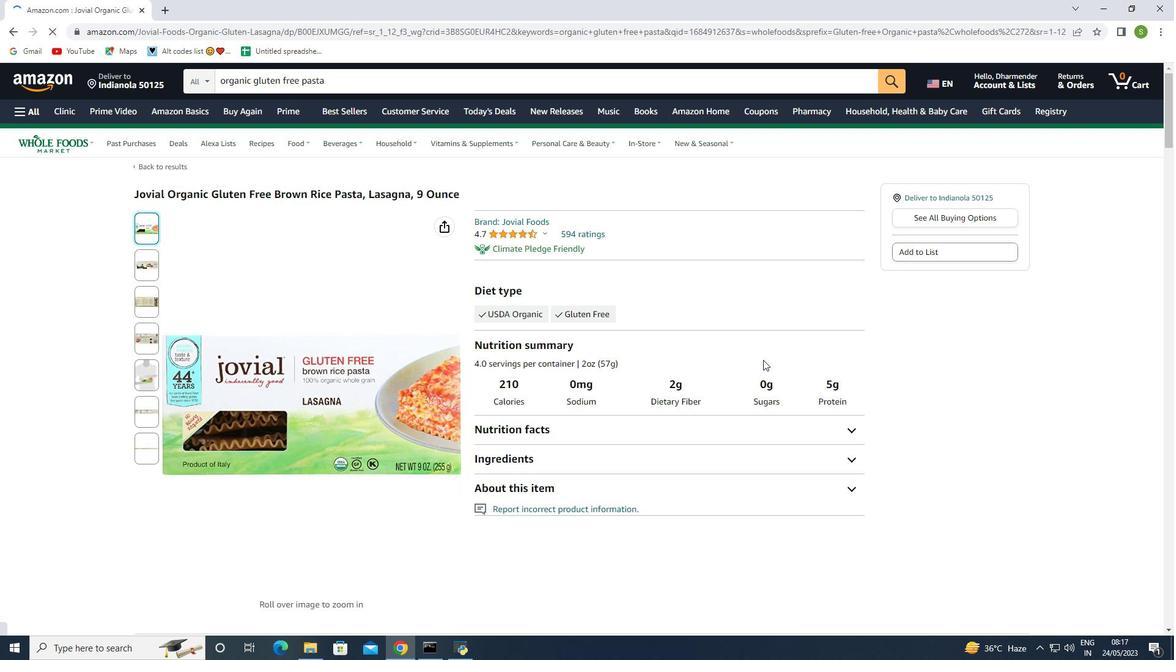 
Action: Mouse scrolled (763, 360) with delta (0, 0)
Screenshot: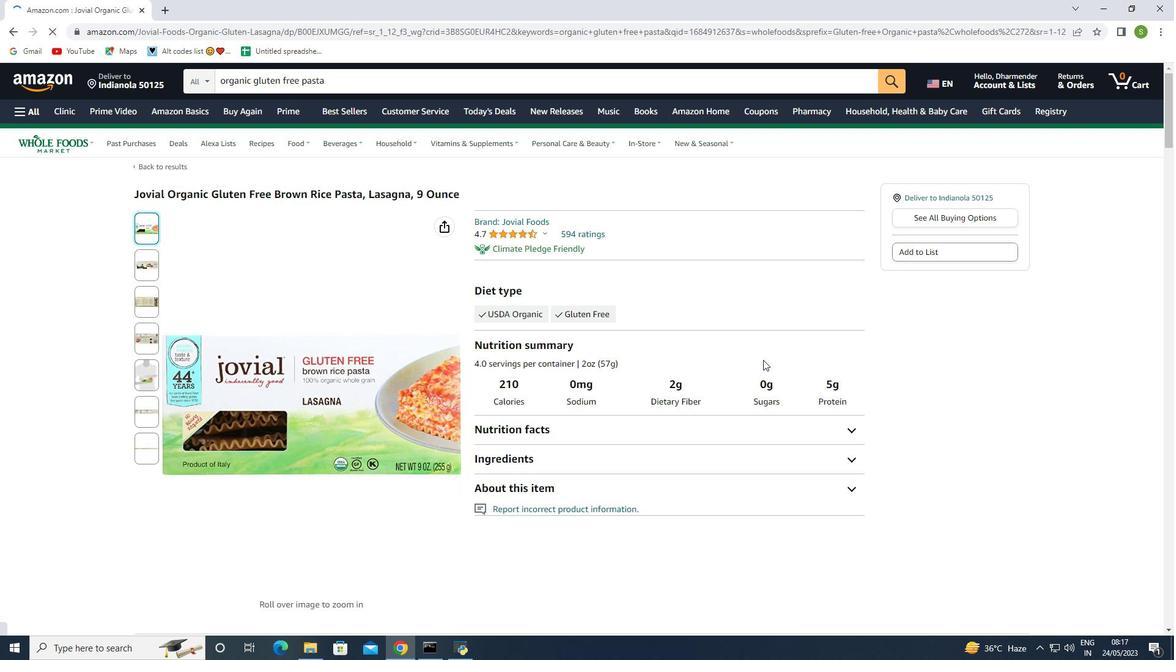 
Action: Mouse moved to (747, 371)
Screenshot: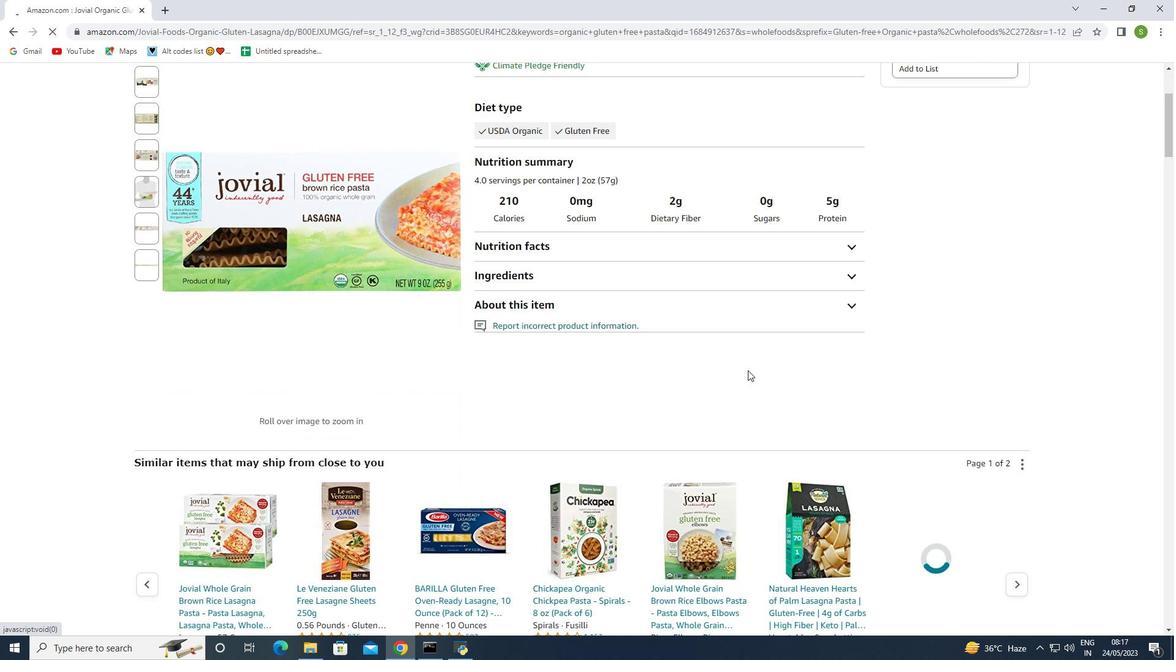
Action: Mouse scrolled (747, 370) with delta (0, 0)
Screenshot: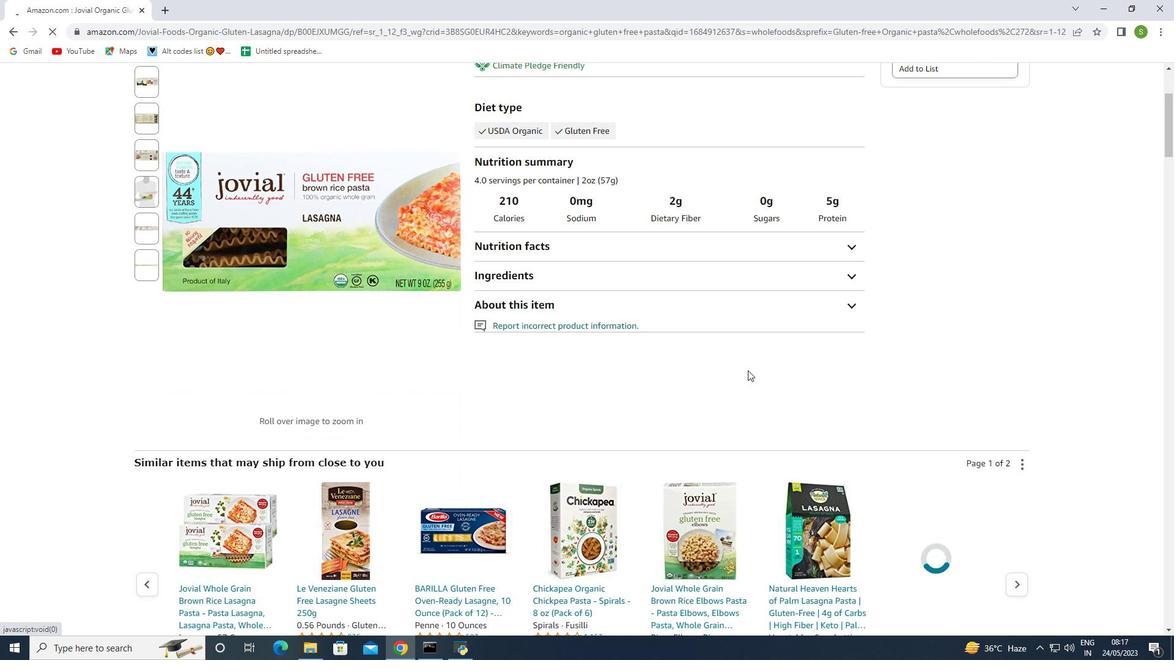 
Action: Mouse moved to (747, 371)
Screenshot: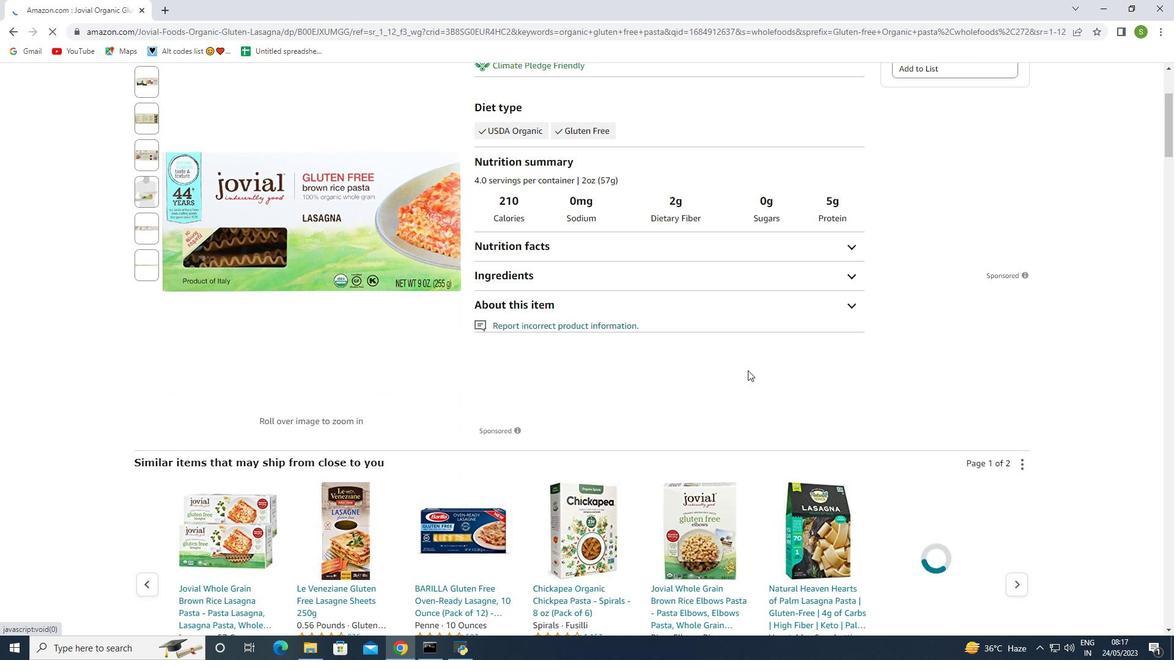 
Action: Mouse scrolled (747, 370) with delta (0, 0)
Screenshot: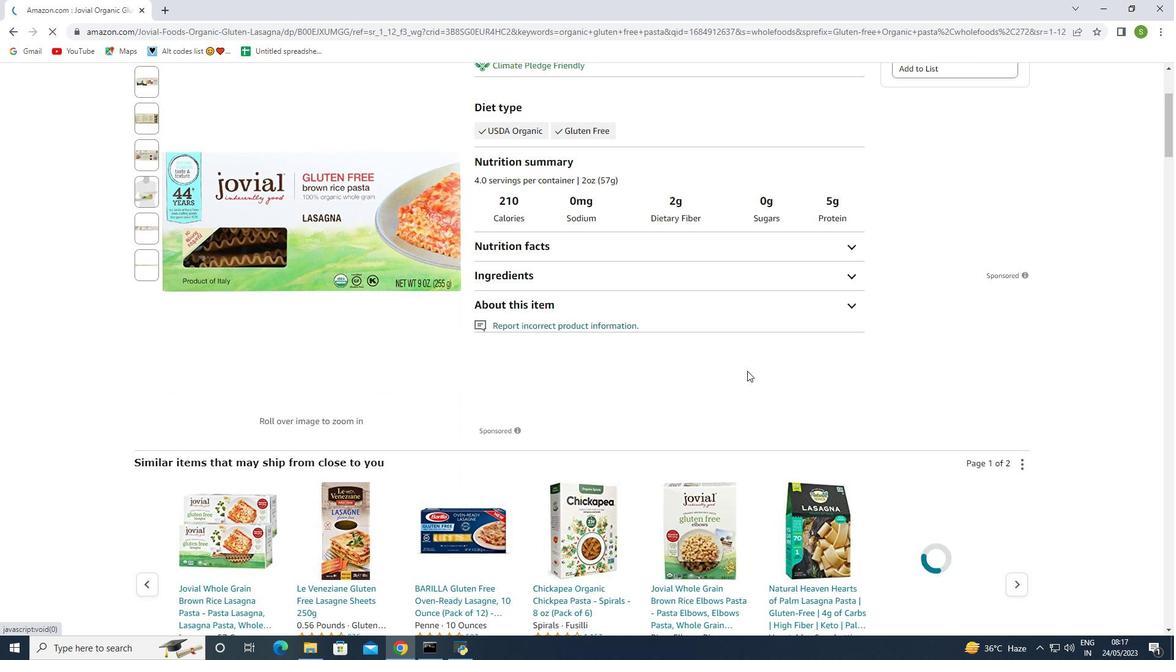 
Action: Mouse moved to (629, 321)
Screenshot: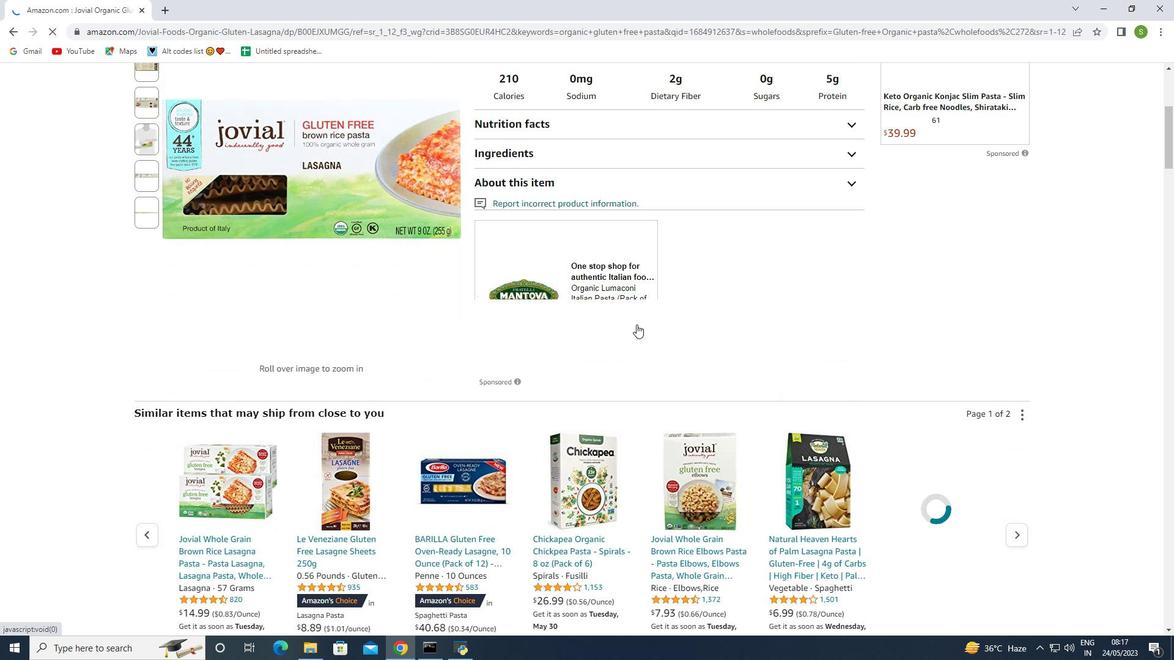 
Action: Mouse scrolled (629, 322) with delta (0, 0)
Screenshot: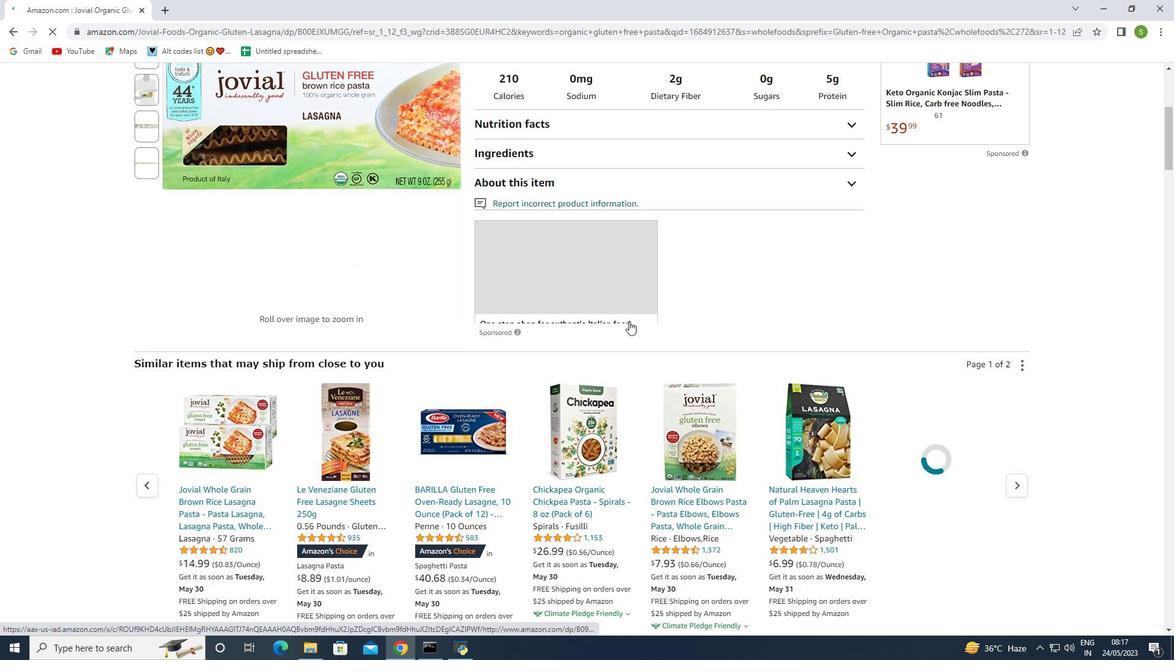 
Action: Mouse scrolled (629, 322) with delta (0, 0)
Screenshot: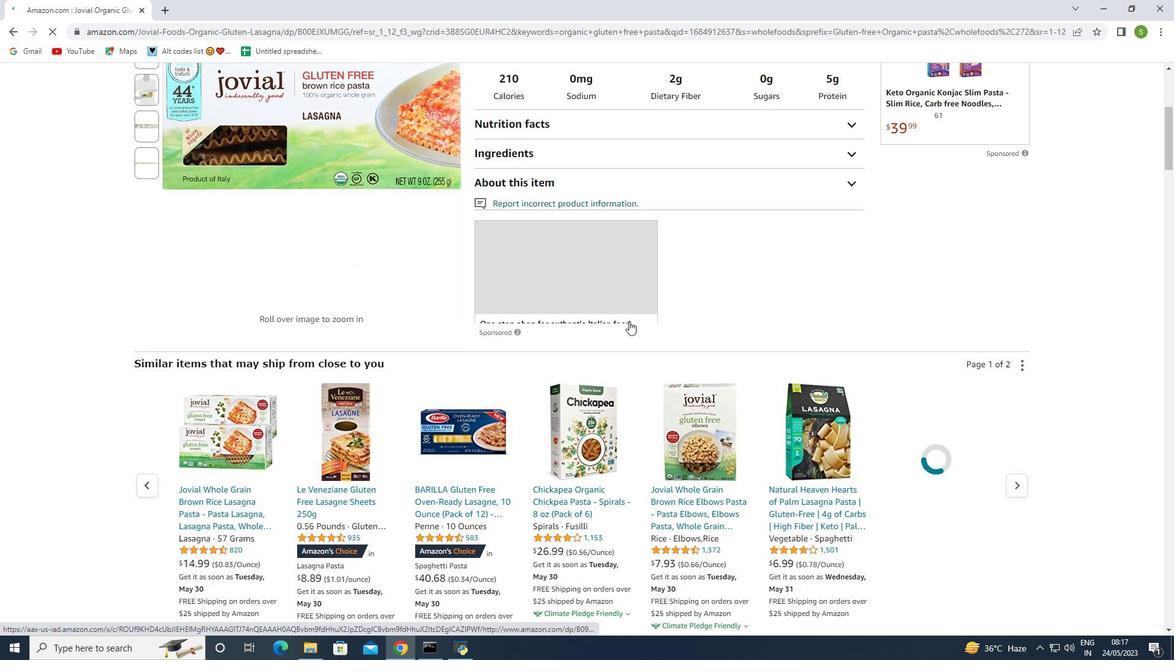 
Action: Mouse scrolled (629, 322) with delta (0, 0)
Screenshot: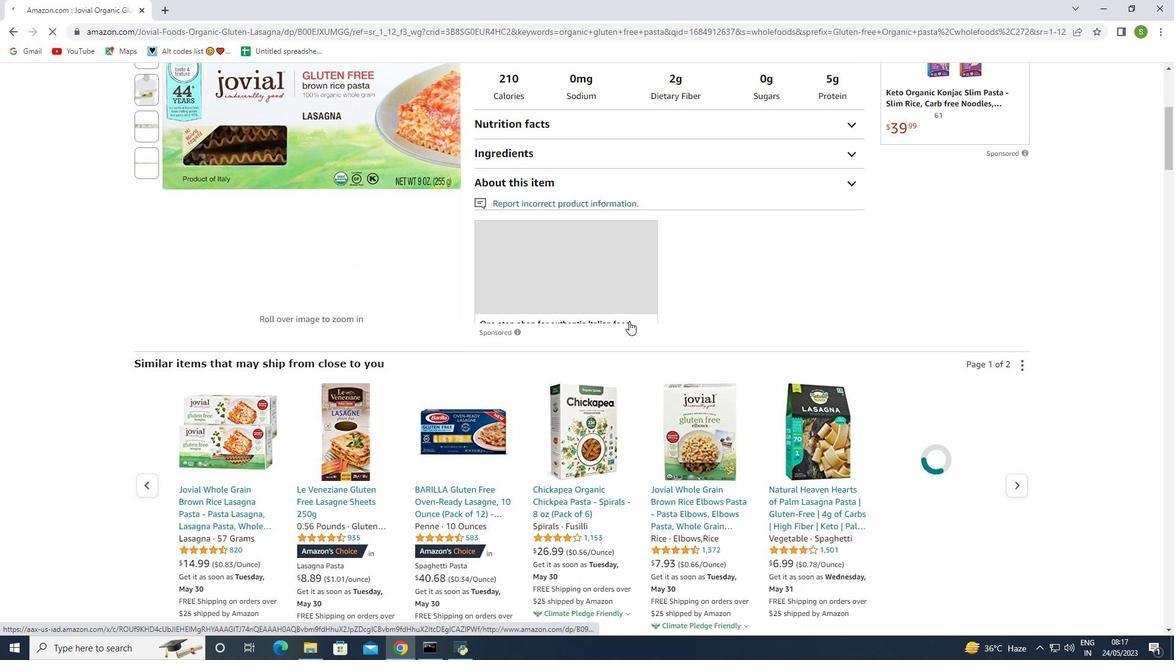 
Action: Mouse scrolled (629, 322) with delta (0, 0)
Screenshot: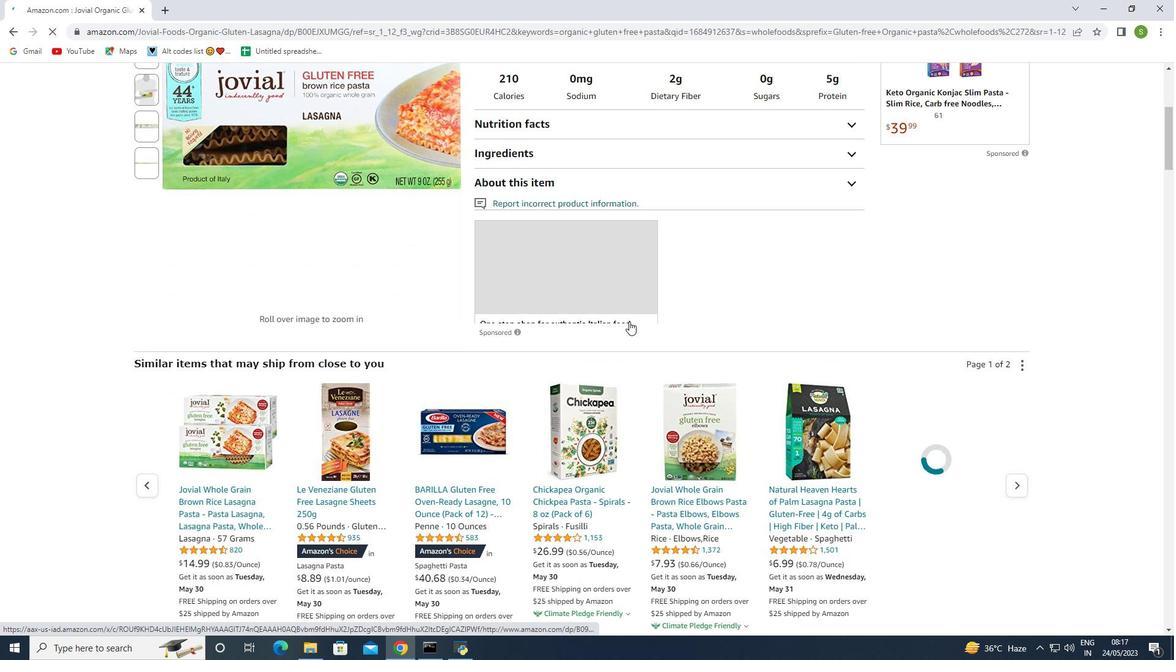
Action: Mouse moved to (773, 355)
Screenshot: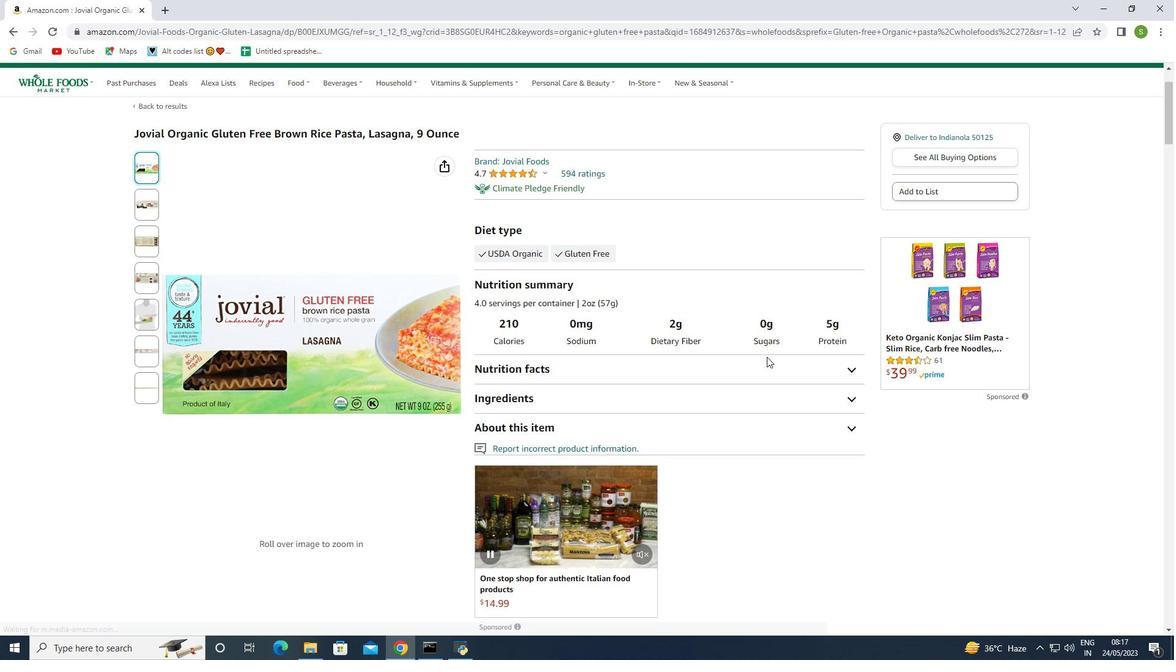 
Action: Mouse scrolled (773, 356) with delta (0, 0)
Screenshot: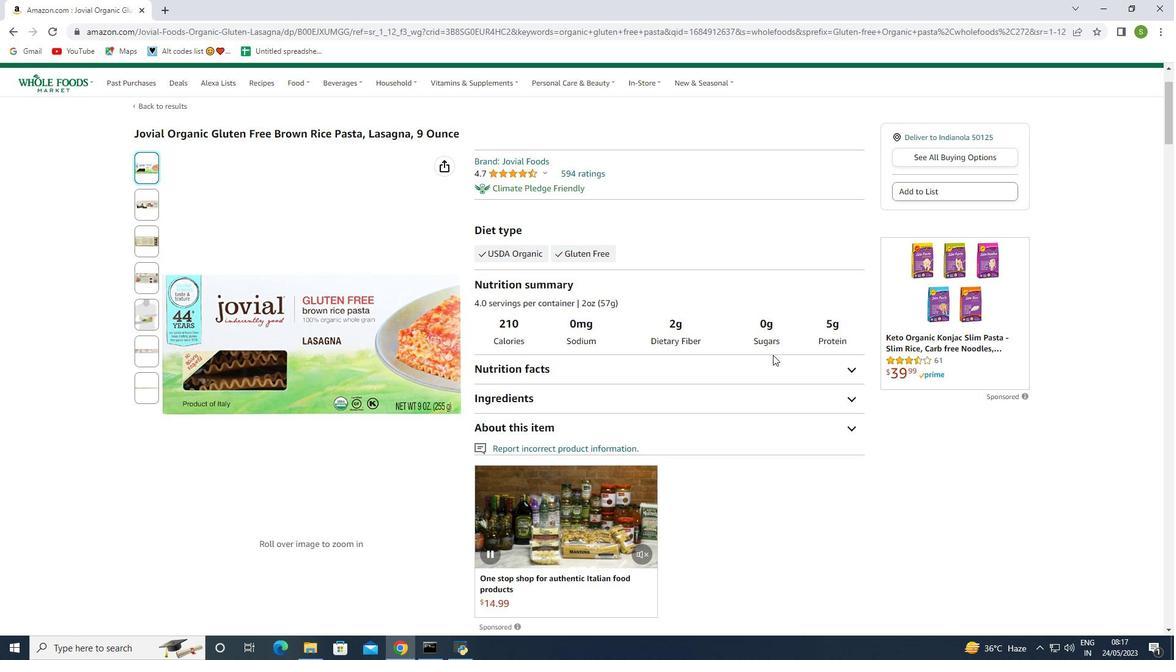 
Action: Mouse scrolled (773, 356) with delta (0, 0)
Screenshot: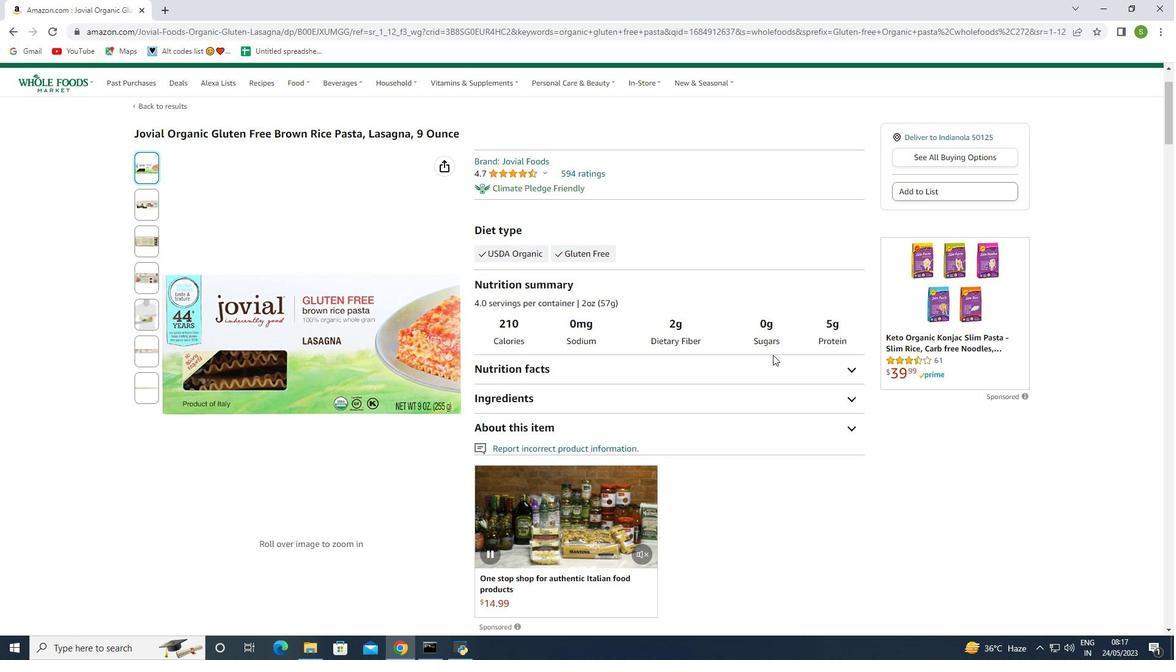 
Action: Mouse scrolled (773, 356) with delta (0, 0)
Screenshot: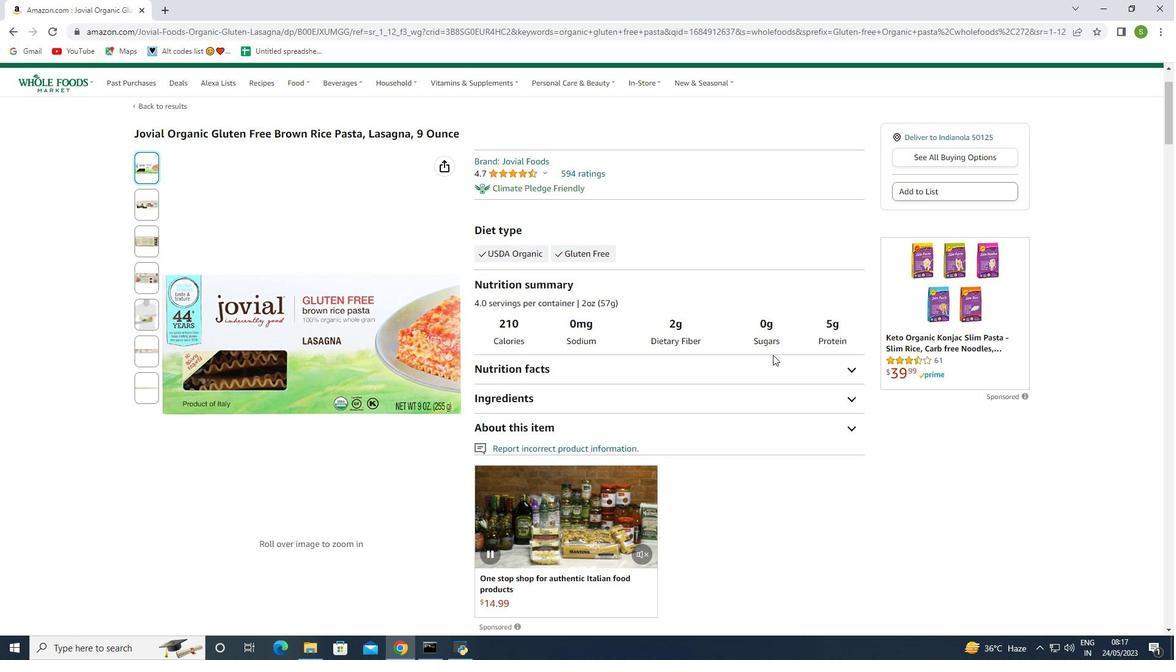 
Action: Mouse scrolled (773, 356) with delta (0, 0)
Screenshot: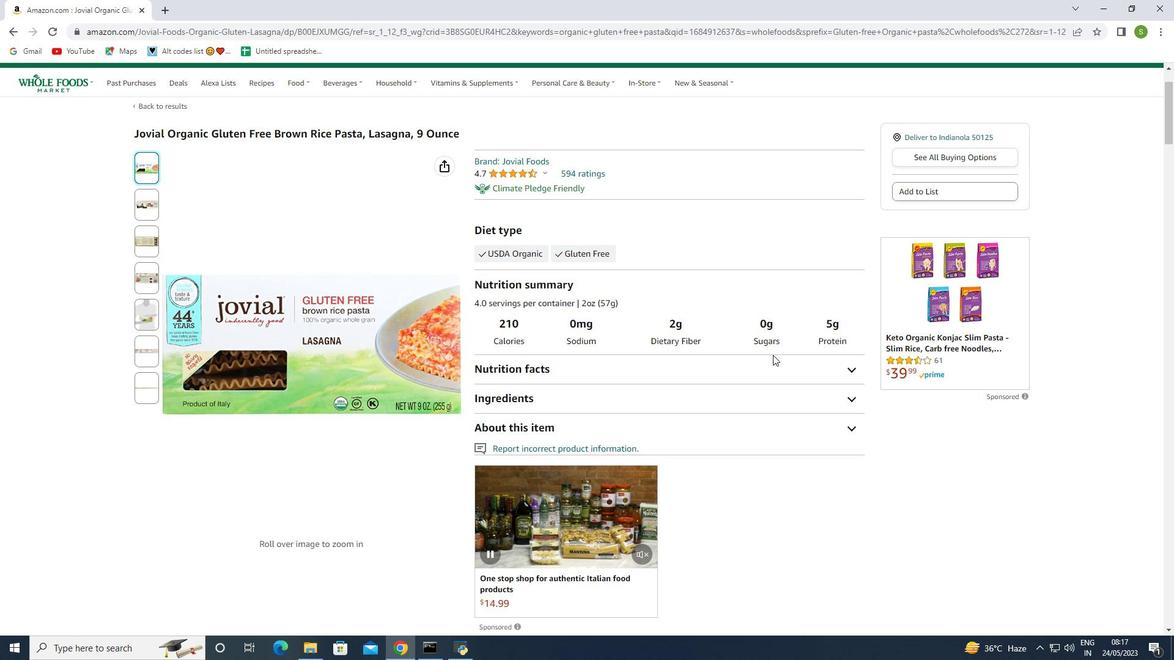 
Action: Mouse moved to (915, 275)
Screenshot: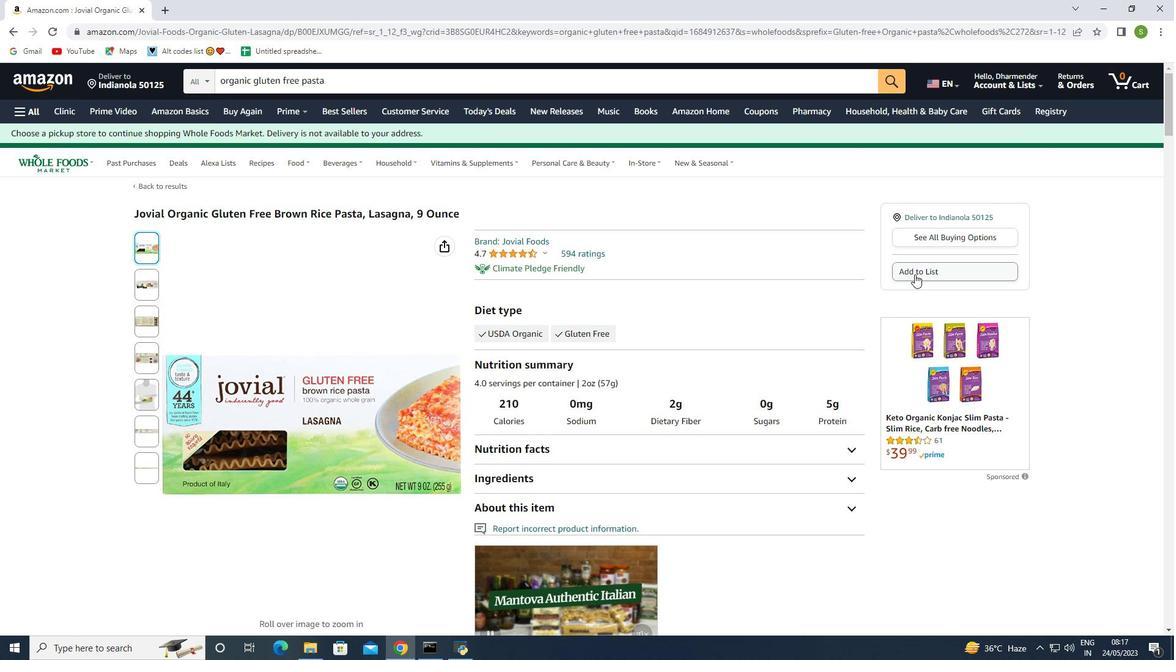 
Action: Mouse pressed left at (915, 275)
Screenshot: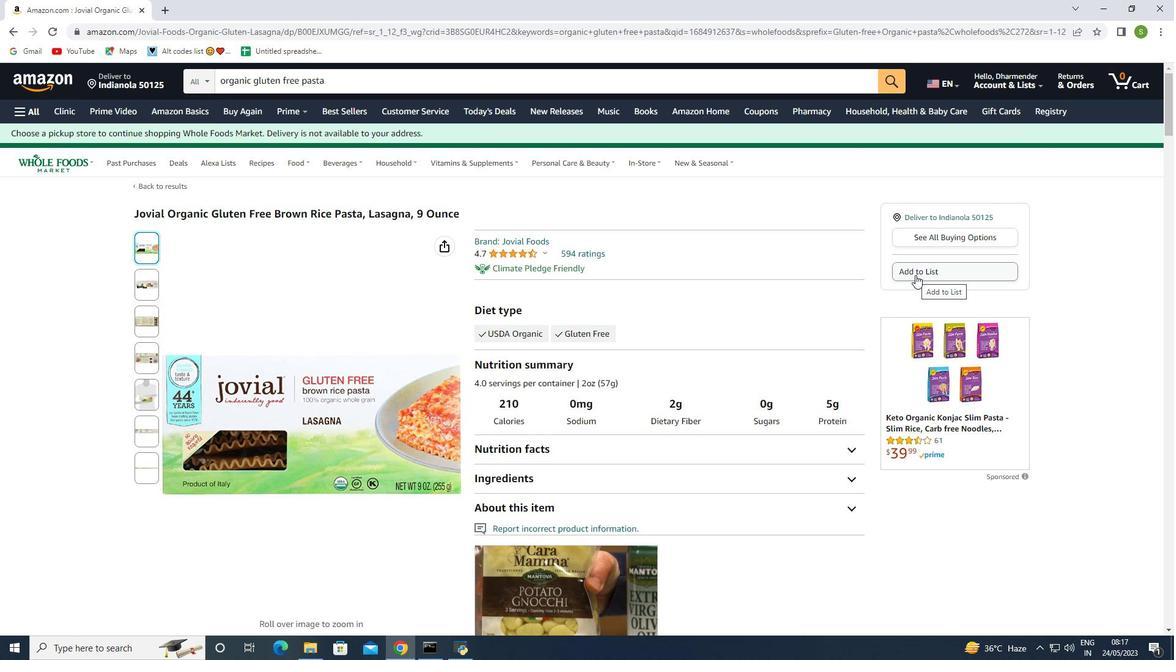 
Action: Mouse moved to (747, 412)
Screenshot: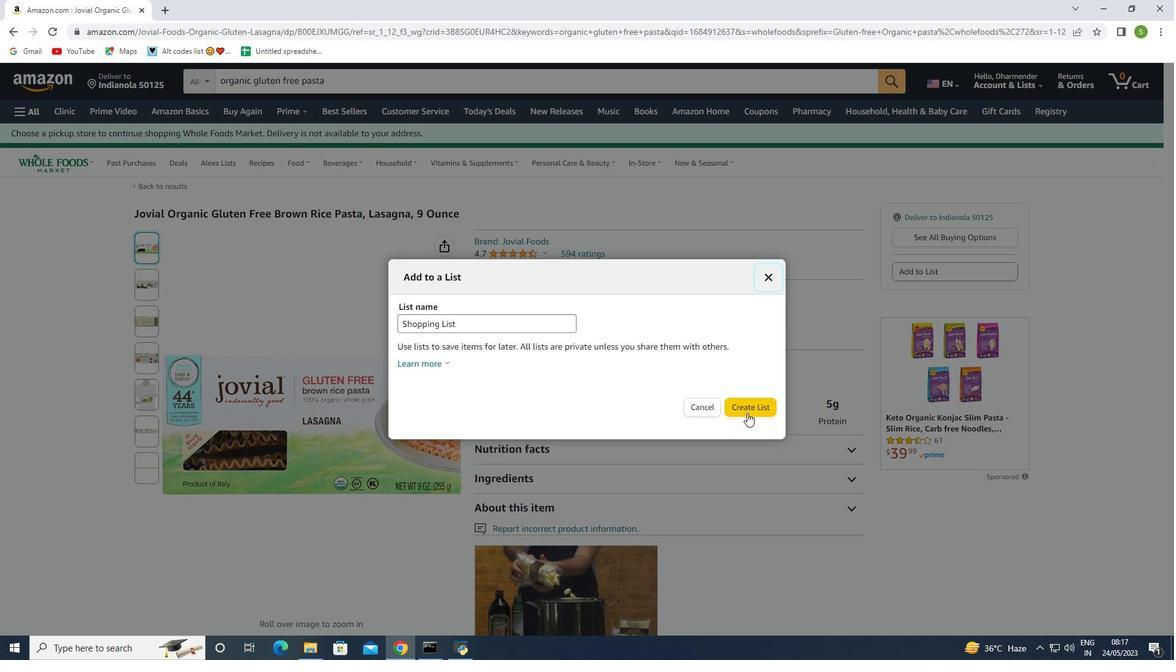 
Action: Mouse pressed left at (747, 412)
Screenshot: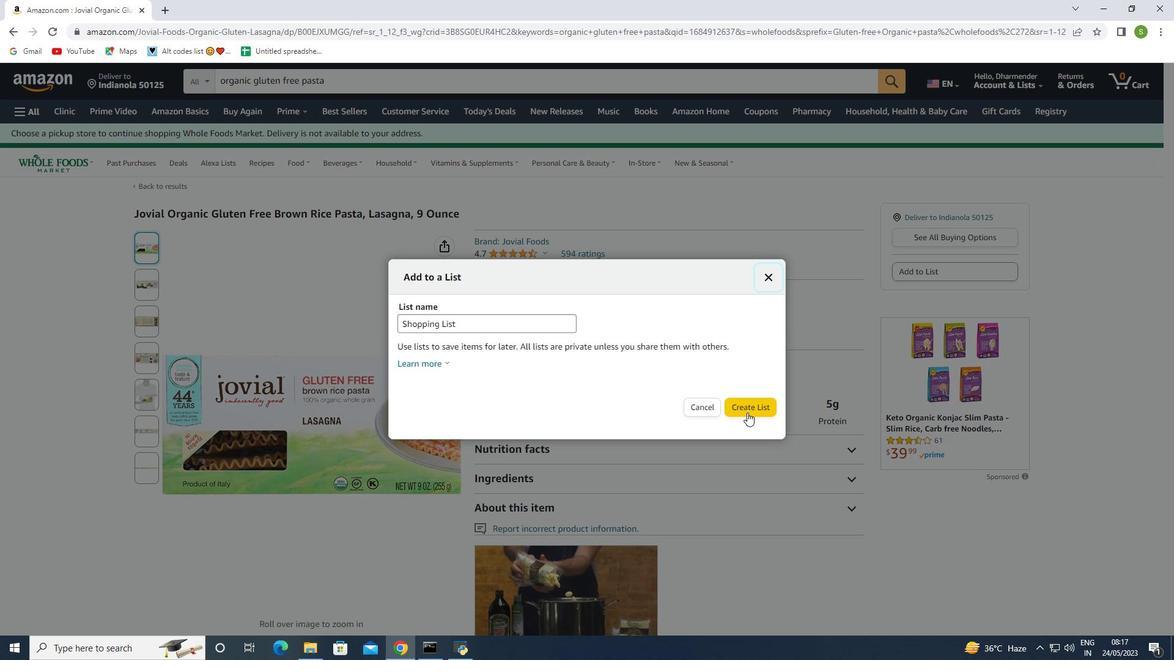 
Action: Mouse moved to (595, 428)
Screenshot: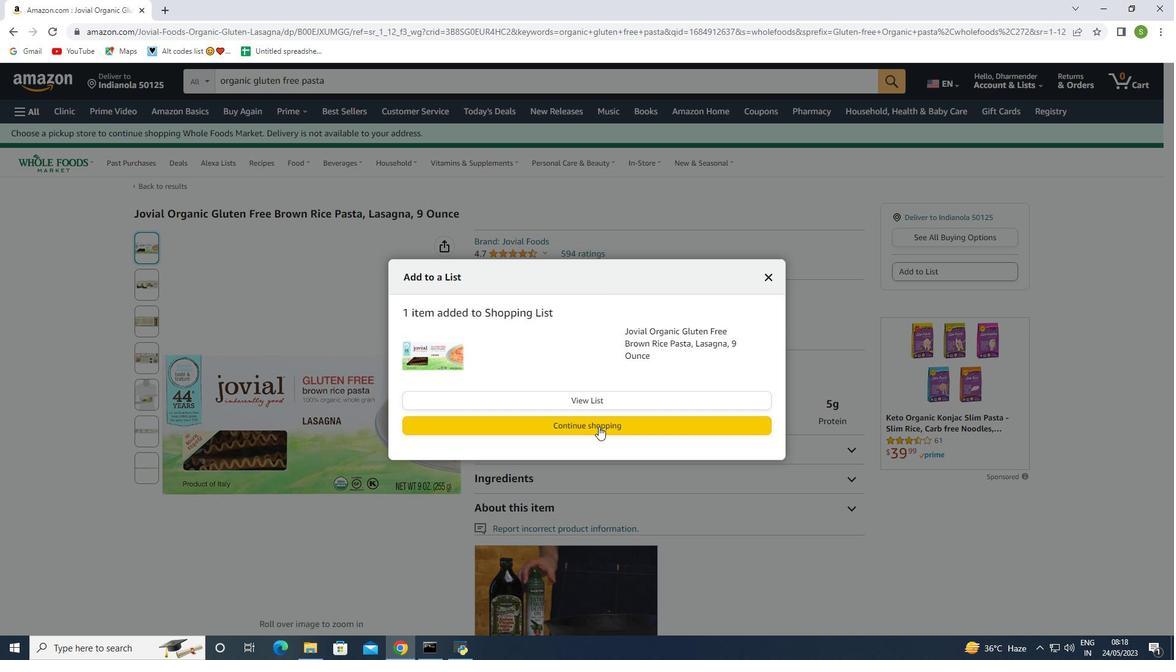 
Action: Mouse pressed left at (595, 428)
Screenshot: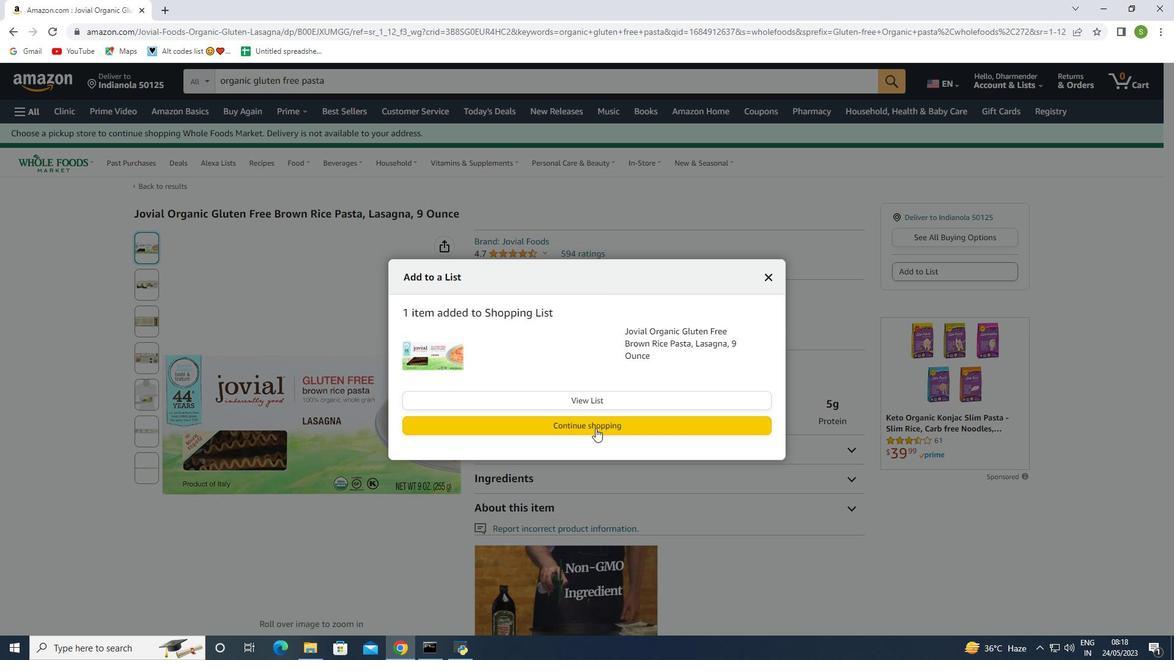 
Action: Mouse moved to (611, 405)
Screenshot: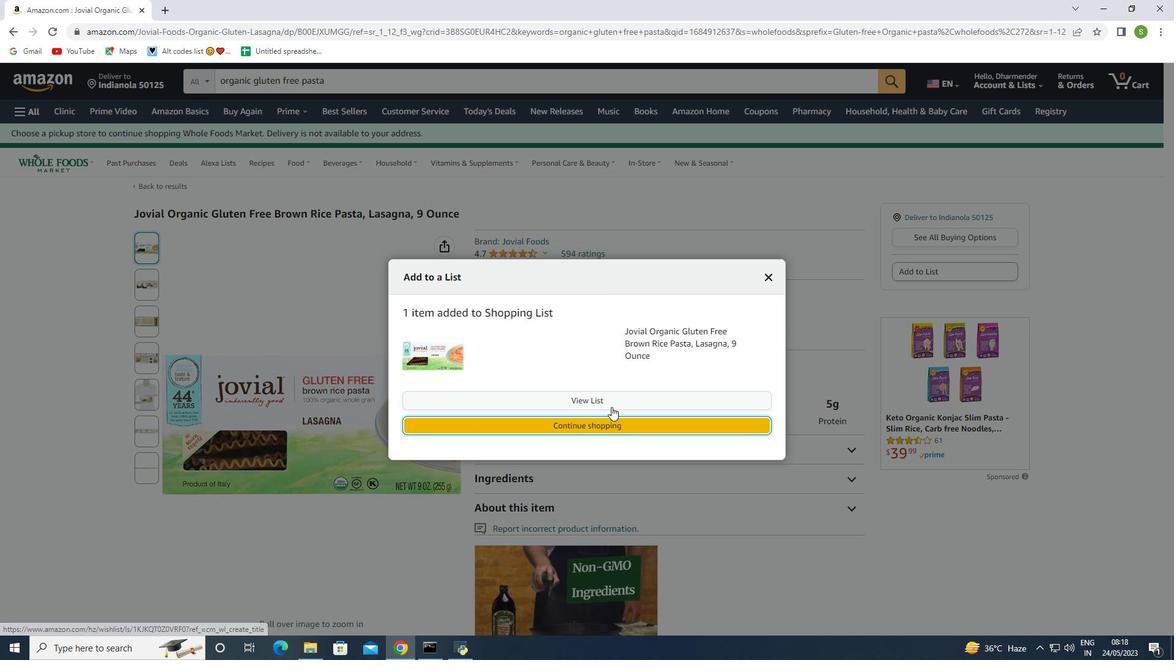 
Action: Mouse pressed left at (611, 405)
Screenshot: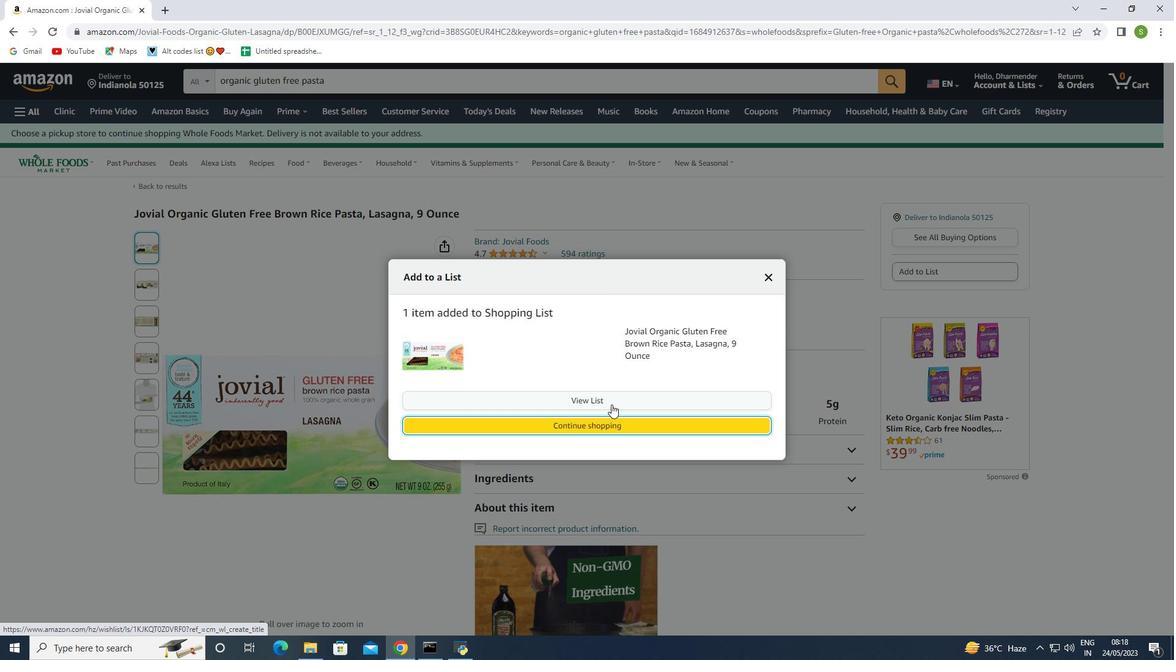 
Action: Mouse moved to (774, 352)
Screenshot: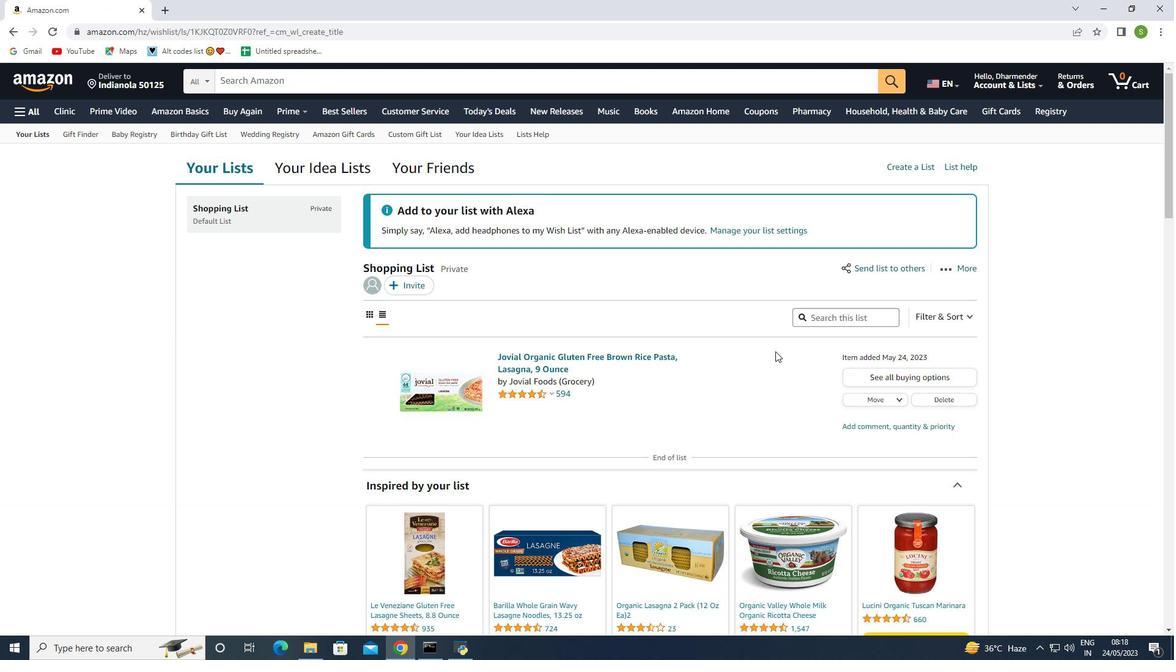 
Action: Mouse scrolled (774, 351) with delta (0, 0)
Screenshot: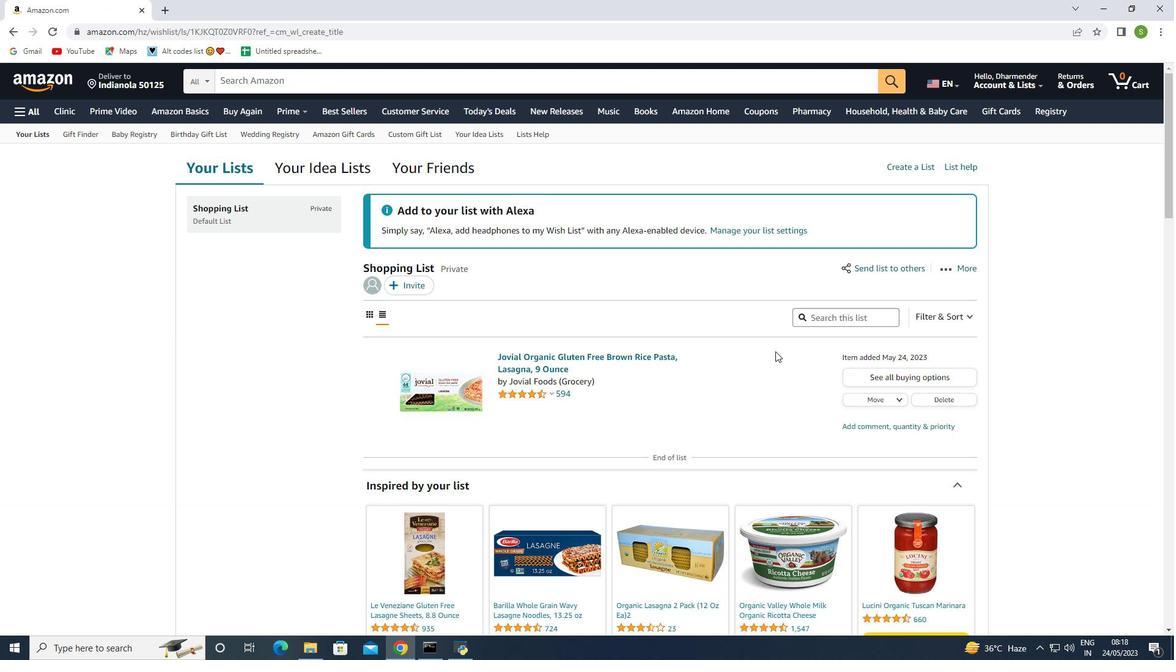 
Action: Mouse moved to (698, 340)
Screenshot: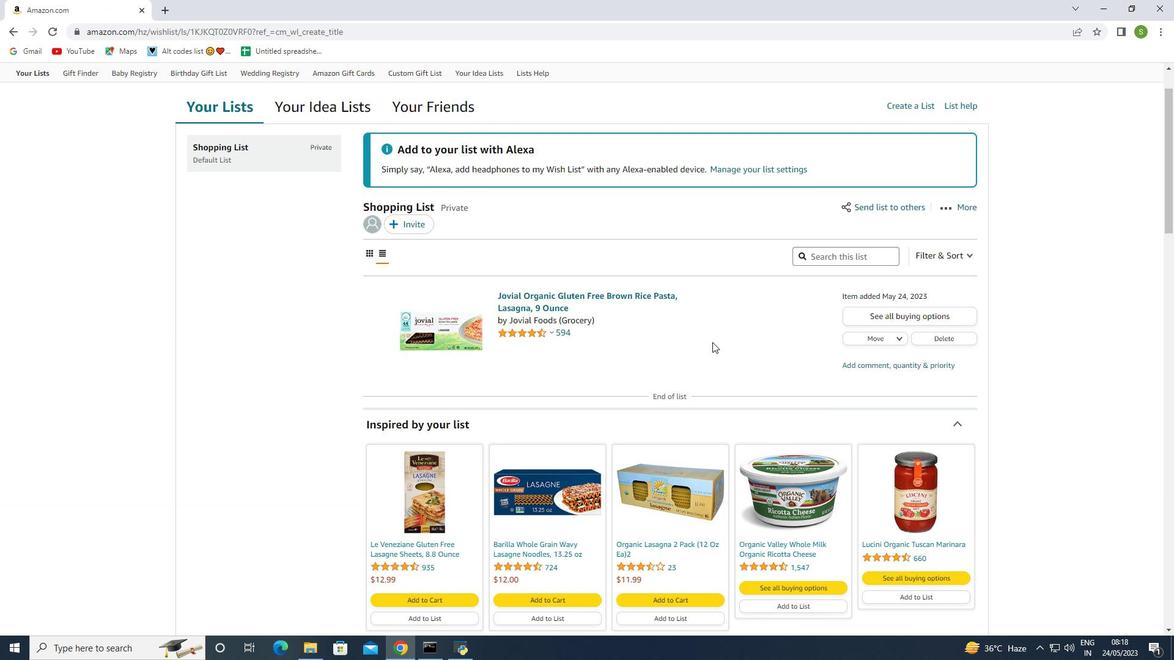 
Action: Mouse scrolled (698, 340) with delta (0, 0)
Screenshot: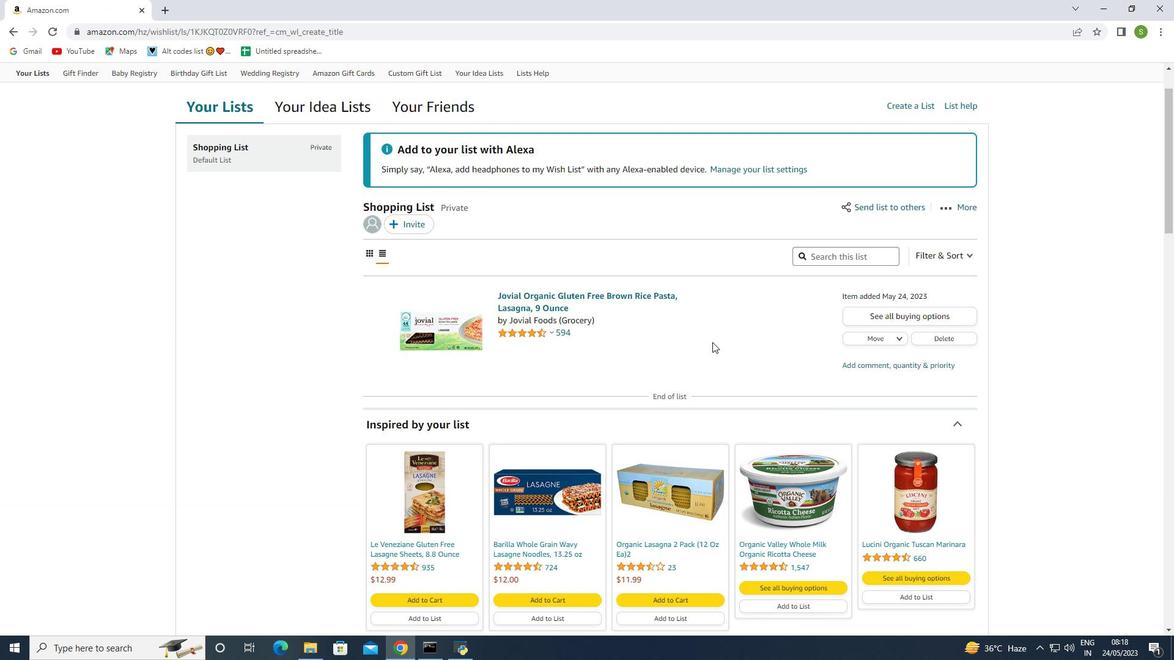 
Action: Mouse moved to (698, 340)
Screenshot: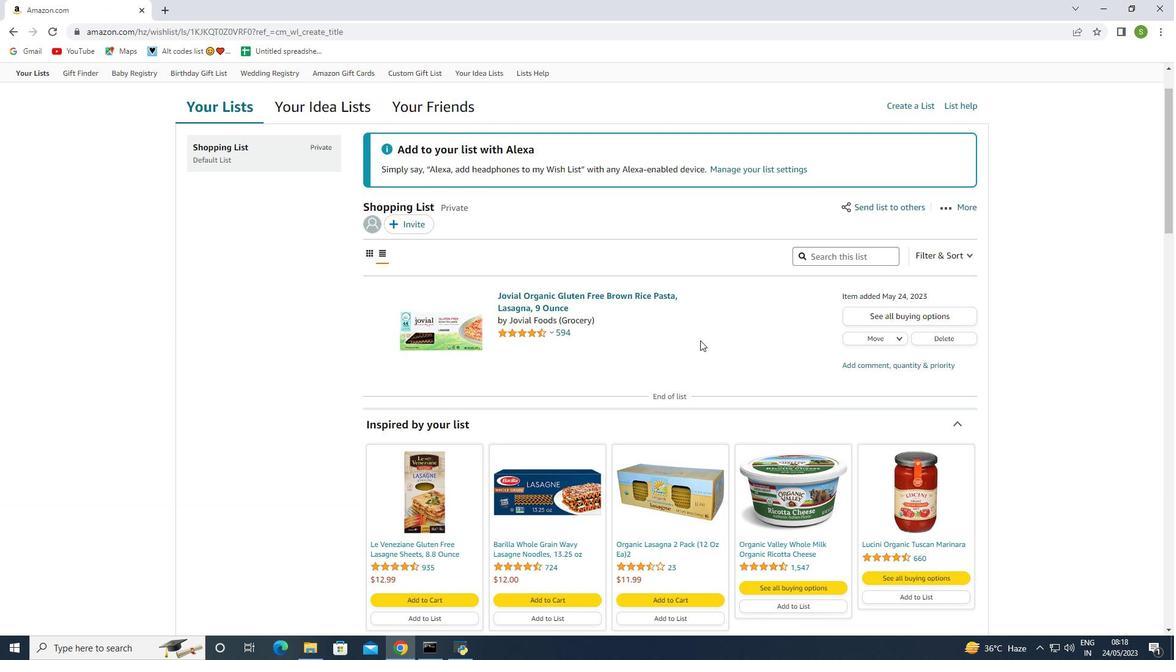 
Action: Mouse scrolled (698, 340) with delta (0, 0)
Screenshot: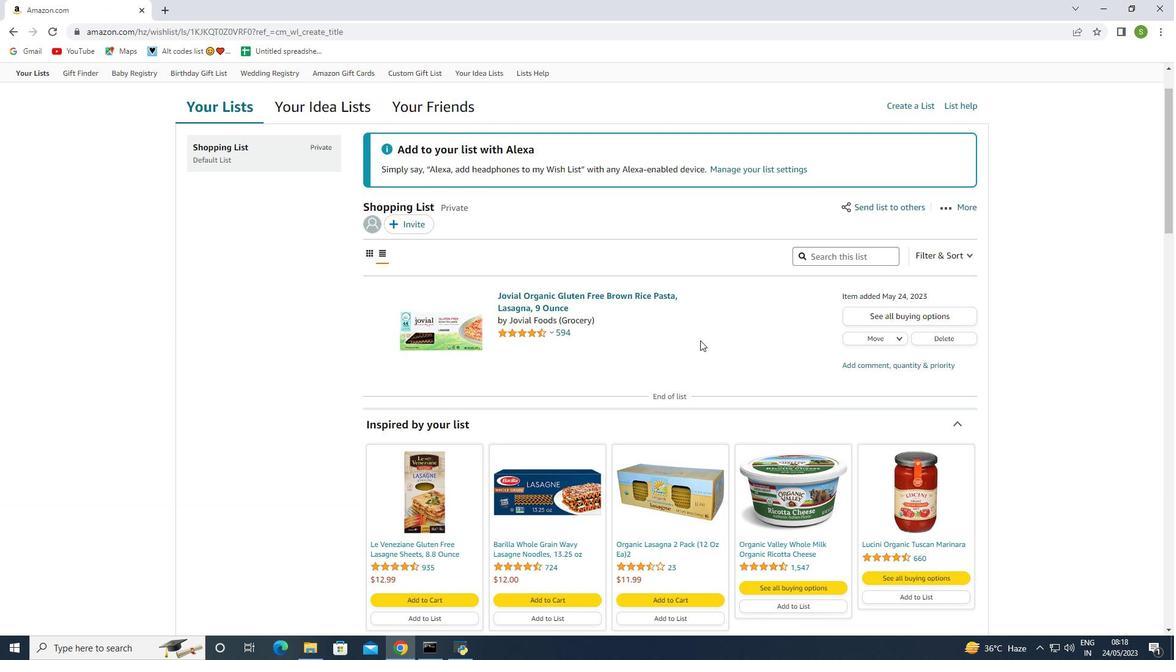 
Action: Mouse moved to (687, 340)
Screenshot: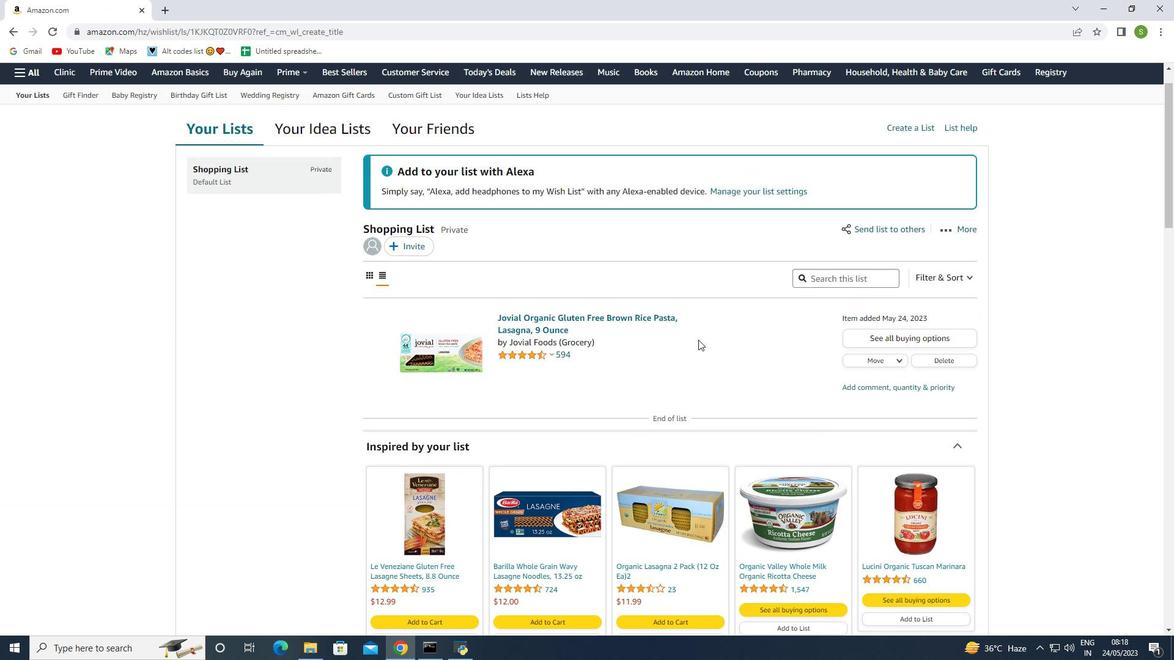 
Action: Mouse scrolled (687, 340) with delta (0, 0)
Screenshot: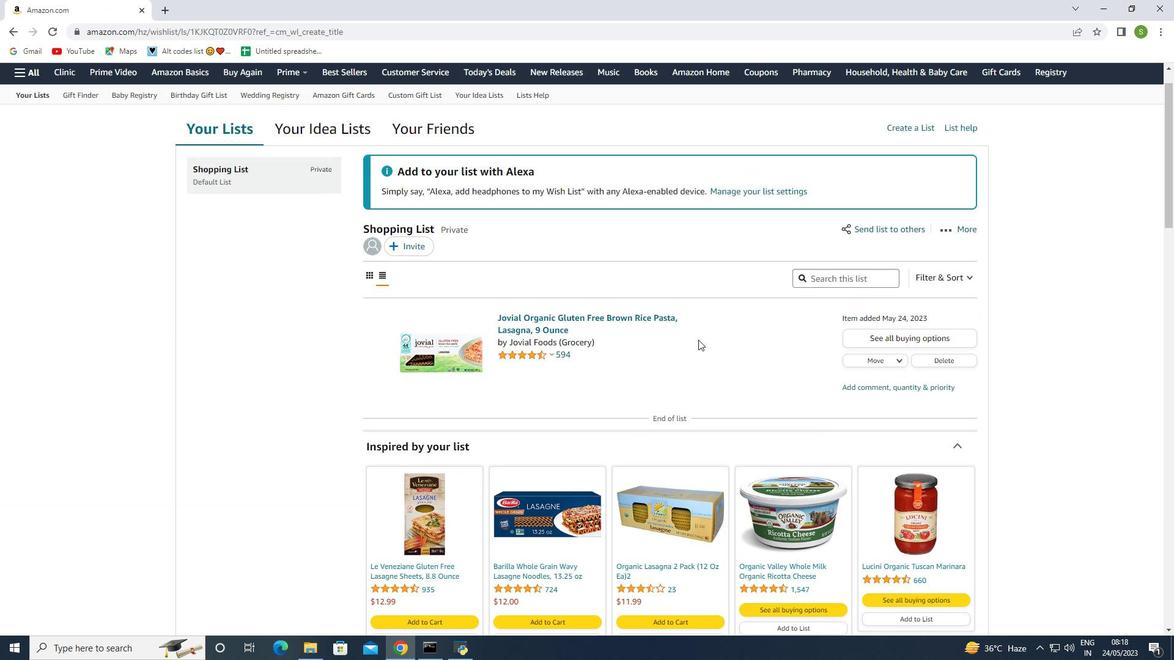 
Action: Mouse moved to (659, 378)
Screenshot: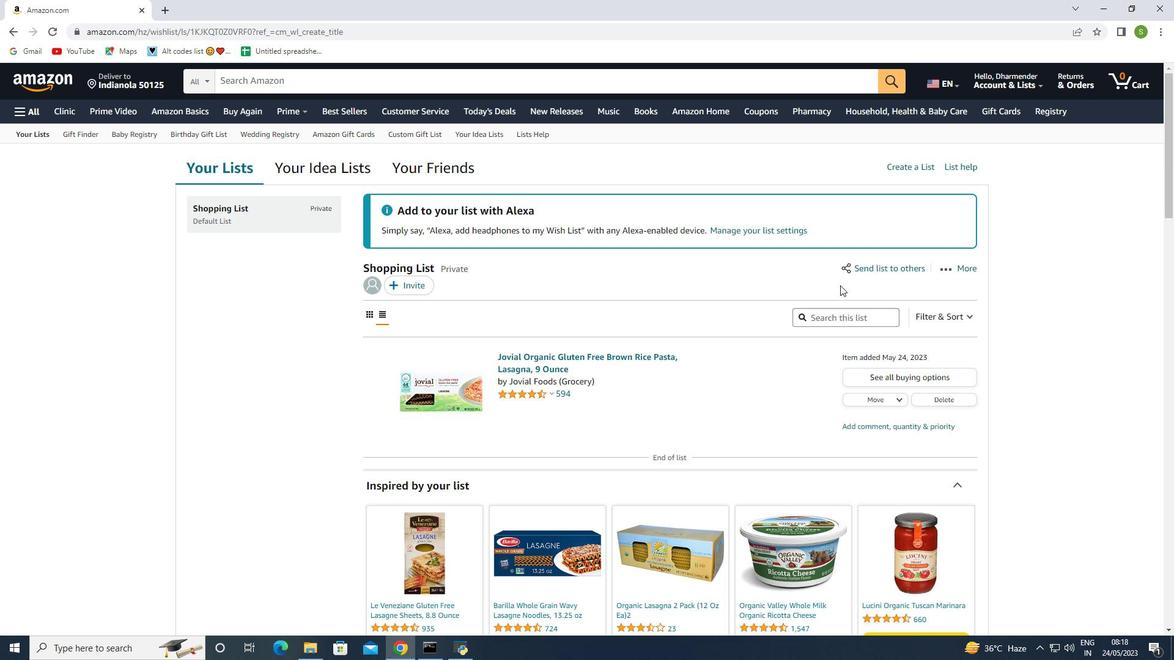 
Action: Mouse scrolled (659, 378) with delta (0, 0)
Screenshot: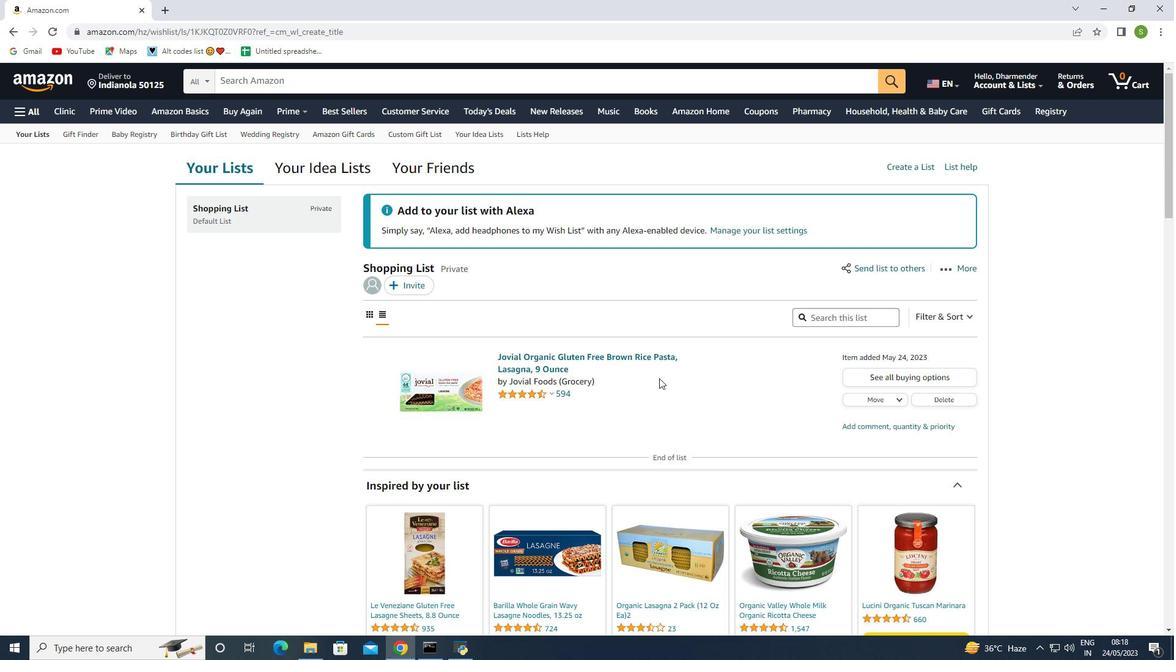
Action: Mouse moved to (523, 296)
Screenshot: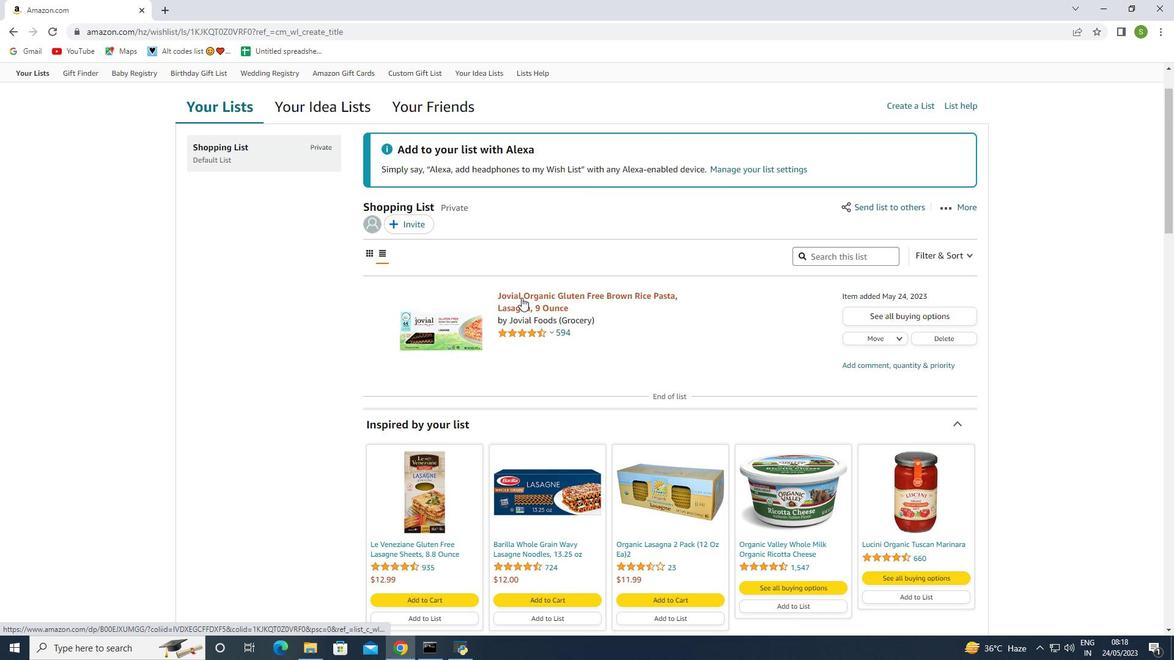 
Action: Mouse pressed left at (523, 296)
Screenshot: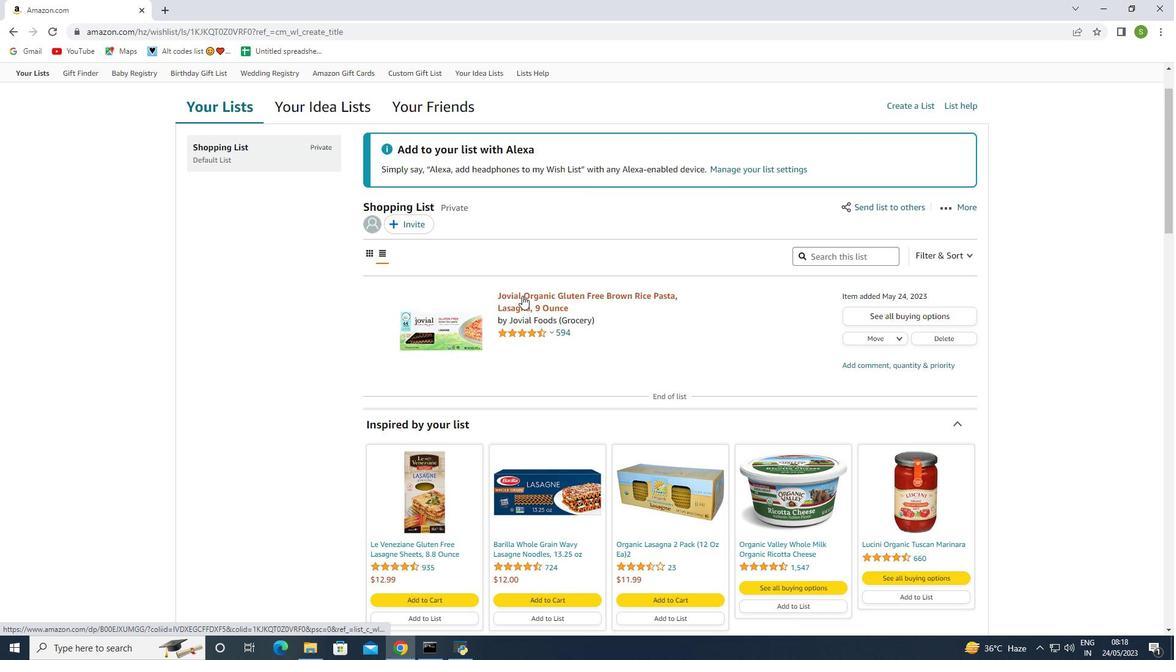 
Action: Mouse moved to (572, 319)
Screenshot: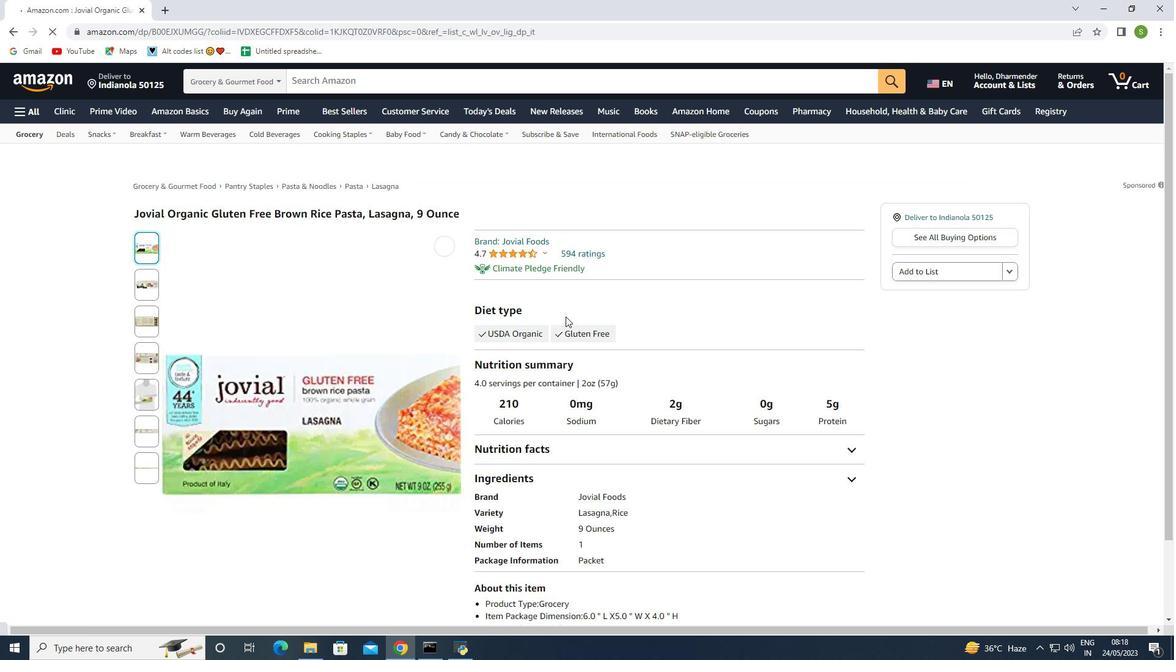 
Action: Mouse scrolled (572, 319) with delta (0, 0)
Screenshot: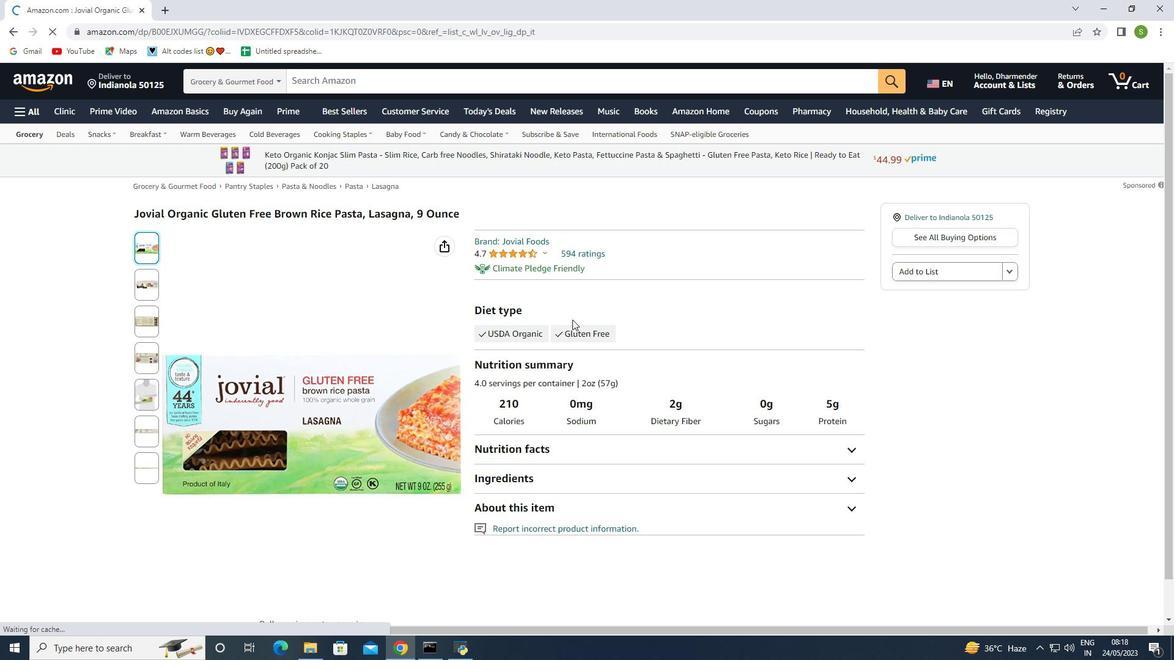 
Action: Mouse scrolled (572, 319) with delta (0, 0)
Screenshot: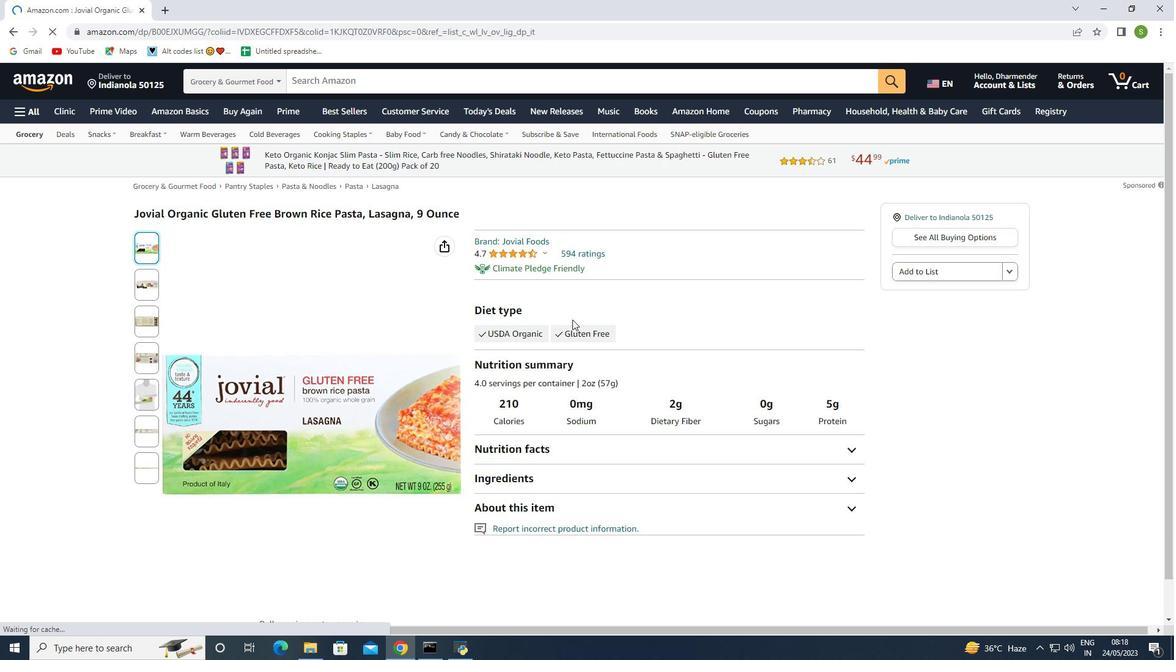 
Action: Mouse moved to (510, 395)
Screenshot: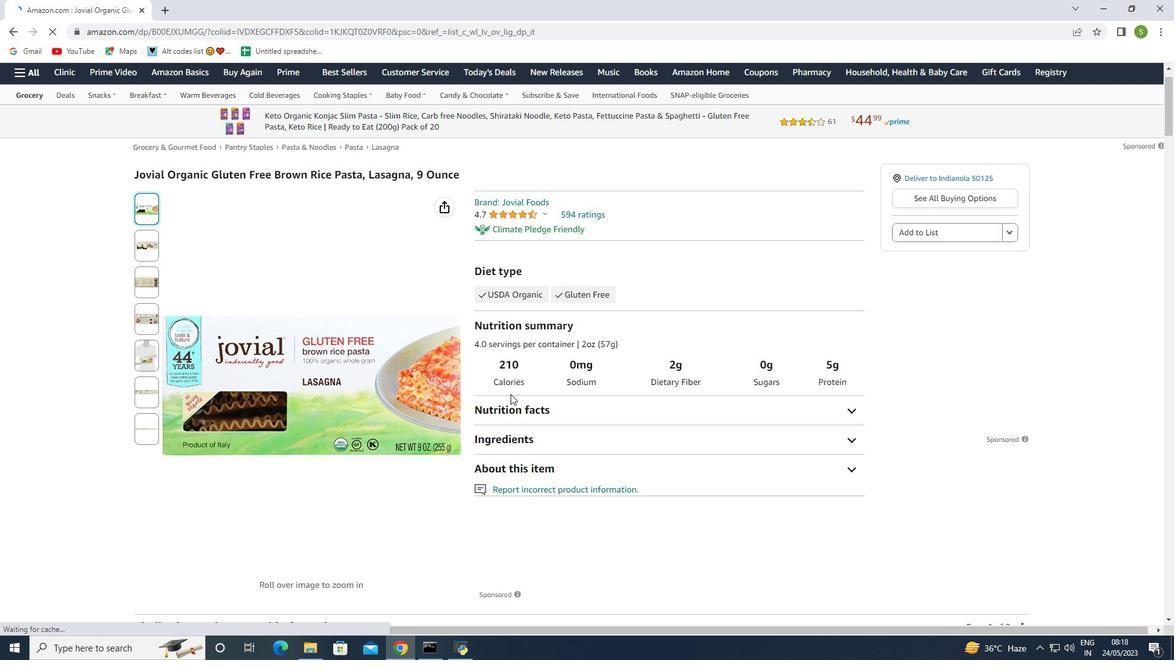 
Action: Mouse scrolled (510, 395) with delta (0, 0)
Screenshot: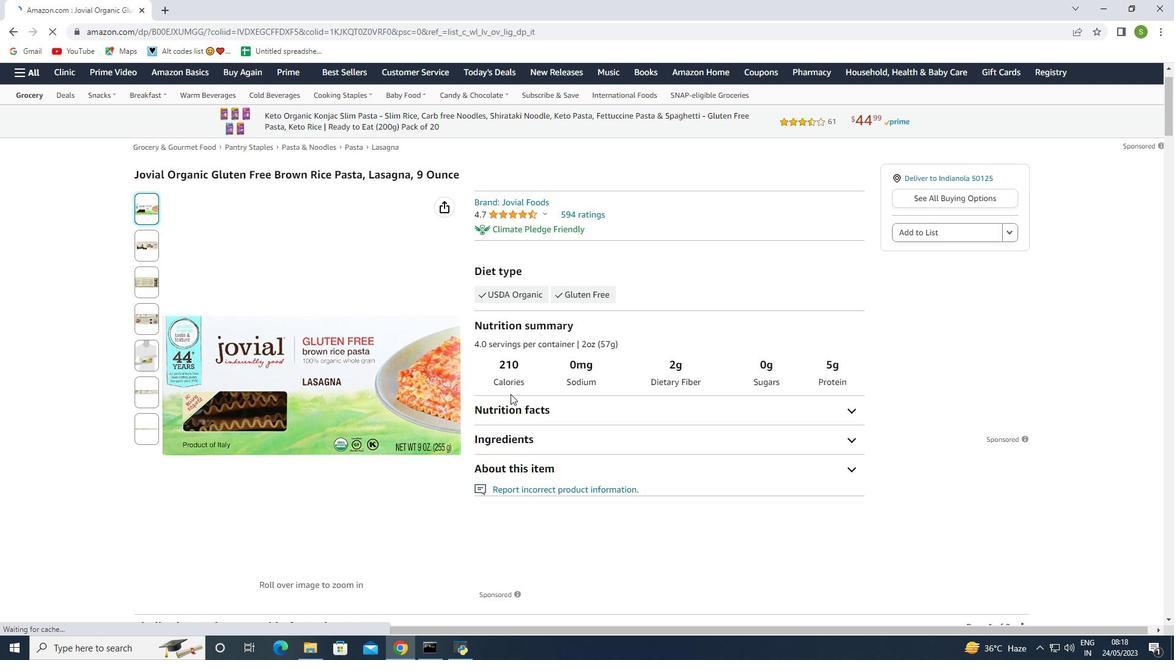 
Action: Mouse moved to (824, 353)
Screenshot: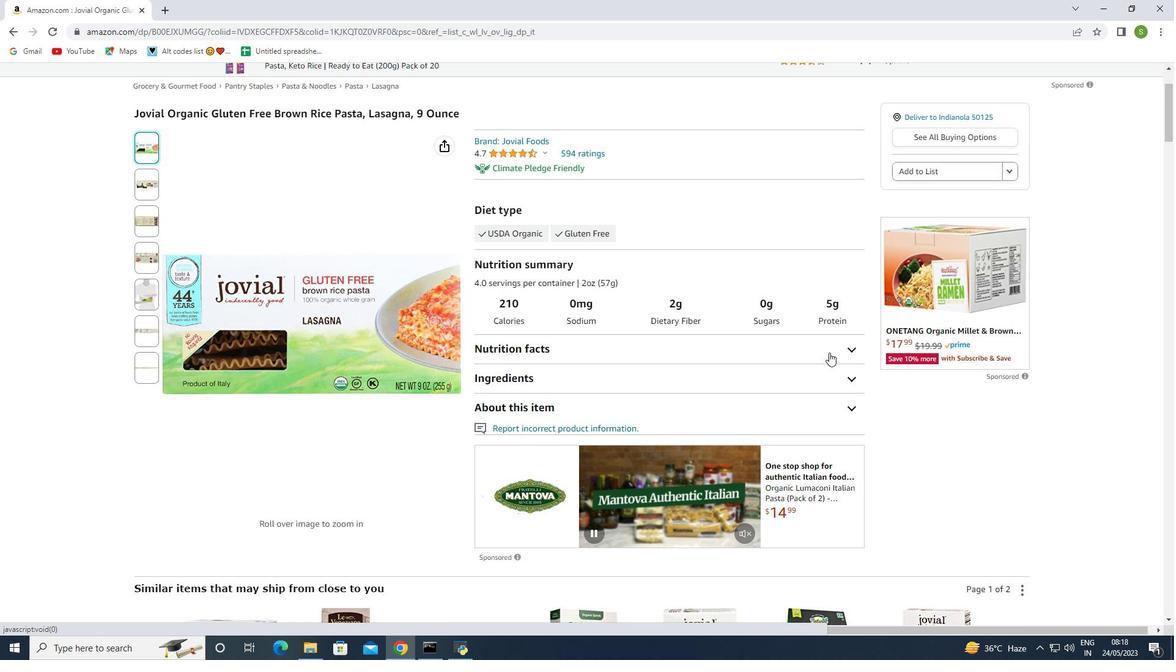 
Action: Mouse scrolled (824, 353) with delta (0, 0)
Screenshot: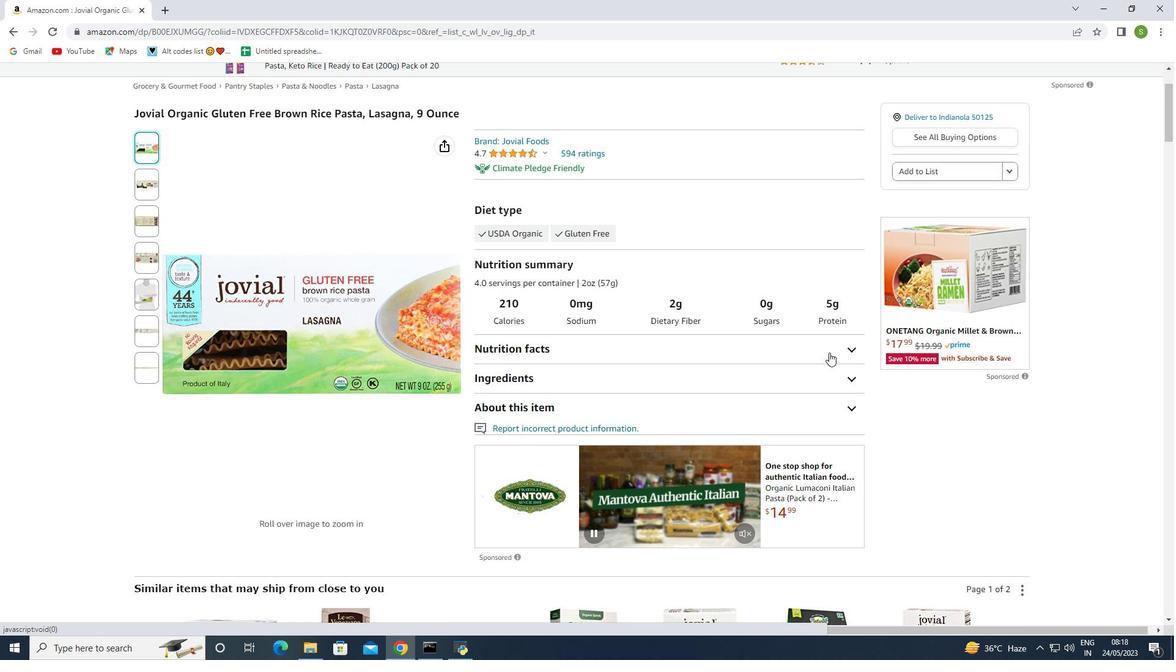 
Action: Mouse moved to (176, 111)
Screenshot: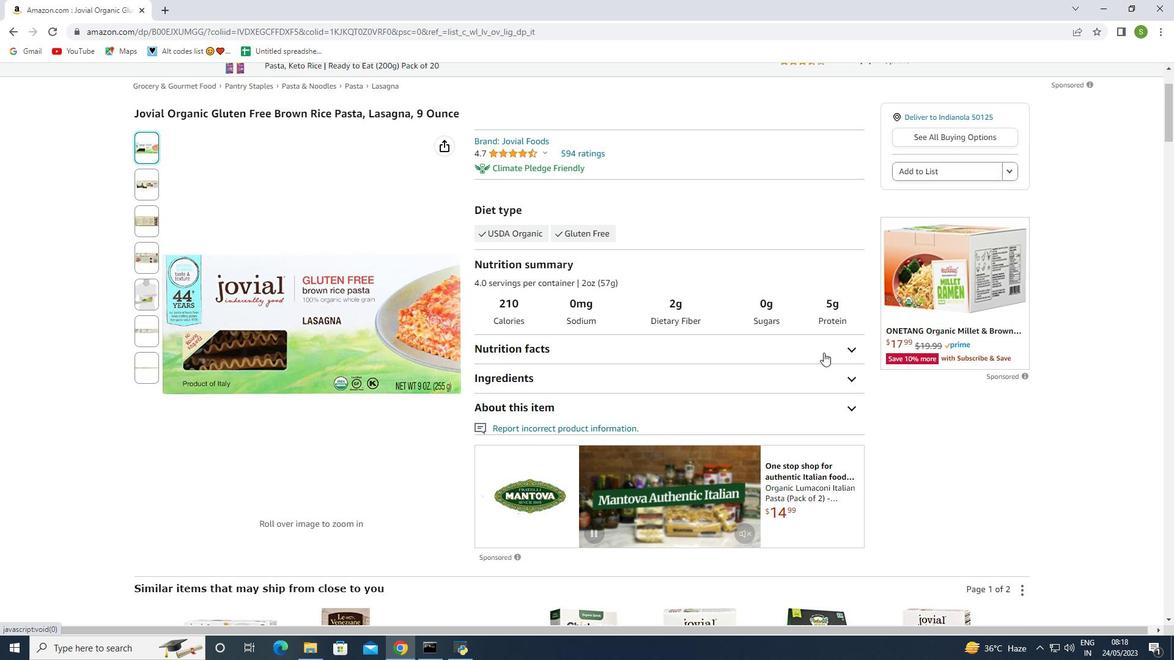 
Action: Mouse scrolled (819, 353) with delta (0, 0)
Screenshot: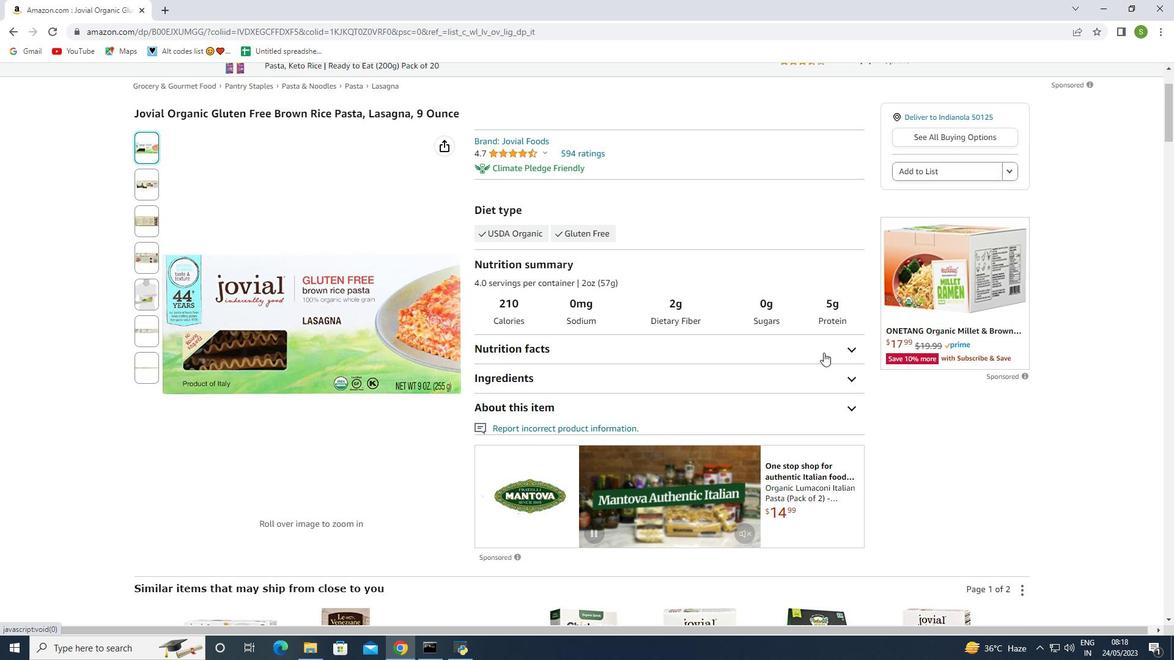 
Action: Mouse moved to (67, 52)
Screenshot: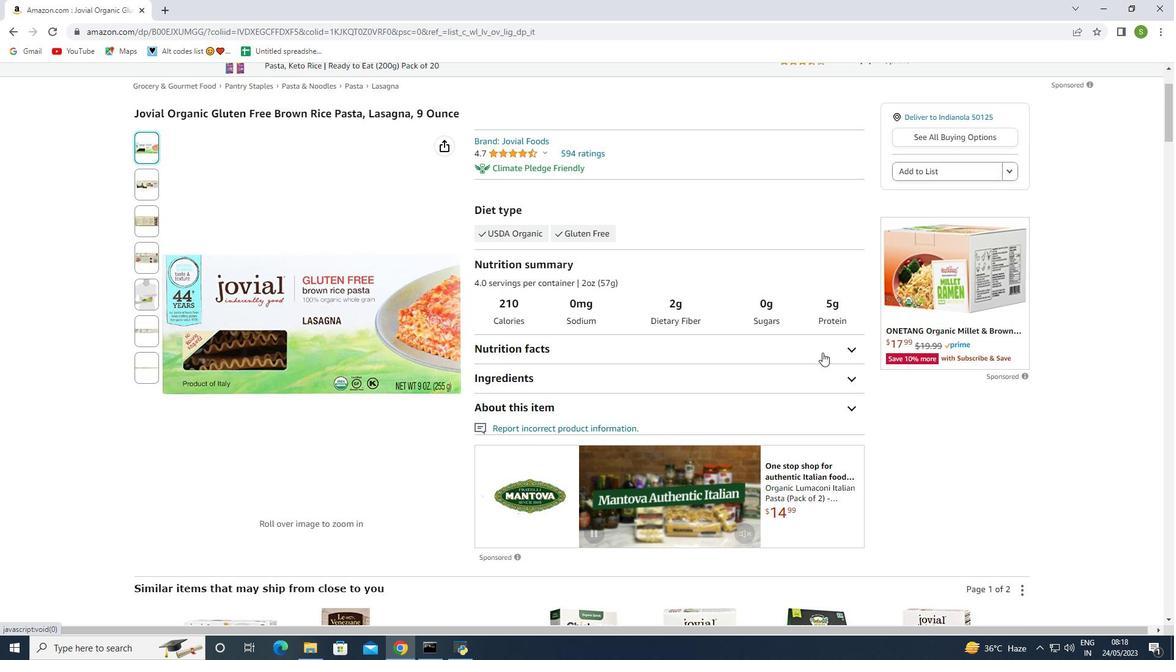 
Action: Mouse scrolled (802, 349) with delta (0, 0)
Screenshot: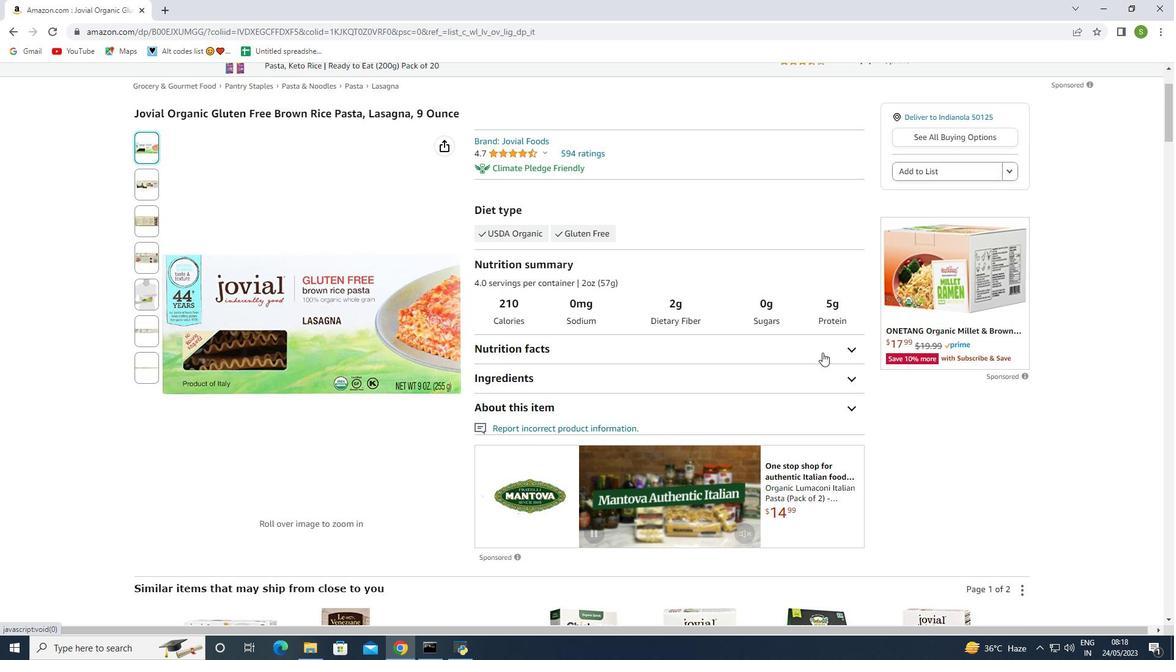 
Action: Mouse moved to (10, 26)
Screenshot: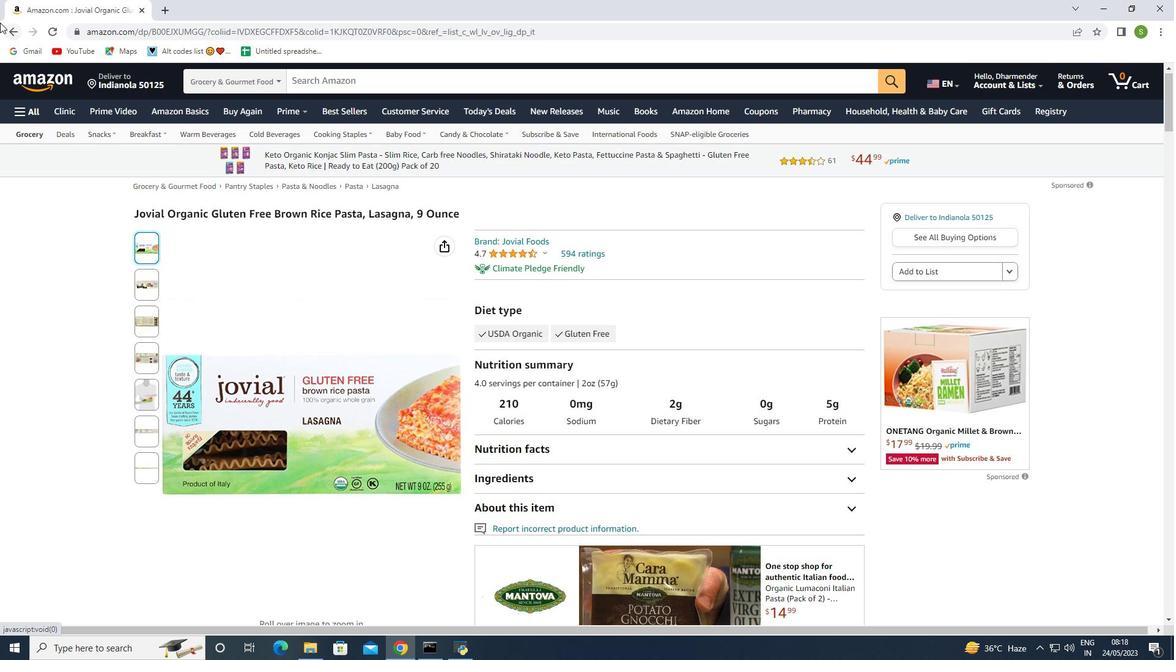 
Action: Mouse pressed left at (10, 26)
Screenshot: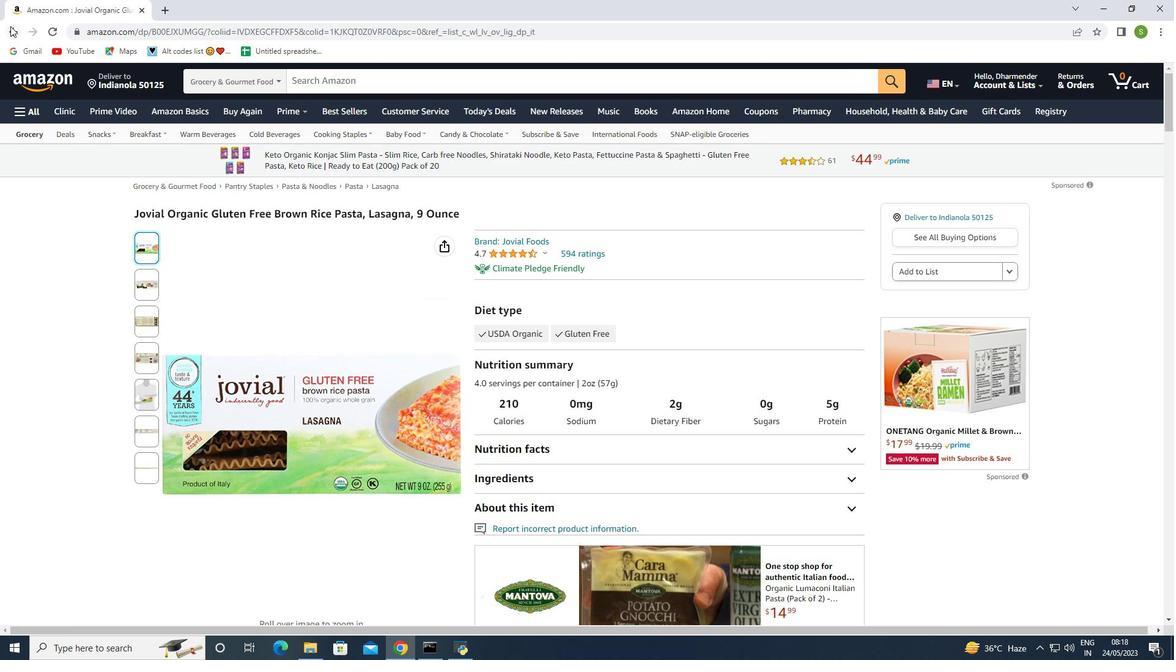 
Action: Mouse pressed left at (10, 26)
Screenshot: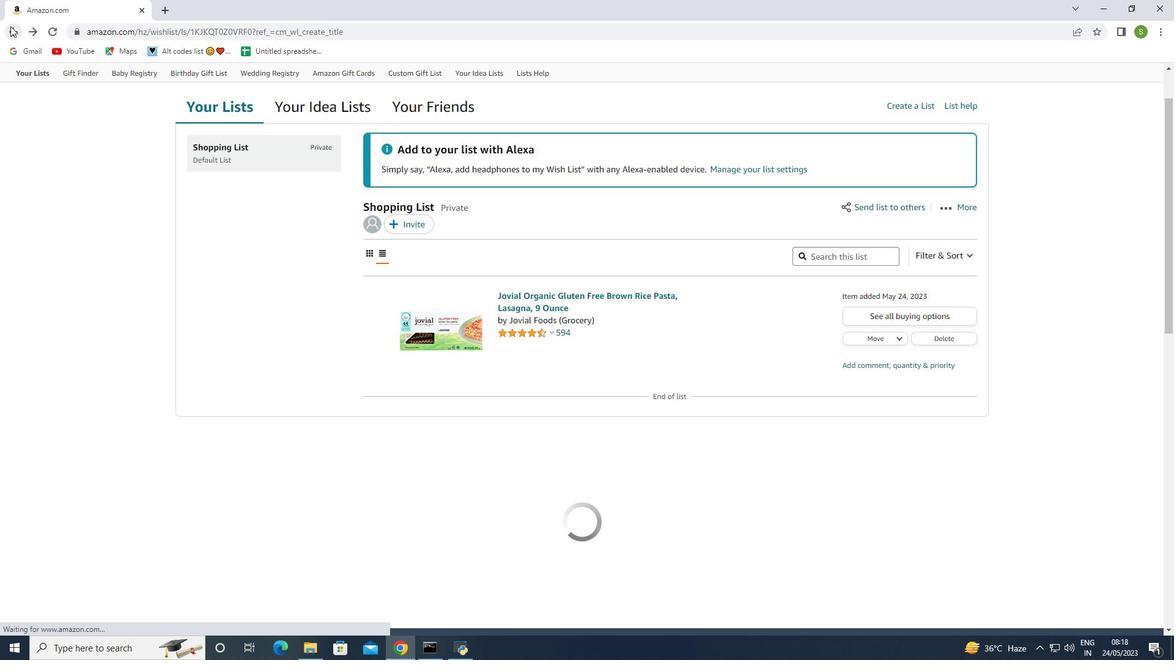 
Action: Mouse moved to (14, 33)
Screenshot: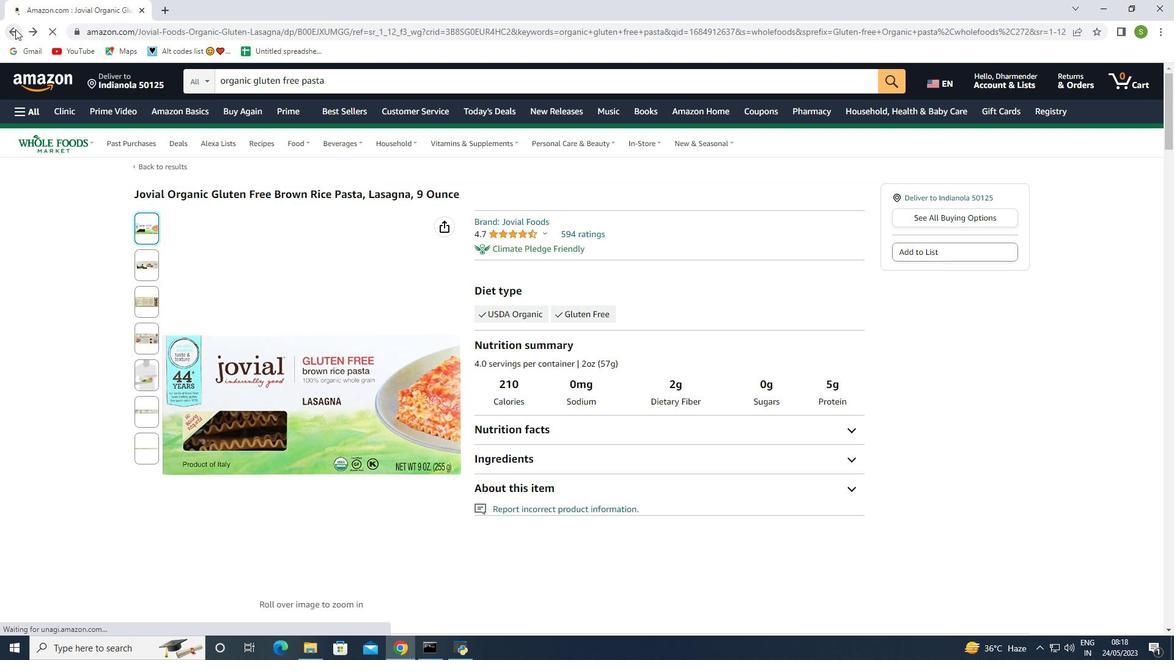 
Action: Mouse pressed left at (14, 33)
Screenshot: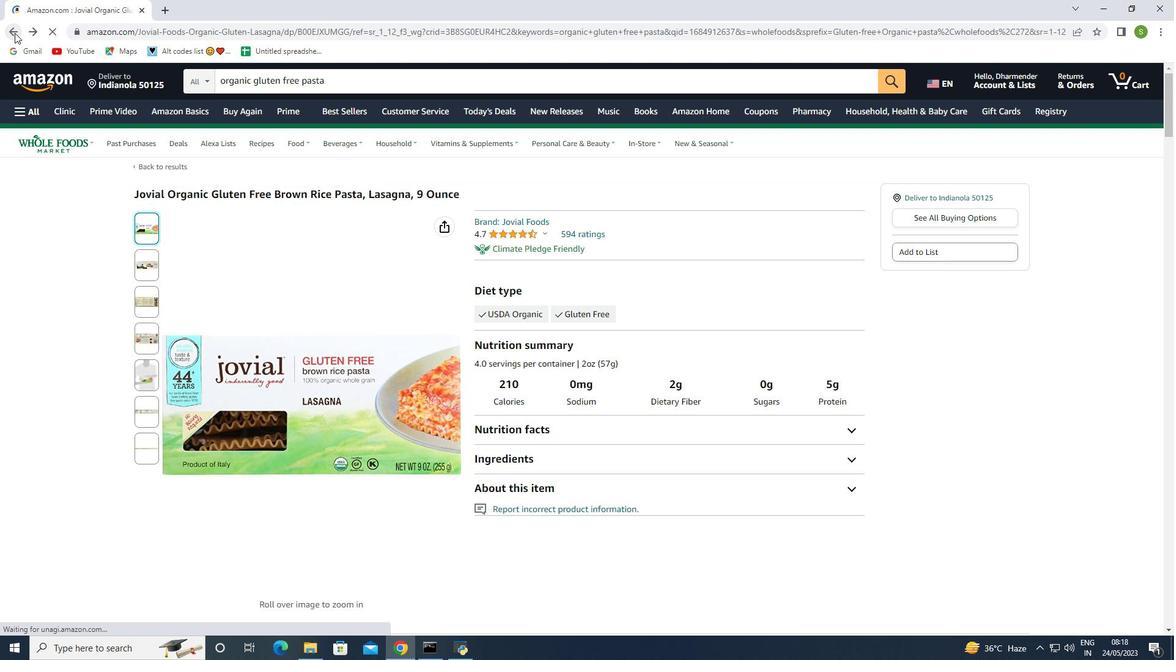 
Action: Mouse moved to (704, 330)
Screenshot: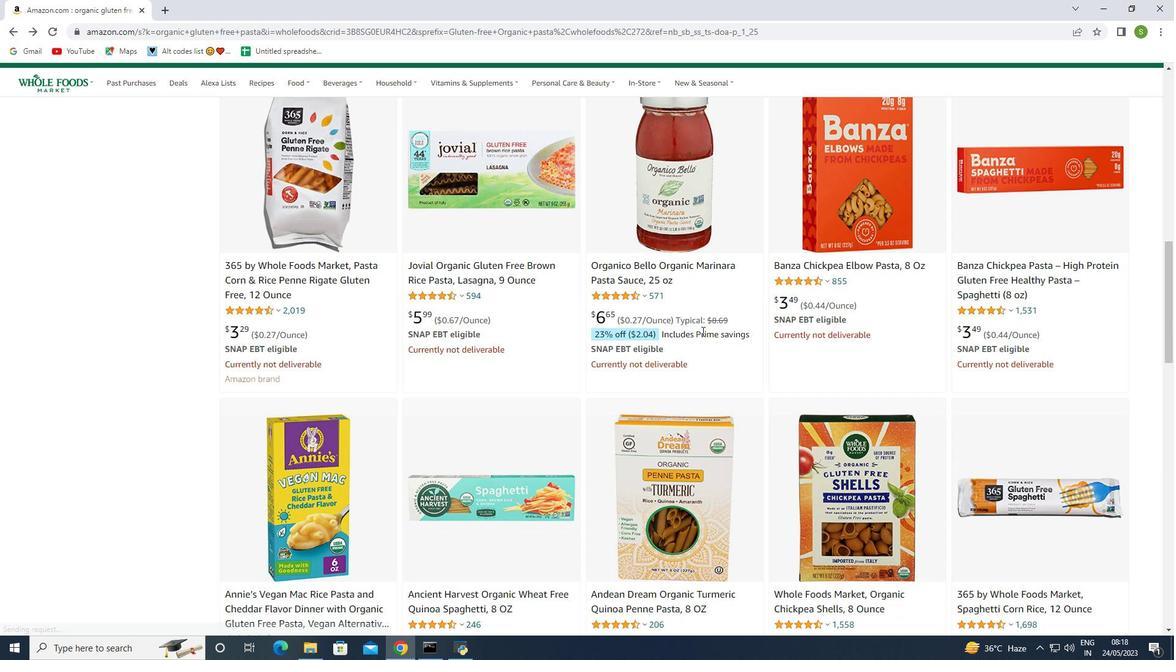 
Action: Mouse scrolled (704, 330) with delta (0, 0)
Screenshot: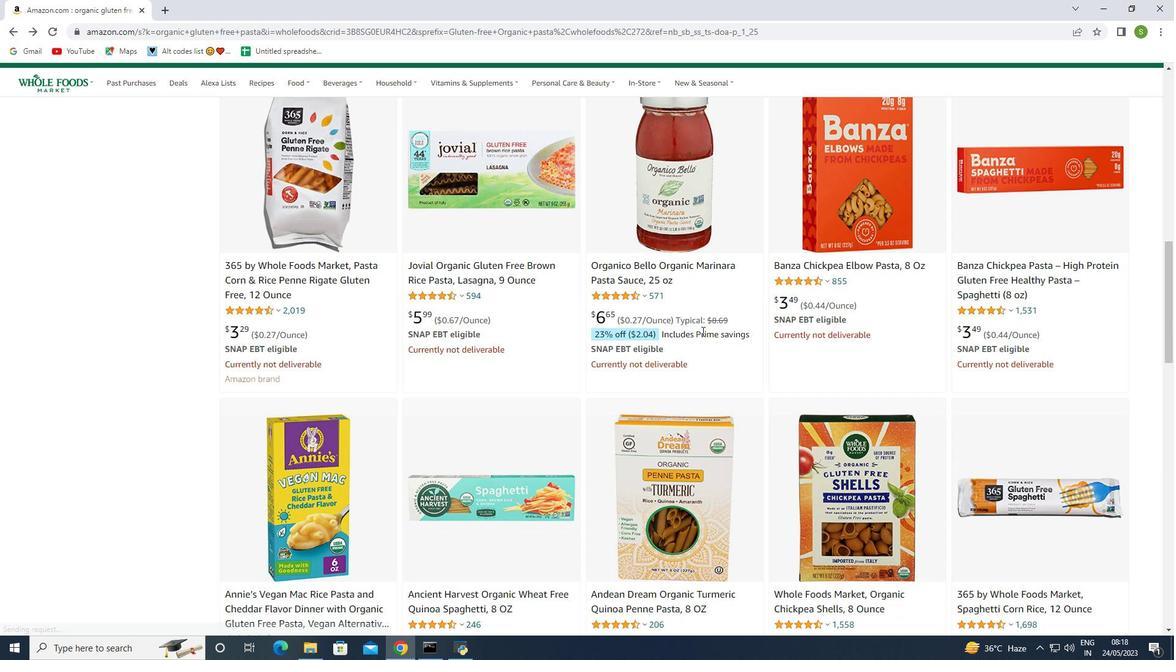
Action: Mouse moved to (705, 330)
Screenshot: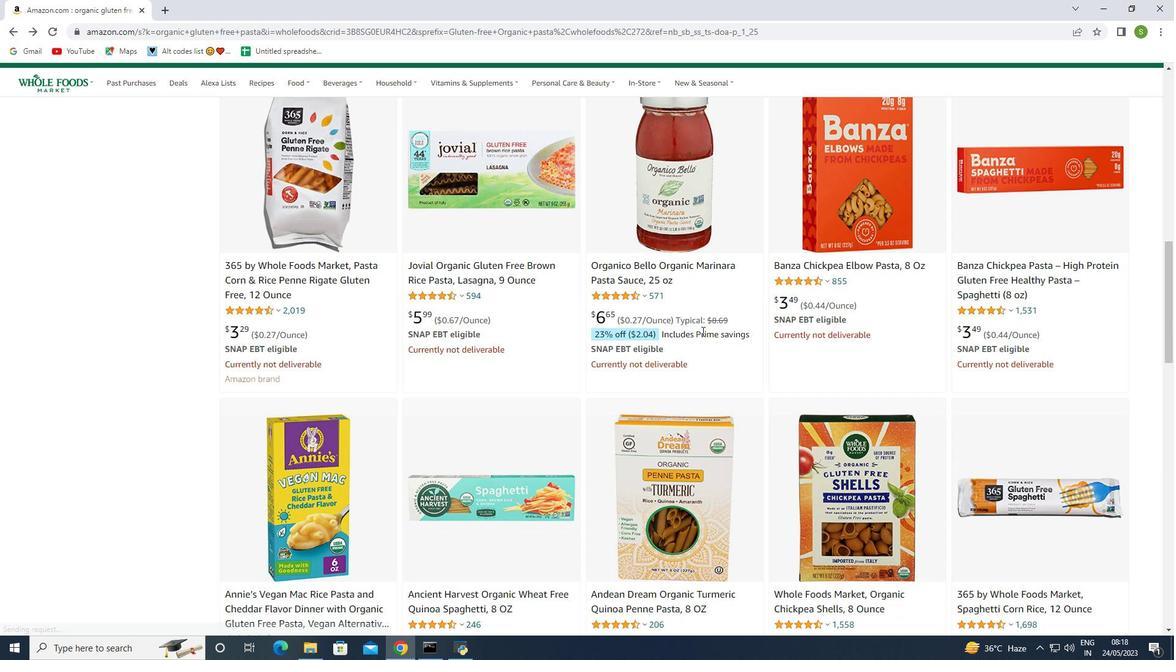 
Action: Mouse scrolled (705, 330) with delta (0, 0)
Screenshot: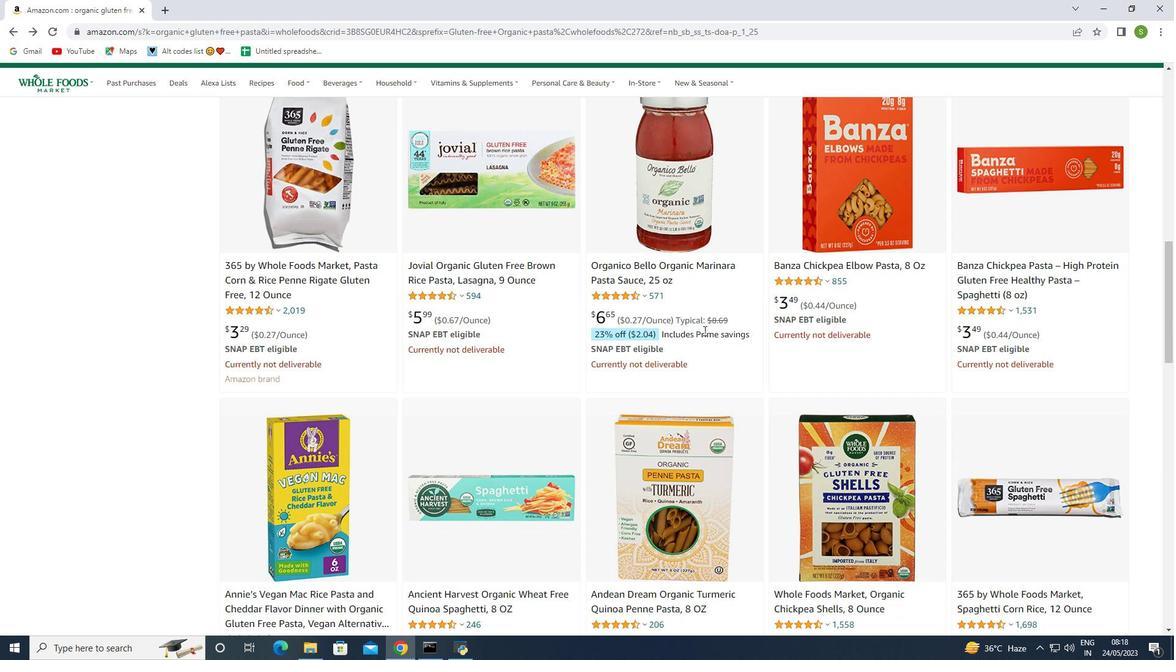 
Action: Mouse scrolled (705, 330) with delta (0, 0)
Screenshot: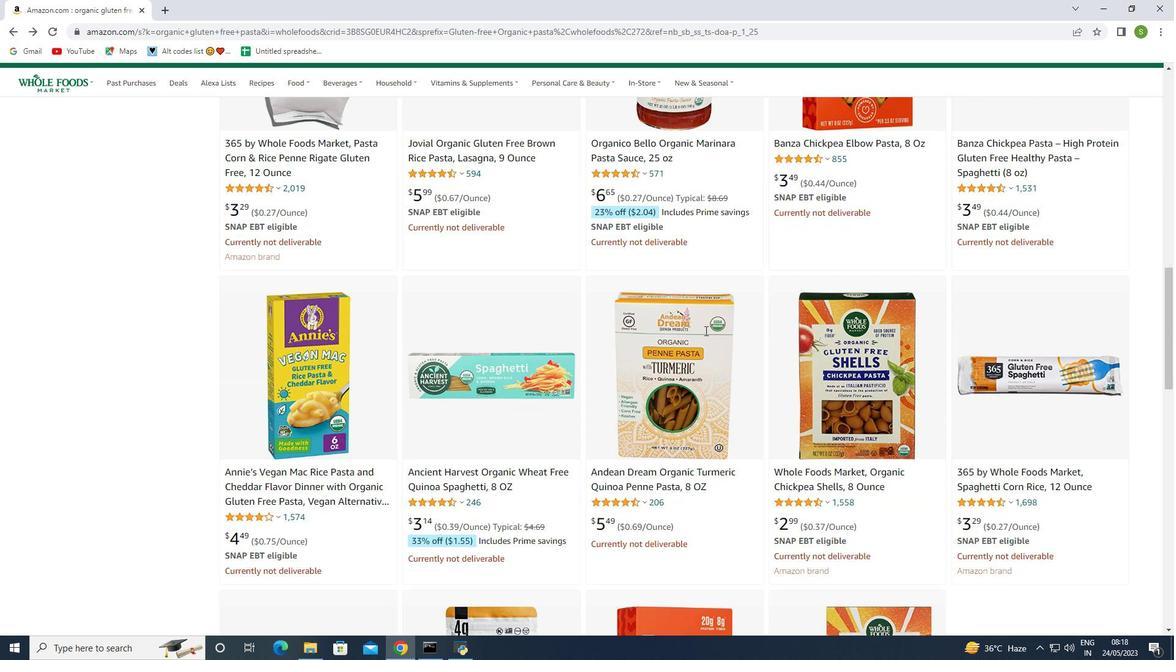 
Action: Mouse moved to (704, 330)
Screenshot: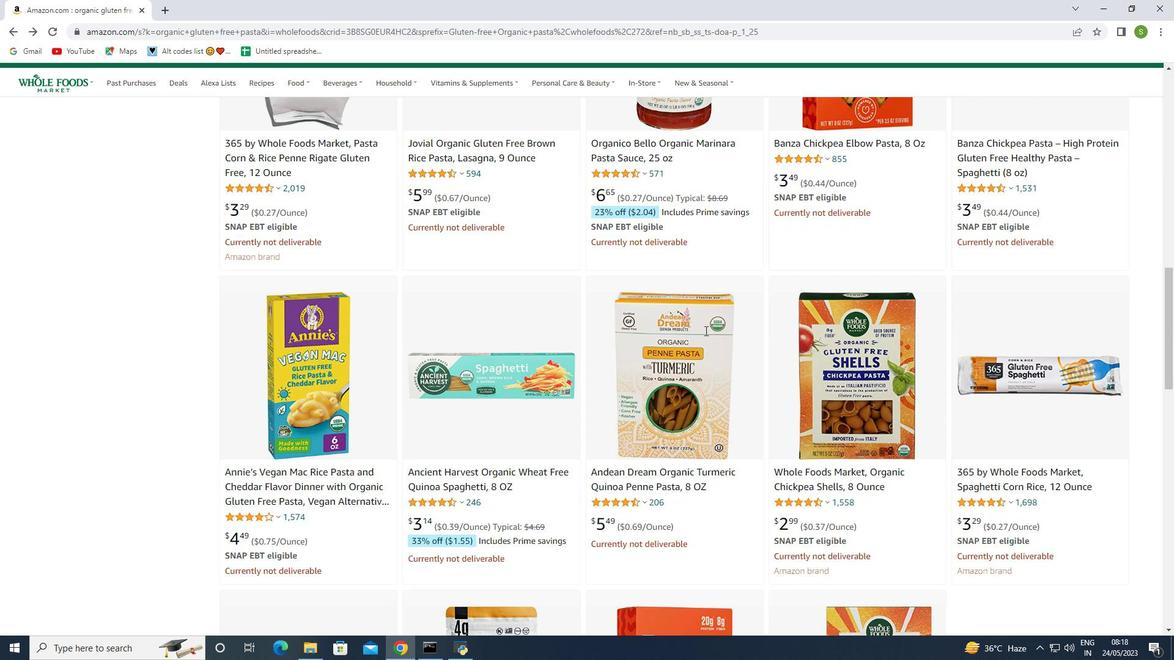 
Action: Mouse scrolled (704, 330) with delta (0, 0)
Screenshot: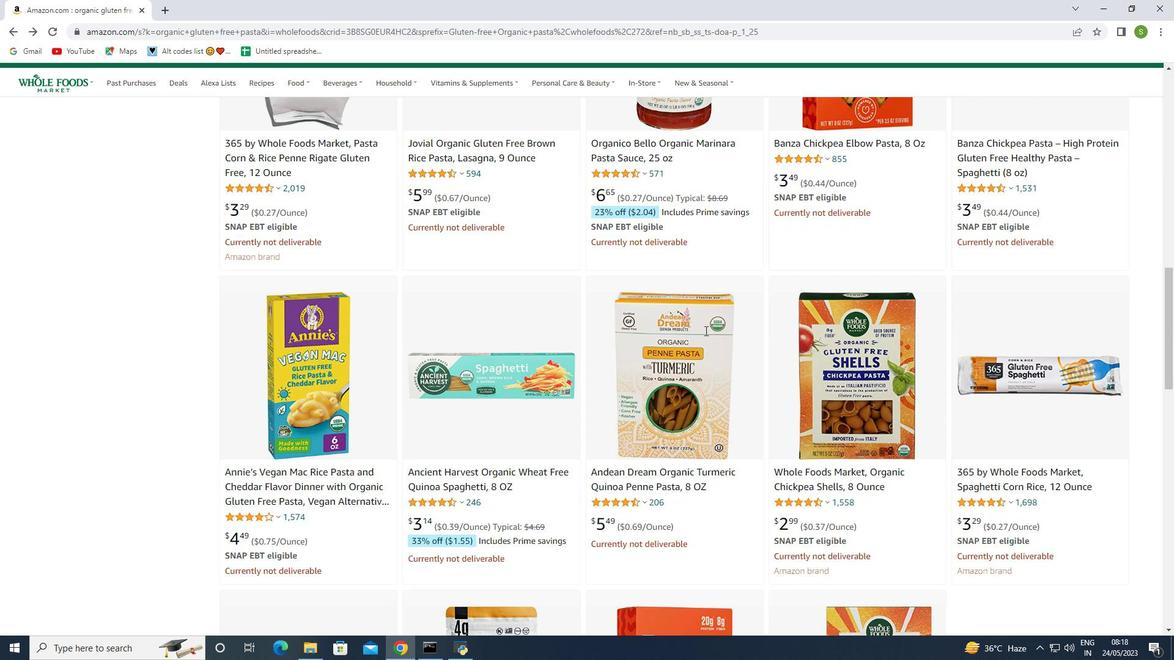 
Action: Mouse moved to (702, 332)
Screenshot: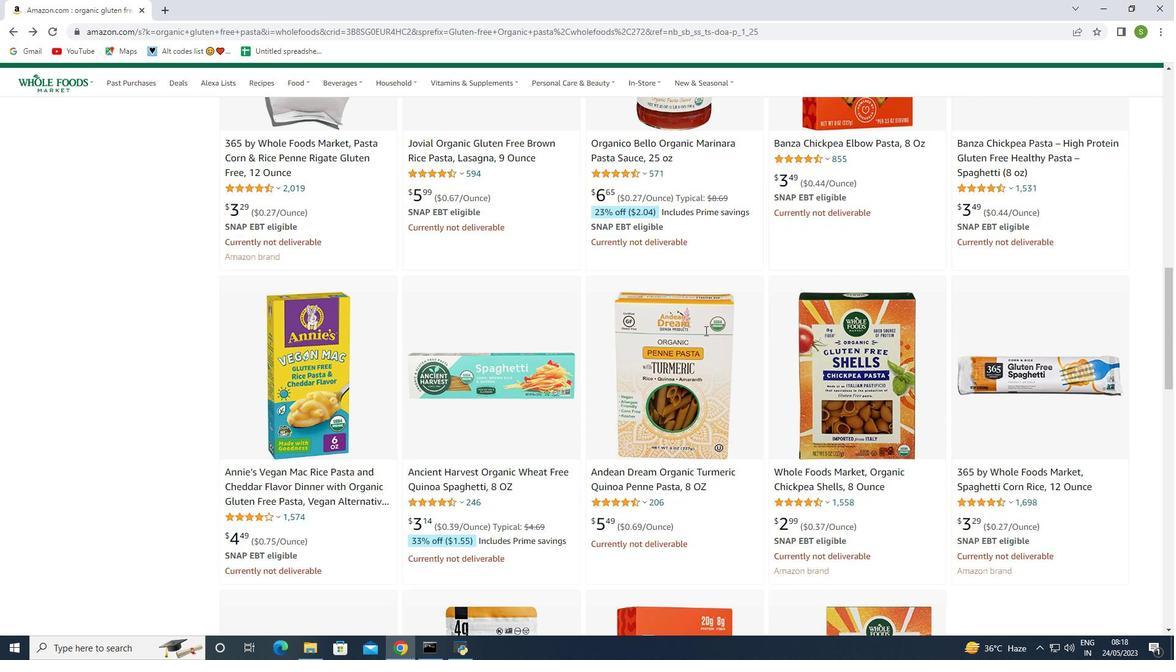 
Action: Mouse scrolled (702, 331) with delta (0, 0)
Screenshot: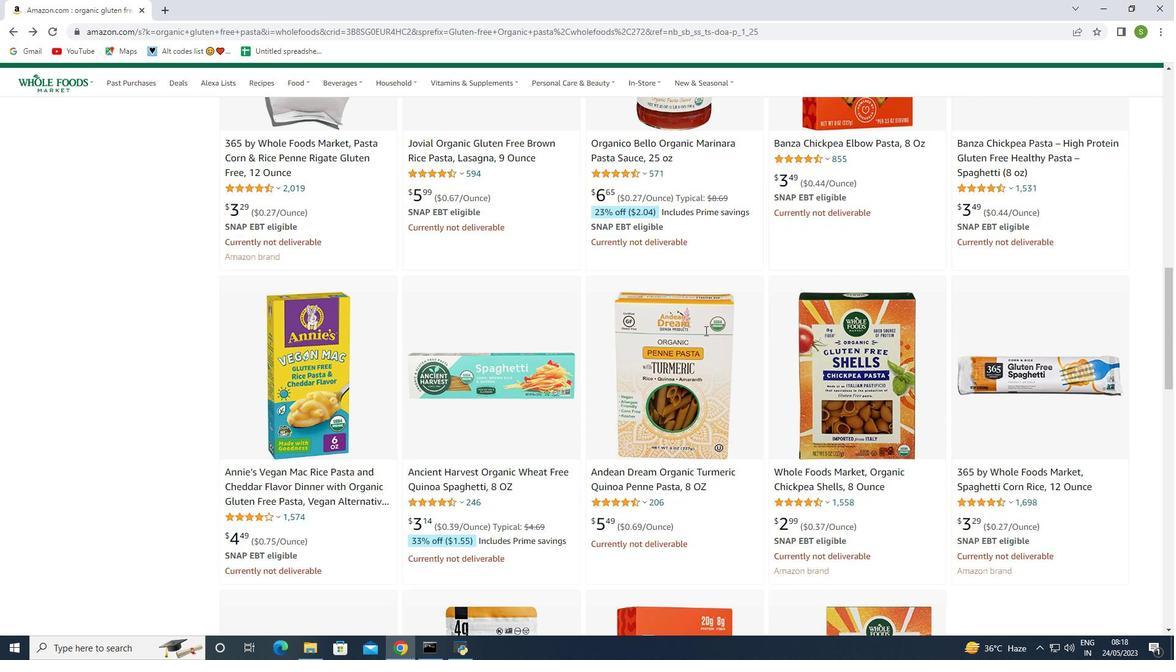 
Action: Mouse moved to (674, 337)
Screenshot: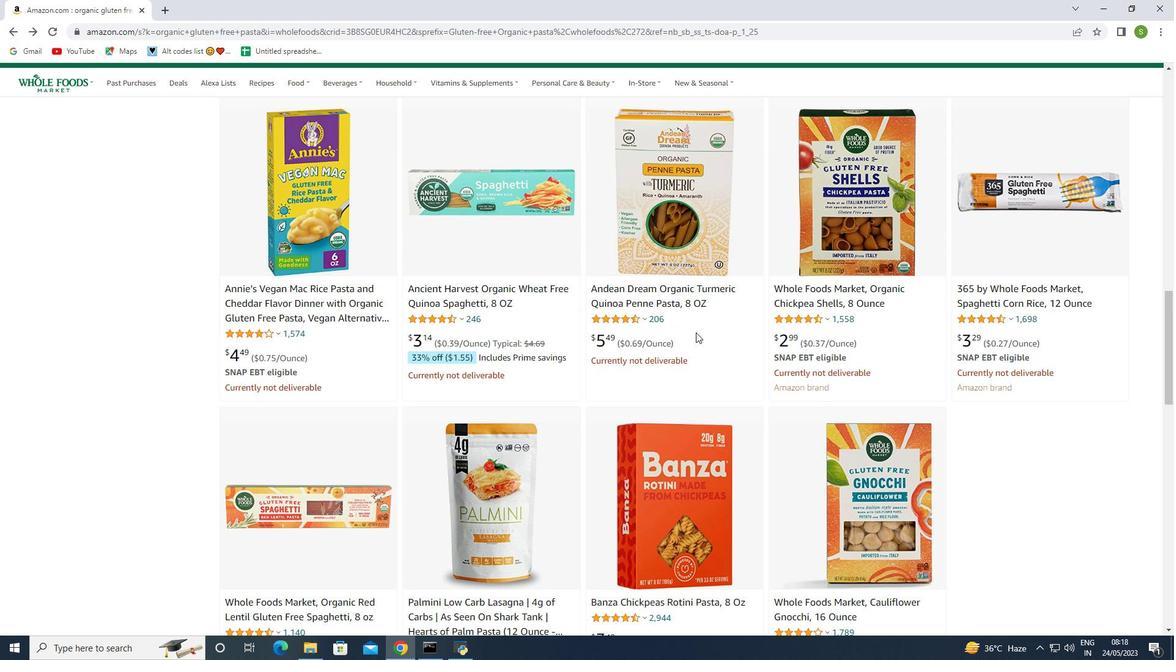 
Action: Mouse scrolled (695, 332) with delta (0, 0)
Screenshot: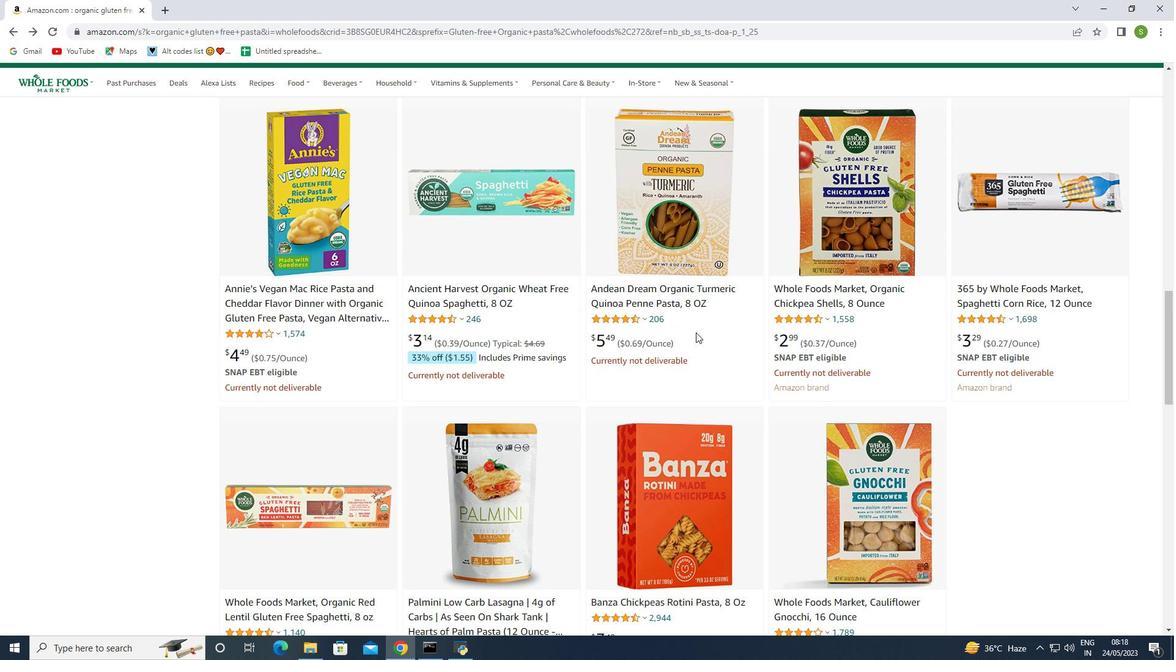 
Action: Mouse moved to (665, 338)
